 Task: Buy 2 Manifolds from Air Conditioning Tools & Equipment section under best seller category for shipping address: Daniel Baker, 4719 Wines Lane, Sabine Pass, Texas 77655, Cell Number 8322385022. Pay from credit card ending with 5759, CVV 953
Action: Key pressed amazon.com<Key.enter>
Screenshot: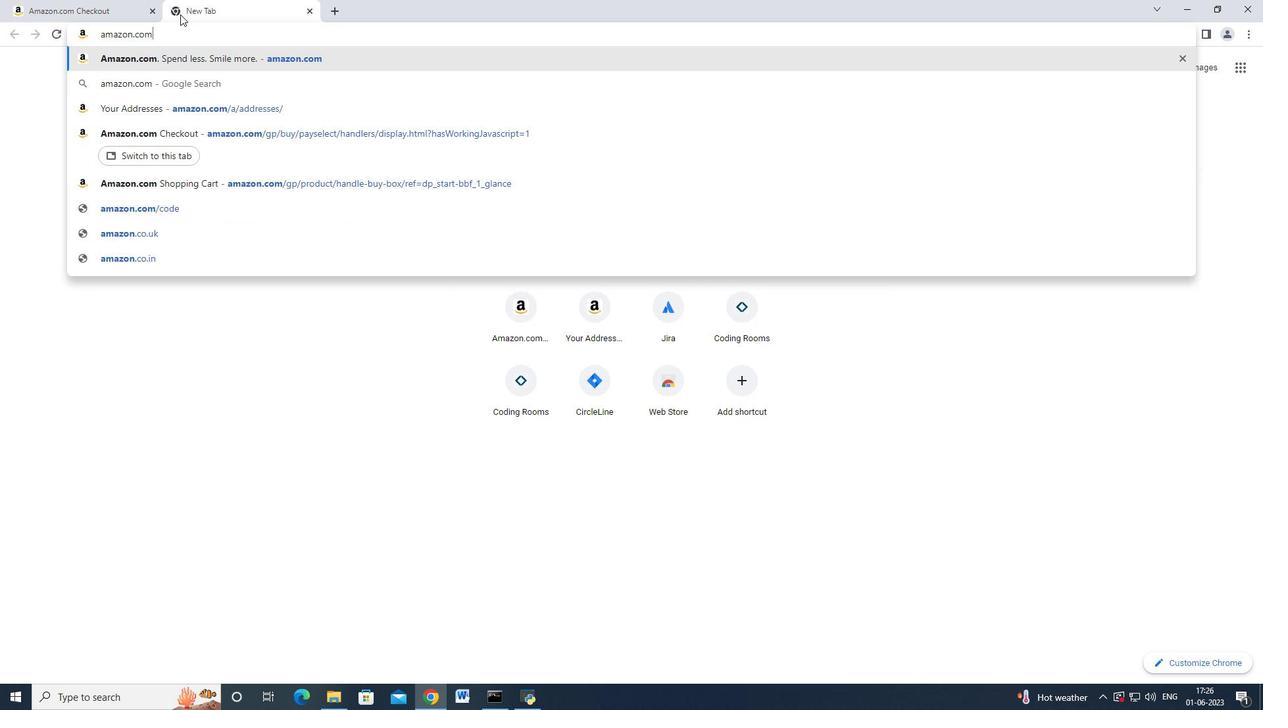 
Action: Mouse moved to (23, 92)
Screenshot: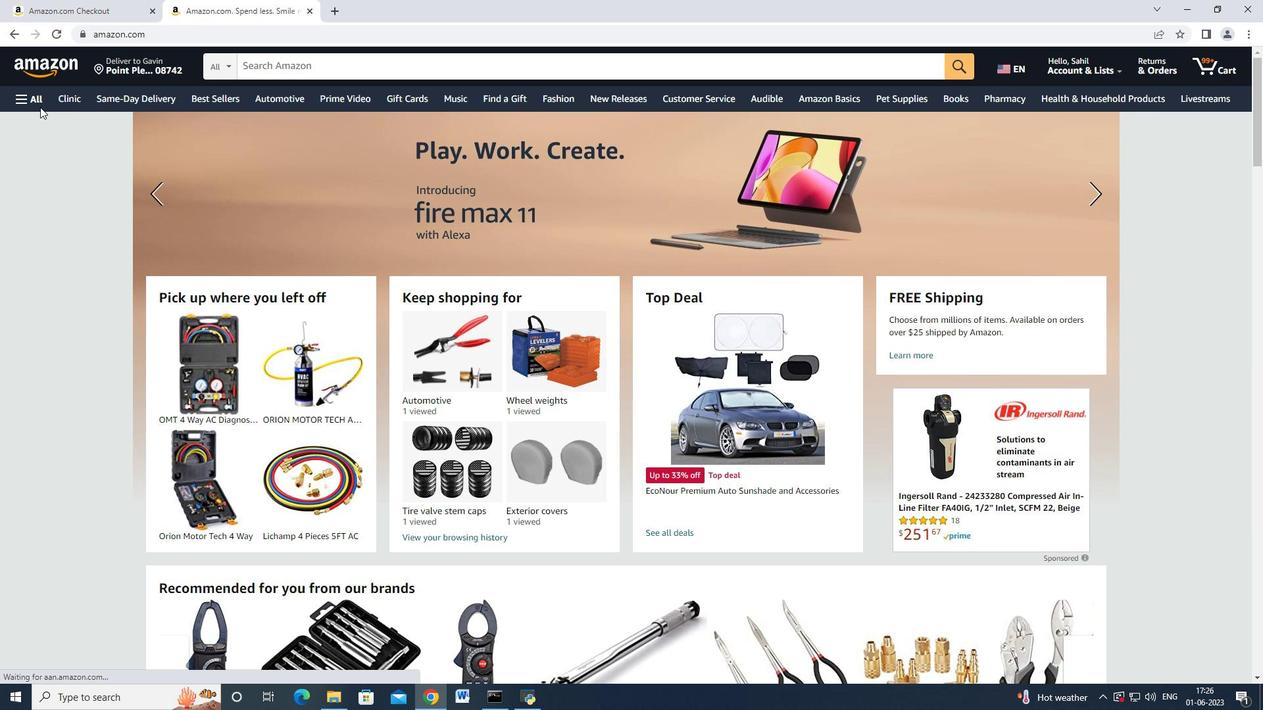 
Action: Mouse pressed left at (23, 92)
Screenshot: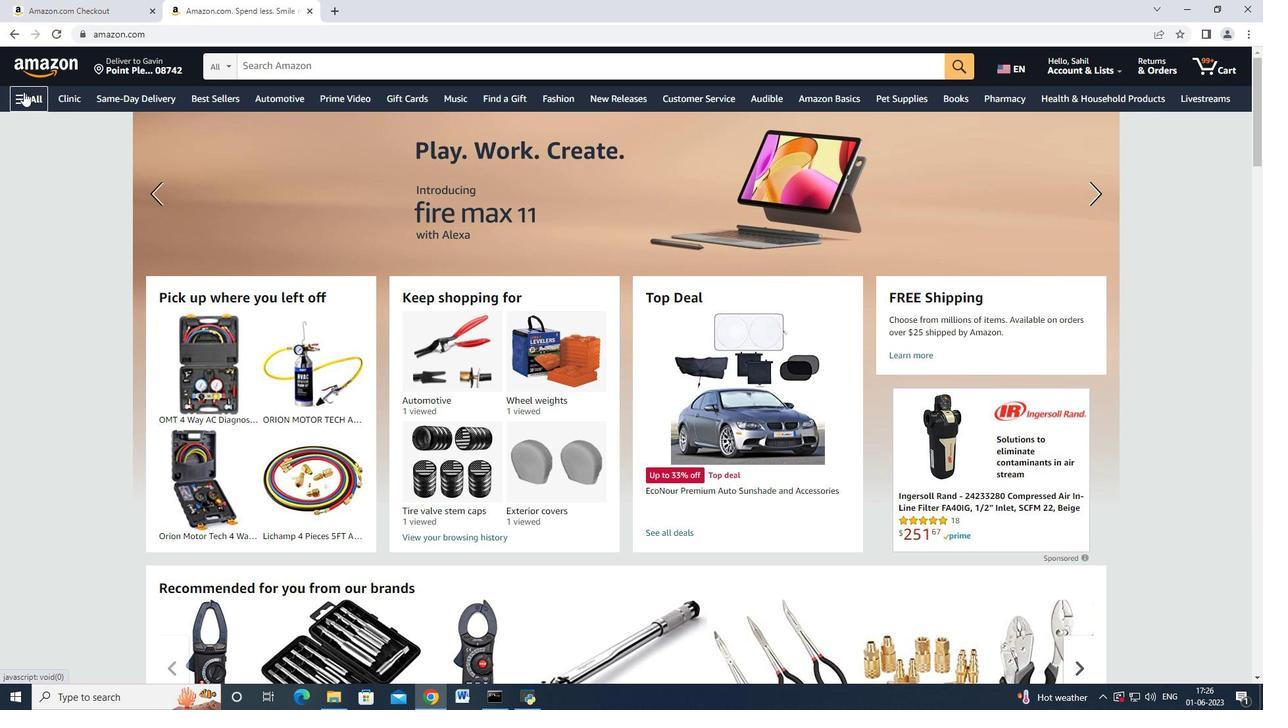 
Action: Mouse moved to (64, 175)
Screenshot: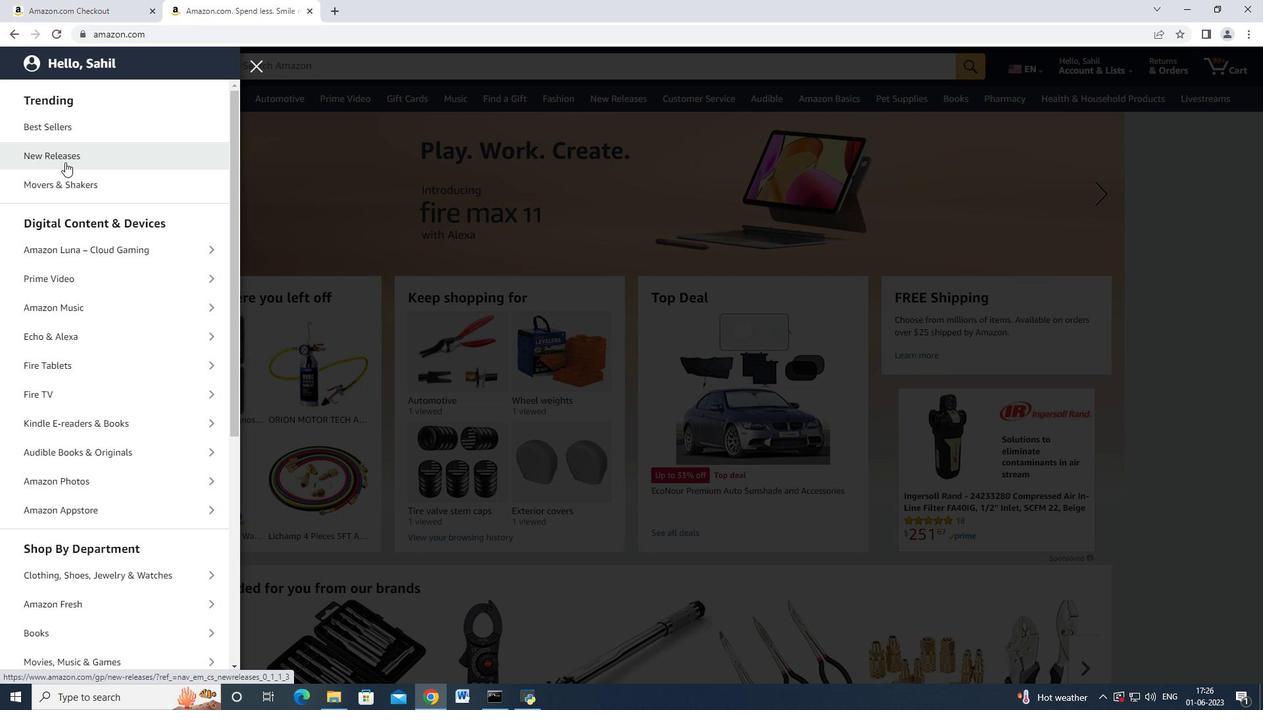 
Action: Mouse scrolled (64, 174) with delta (0, 0)
Screenshot: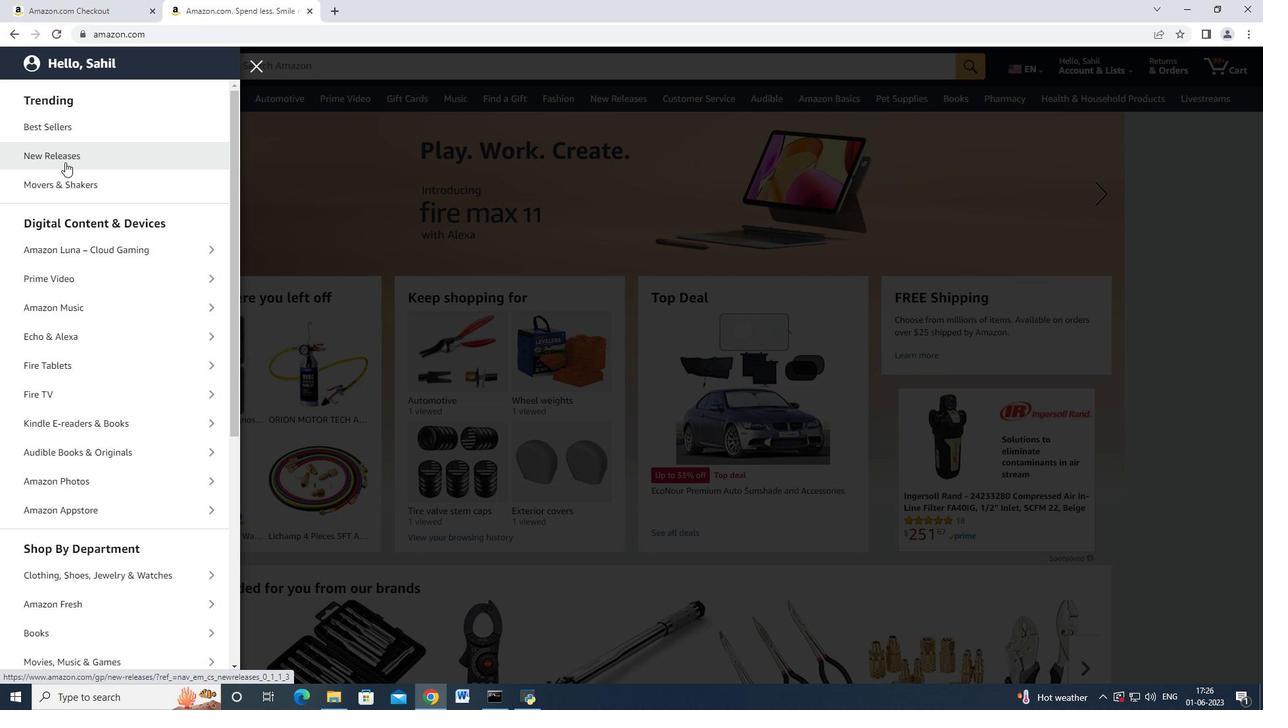 
Action: Mouse moved to (57, 200)
Screenshot: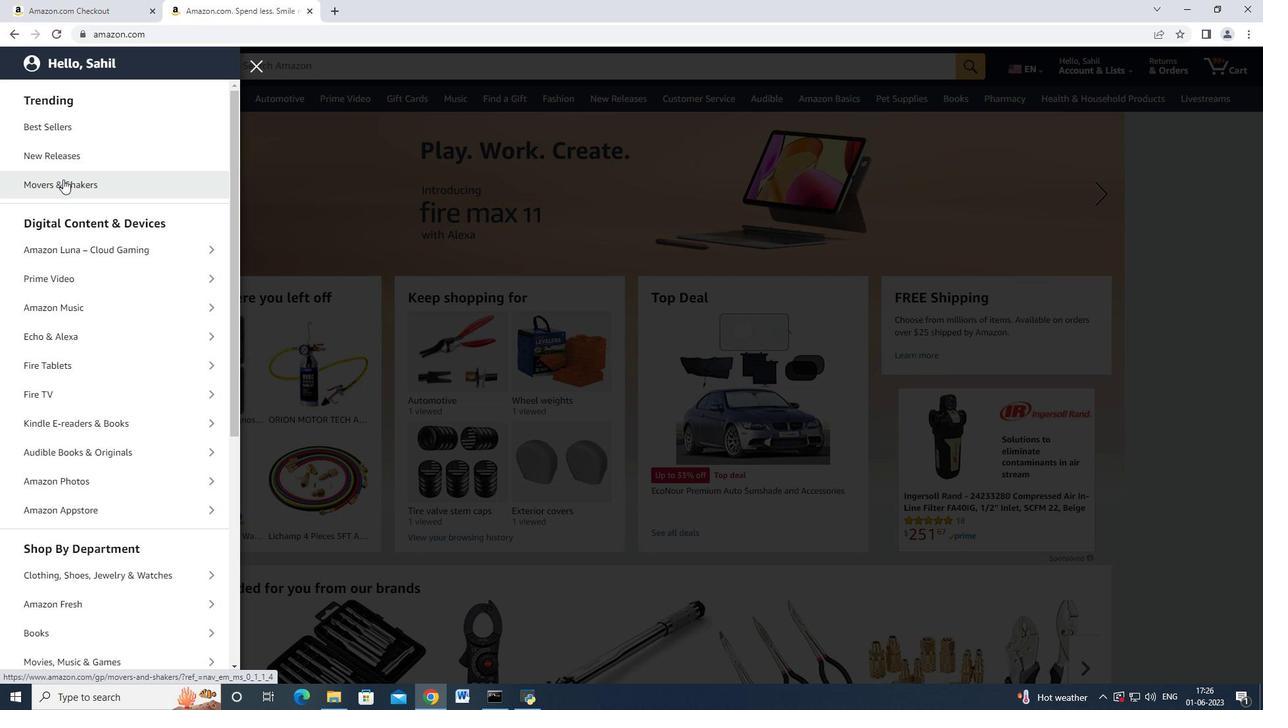 
Action: Mouse scrolled (57, 199) with delta (0, 0)
Screenshot: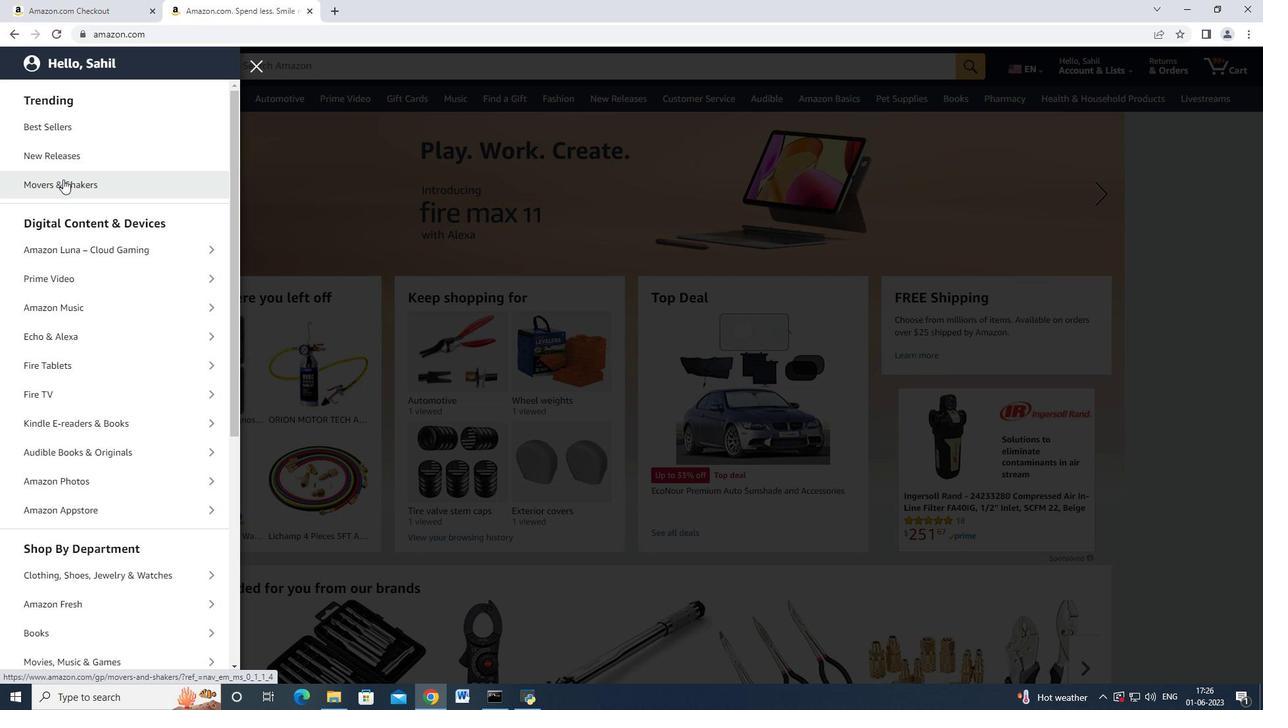 
Action: Mouse moved to (56, 207)
Screenshot: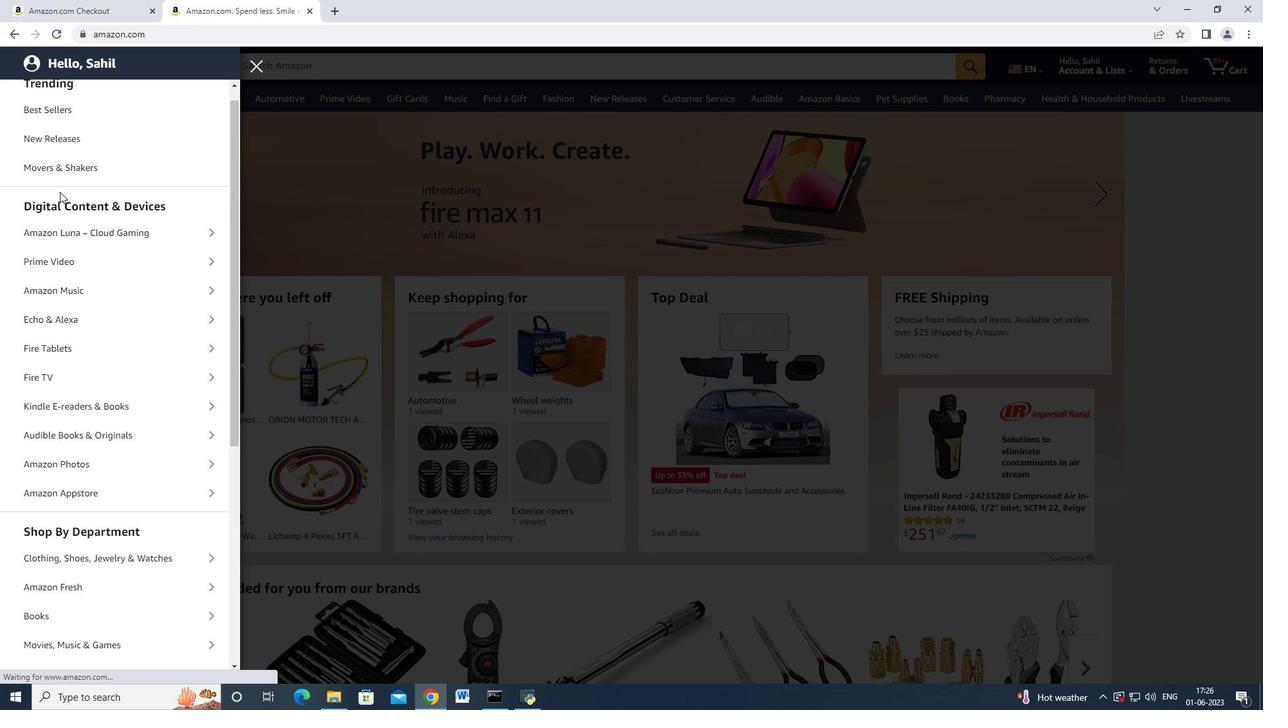 
Action: Mouse scrolled (56, 206) with delta (0, 0)
Screenshot: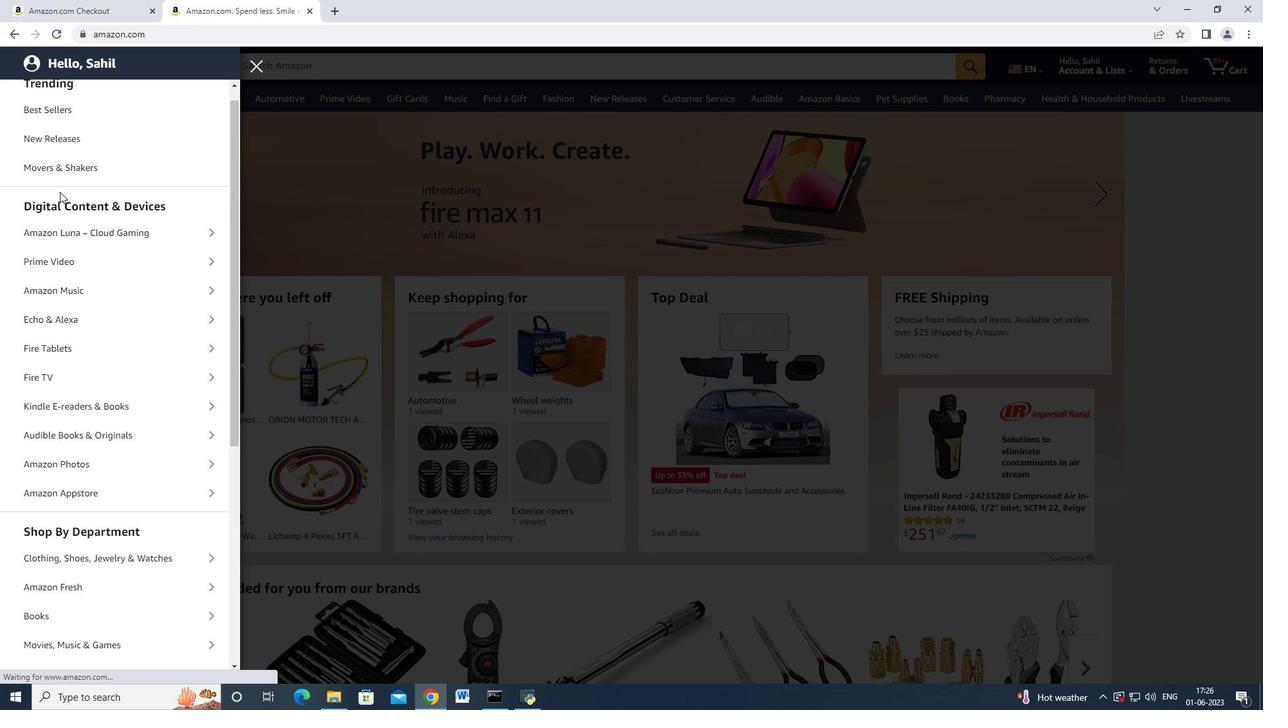 
Action: Mouse moved to (58, 214)
Screenshot: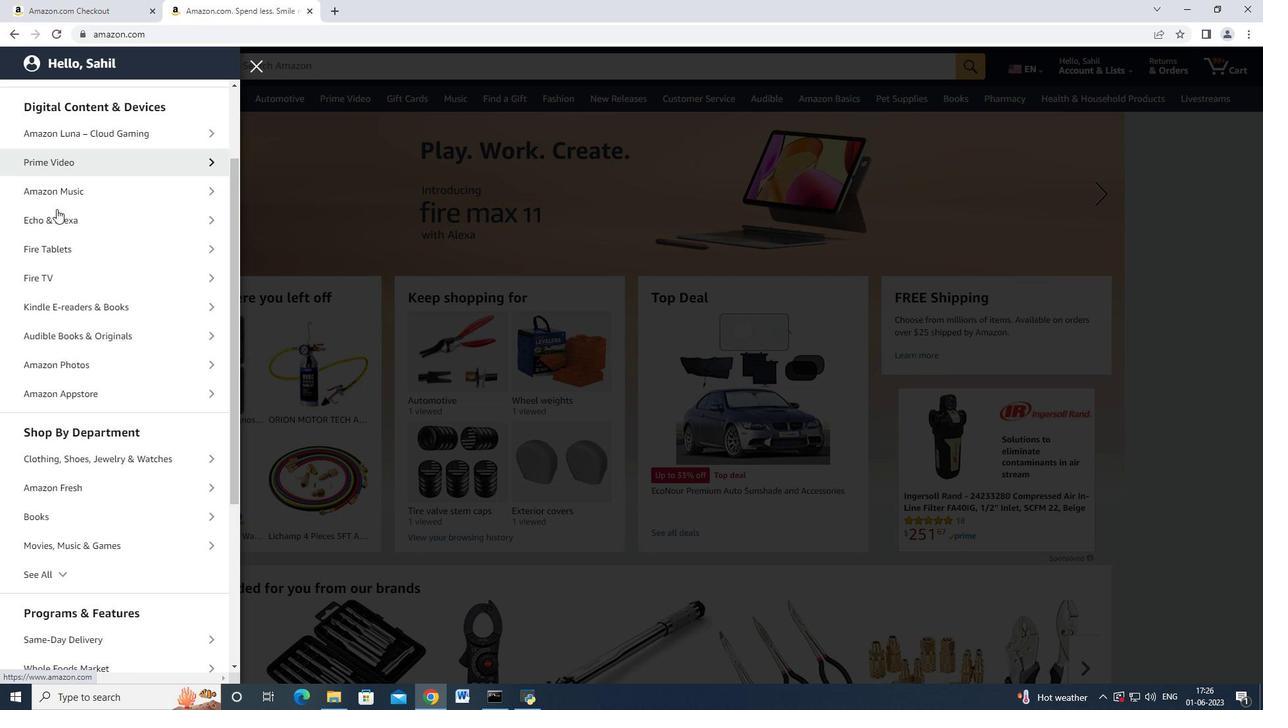
Action: Mouse scrolled (58, 213) with delta (0, 0)
Screenshot: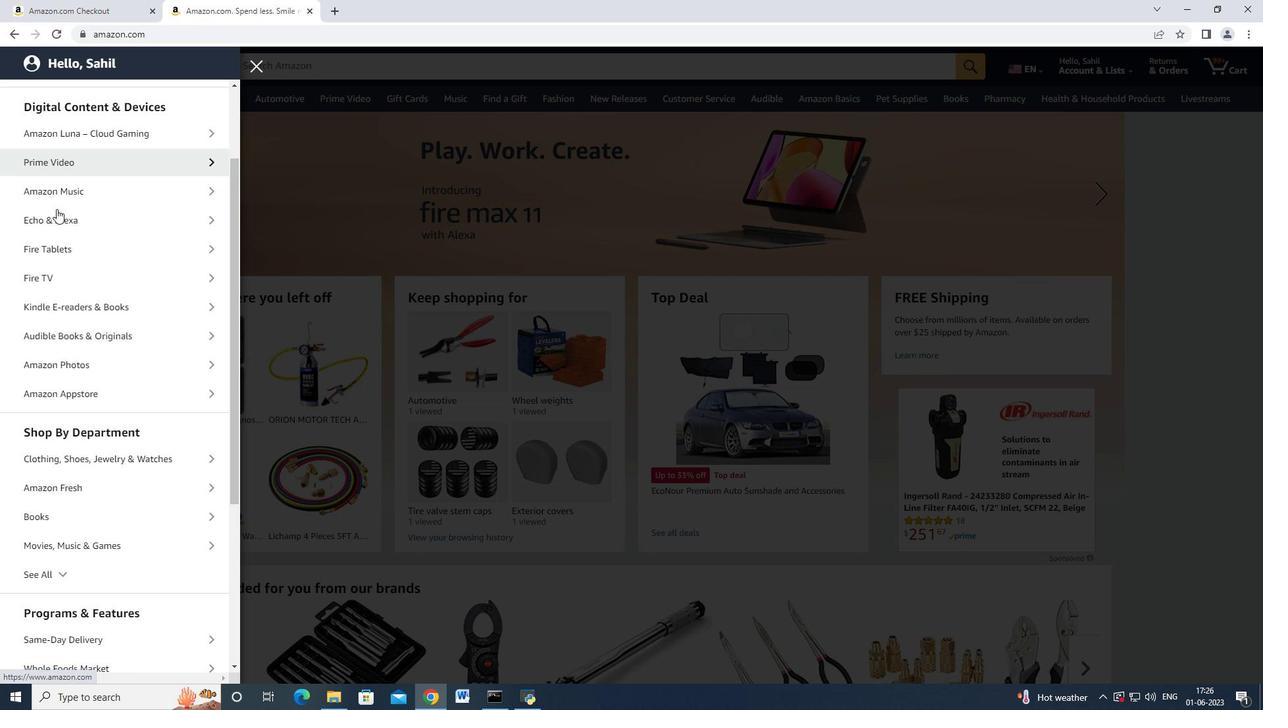 
Action: Mouse moved to (63, 223)
Screenshot: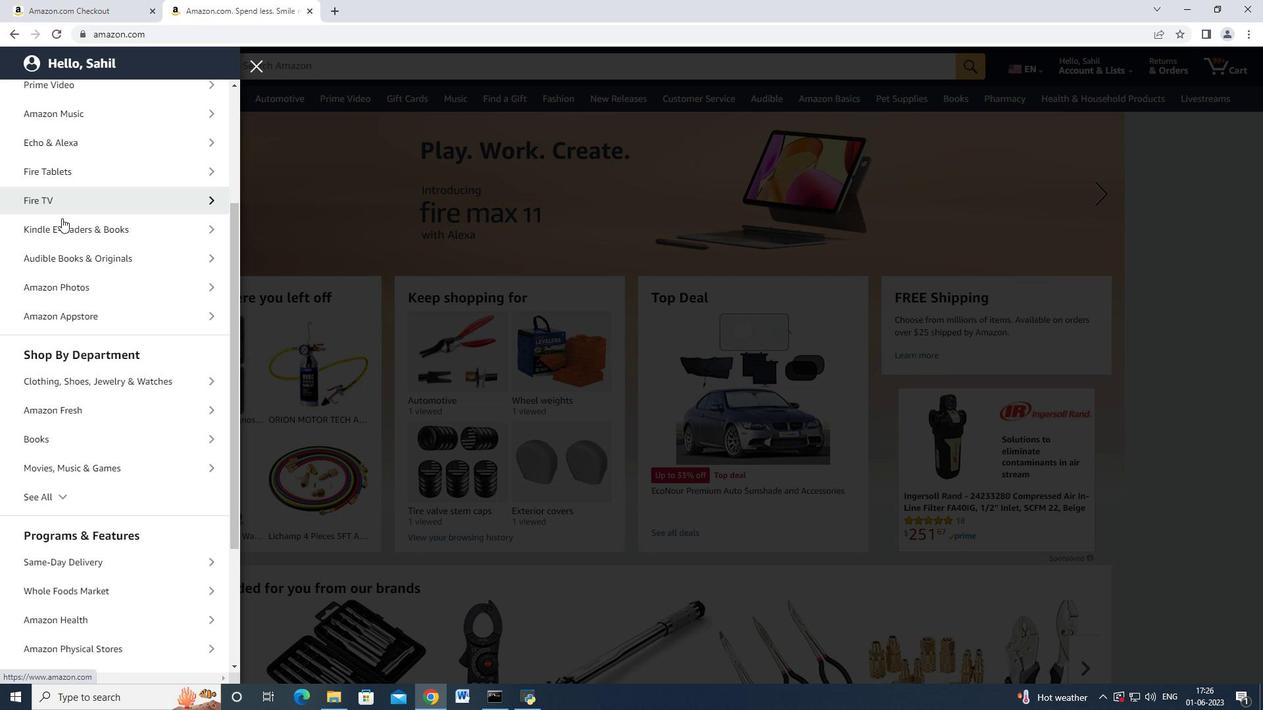 
Action: Mouse scrolled (63, 222) with delta (0, 0)
Screenshot: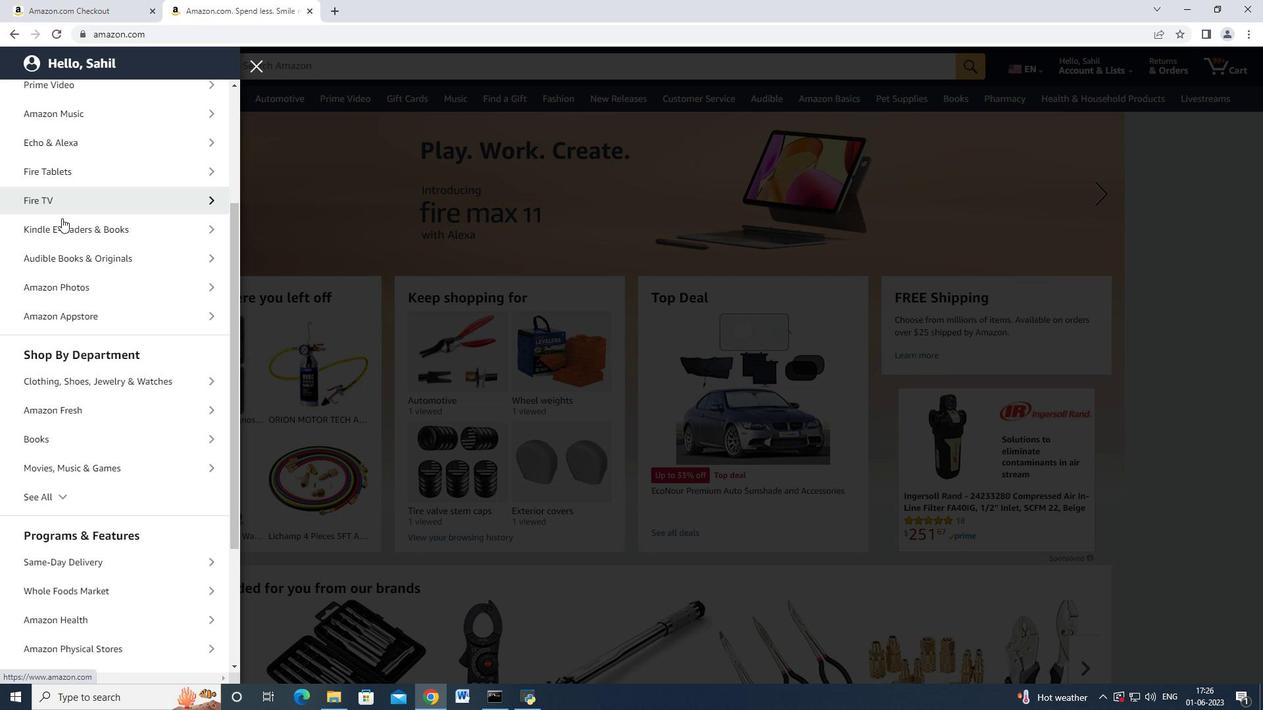
Action: Mouse moved to (65, 234)
Screenshot: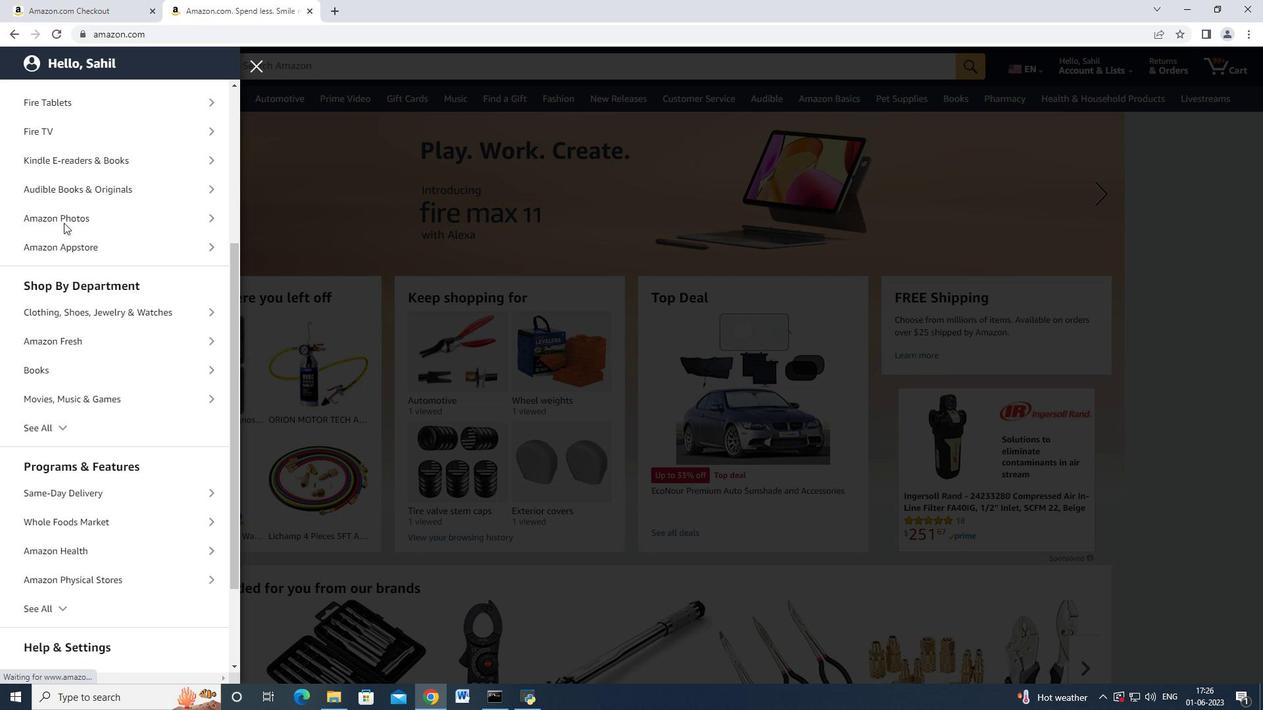 
Action: Mouse scrolled (65, 227) with delta (0, 0)
Screenshot: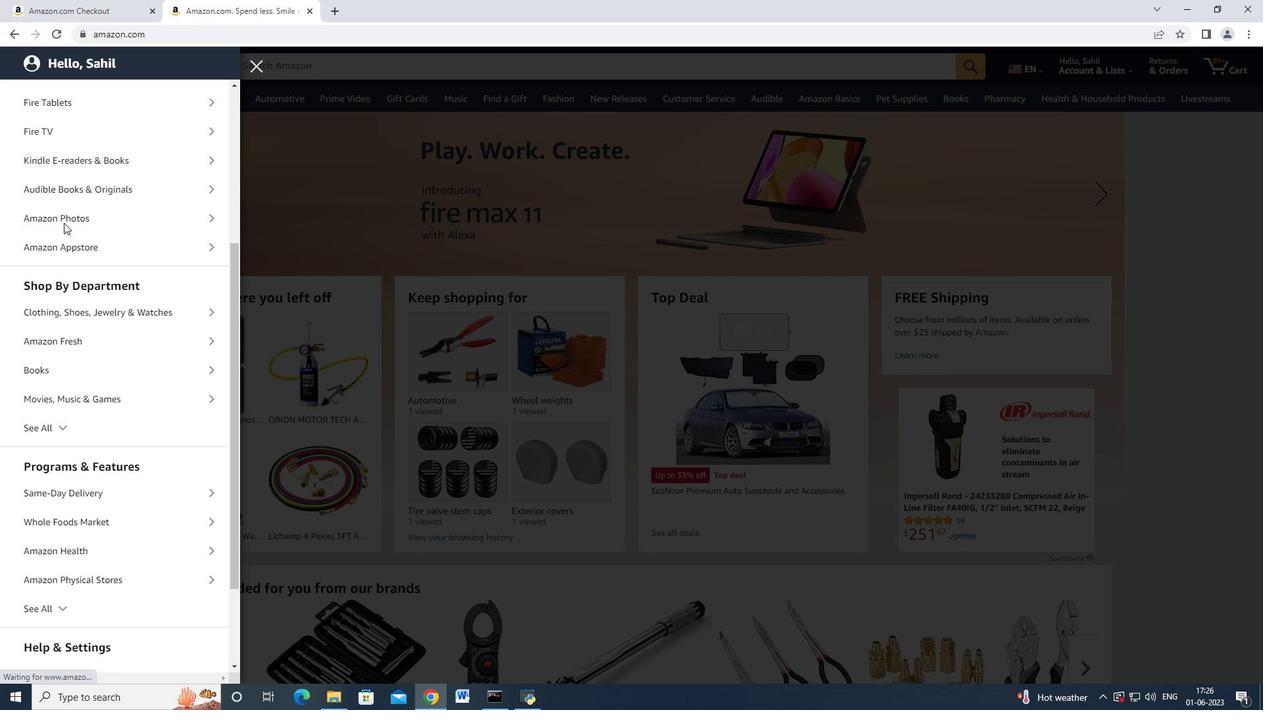 
Action: Mouse moved to (74, 257)
Screenshot: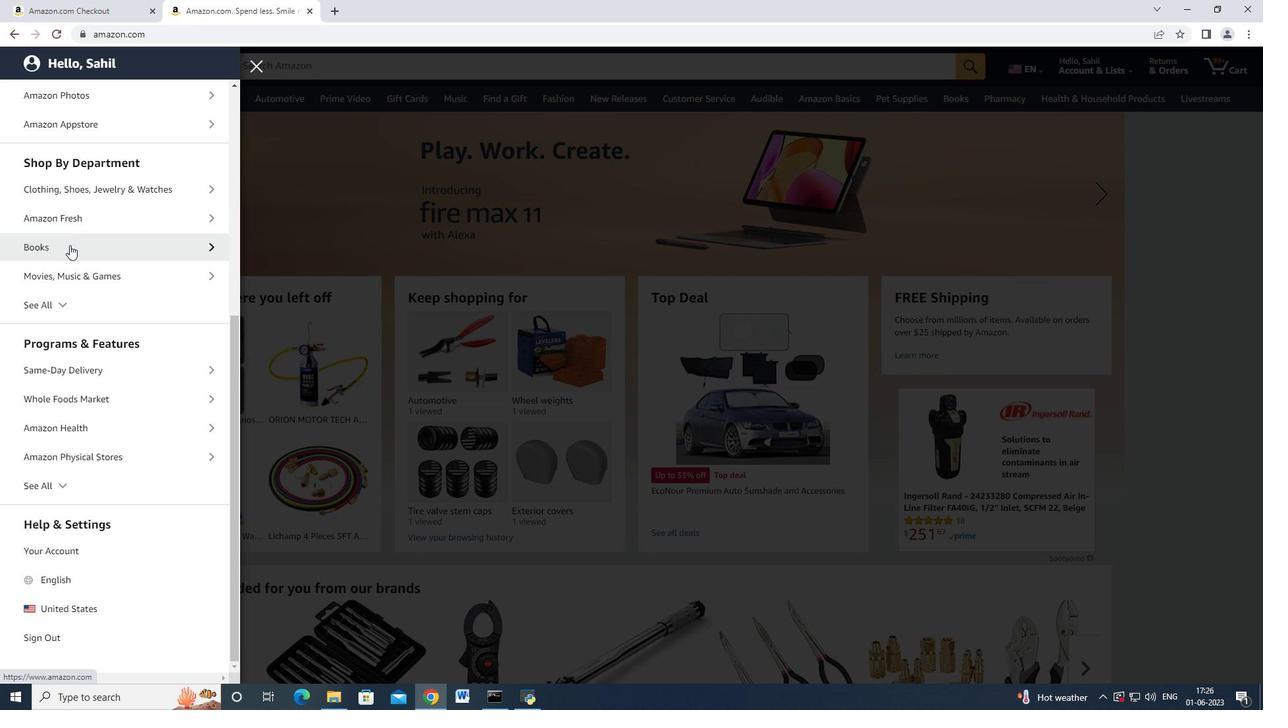 
Action: Mouse scrolled (74, 257) with delta (0, 0)
Screenshot: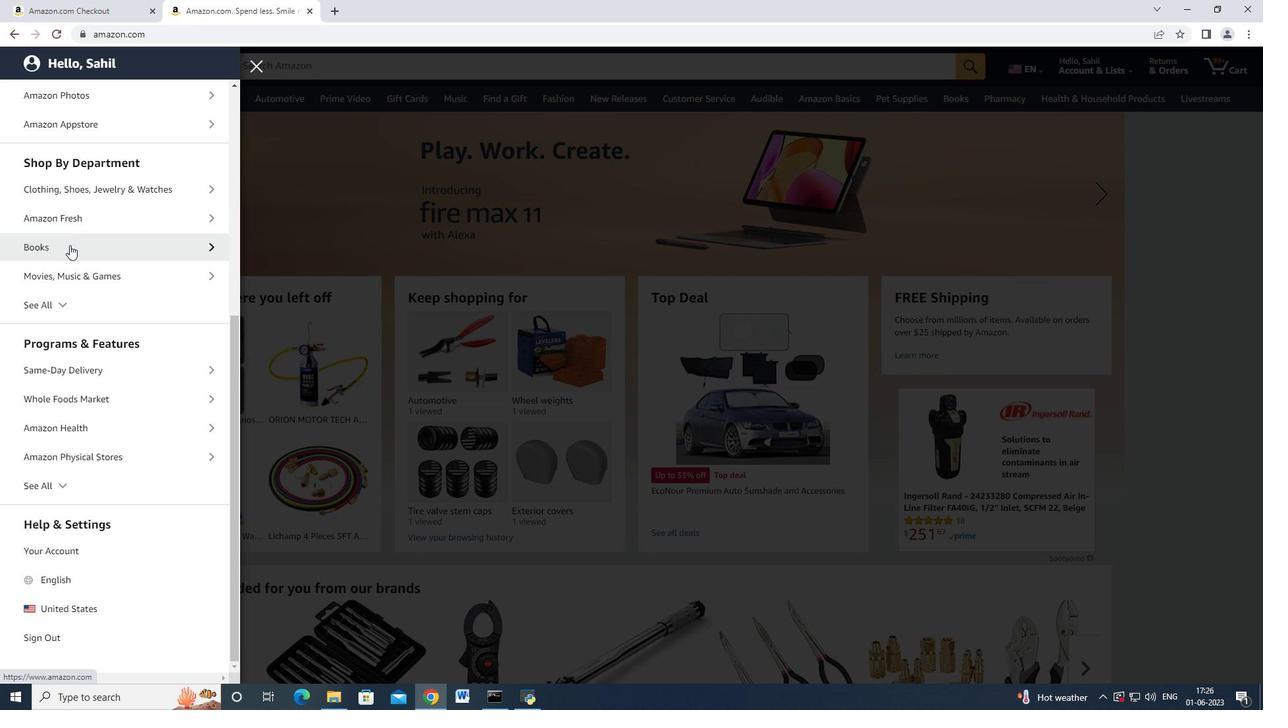 
Action: Mouse moved to (72, 273)
Screenshot: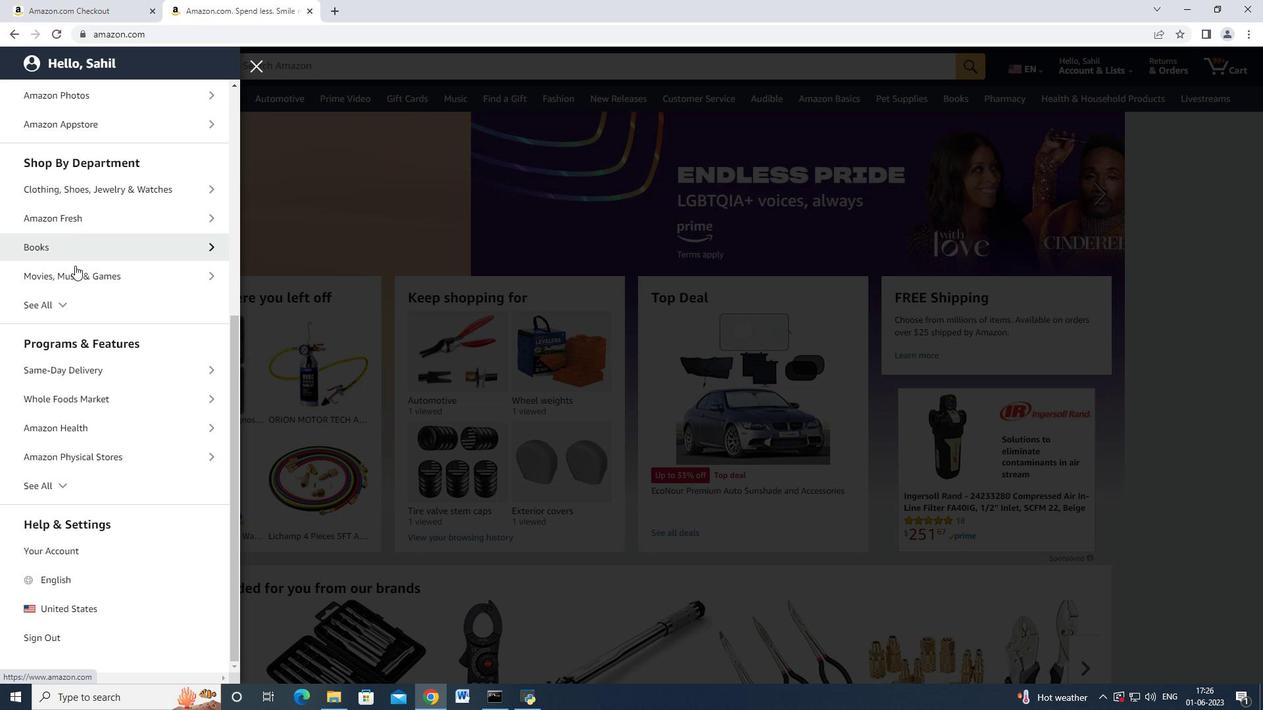 
Action: Mouse scrolled (72, 273) with delta (0, 0)
Screenshot: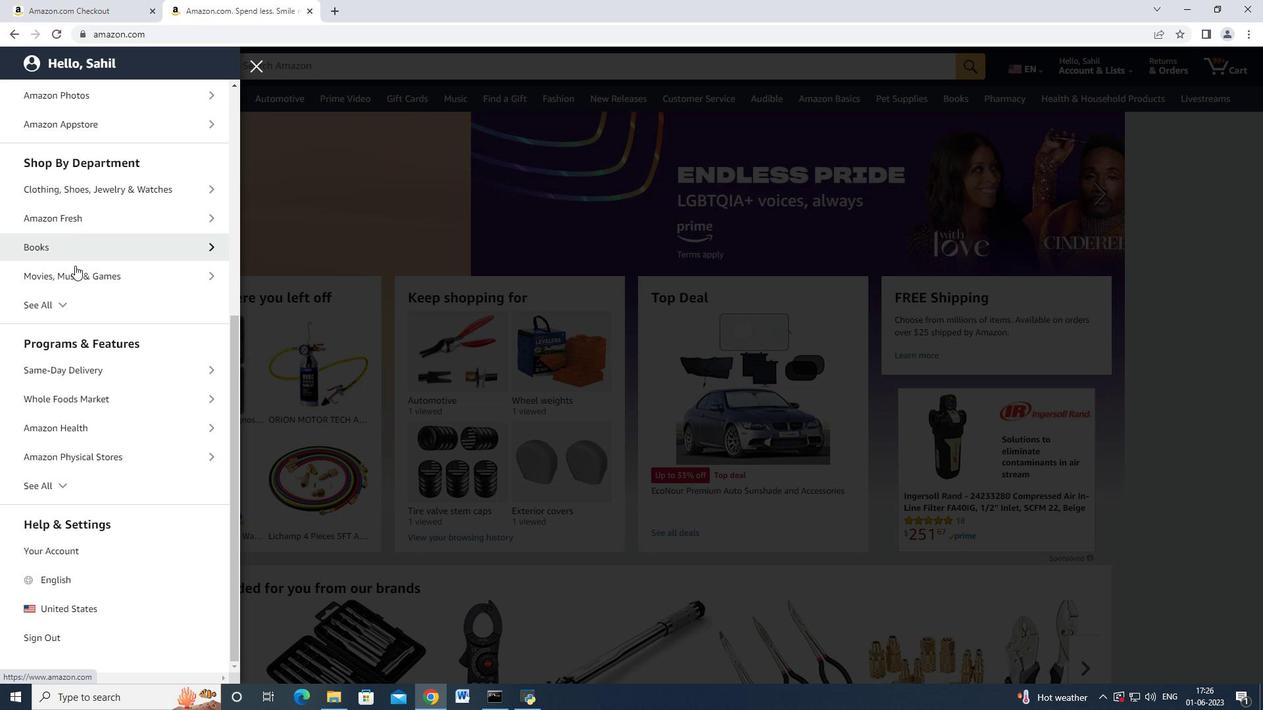 
Action: Mouse moved to (70, 290)
Screenshot: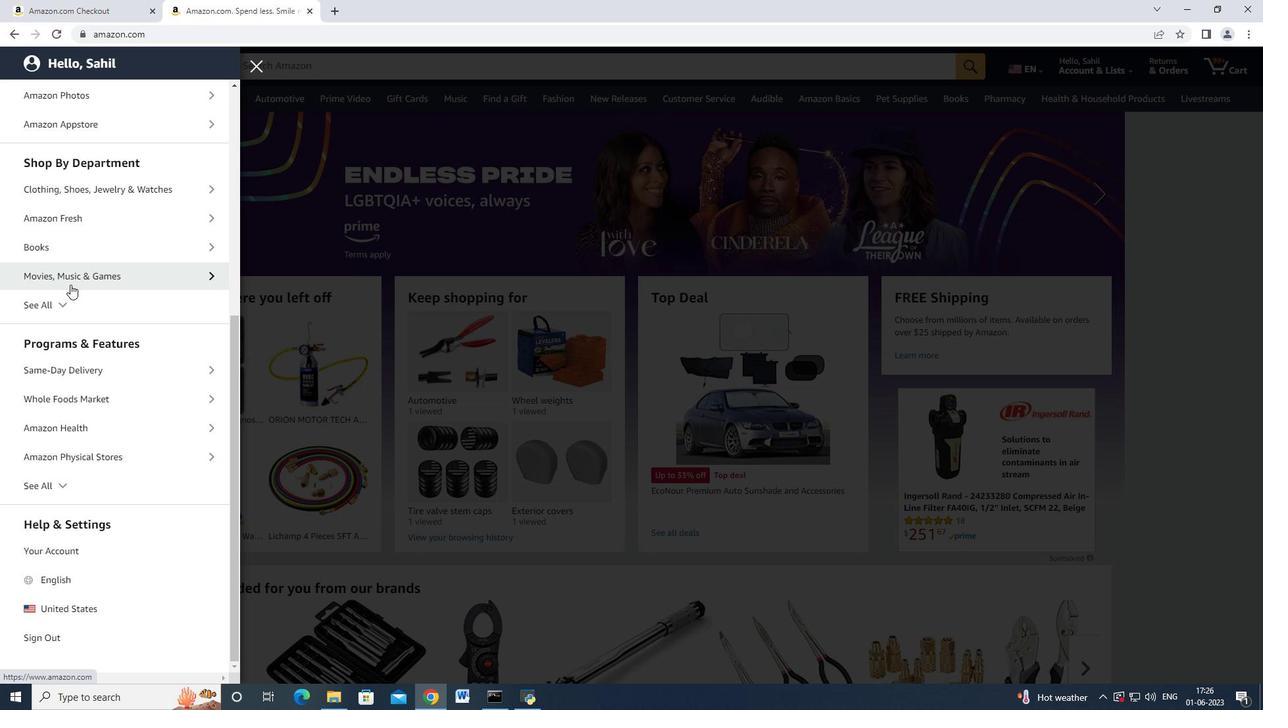 
Action: Mouse scrolled (70, 285) with delta (0, 0)
Screenshot: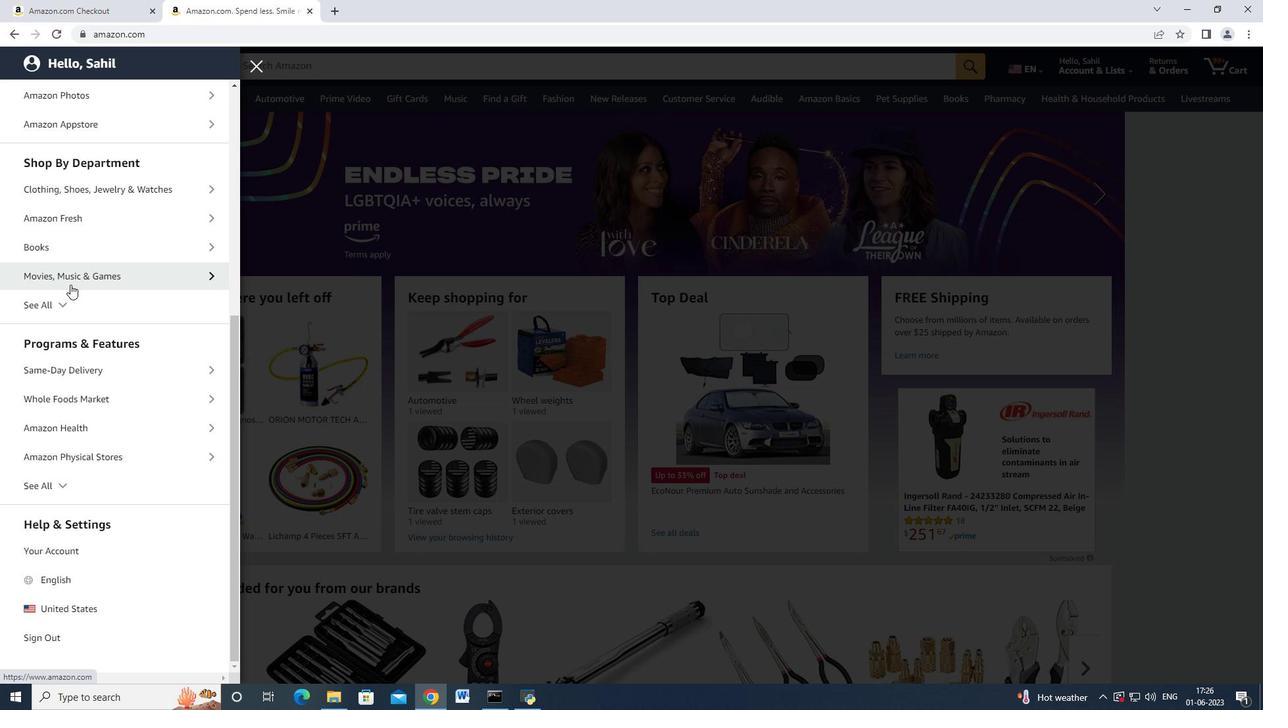 
Action: Mouse moved to (109, 304)
Screenshot: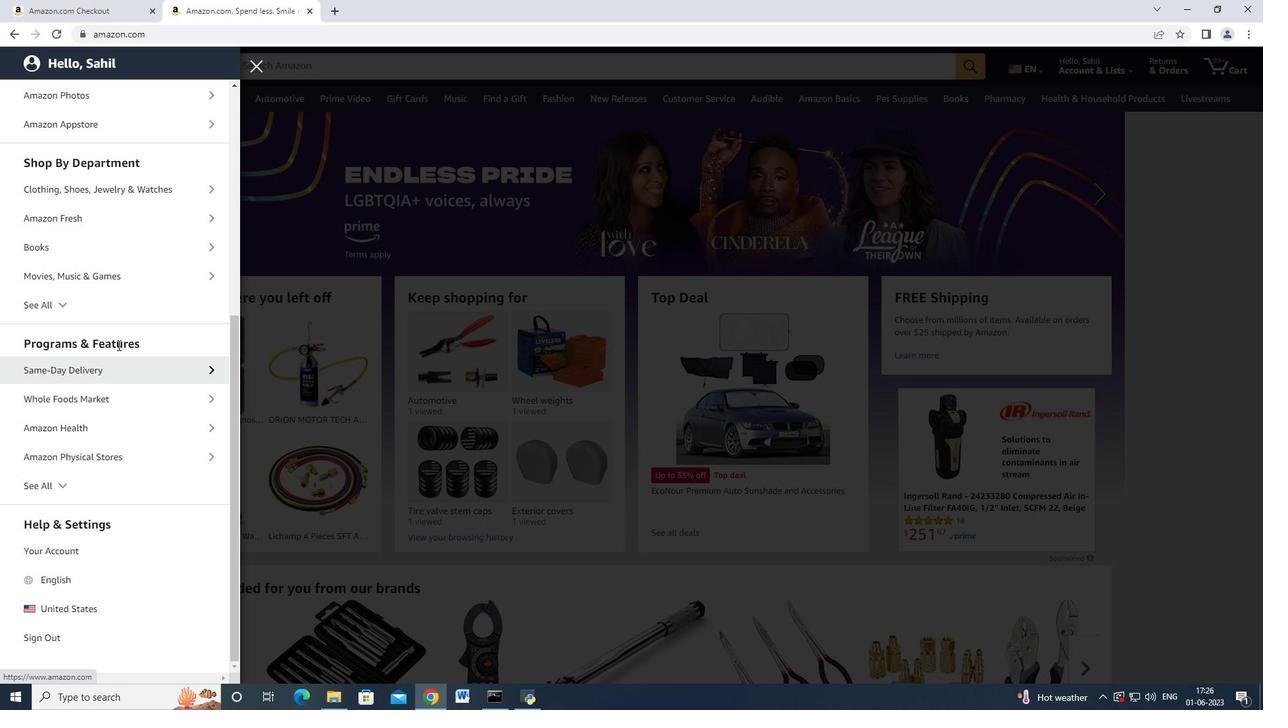 
Action: Mouse pressed left at (109, 304)
Screenshot: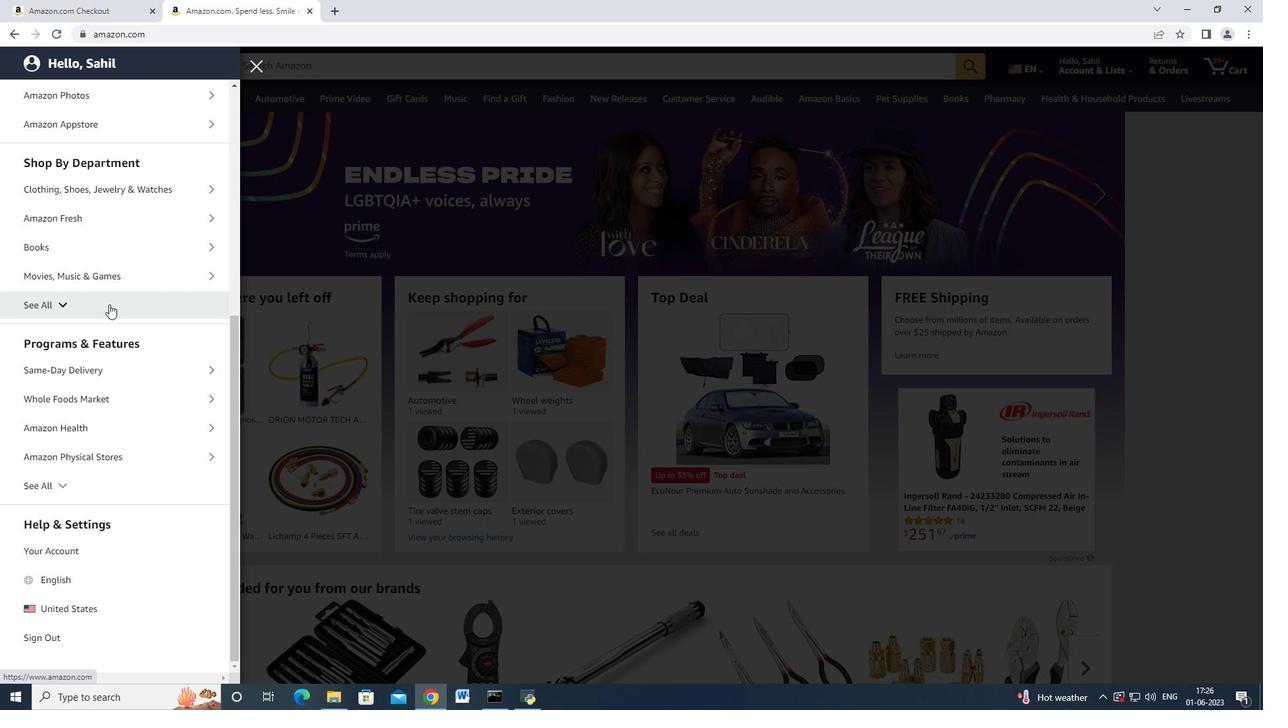 
Action: Mouse moved to (107, 323)
Screenshot: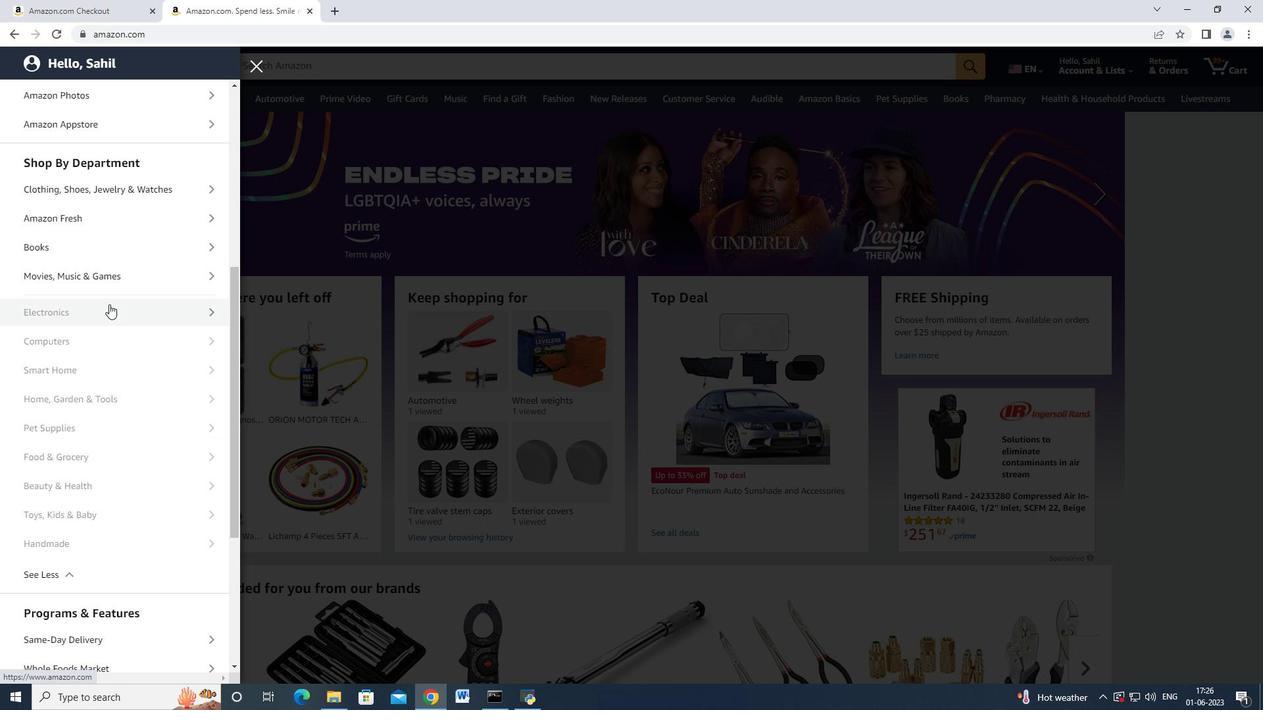 
Action: Mouse scrolled (107, 319) with delta (0, 0)
Screenshot: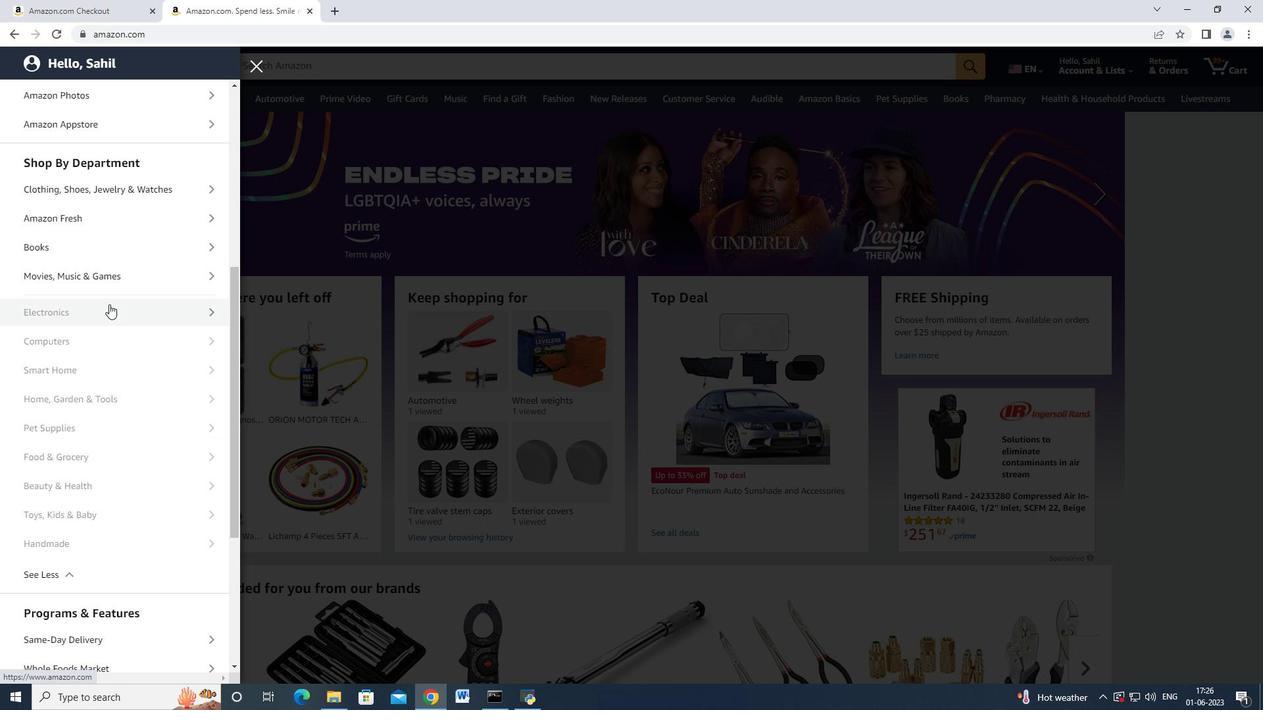 
Action: Mouse scrolled (107, 321) with delta (0, 0)
Screenshot: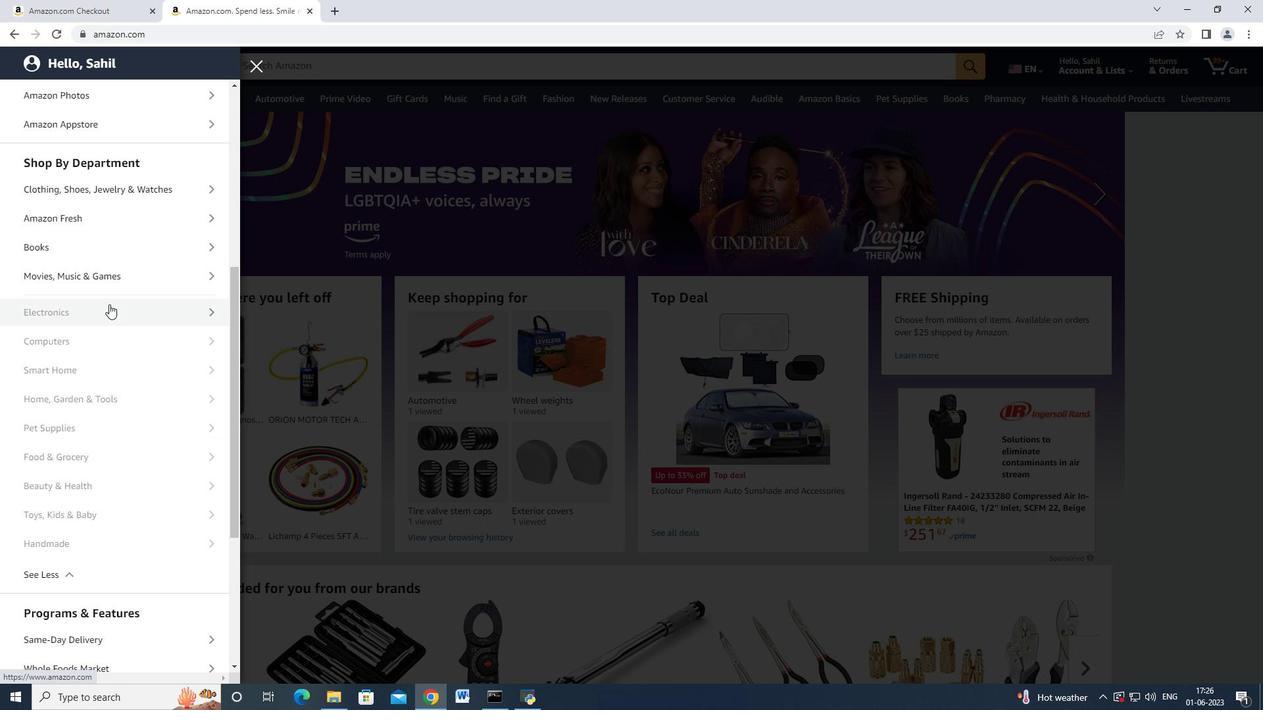 
Action: Mouse scrolled (107, 321) with delta (0, 0)
Screenshot: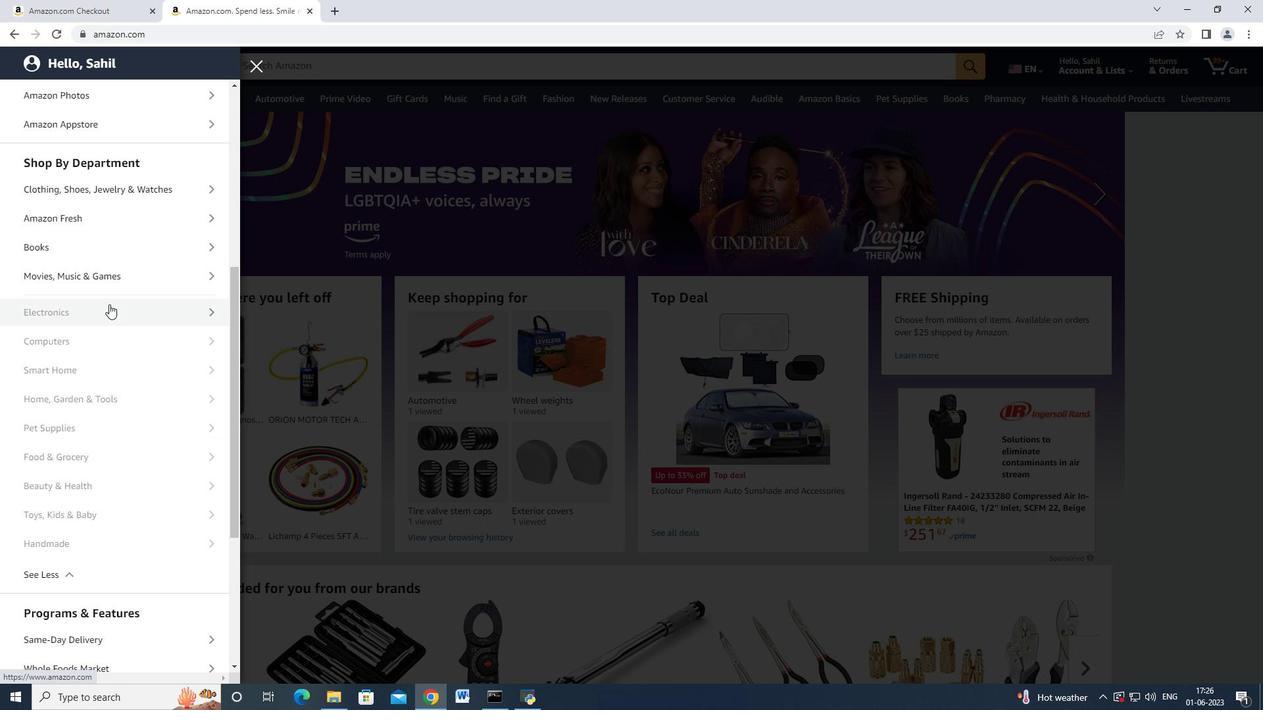 
Action: Mouse scrolled (107, 322) with delta (0, 0)
Screenshot: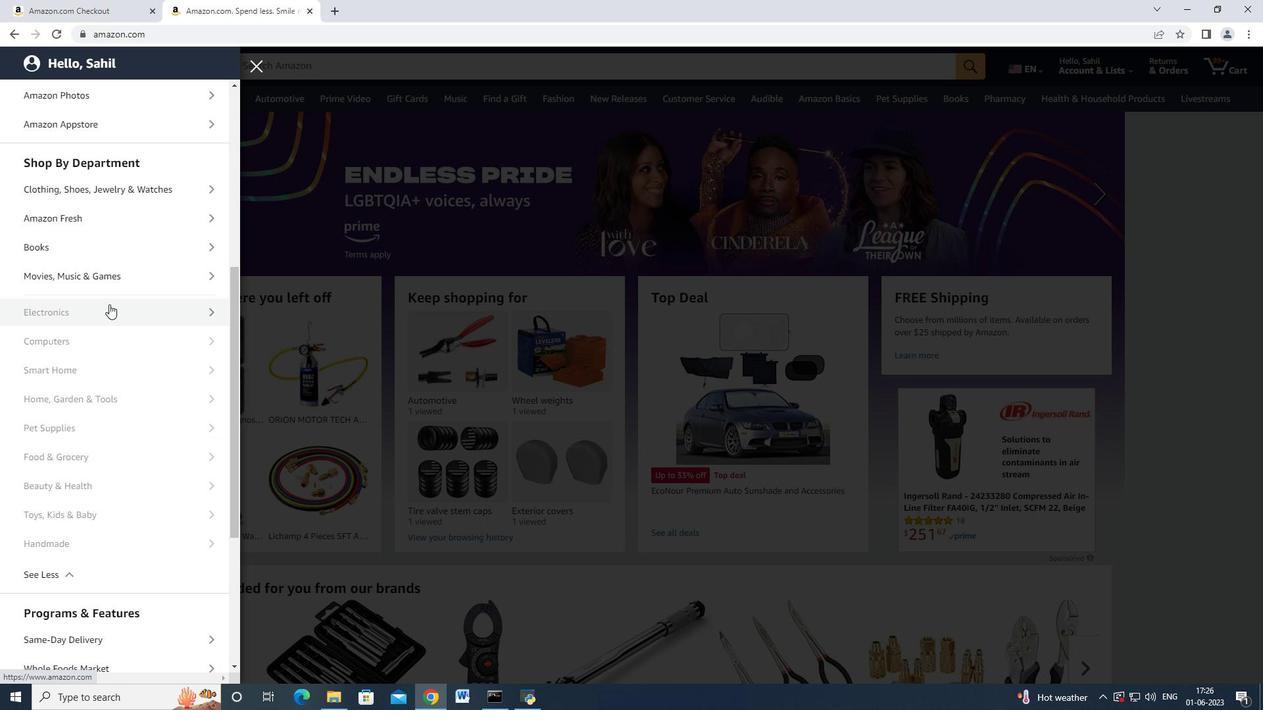 
Action: Mouse moved to (118, 363)
Screenshot: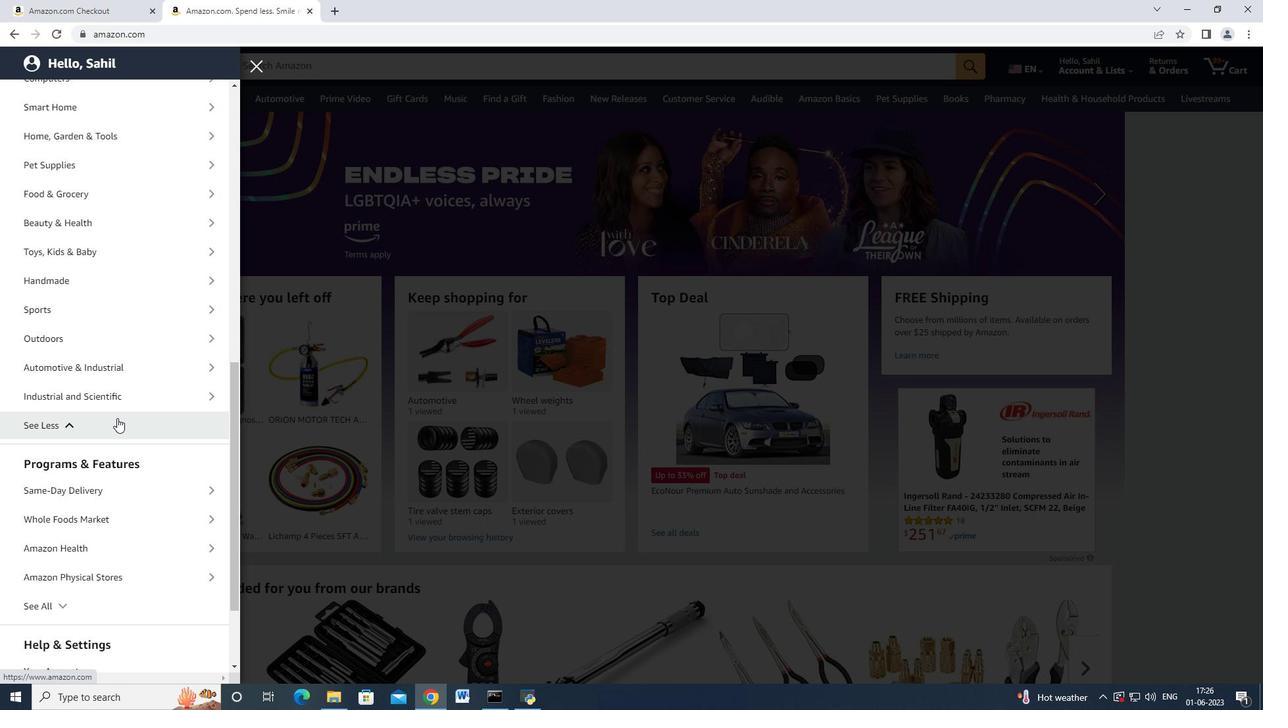 
Action: Mouse pressed left at (118, 363)
Screenshot: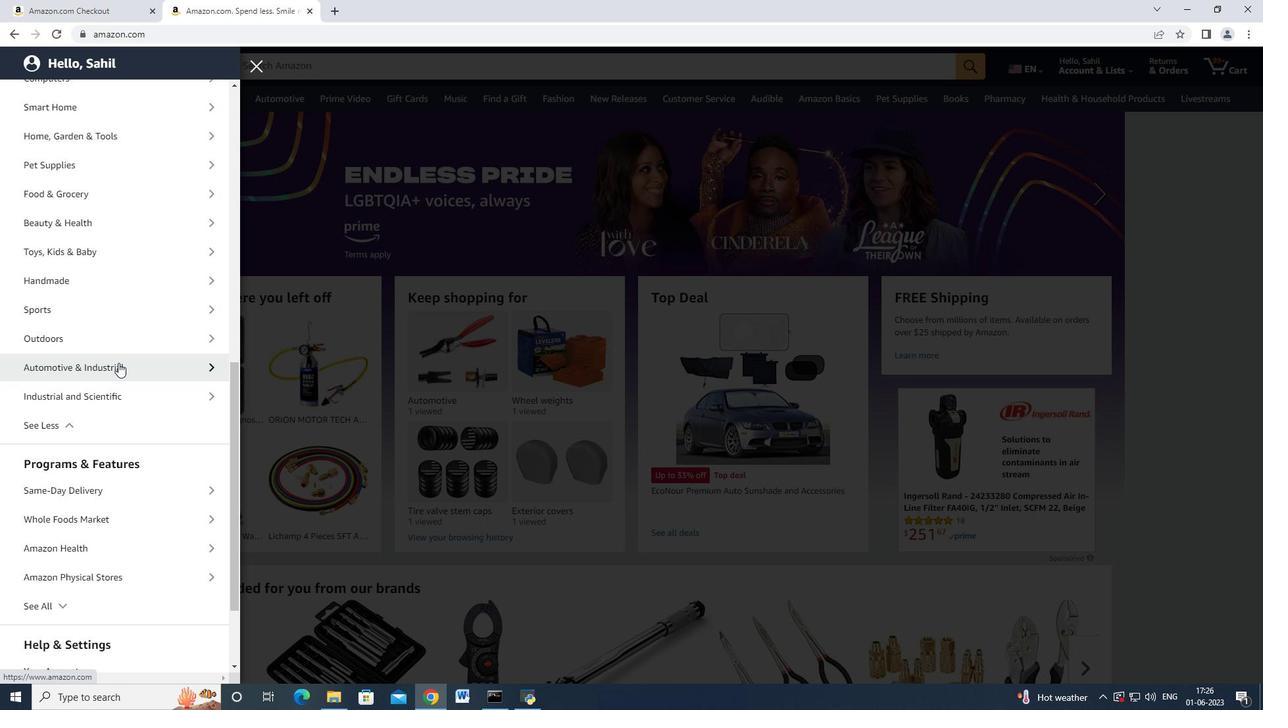 
Action: Mouse moved to (117, 161)
Screenshot: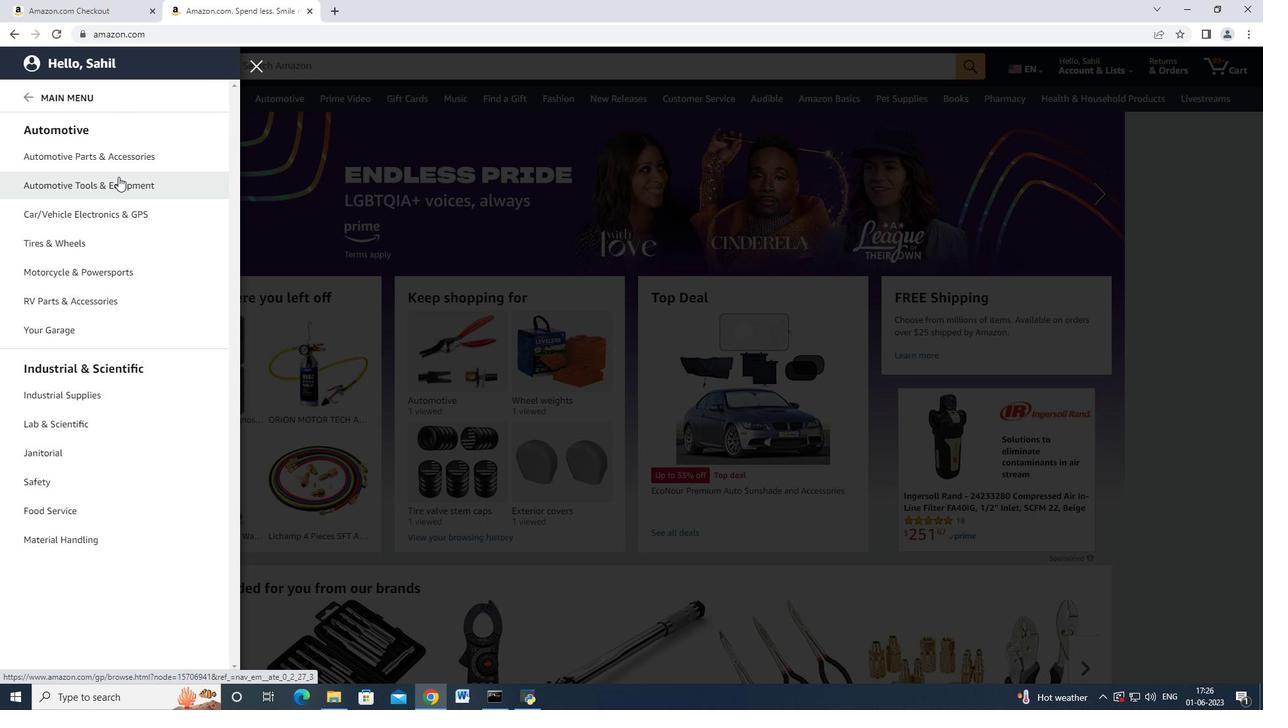 
Action: Mouse pressed left at (117, 161)
Screenshot: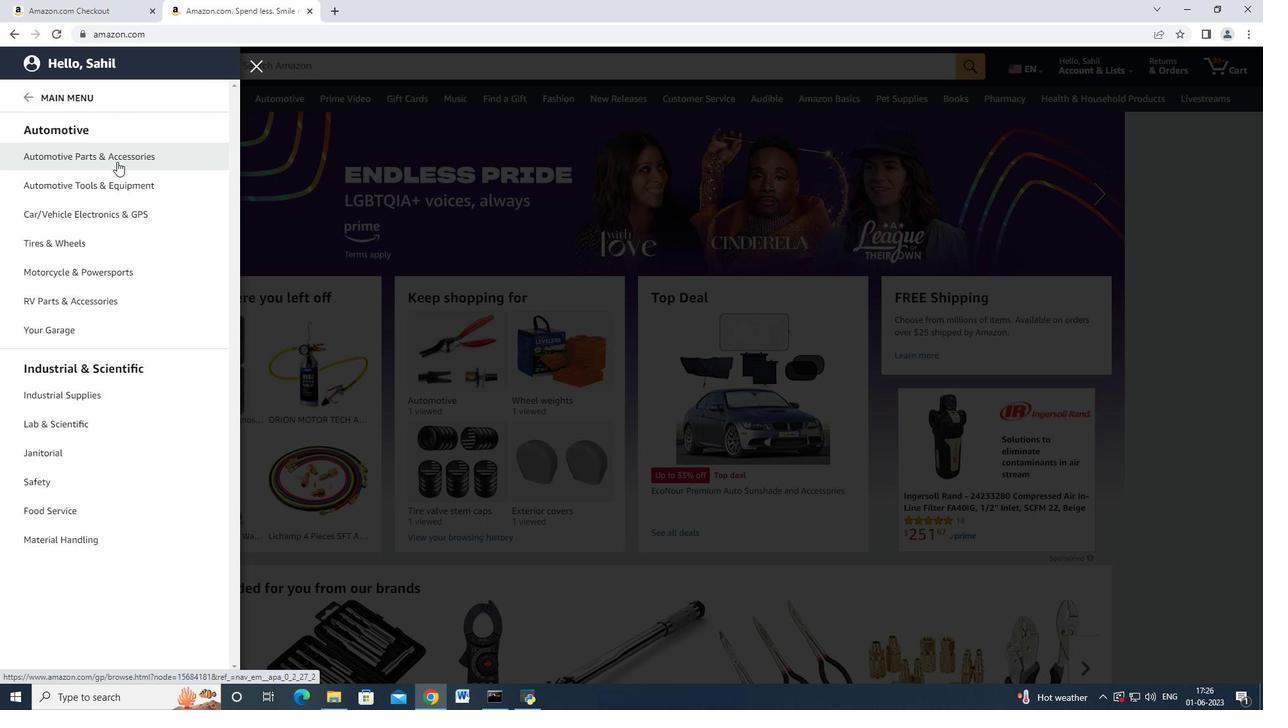 
Action: Mouse moved to (232, 121)
Screenshot: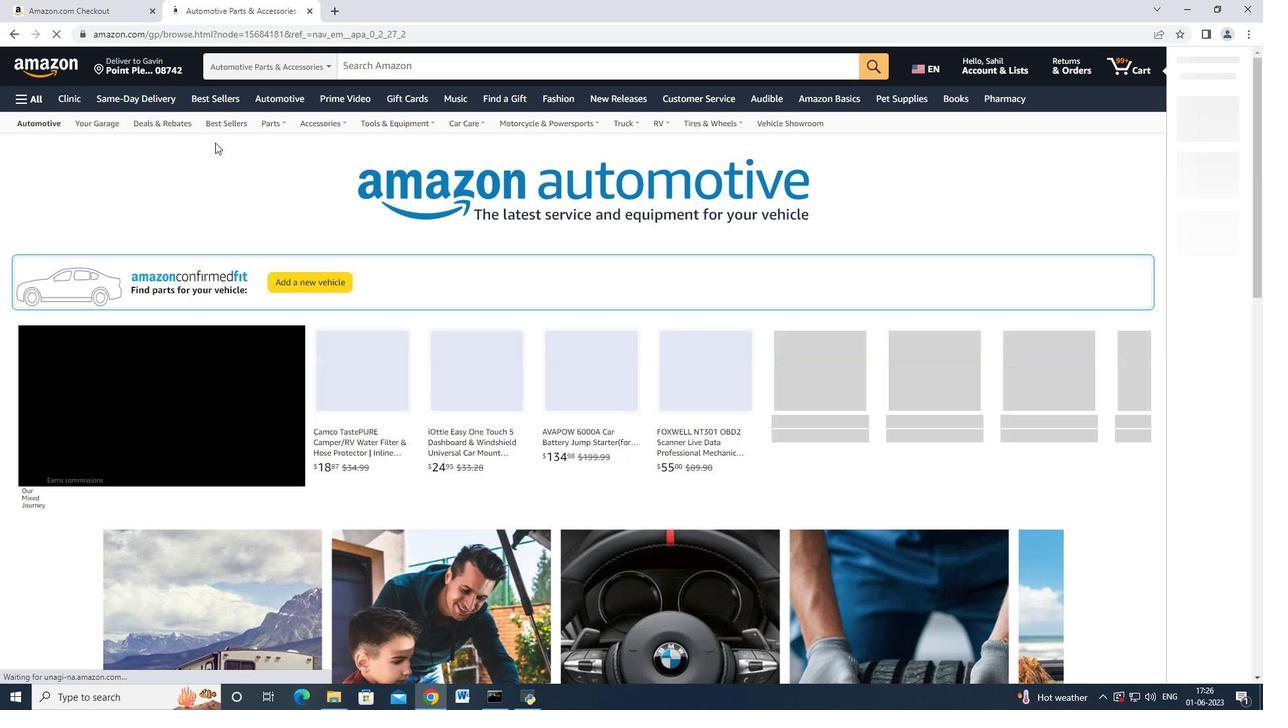 
Action: Mouse pressed left at (232, 121)
Screenshot: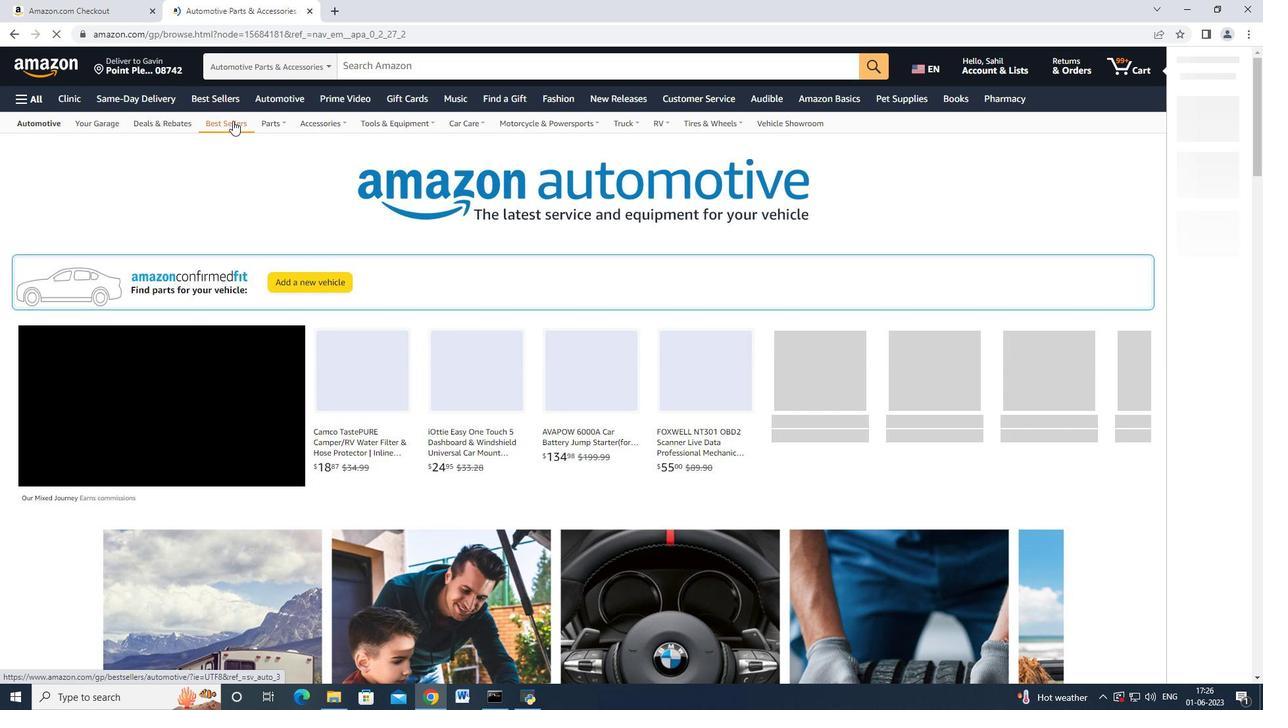 
Action: Mouse moved to (121, 231)
Screenshot: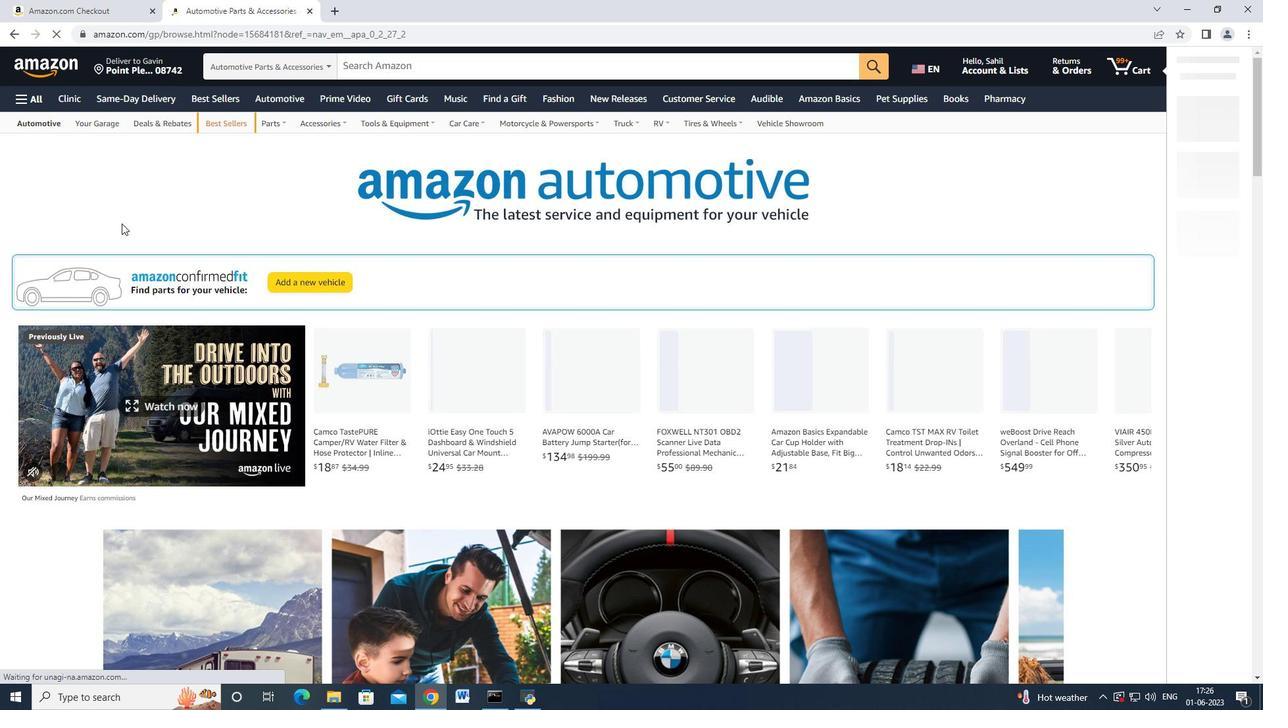 
Action: Mouse scrolled (121, 230) with delta (0, 0)
Screenshot: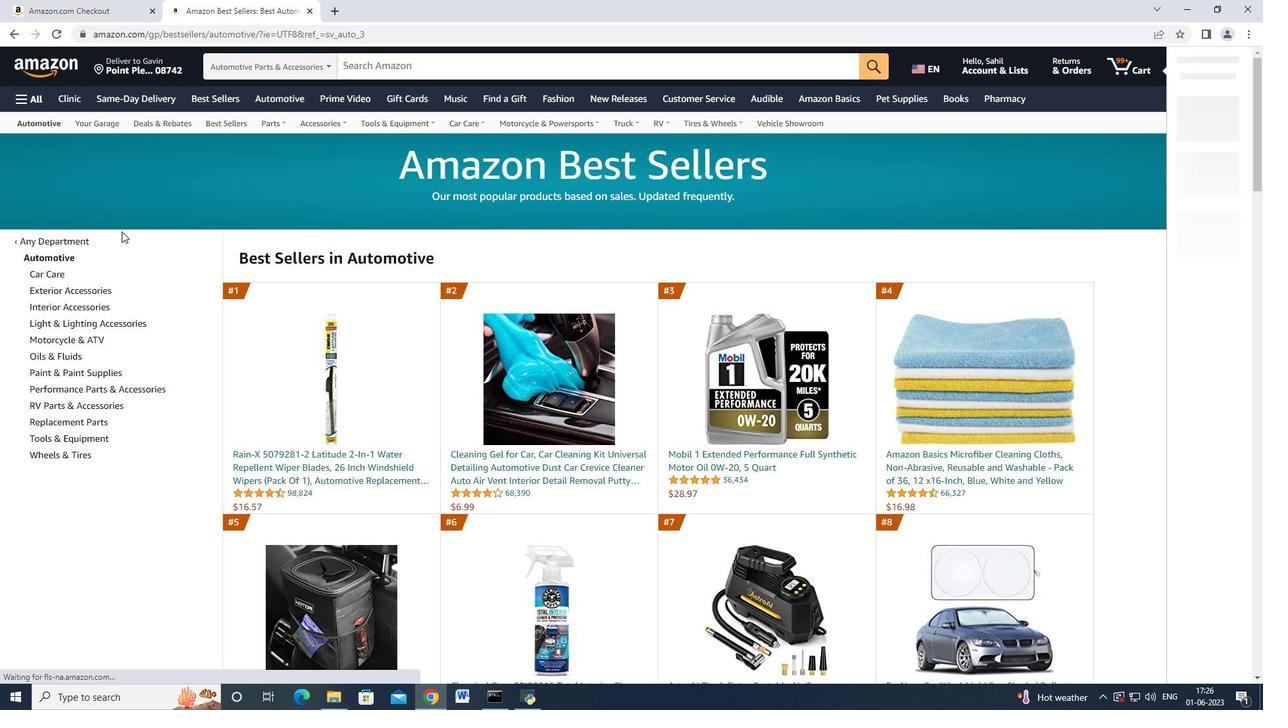 
Action: Mouse scrolled (121, 230) with delta (0, 0)
Screenshot: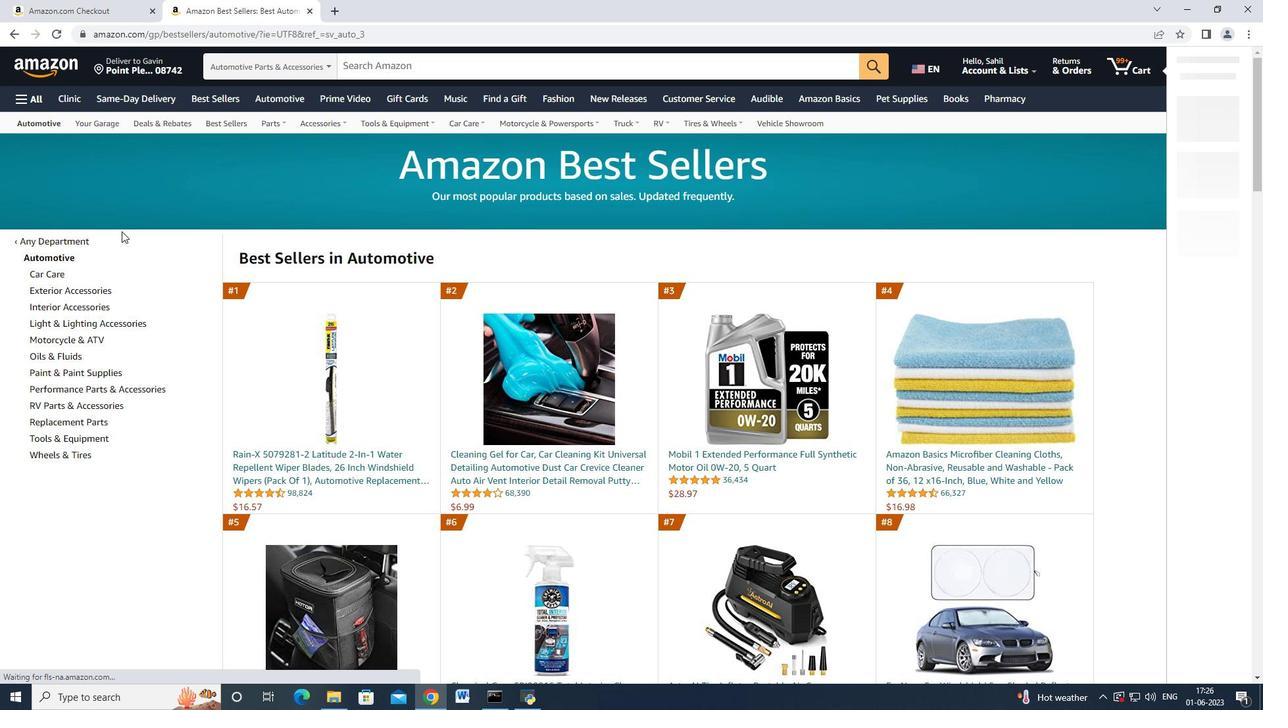 
Action: Mouse moved to (88, 305)
Screenshot: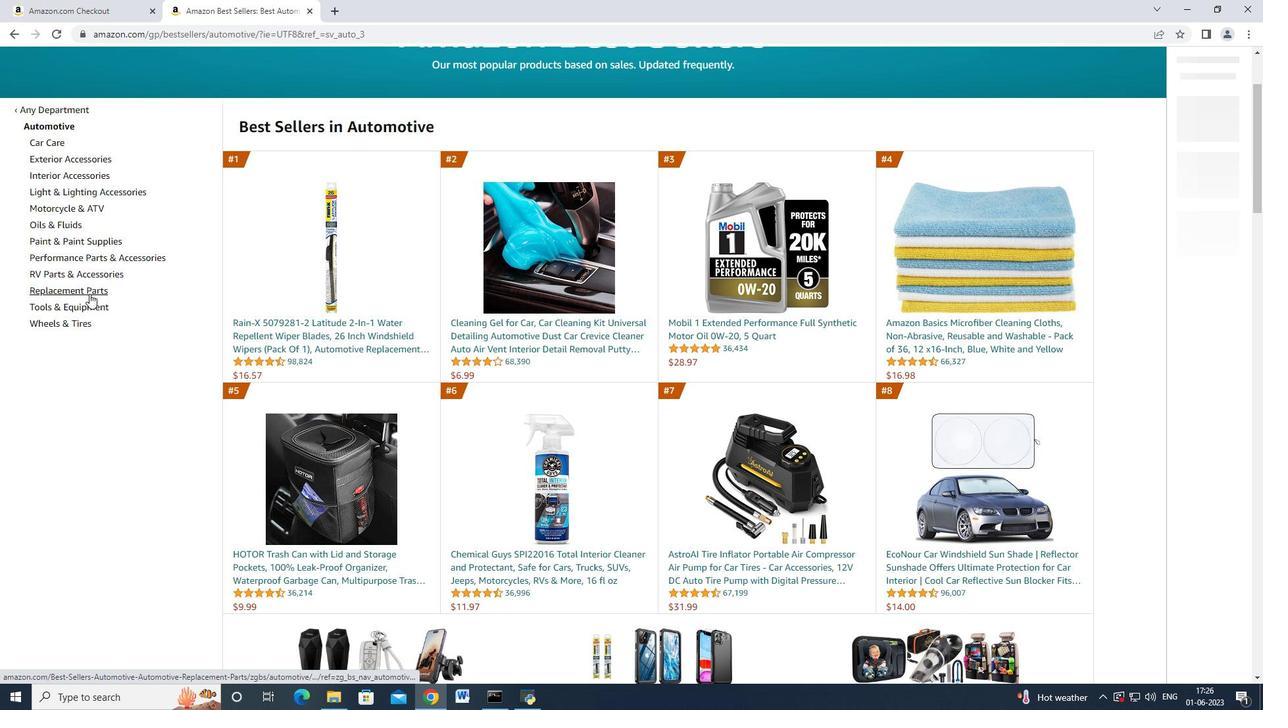
Action: Mouse pressed left at (88, 305)
Screenshot: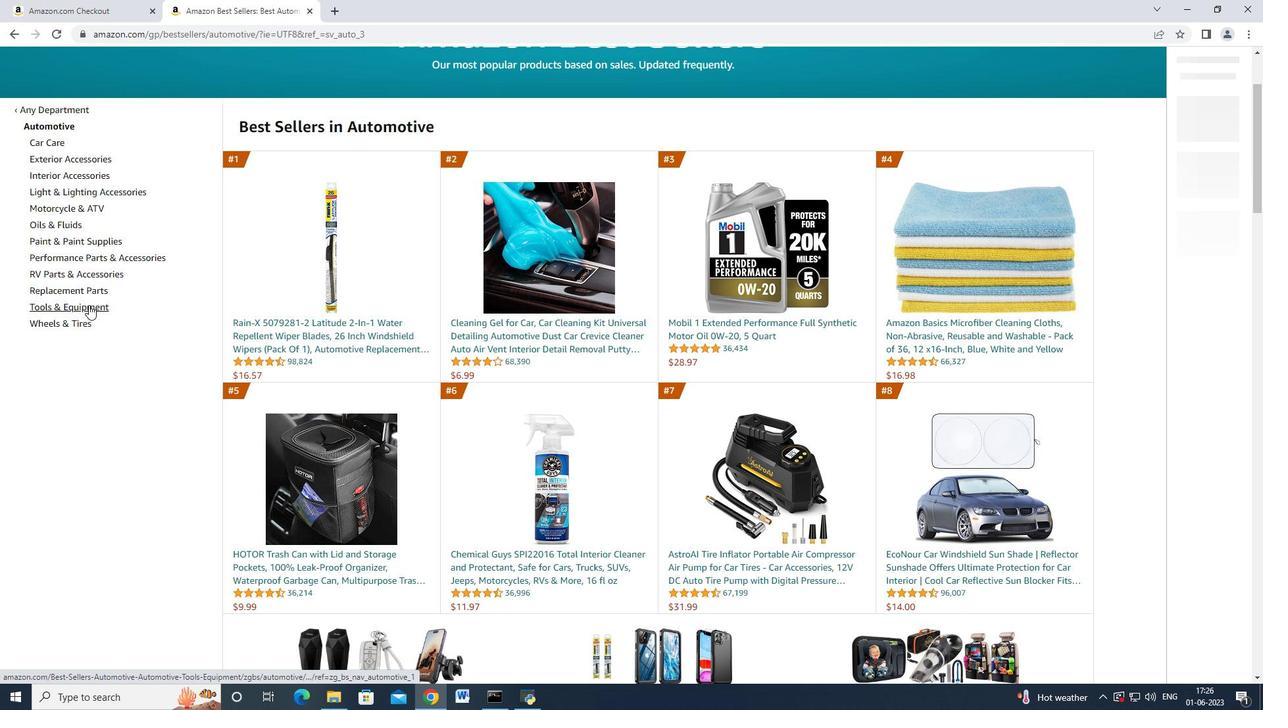 
Action: Mouse moved to (134, 263)
Screenshot: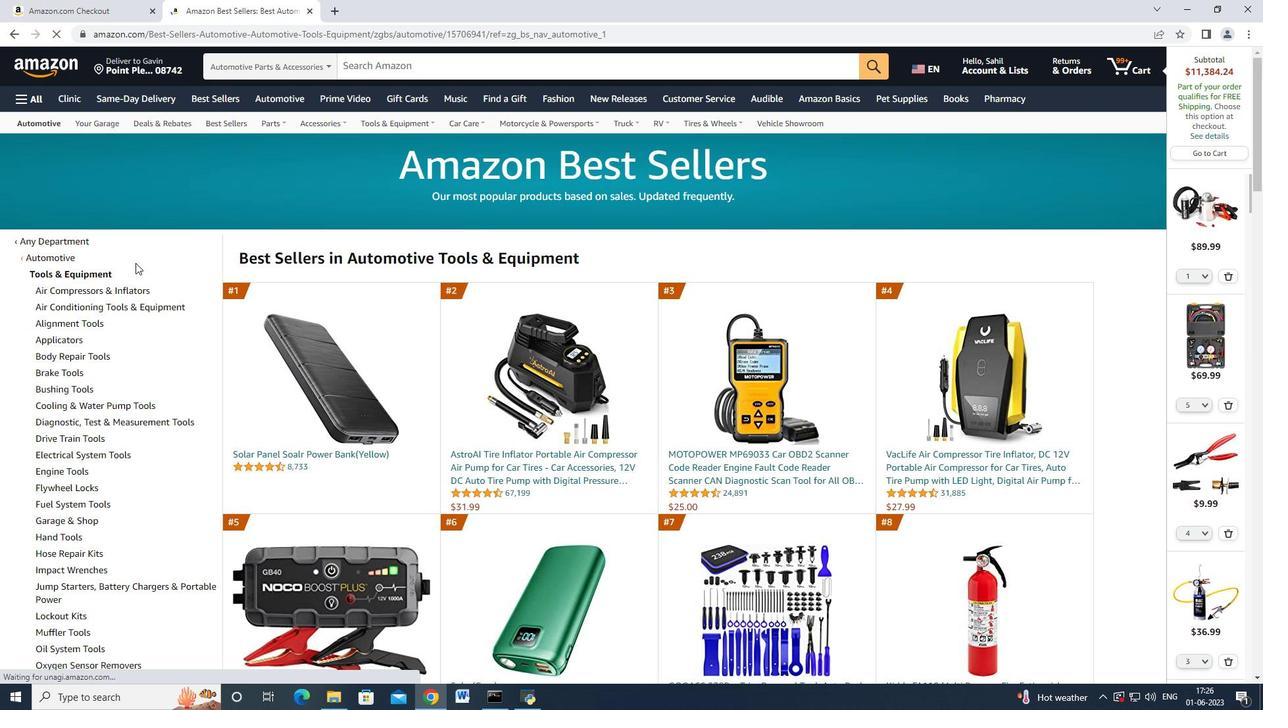 
Action: Mouse scrolled (134, 262) with delta (0, 0)
Screenshot: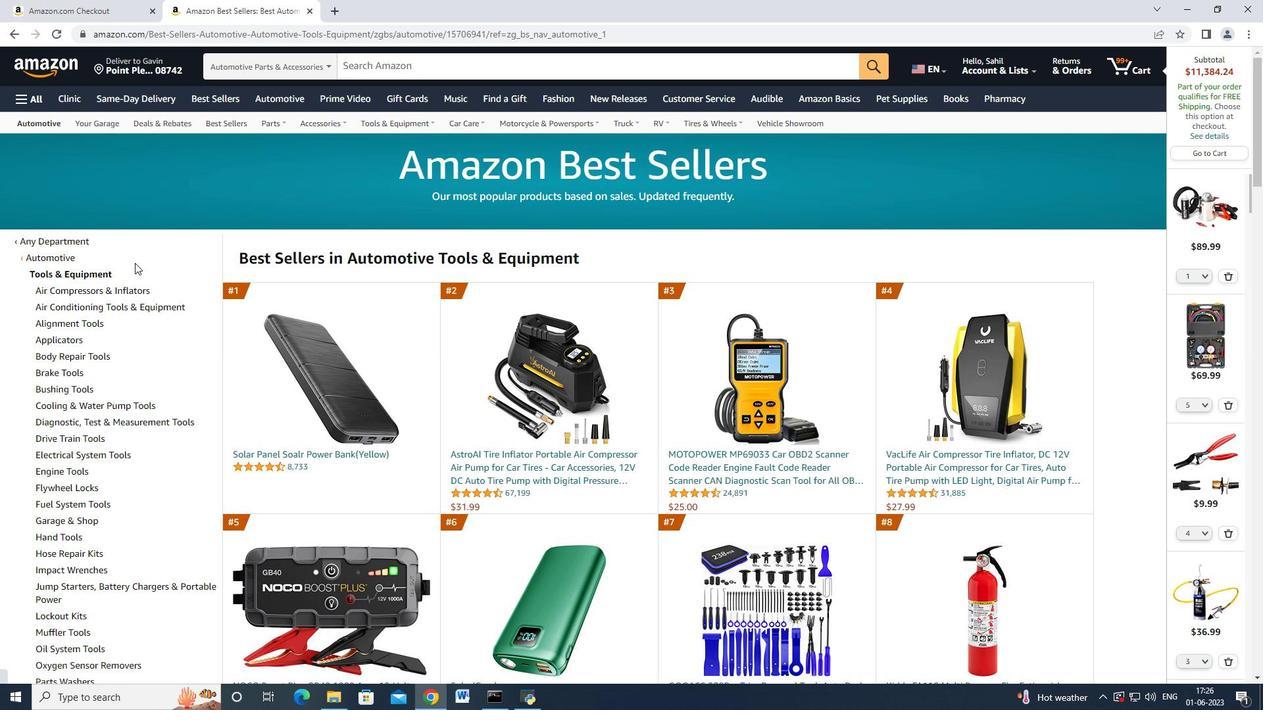 
Action: Mouse scrolled (134, 262) with delta (0, 0)
Screenshot: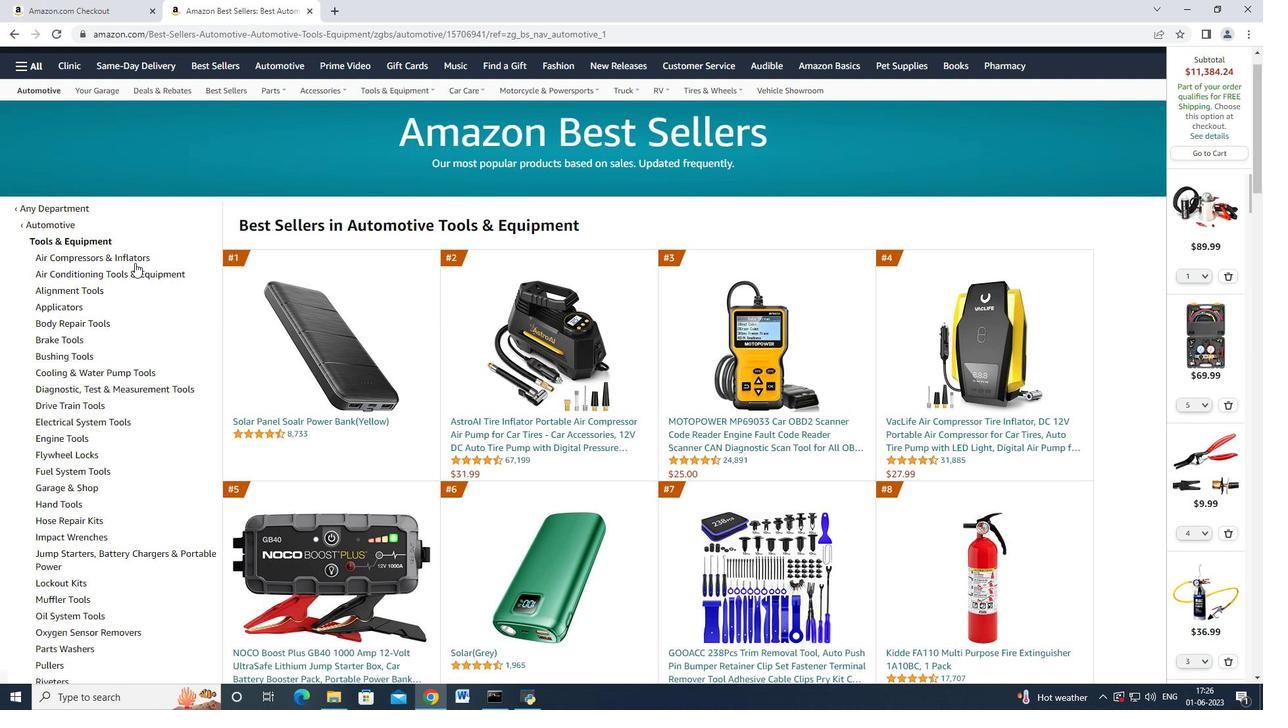 
Action: Mouse scrolled (134, 262) with delta (0, 0)
Screenshot: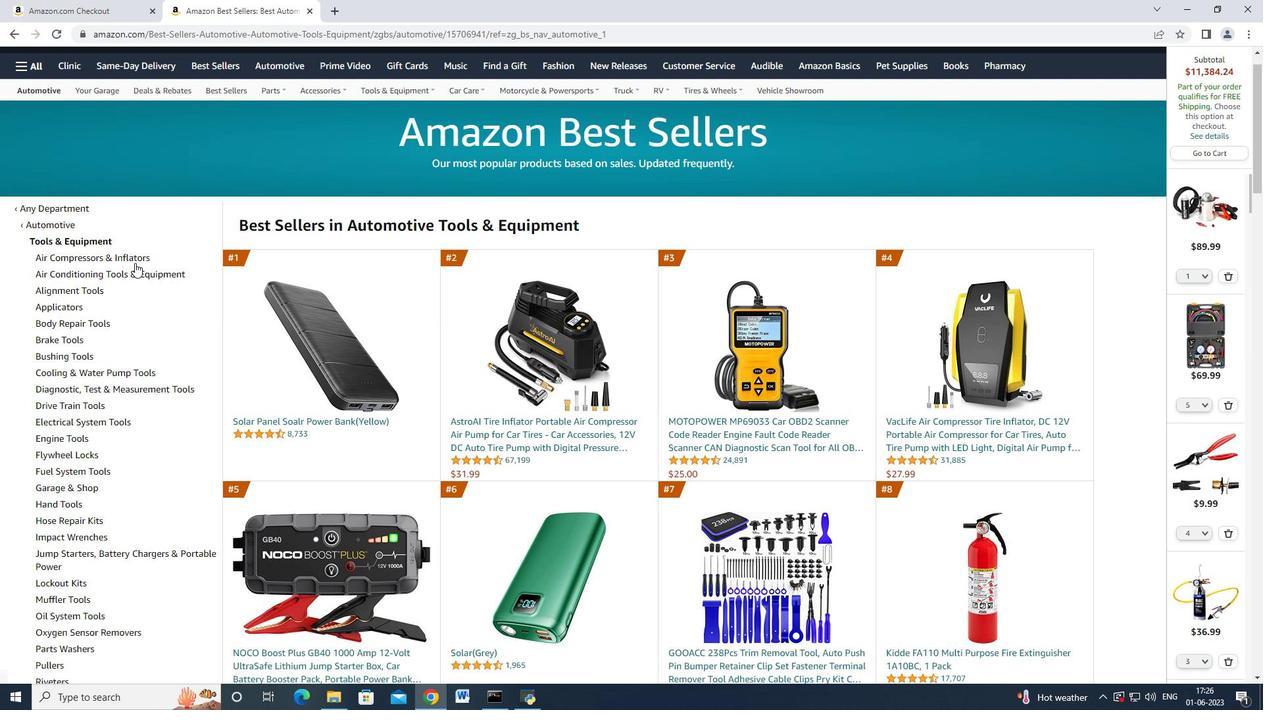 
Action: Mouse moved to (130, 107)
Screenshot: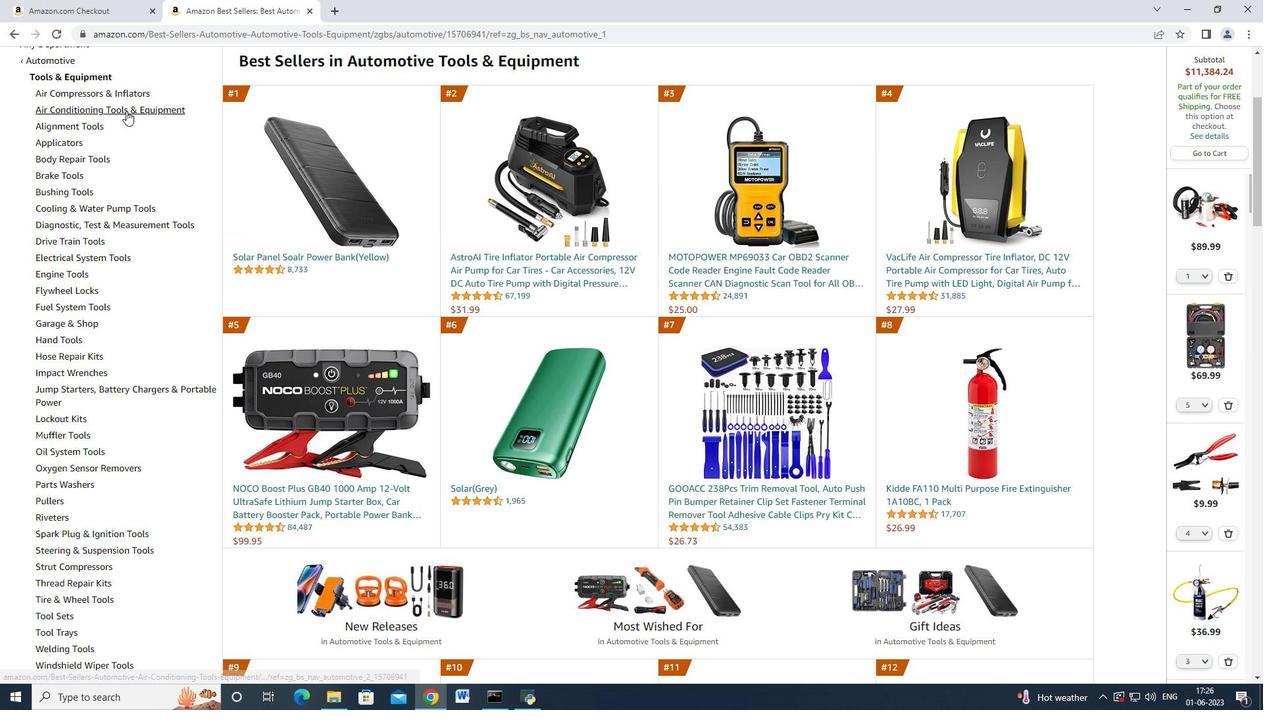 
Action: Mouse pressed left at (130, 107)
Screenshot: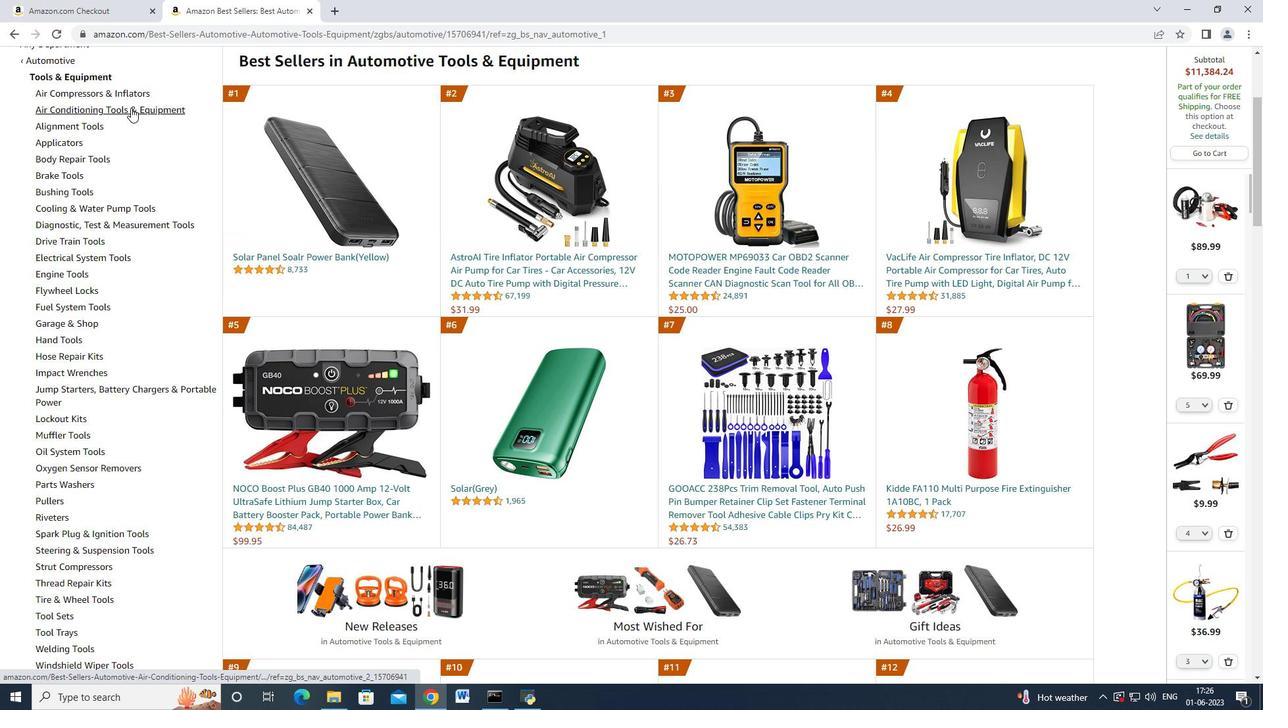 
Action: Mouse moved to (68, 439)
Screenshot: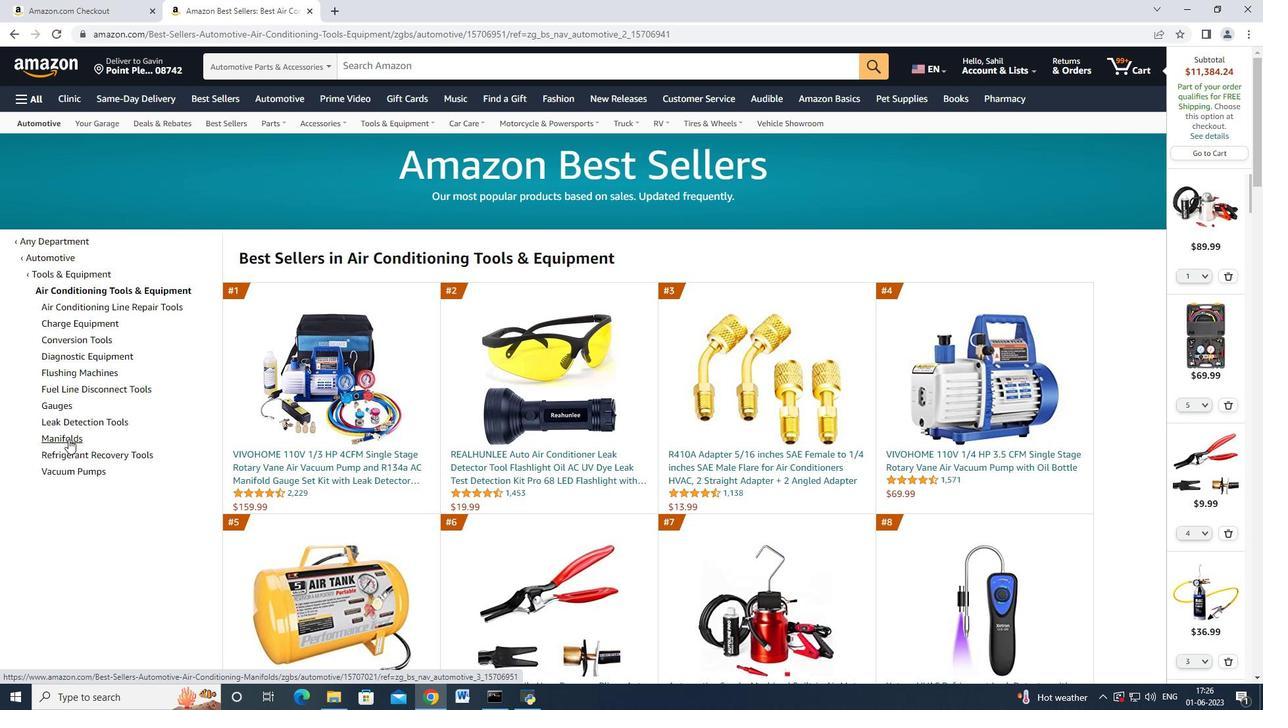 
Action: Mouse pressed left at (68, 439)
Screenshot: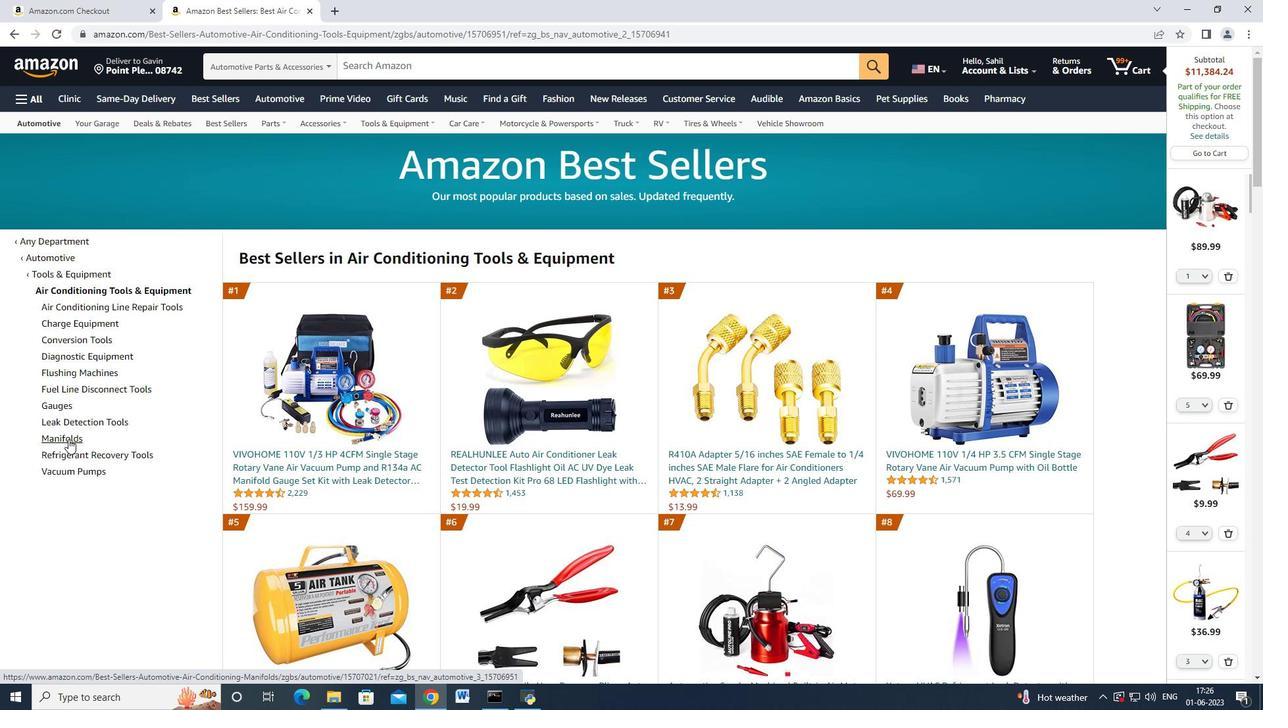 
Action: Mouse moved to (400, 361)
Screenshot: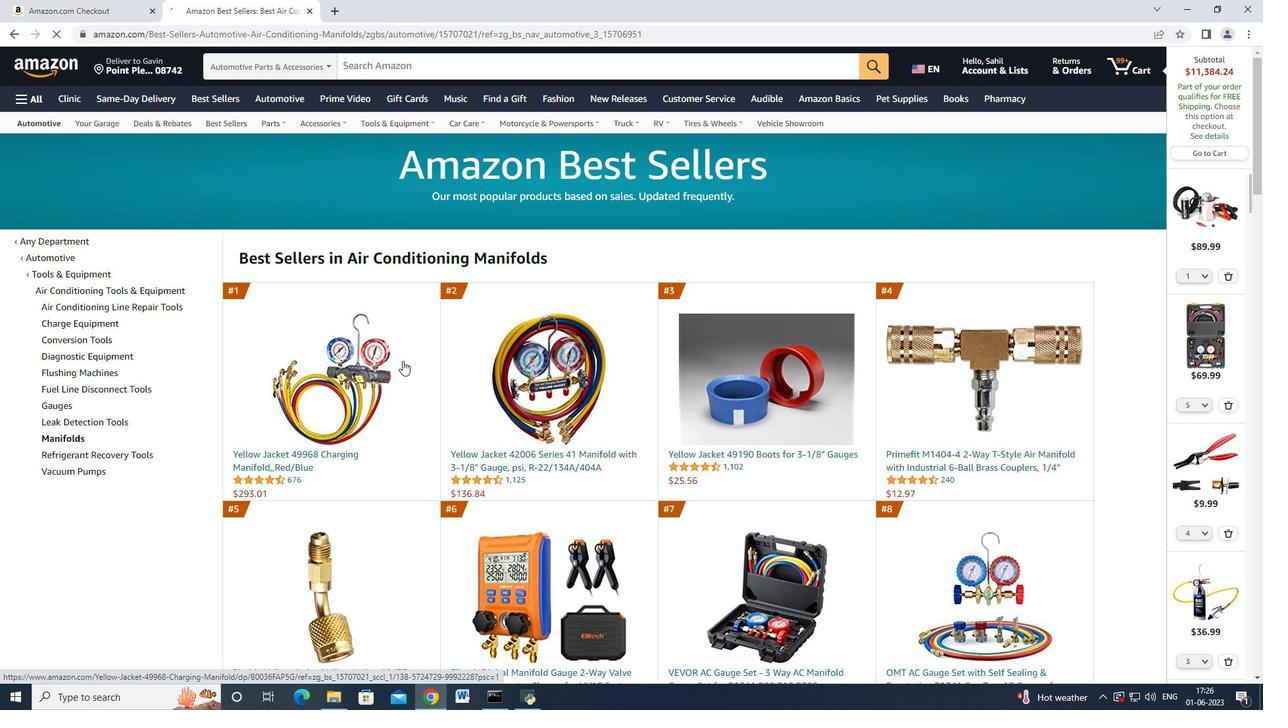
Action: Mouse scrolled (400, 360) with delta (0, 0)
Screenshot: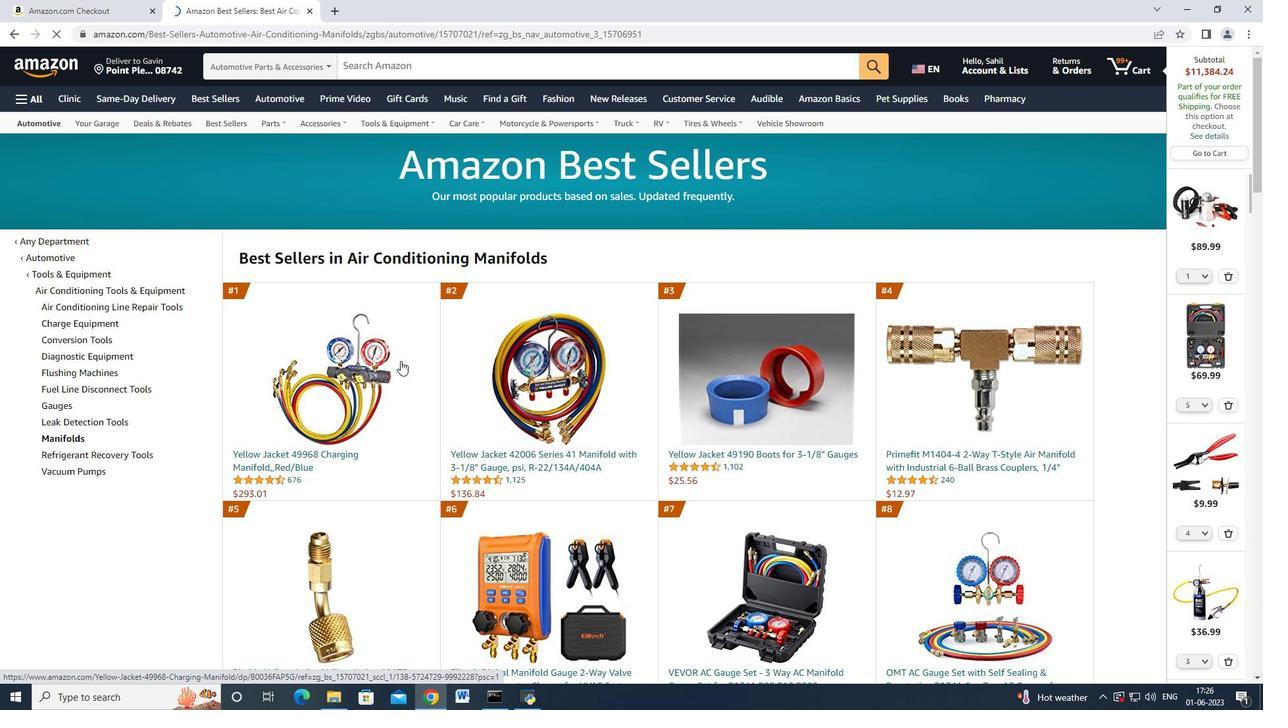 
Action: Mouse scrolled (400, 360) with delta (0, 0)
Screenshot: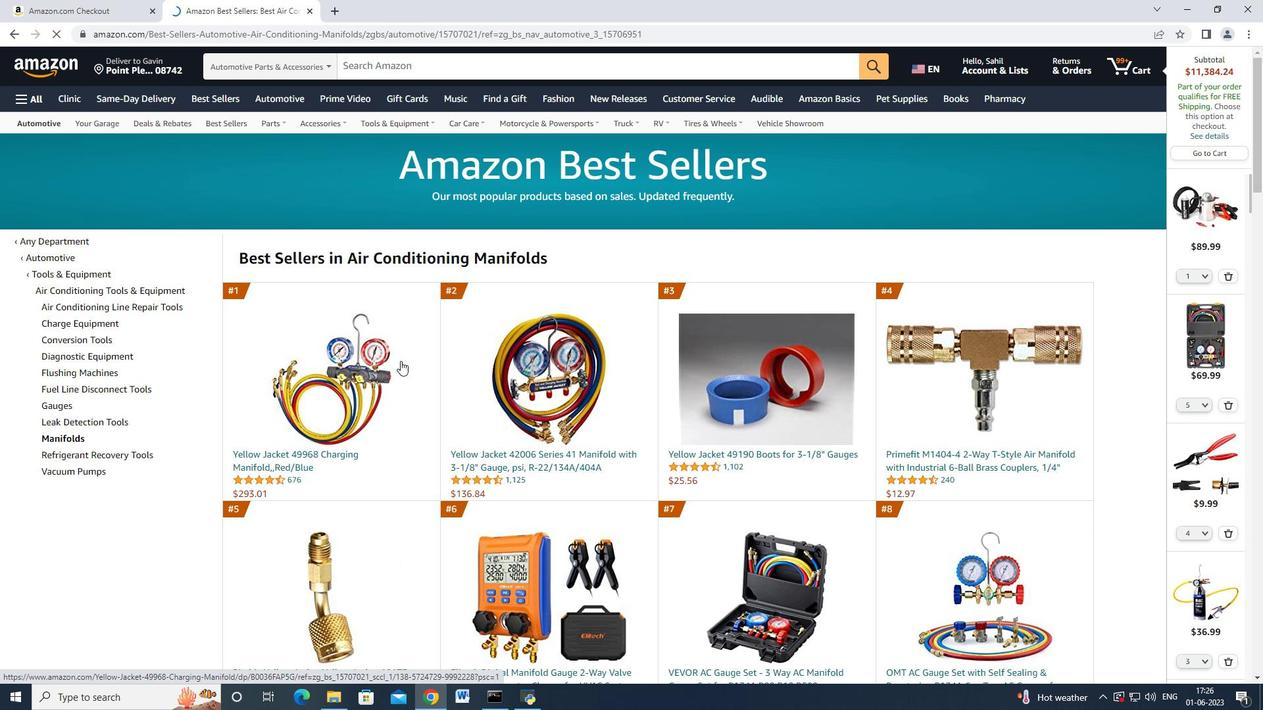 
Action: Mouse moved to (504, 329)
Screenshot: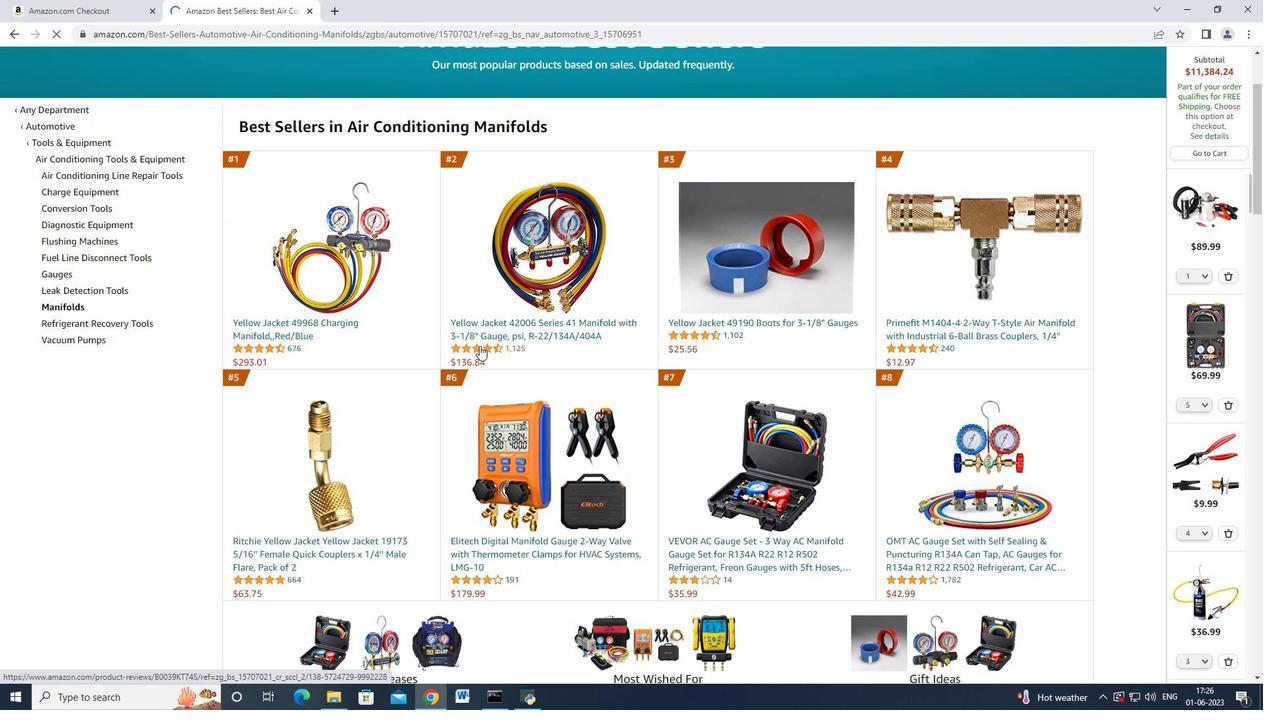 
Action: Mouse pressed left at (504, 329)
Screenshot: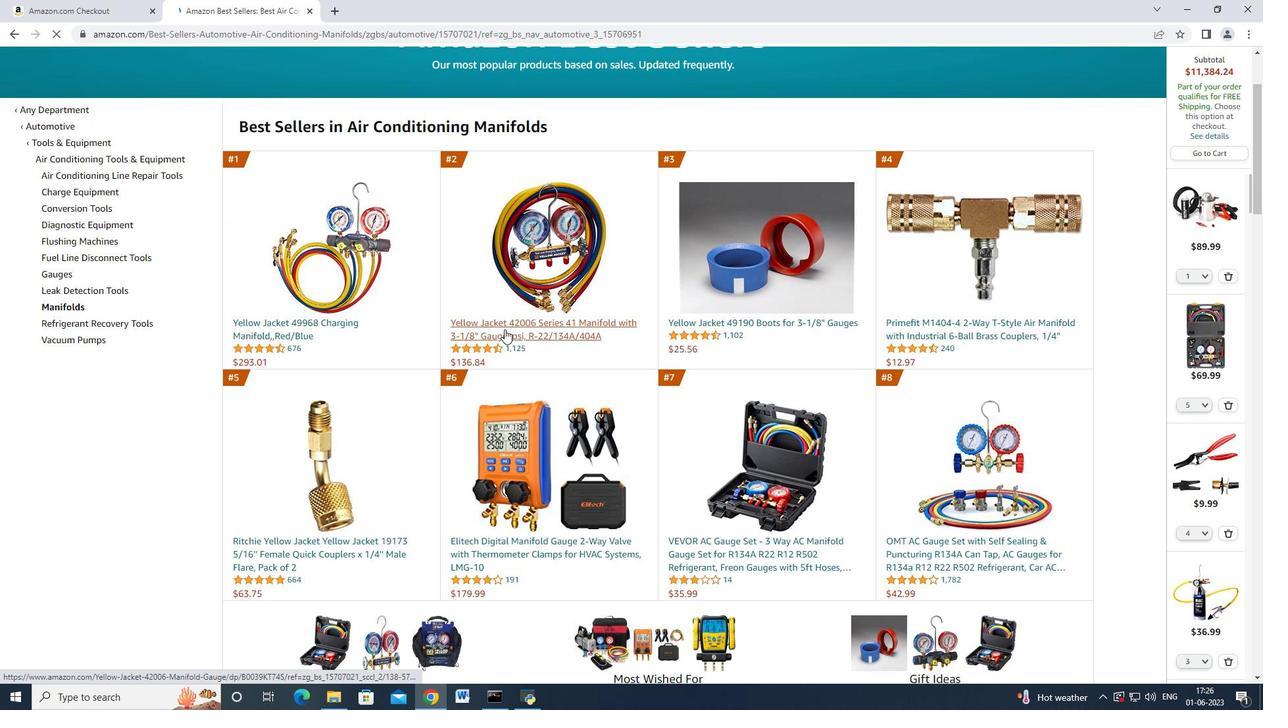 
Action: Mouse moved to (944, 290)
Screenshot: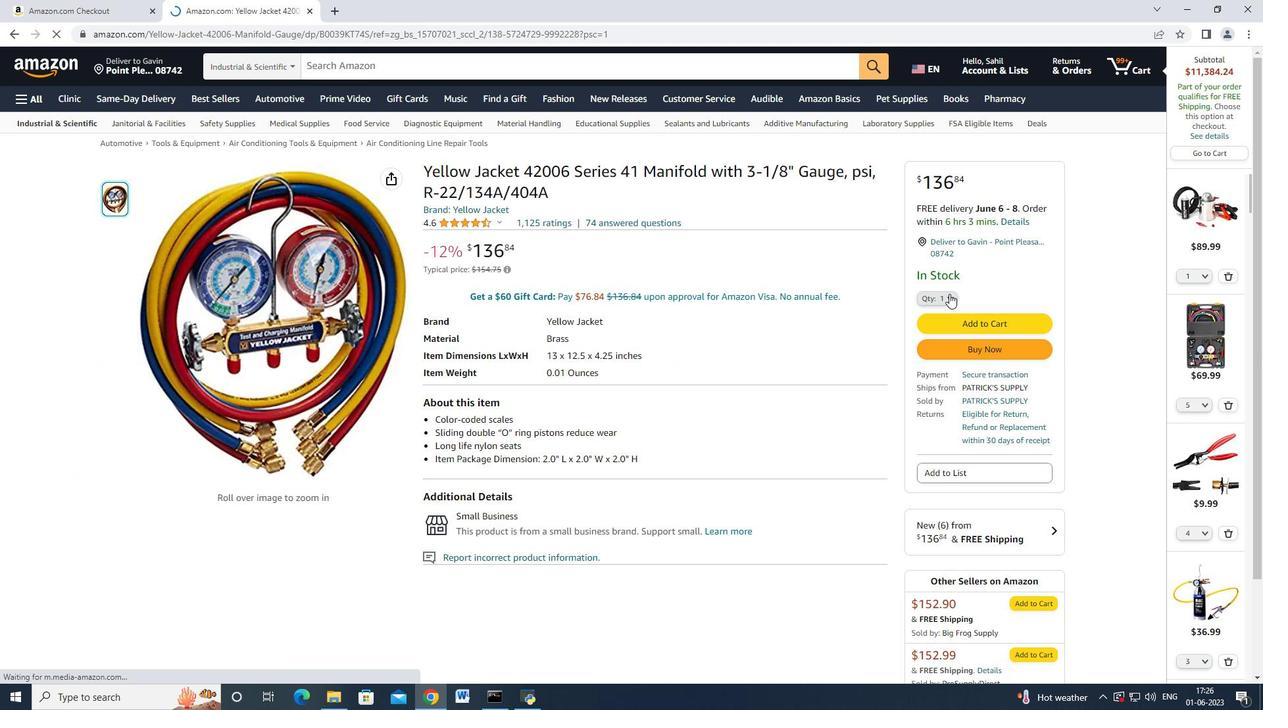 
Action: Mouse pressed left at (944, 290)
Screenshot: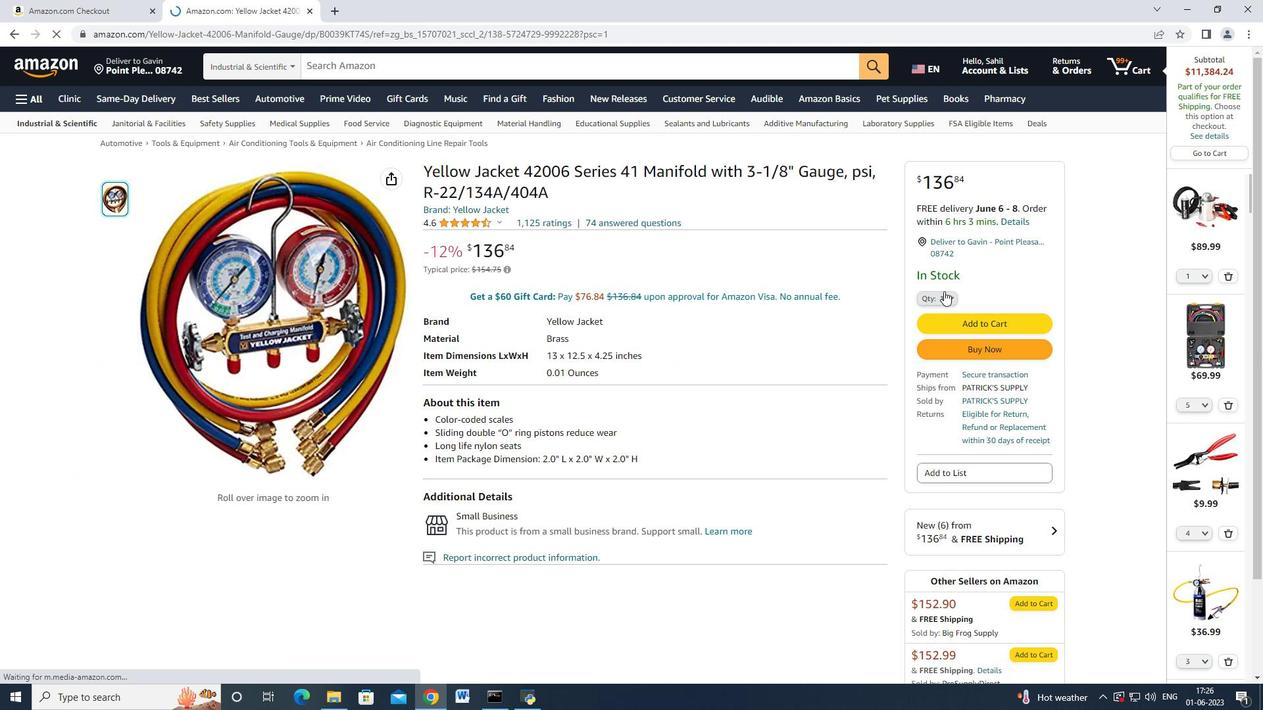
Action: Mouse moved to (943, 292)
Screenshot: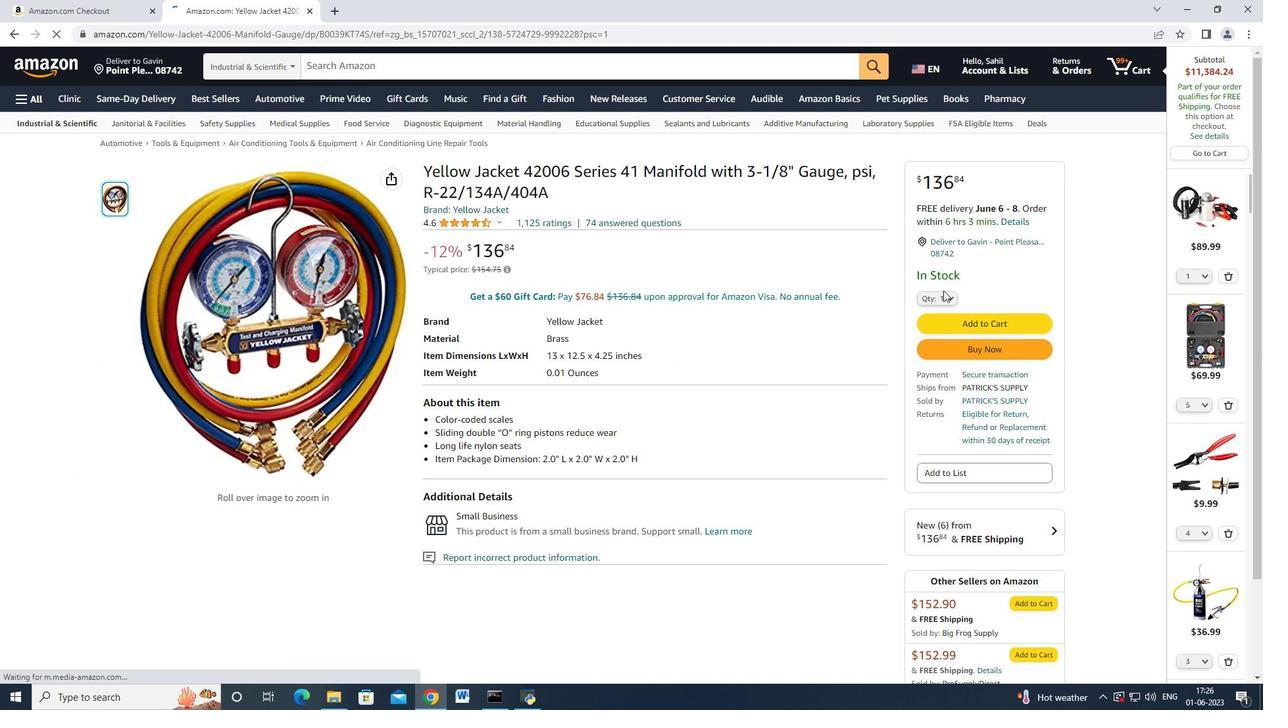 
Action: Mouse pressed left at (943, 292)
Screenshot: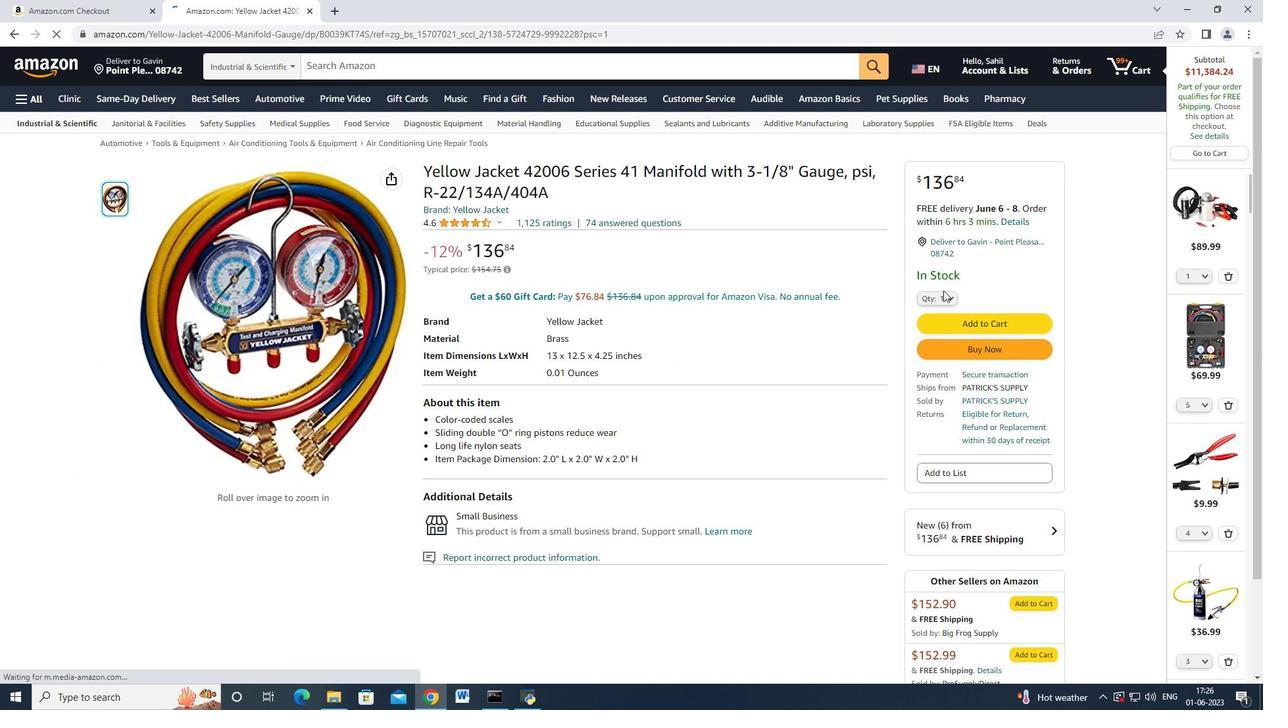 
Action: Mouse moved to (939, 321)
Screenshot: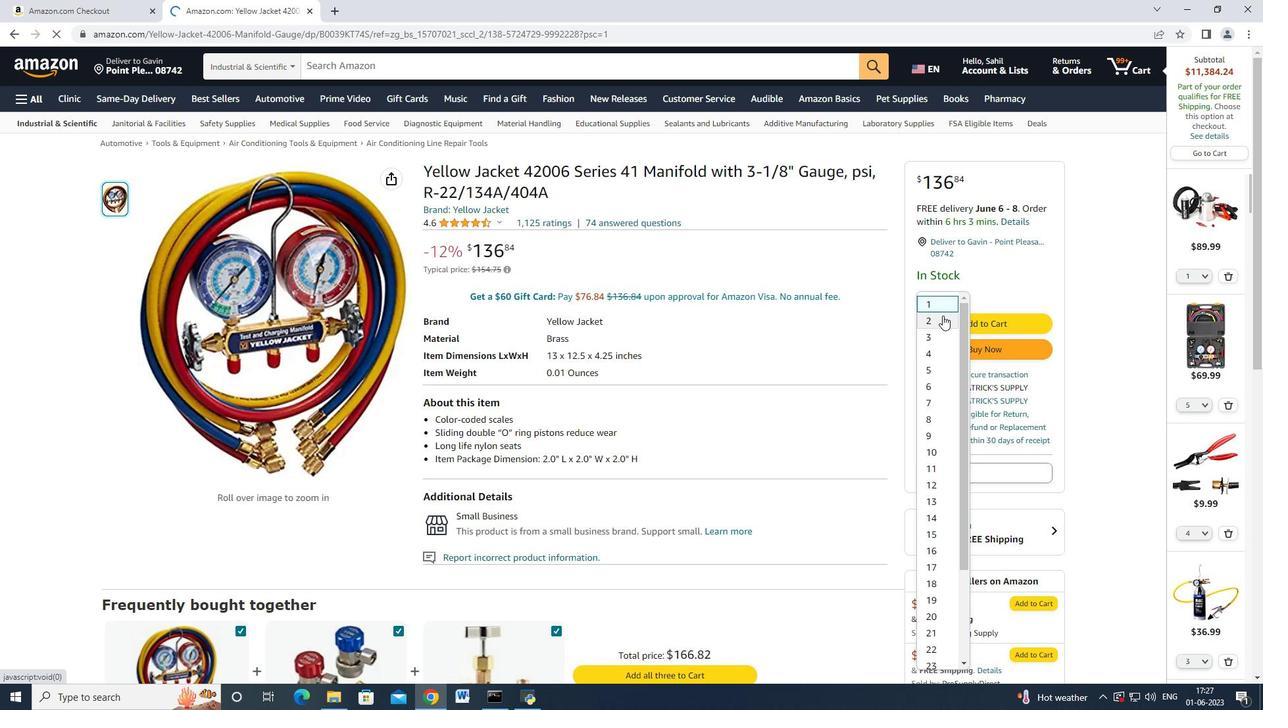 
Action: Mouse pressed left at (939, 321)
Screenshot: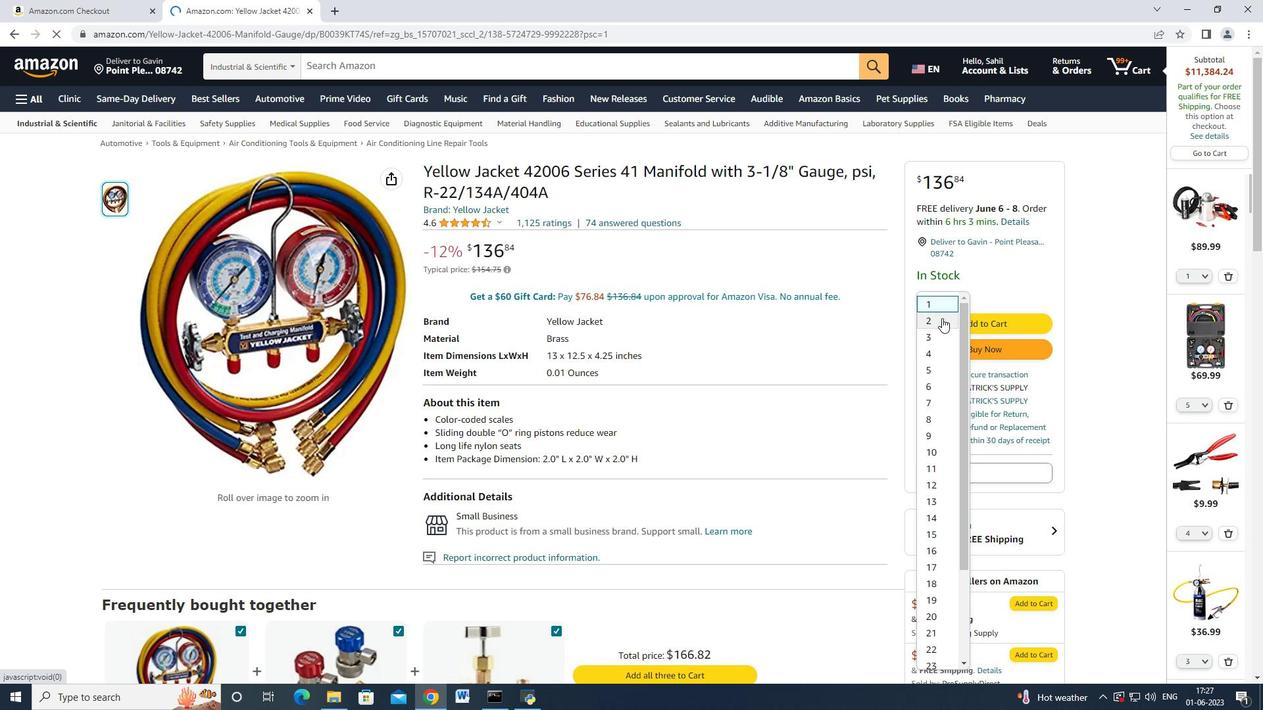
Action: Mouse moved to (958, 352)
Screenshot: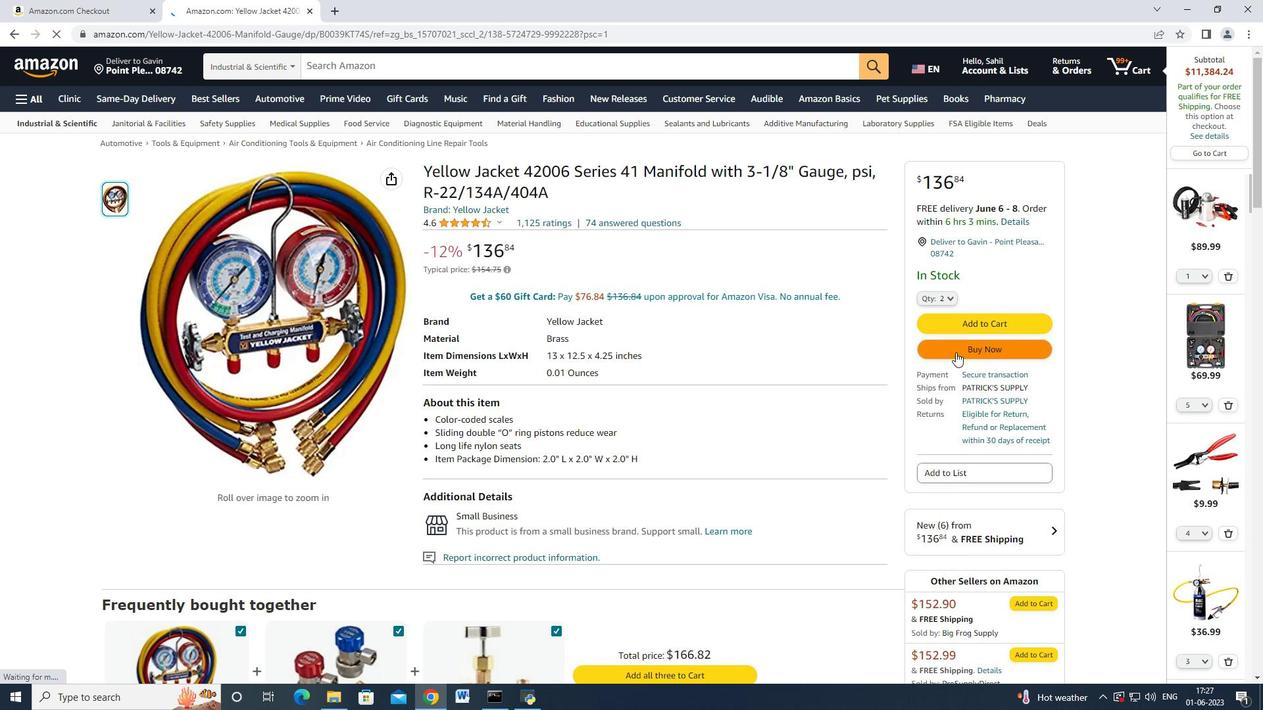 
Action: Mouse pressed left at (958, 352)
Screenshot: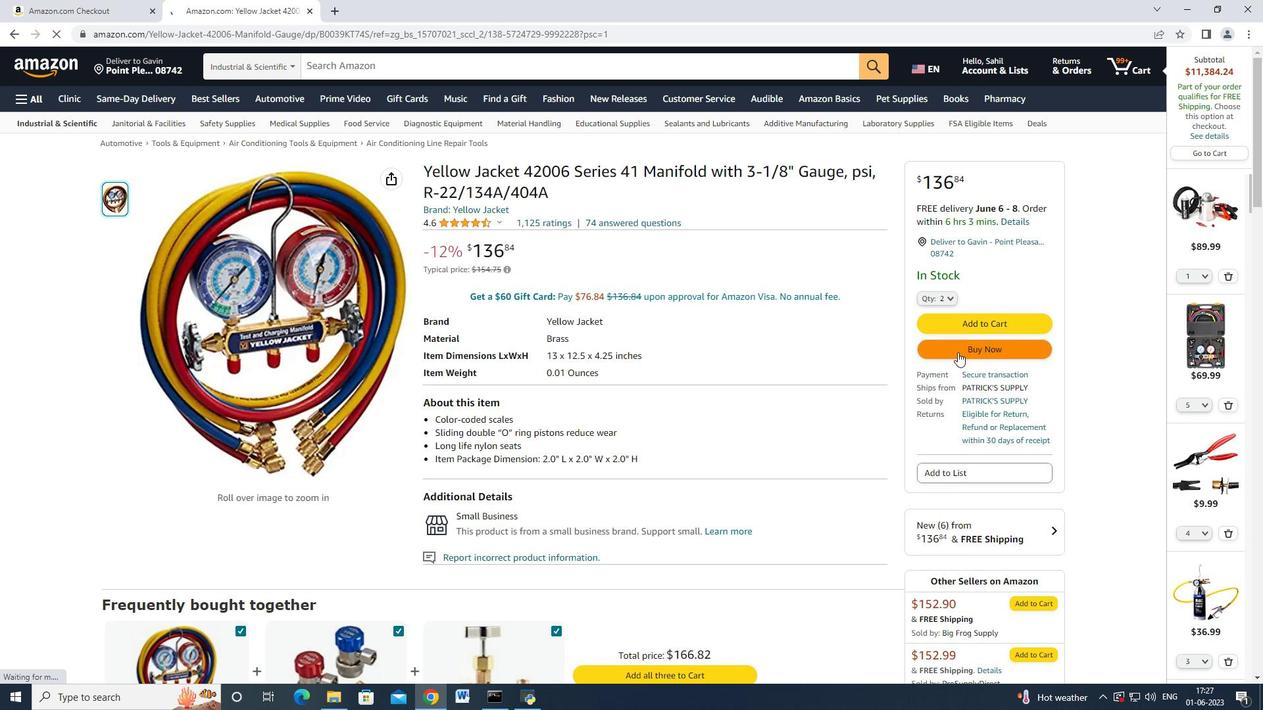 
Action: Mouse moved to (754, 108)
Screenshot: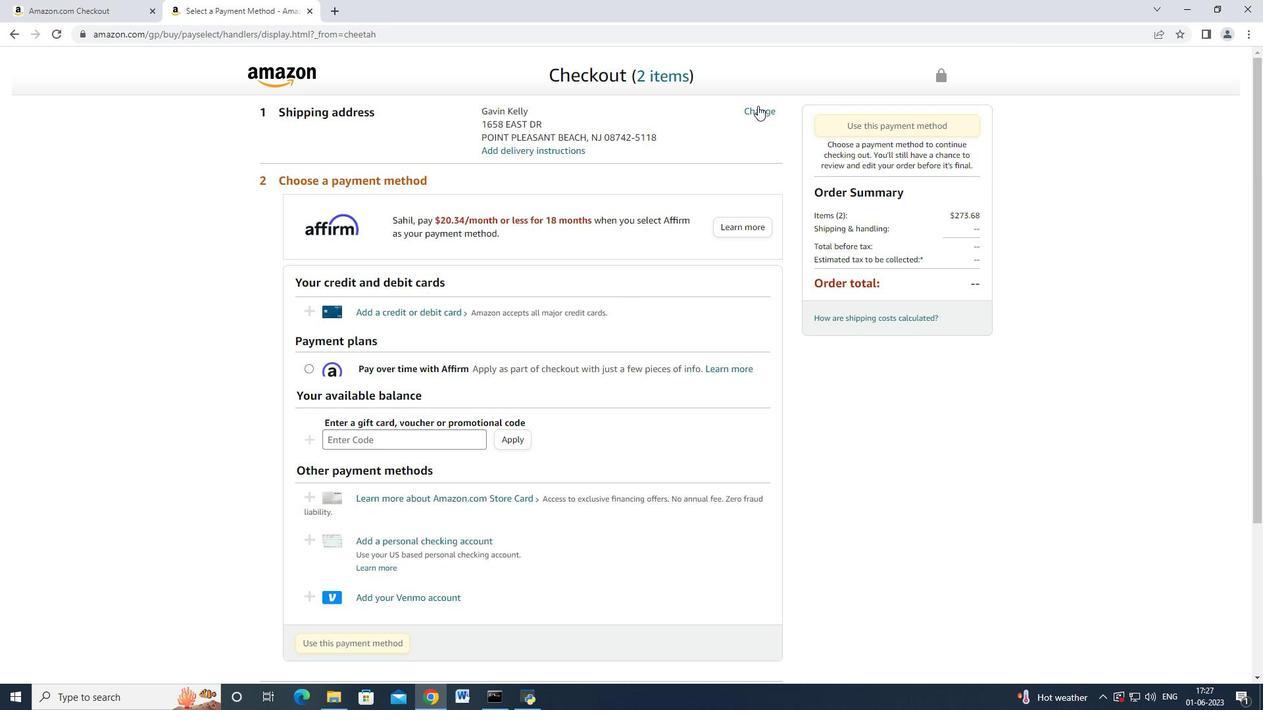 
Action: Mouse pressed left at (754, 108)
Screenshot: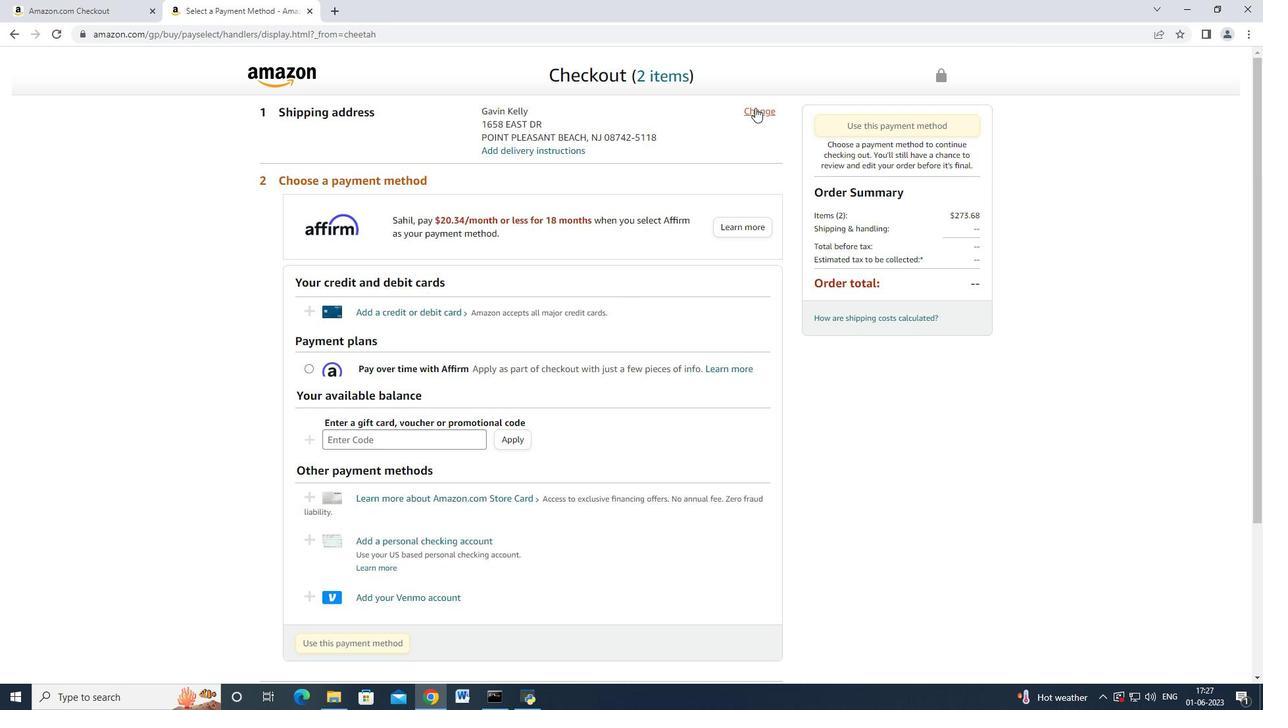 
Action: Mouse moved to (540, 236)
Screenshot: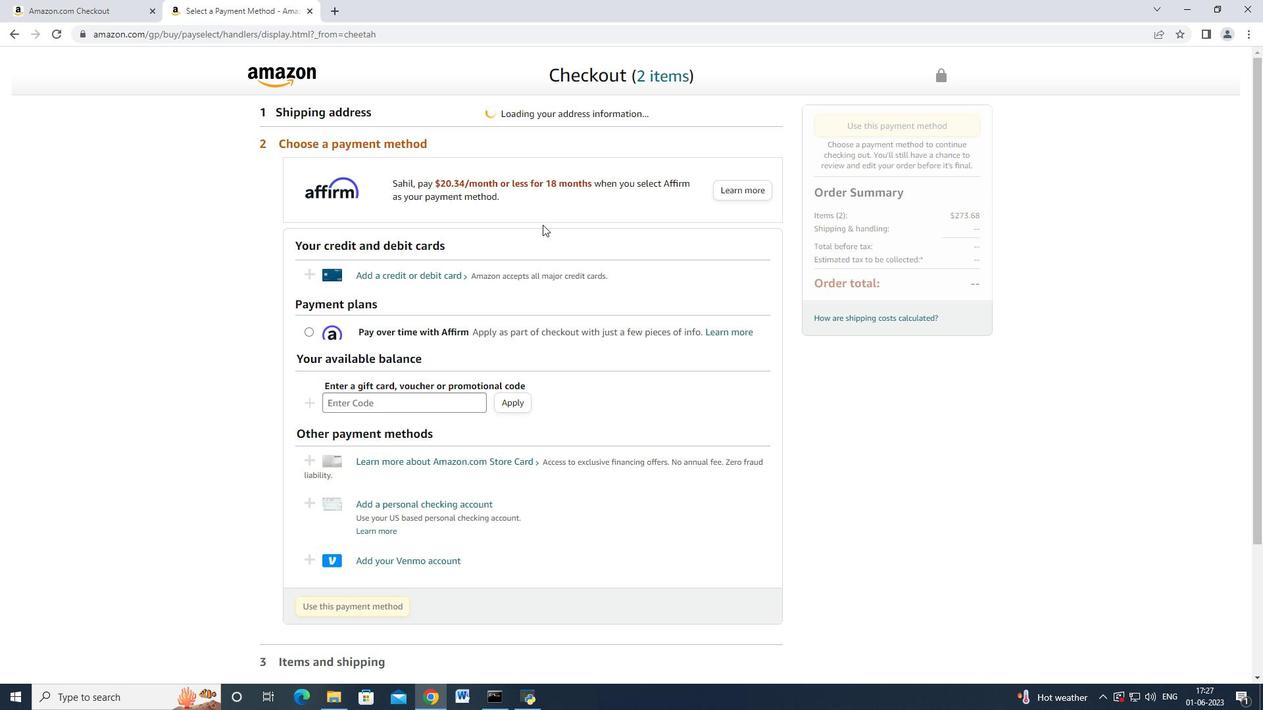 
Action: Mouse scrolled (540, 237) with delta (0, 0)
Screenshot: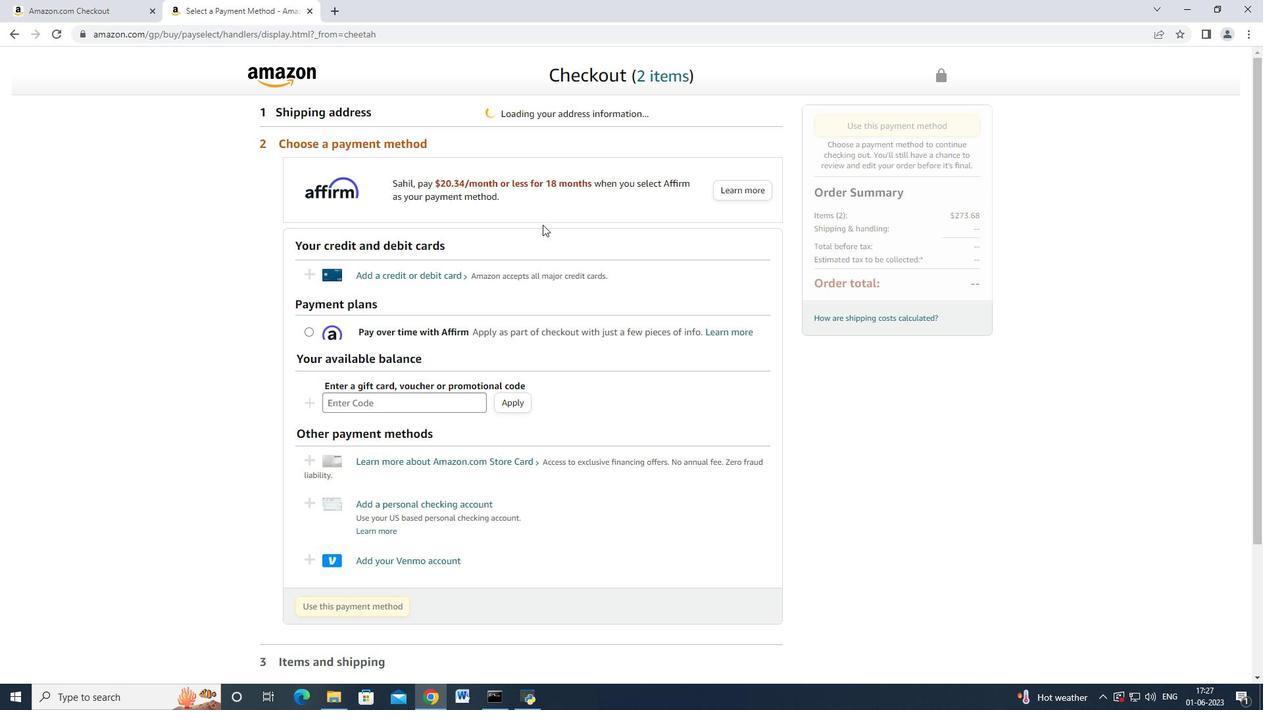 
Action: Mouse moved to (540, 239)
Screenshot: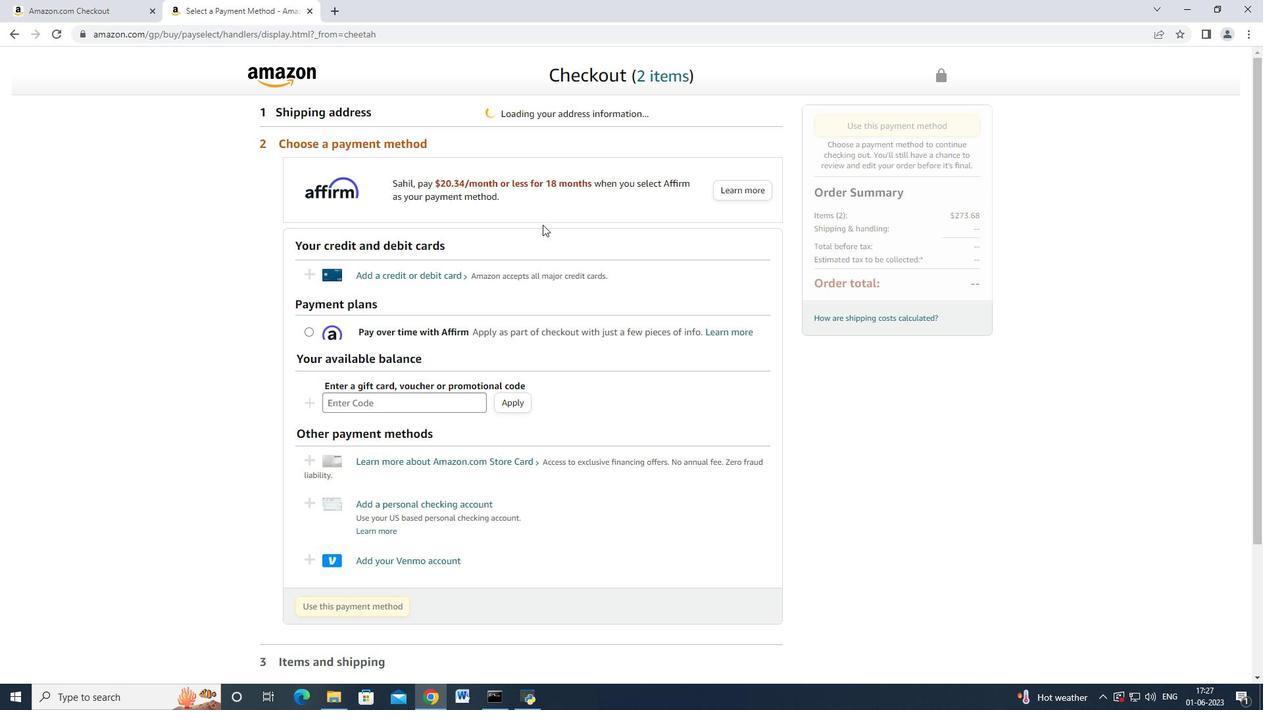 
Action: Mouse scrolled (540, 240) with delta (0, 0)
Screenshot: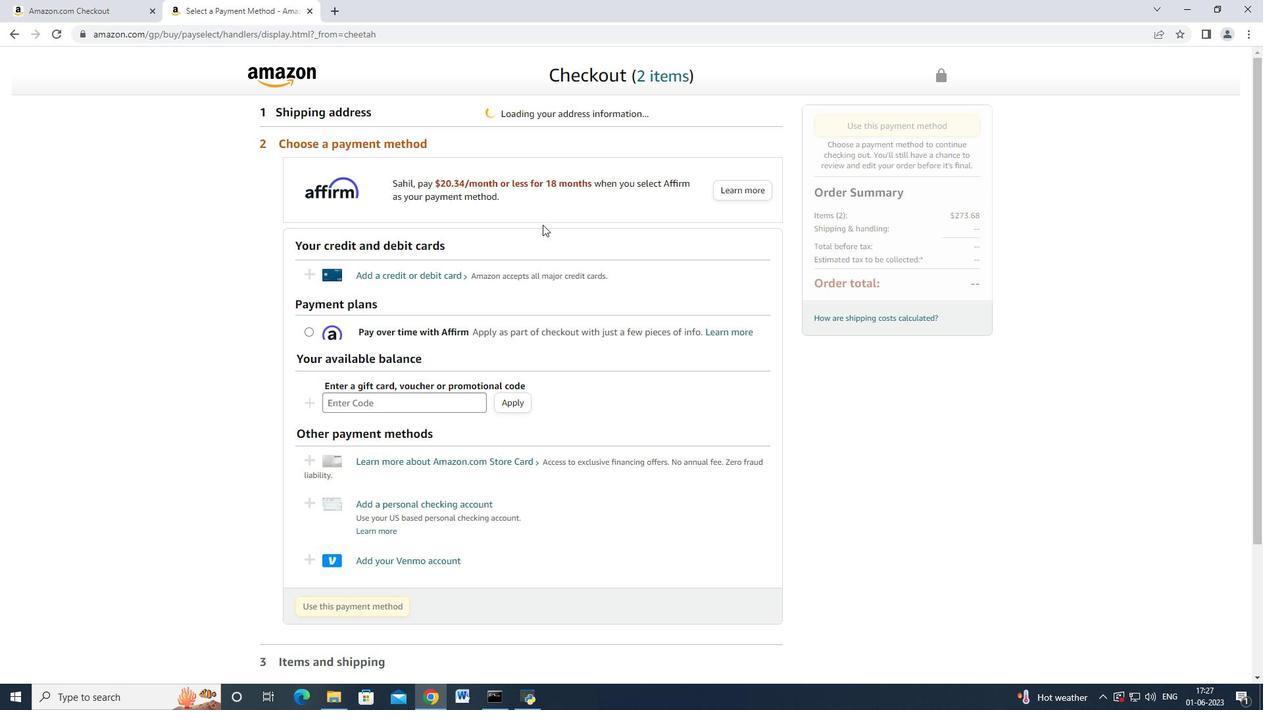 
Action: Mouse scrolled (540, 238) with delta (0, 0)
Screenshot: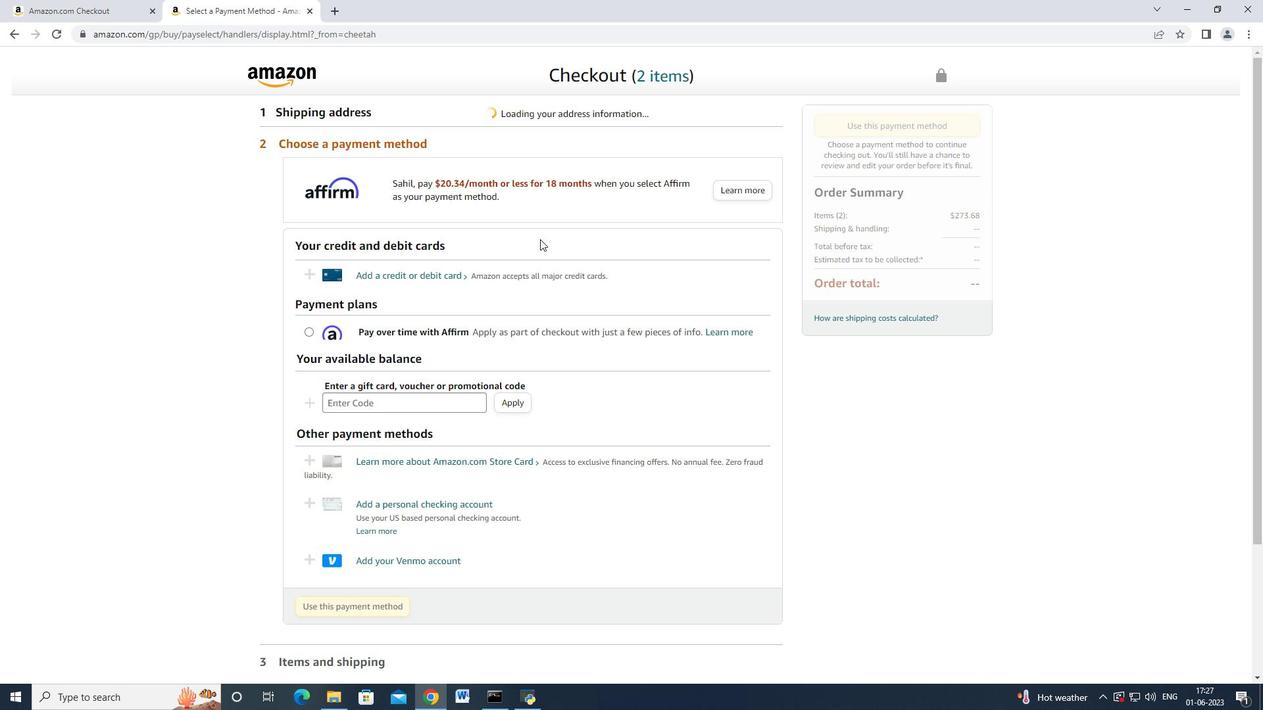 
Action: Mouse scrolled (540, 238) with delta (0, 0)
Screenshot: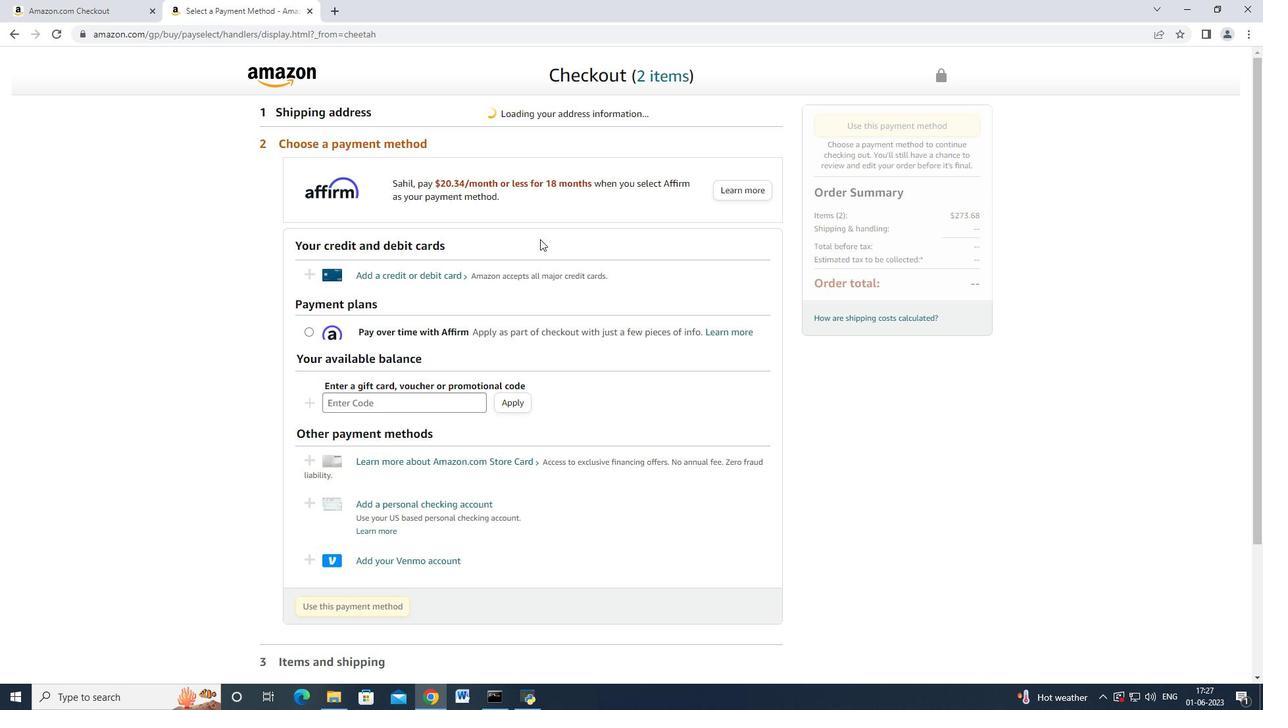 
Action: Mouse scrolled (540, 238) with delta (0, 0)
Screenshot: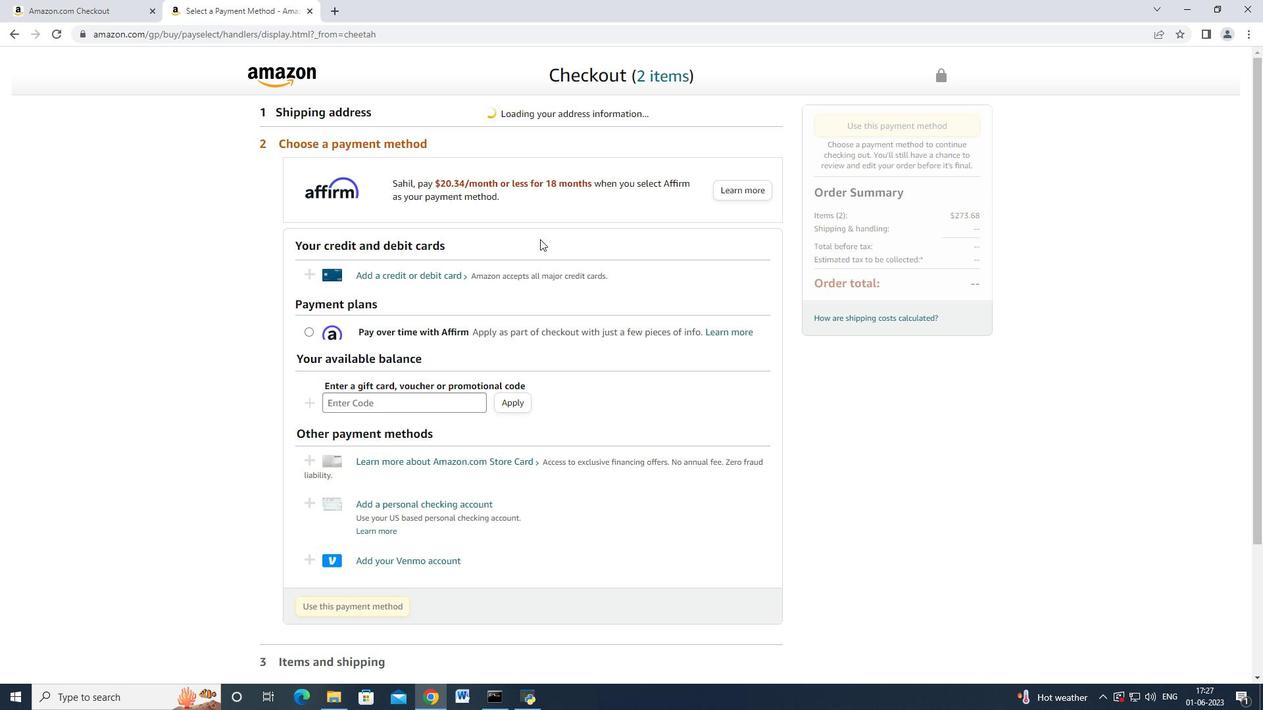 
Action: Mouse scrolled (540, 240) with delta (0, 0)
Screenshot: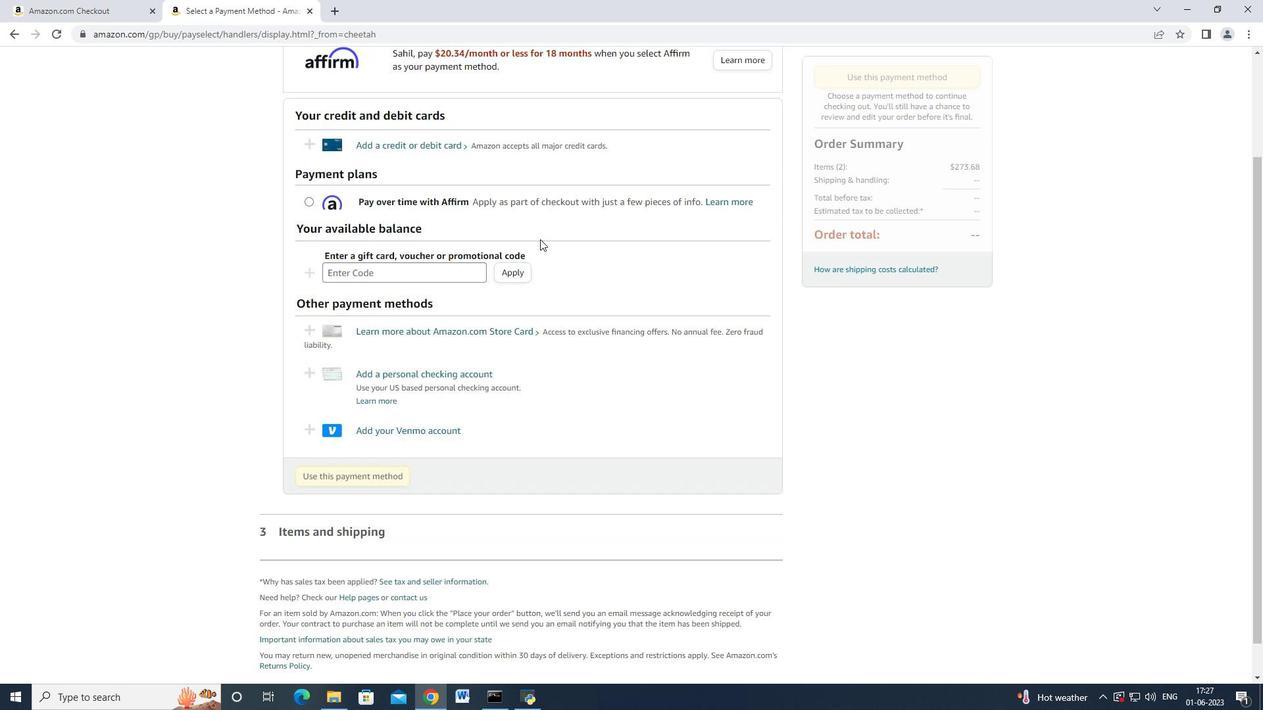 
Action: Mouse scrolled (540, 240) with delta (0, 0)
Screenshot: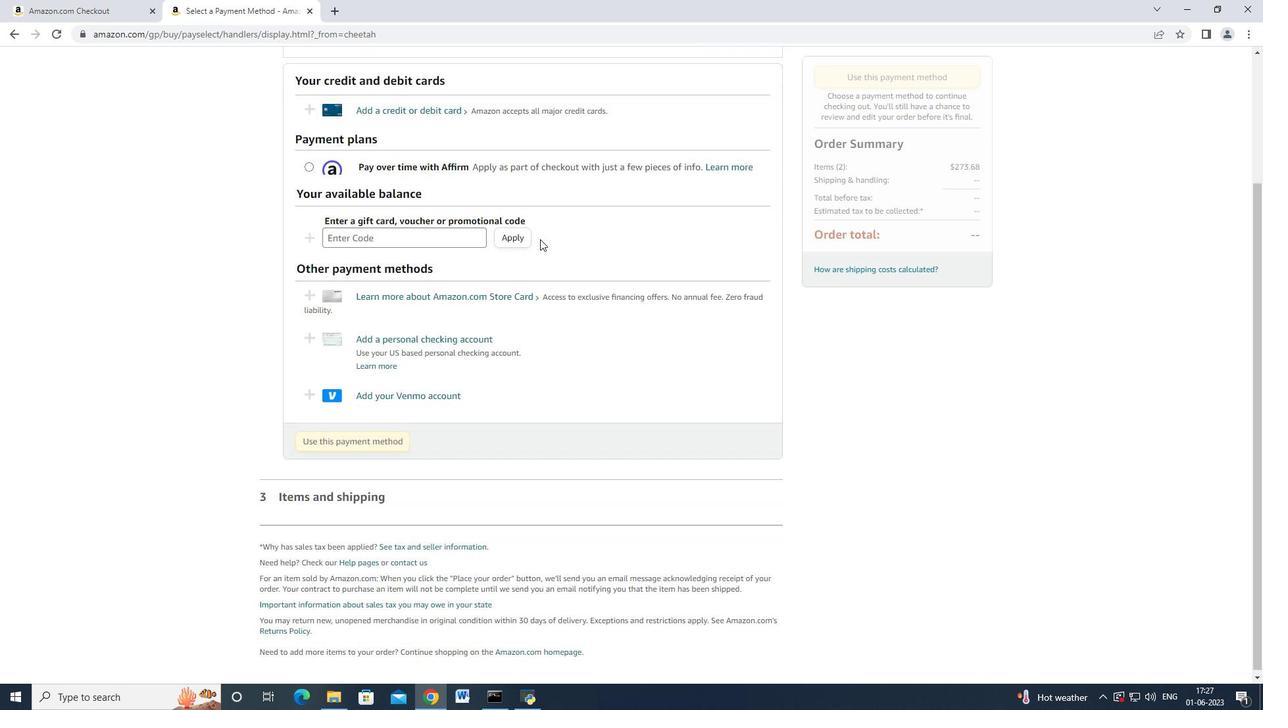
Action: Mouse scrolled (540, 240) with delta (0, 0)
Screenshot: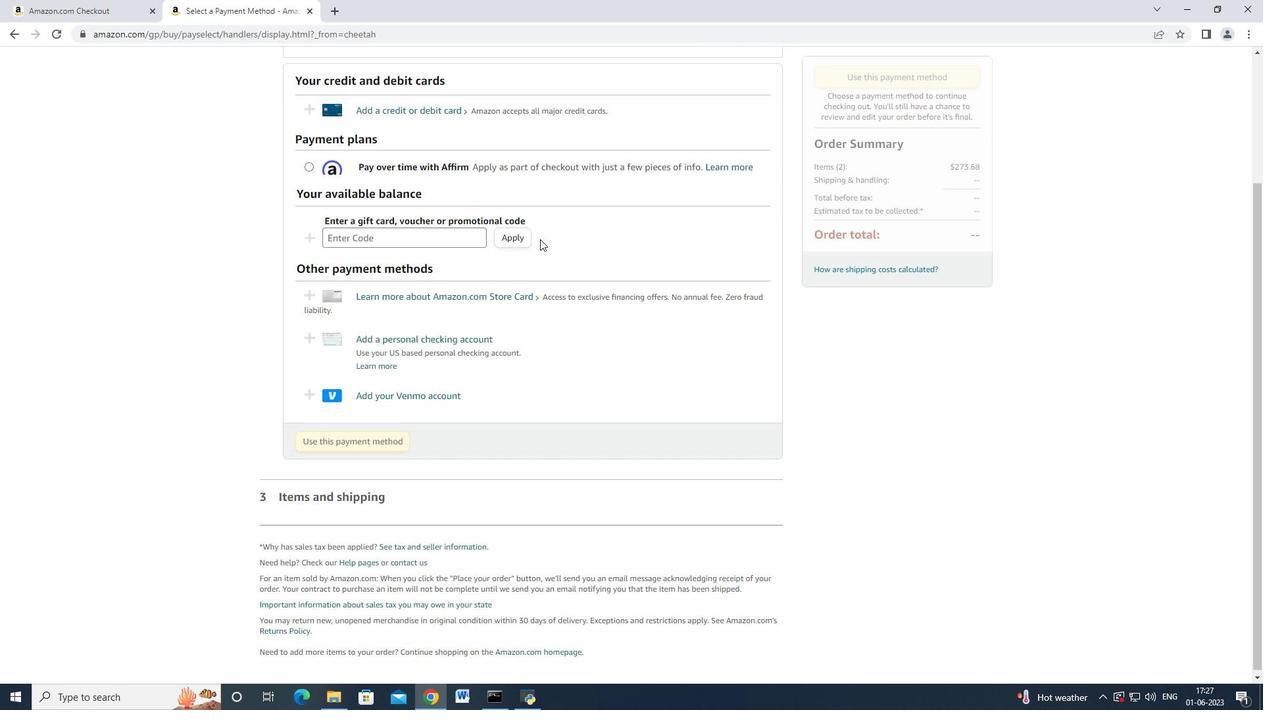
Action: Mouse scrolled (540, 240) with delta (0, 0)
Screenshot: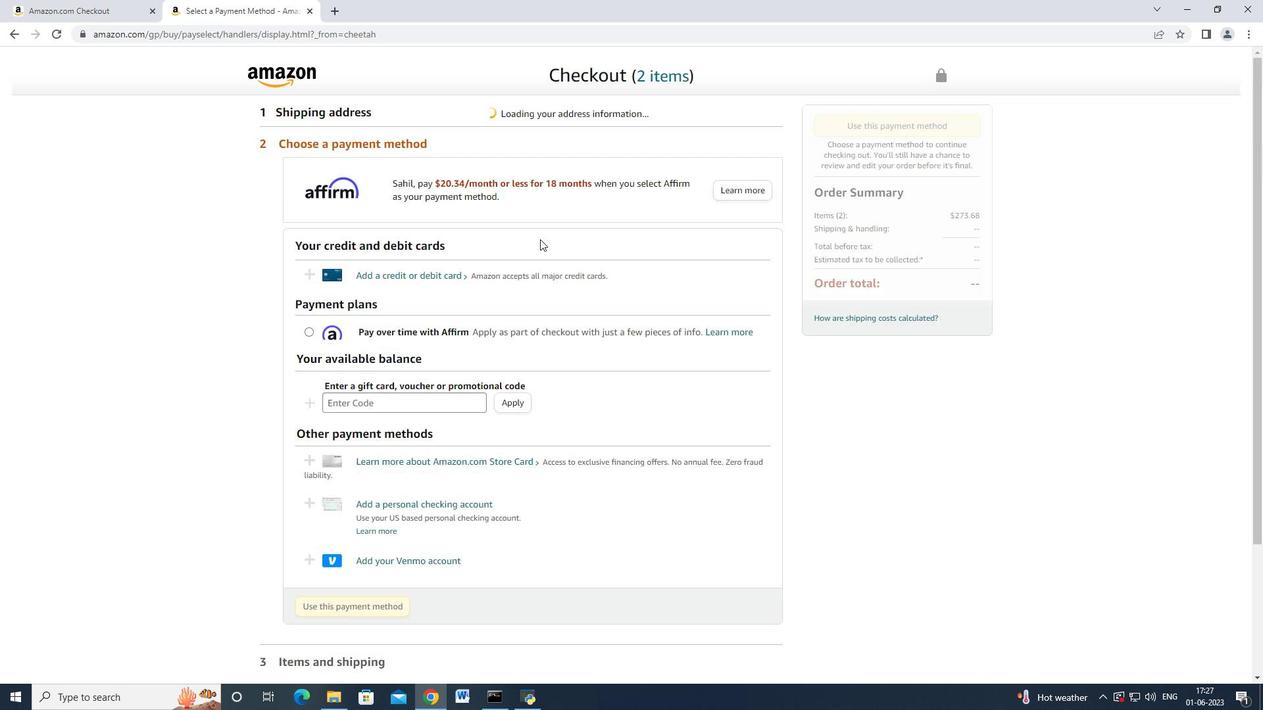 
Action: Mouse scrolled (540, 240) with delta (0, 0)
Screenshot: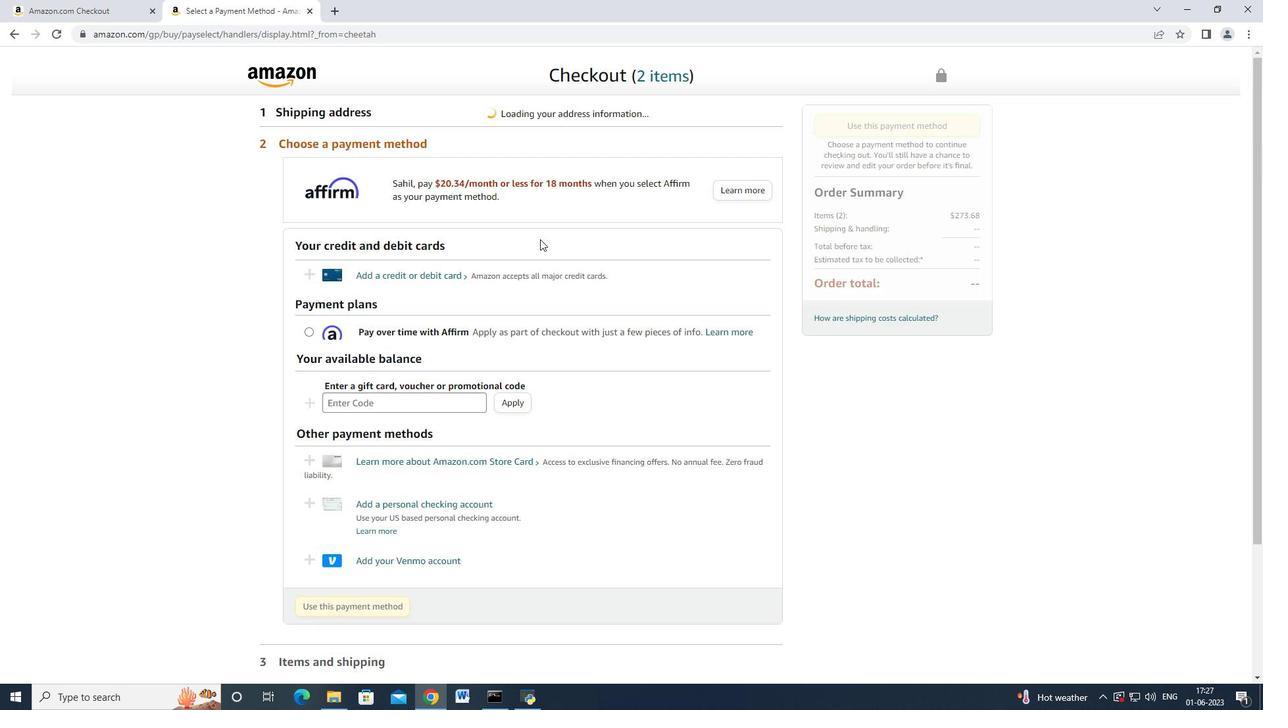 
Action: Mouse scrolled (540, 240) with delta (0, 0)
Screenshot: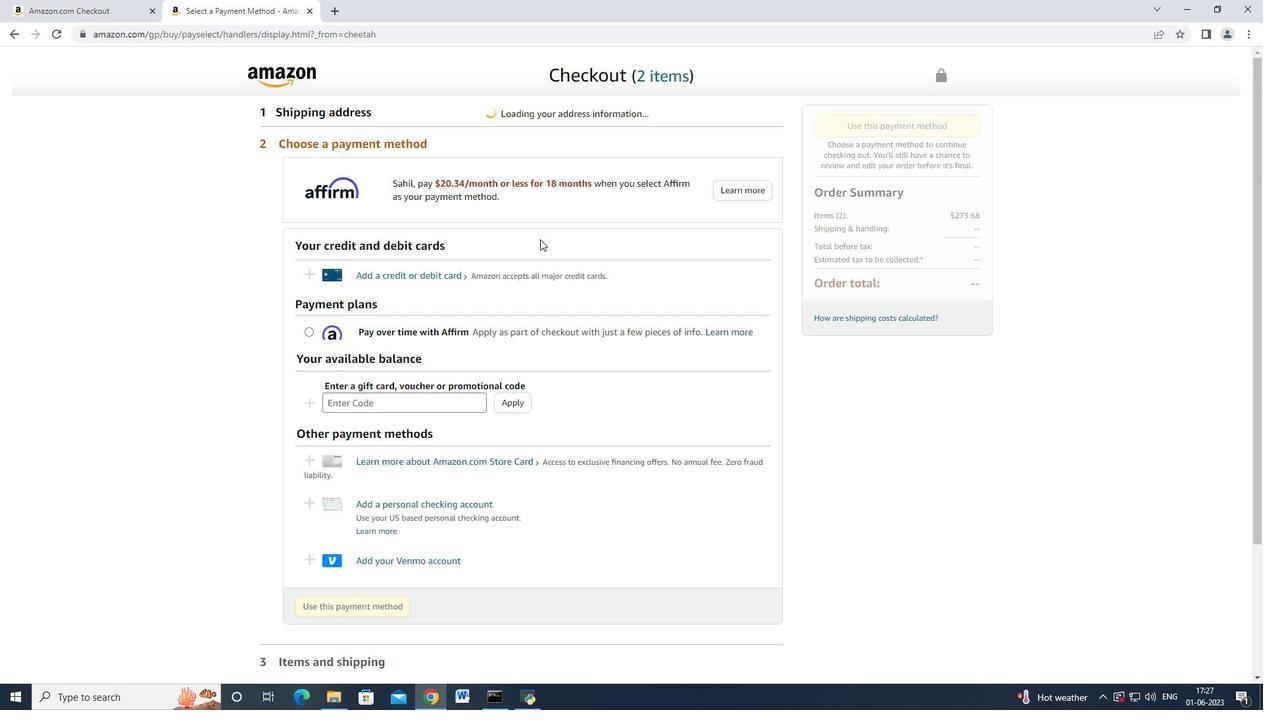 
Action: Mouse scrolled (540, 240) with delta (0, 0)
Screenshot: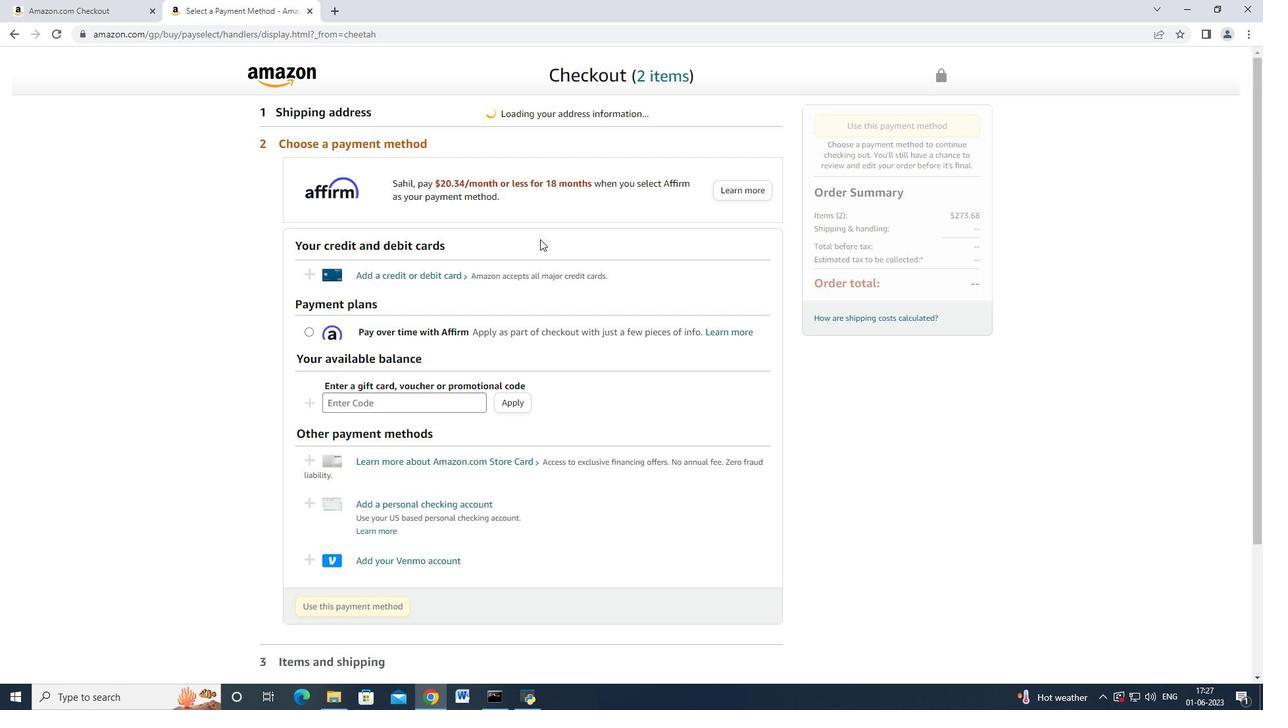 
Action: Mouse scrolled (540, 238) with delta (0, 0)
Screenshot: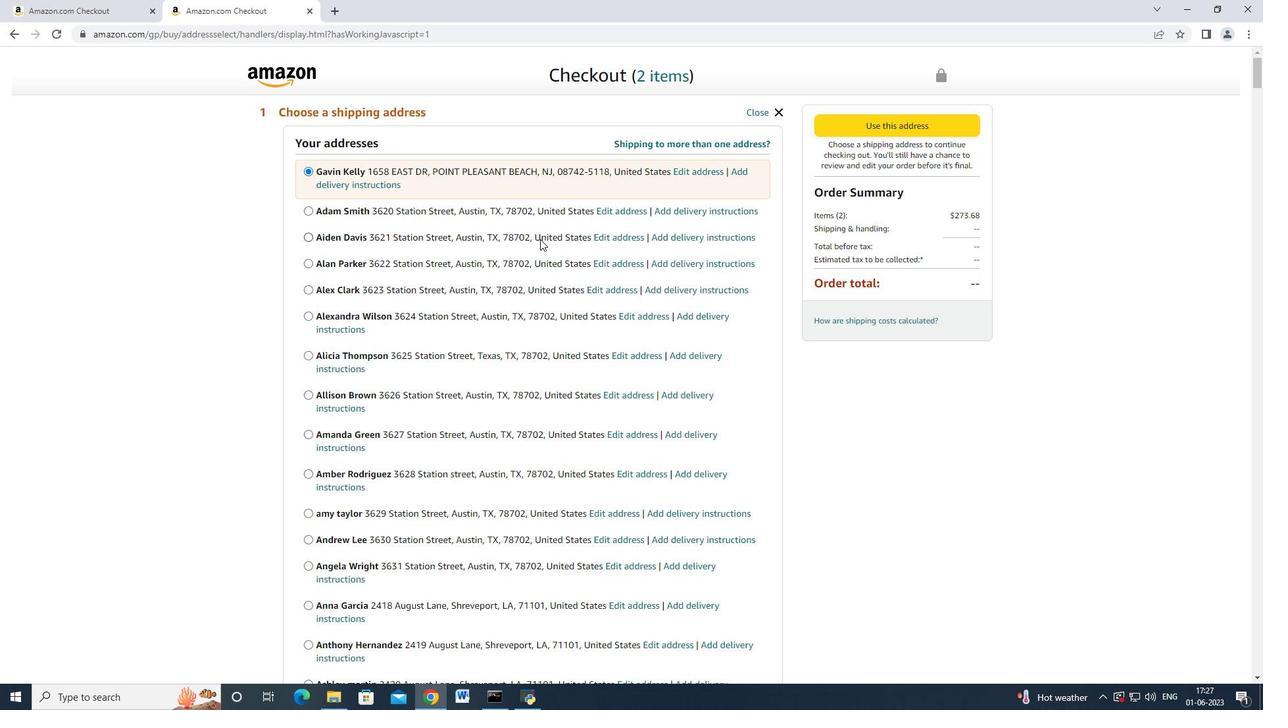 
Action: Mouse moved to (538, 246)
Screenshot: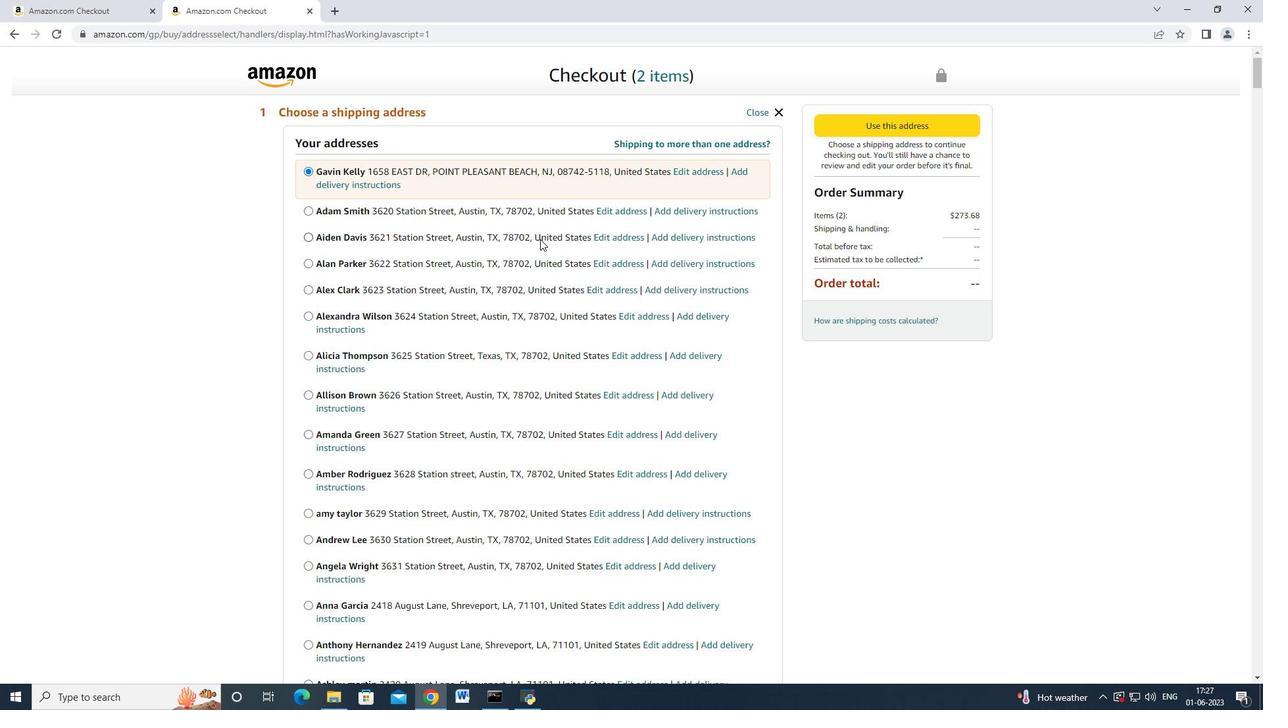 
Action: Mouse scrolled (538, 246) with delta (0, 0)
Screenshot: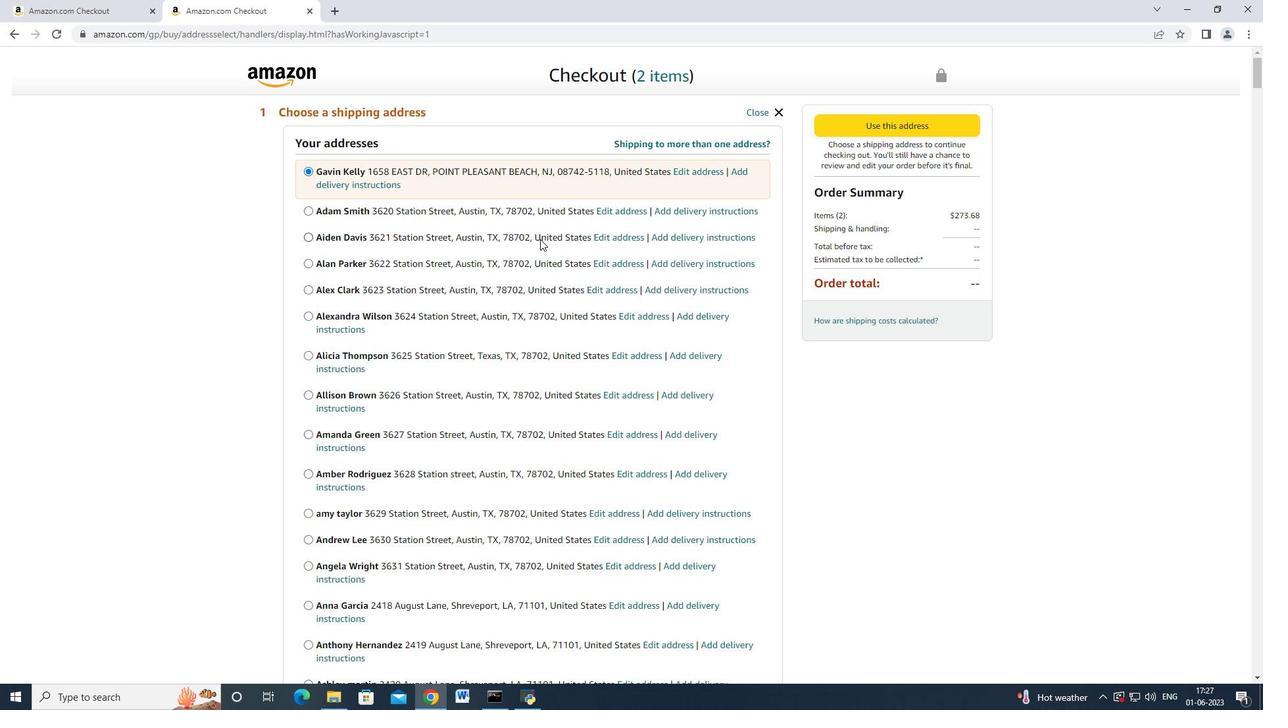 
Action: Mouse moved to (536, 249)
Screenshot: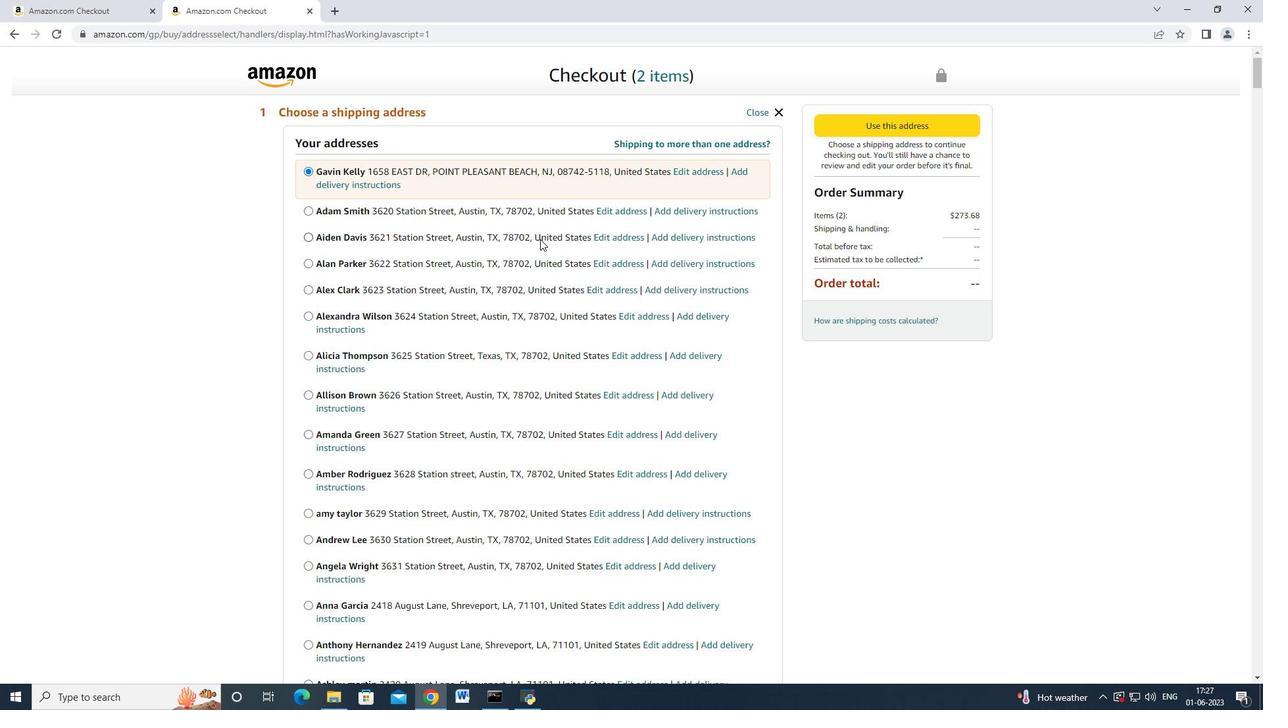 
Action: Mouse scrolled (536, 248) with delta (0, 0)
Screenshot: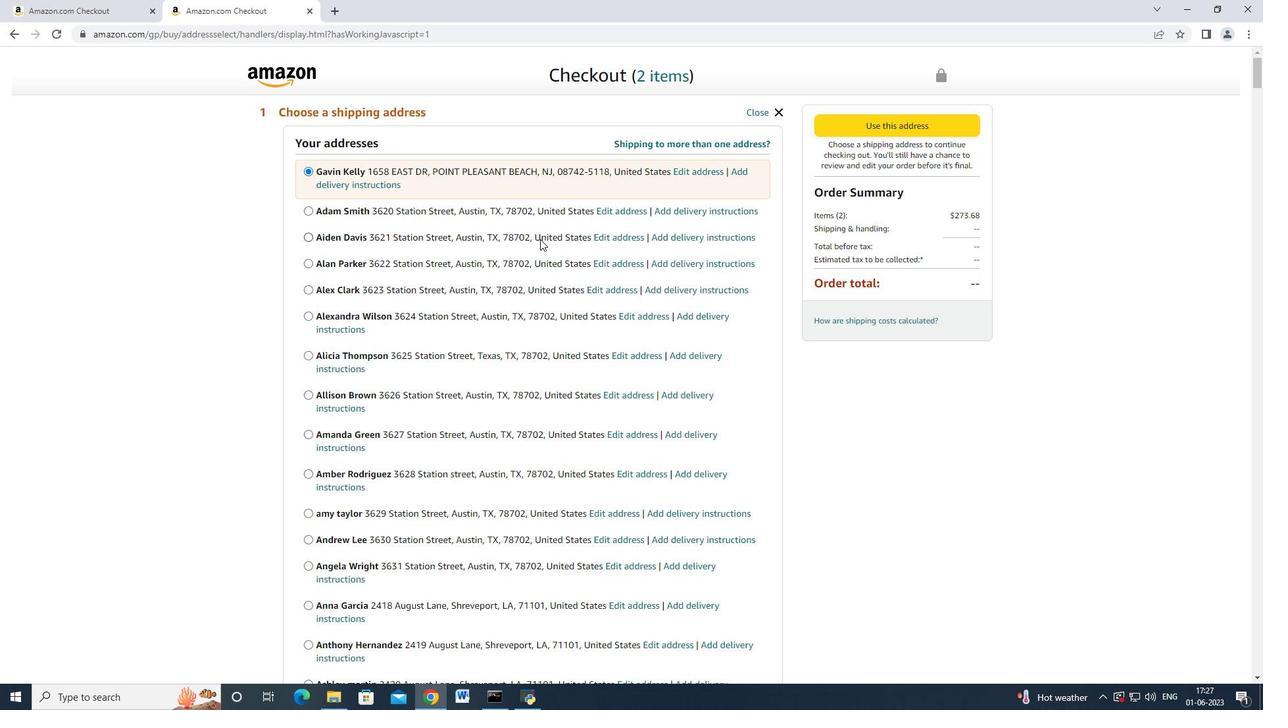 
Action: Mouse scrolled (536, 248) with delta (0, 0)
Screenshot: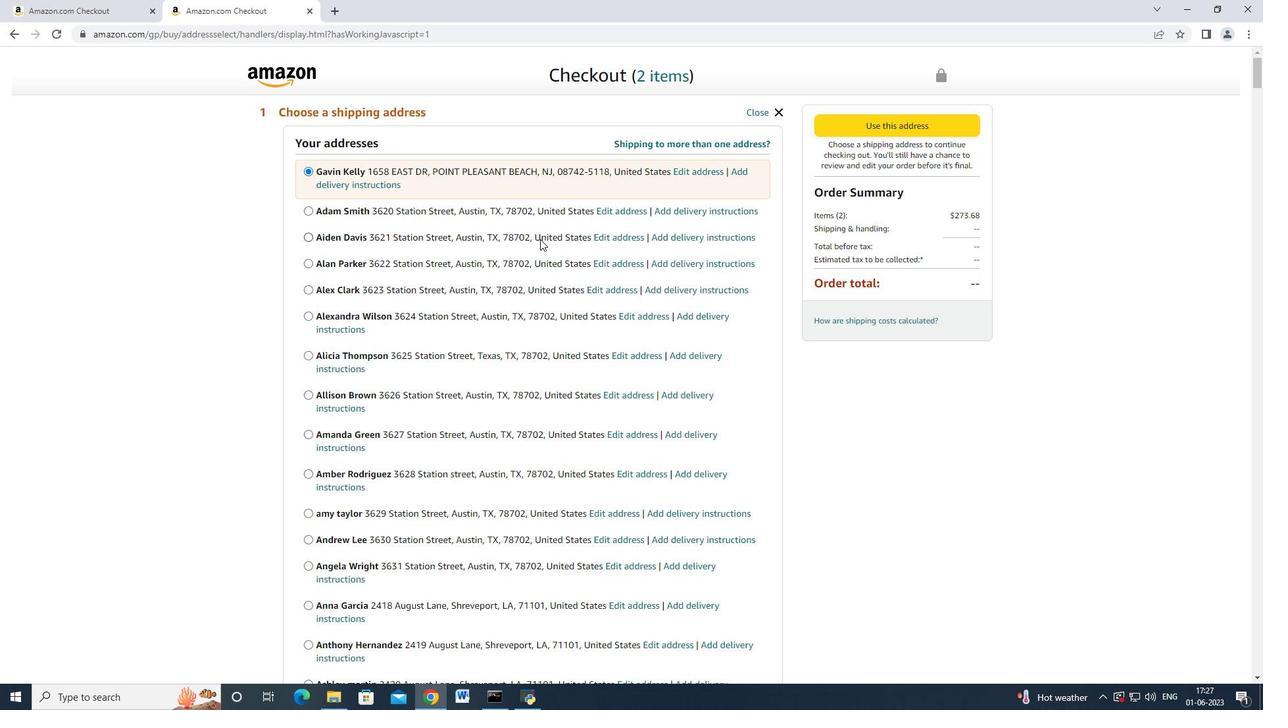 
Action: Mouse moved to (536, 249)
Screenshot: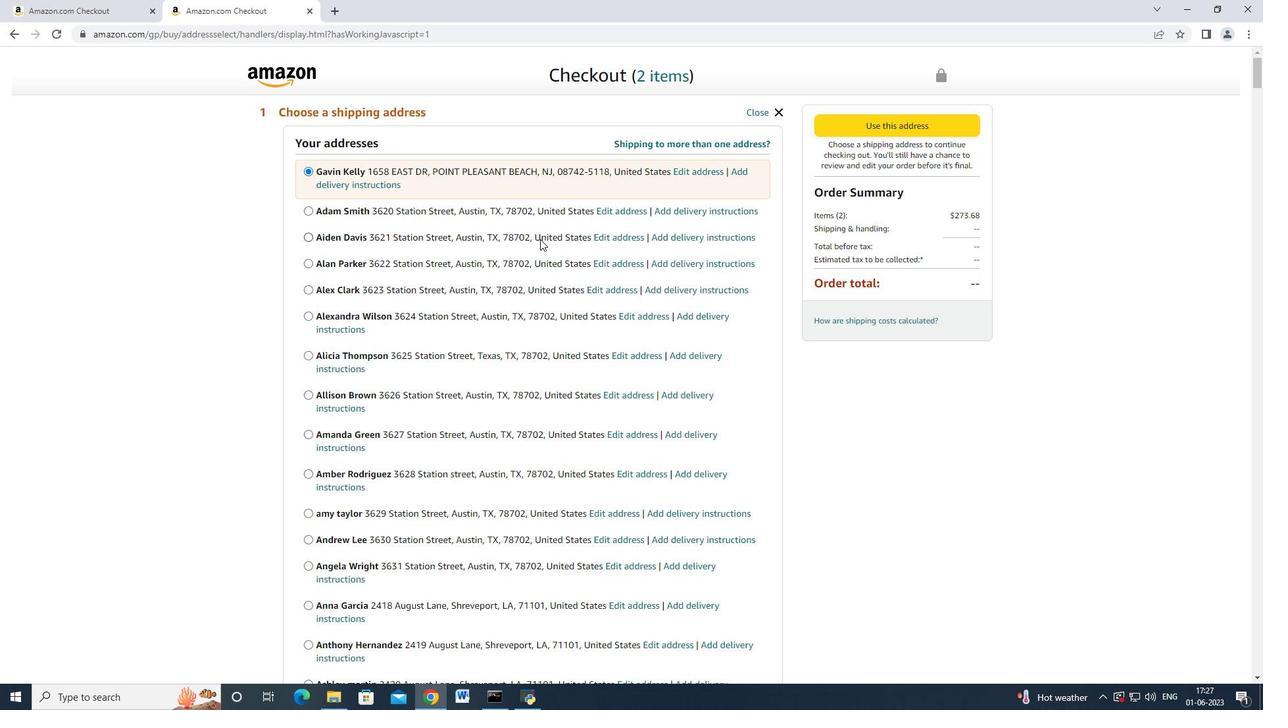 
Action: Mouse scrolled (536, 248) with delta (0, 0)
Screenshot: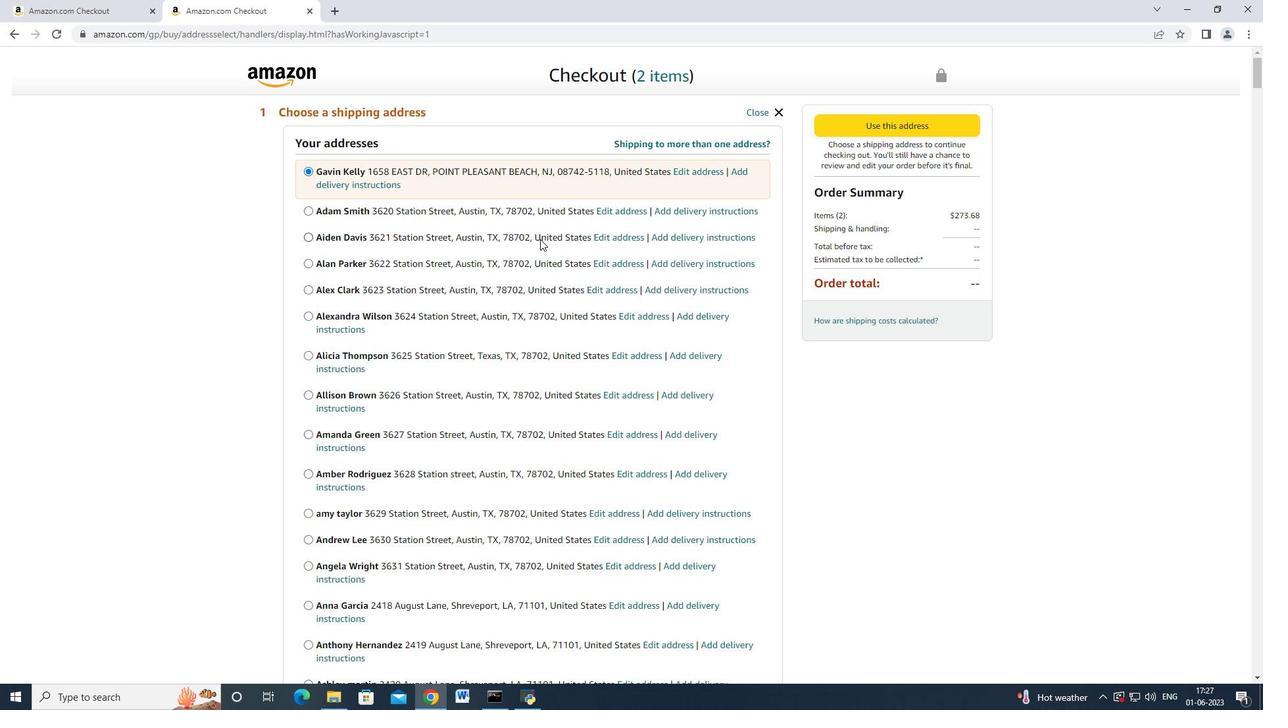
Action: Mouse scrolled (536, 248) with delta (0, 0)
Screenshot: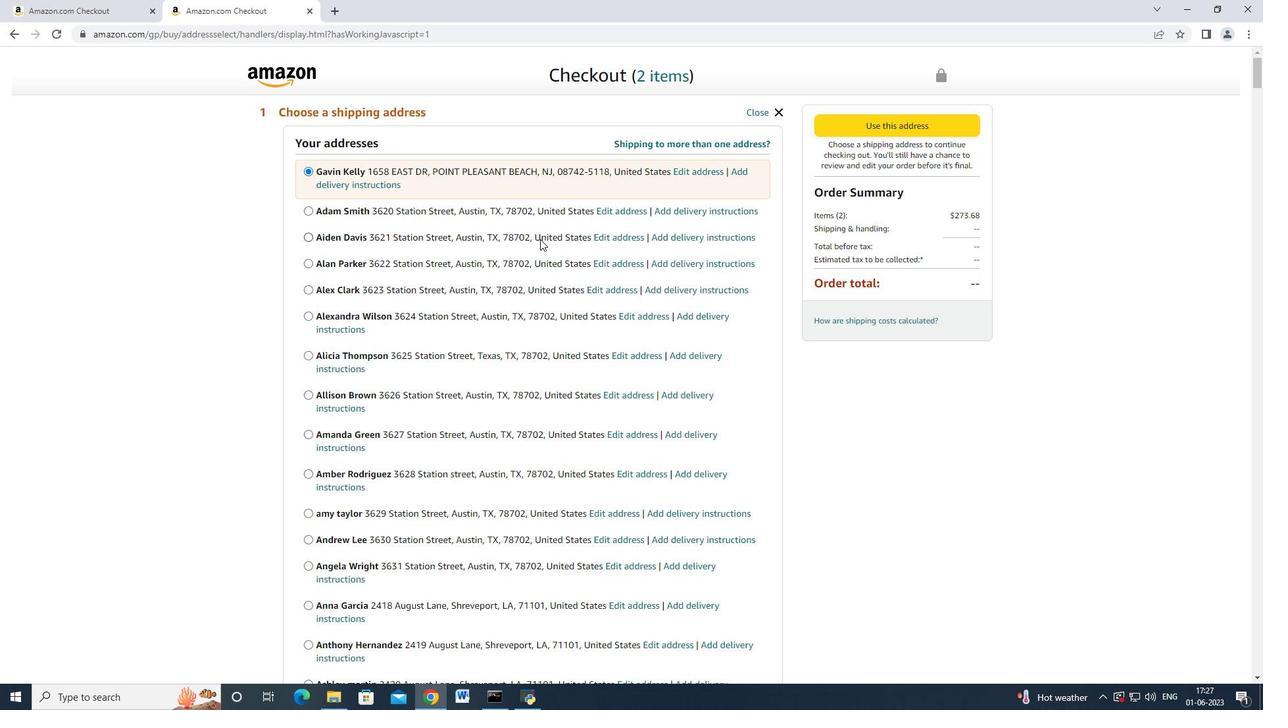 
Action: Mouse scrolled (536, 248) with delta (0, 0)
Screenshot: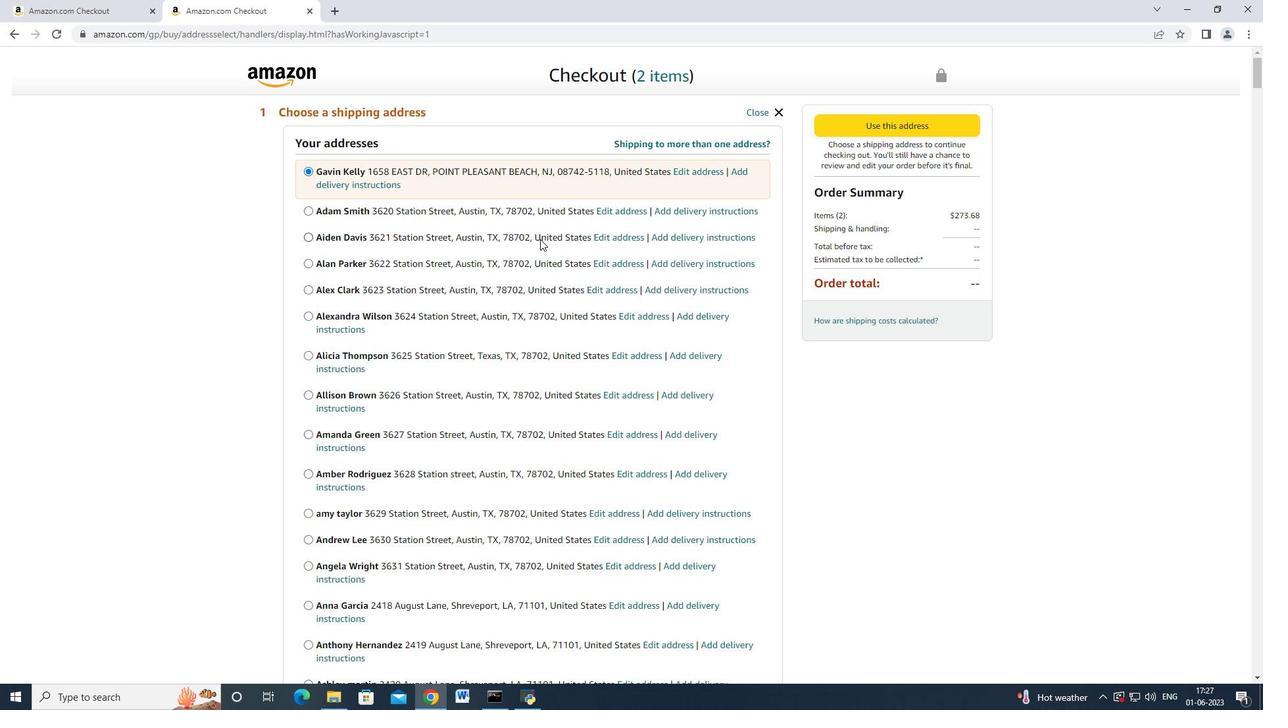 
Action: Mouse moved to (536, 250)
Screenshot: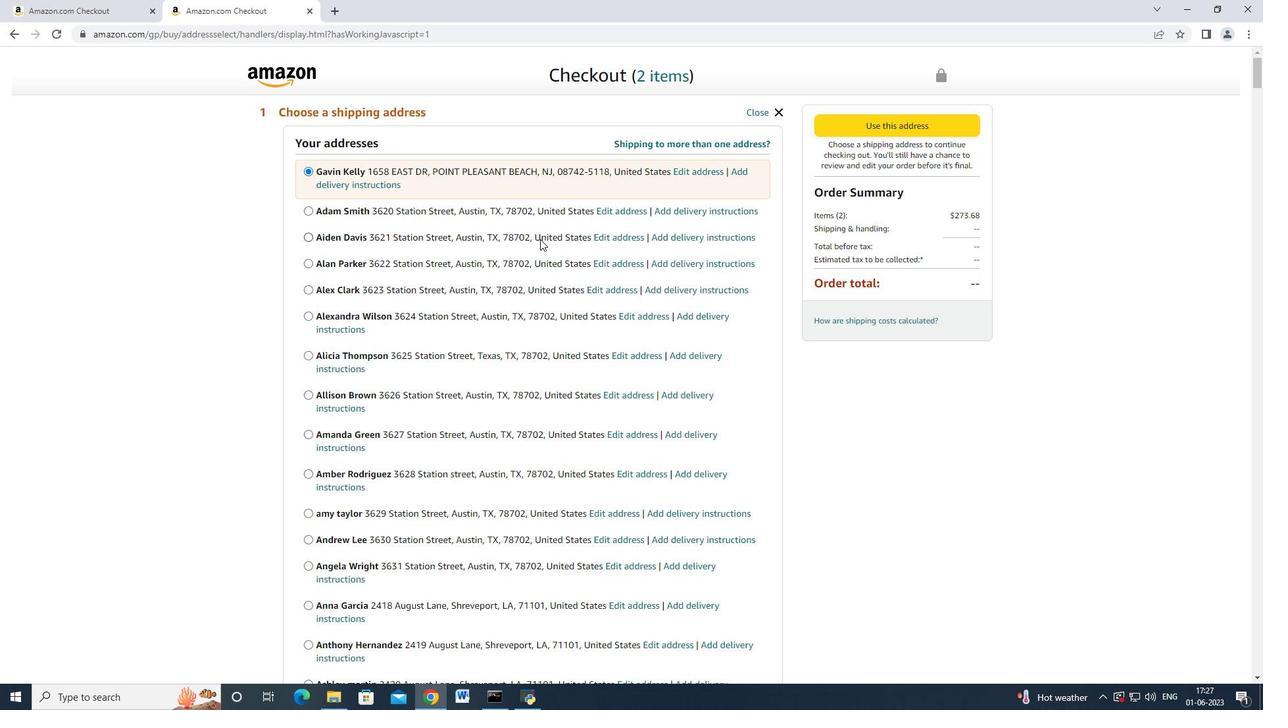 
Action: Mouse scrolled (536, 249) with delta (0, 0)
Screenshot: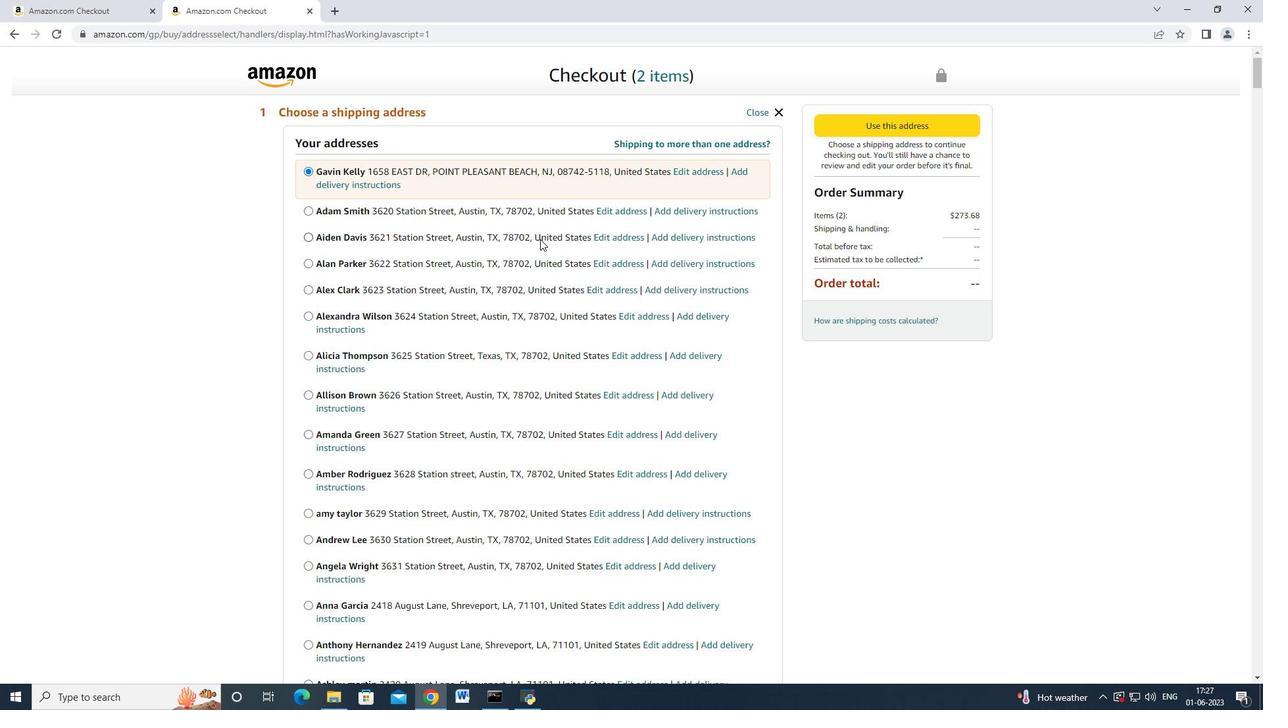 
Action: Mouse moved to (533, 258)
Screenshot: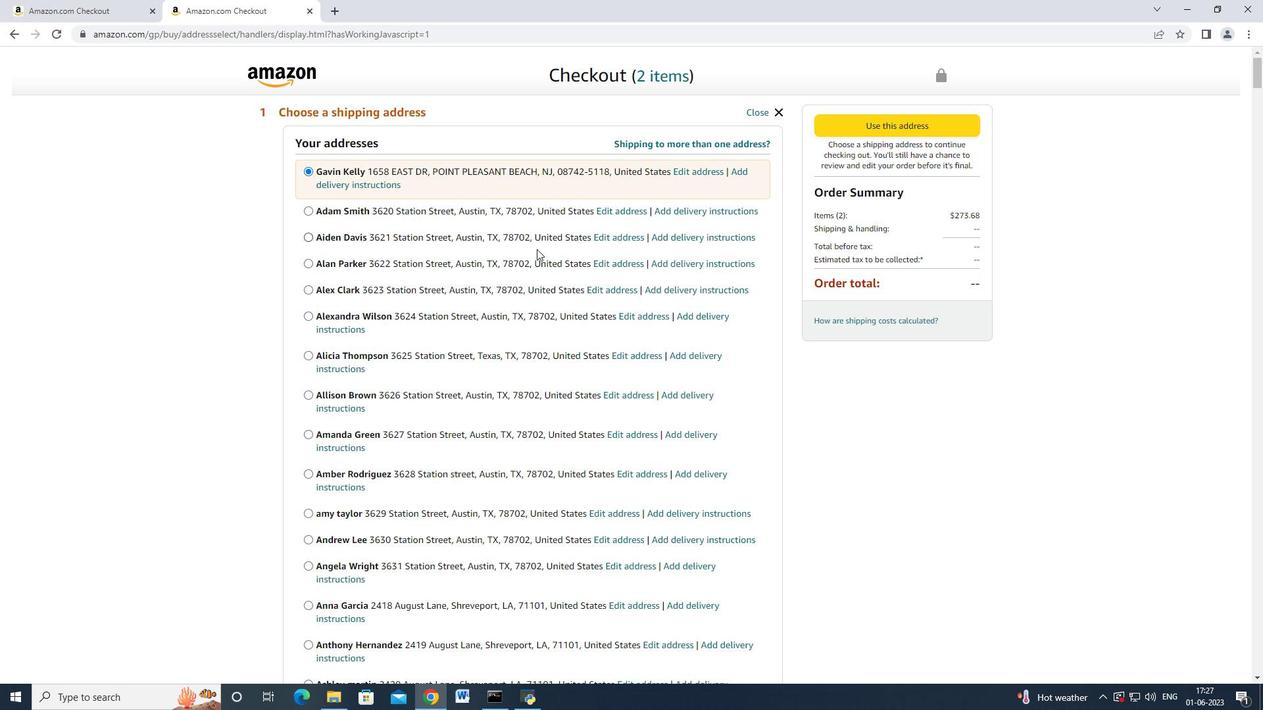 
Action: Mouse scrolled (533, 257) with delta (0, 0)
Screenshot: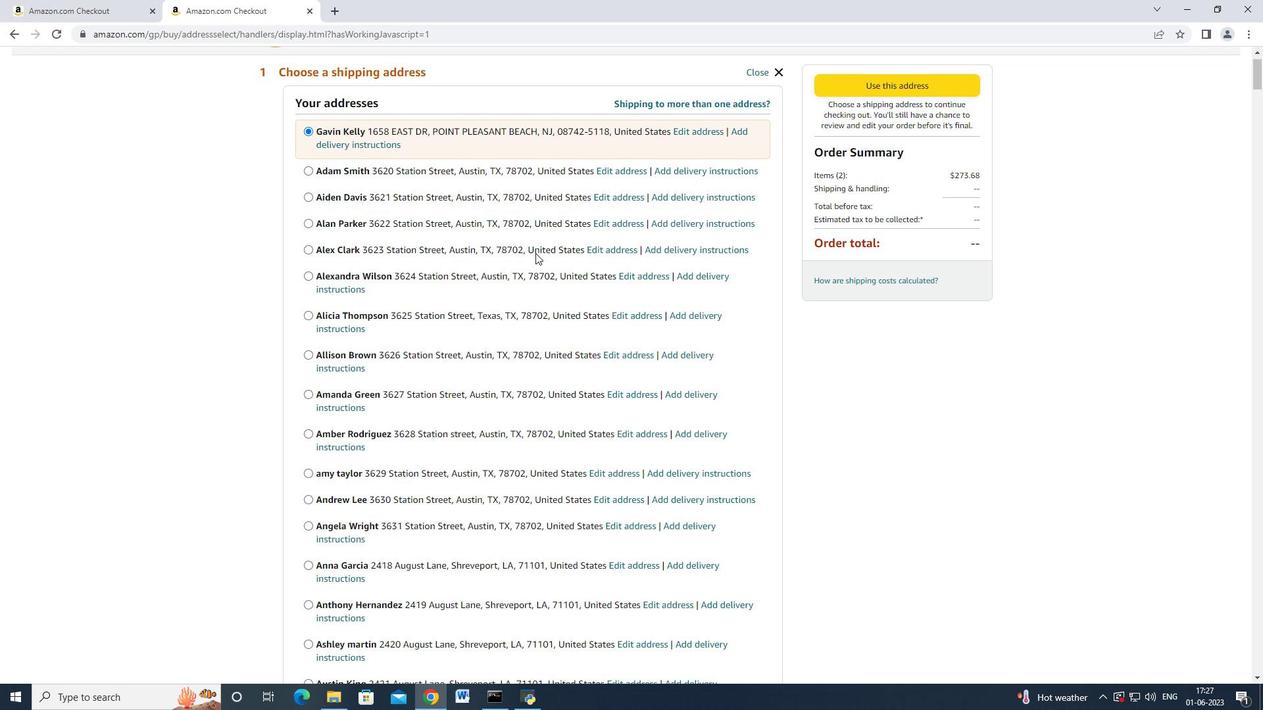 
Action: Mouse scrolled (533, 257) with delta (0, 0)
Screenshot: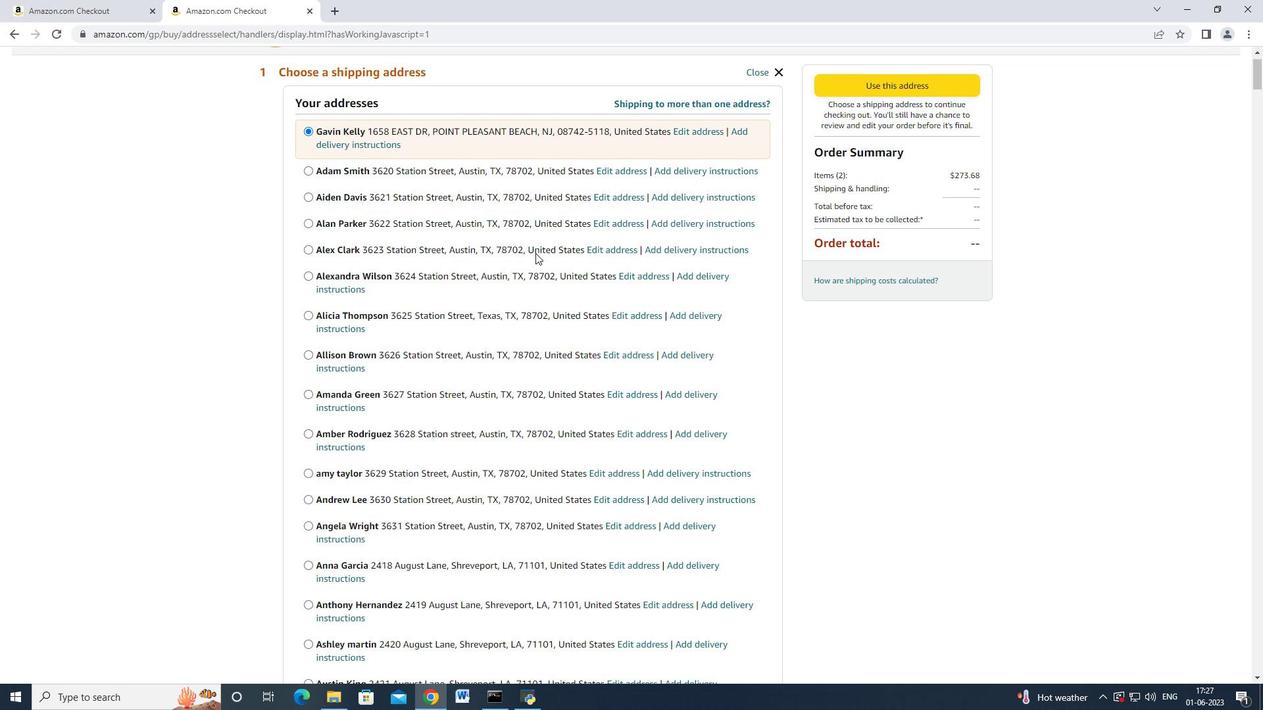 
Action: Mouse scrolled (533, 257) with delta (0, 0)
Screenshot: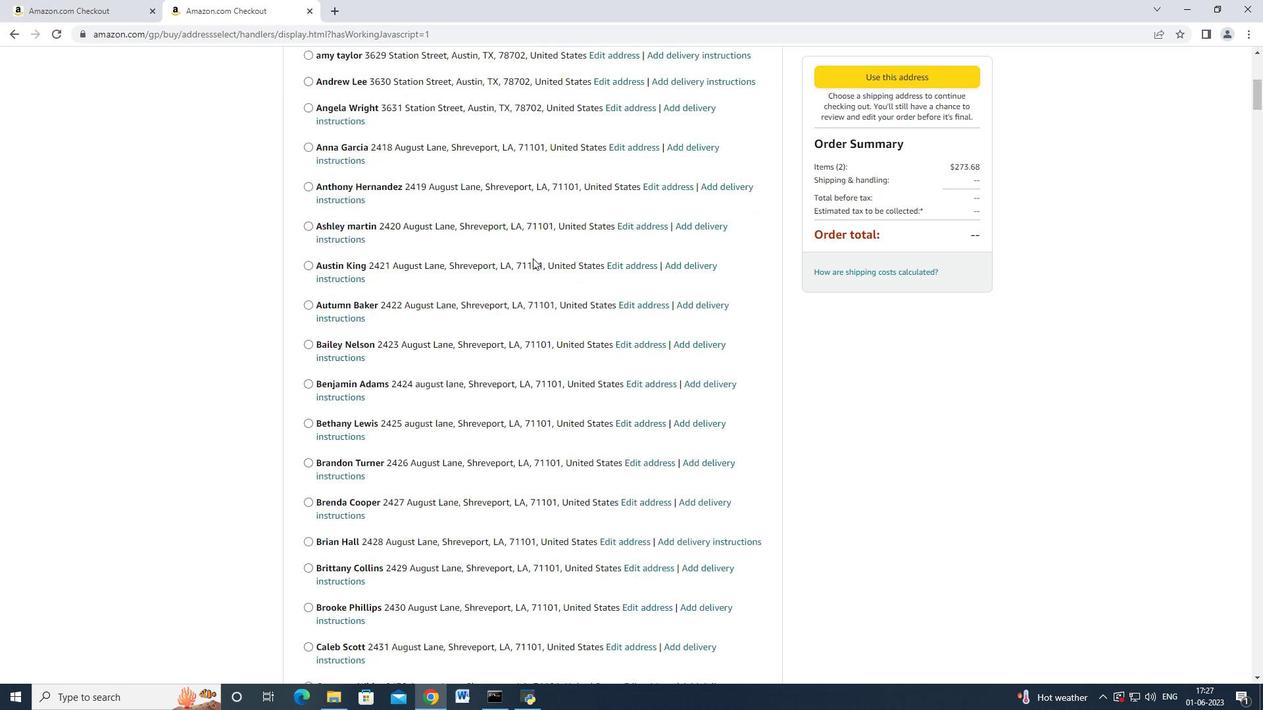 
Action: Mouse scrolled (533, 257) with delta (0, 0)
Screenshot: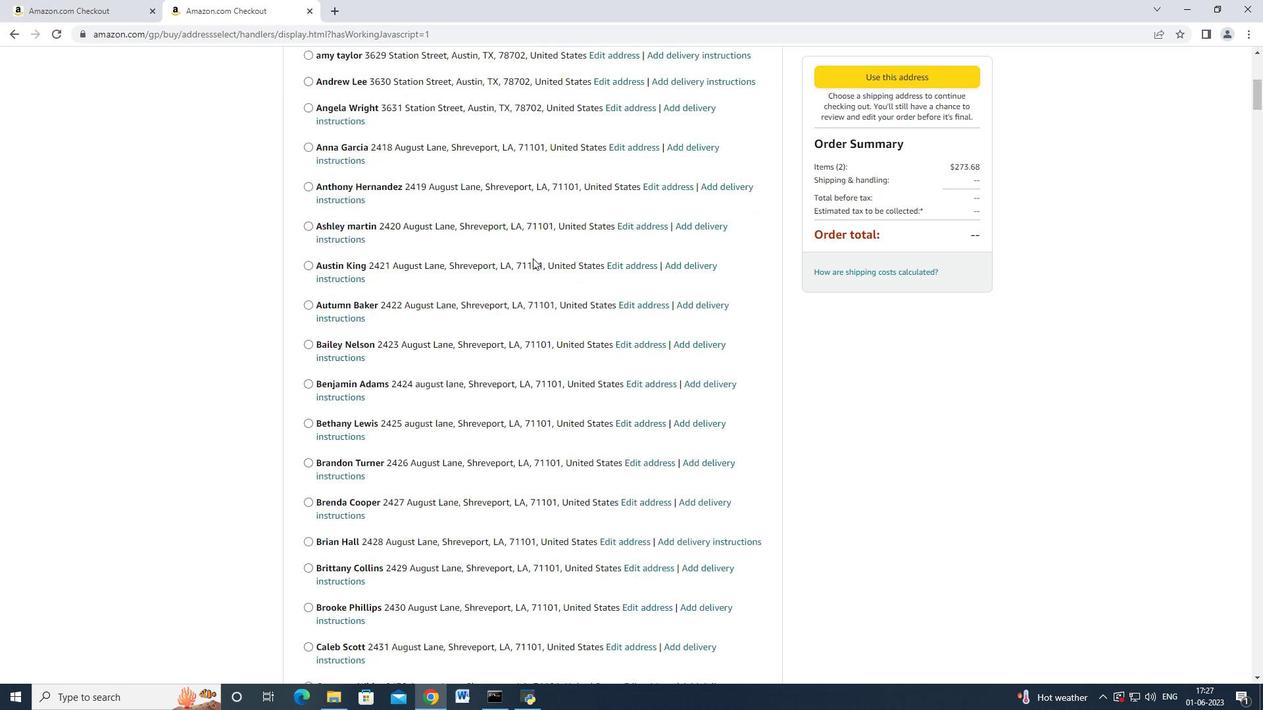 
Action: Mouse scrolled (533, 257) with delta (0, 0)
Screenshot: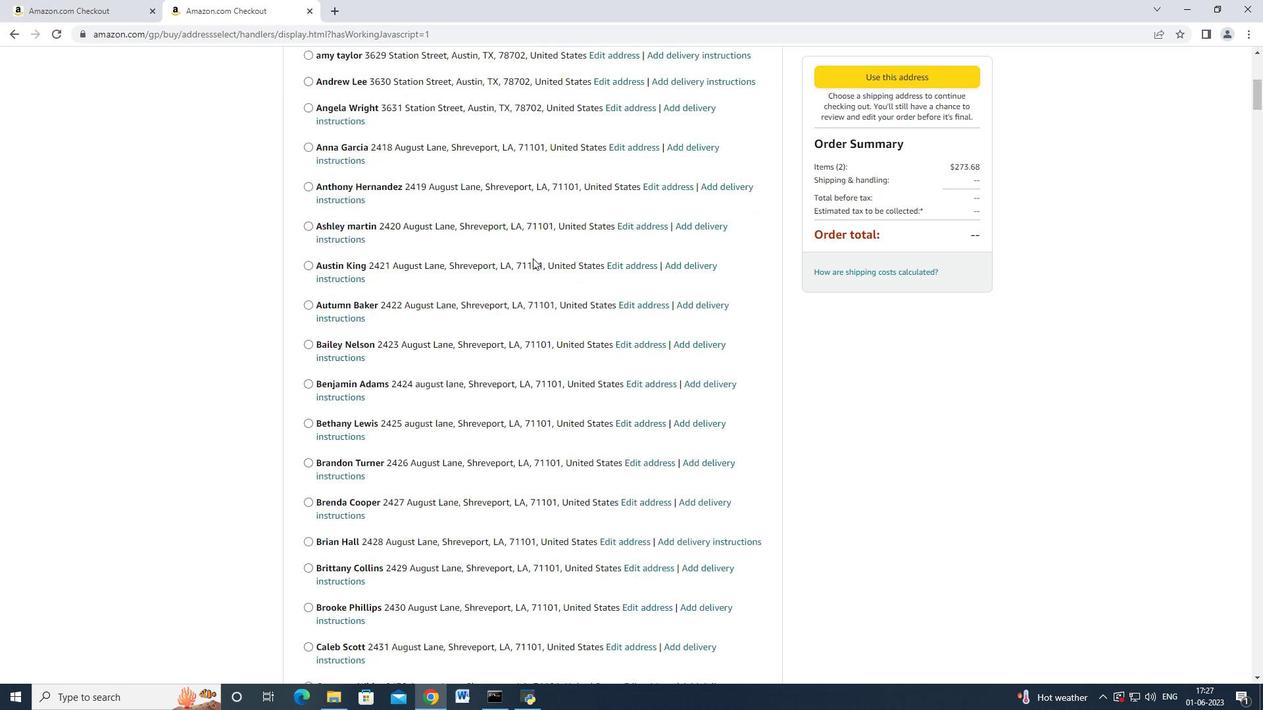 
Action: Mouse scrolled (533, 257) with delta (0, 0)
Screenshot: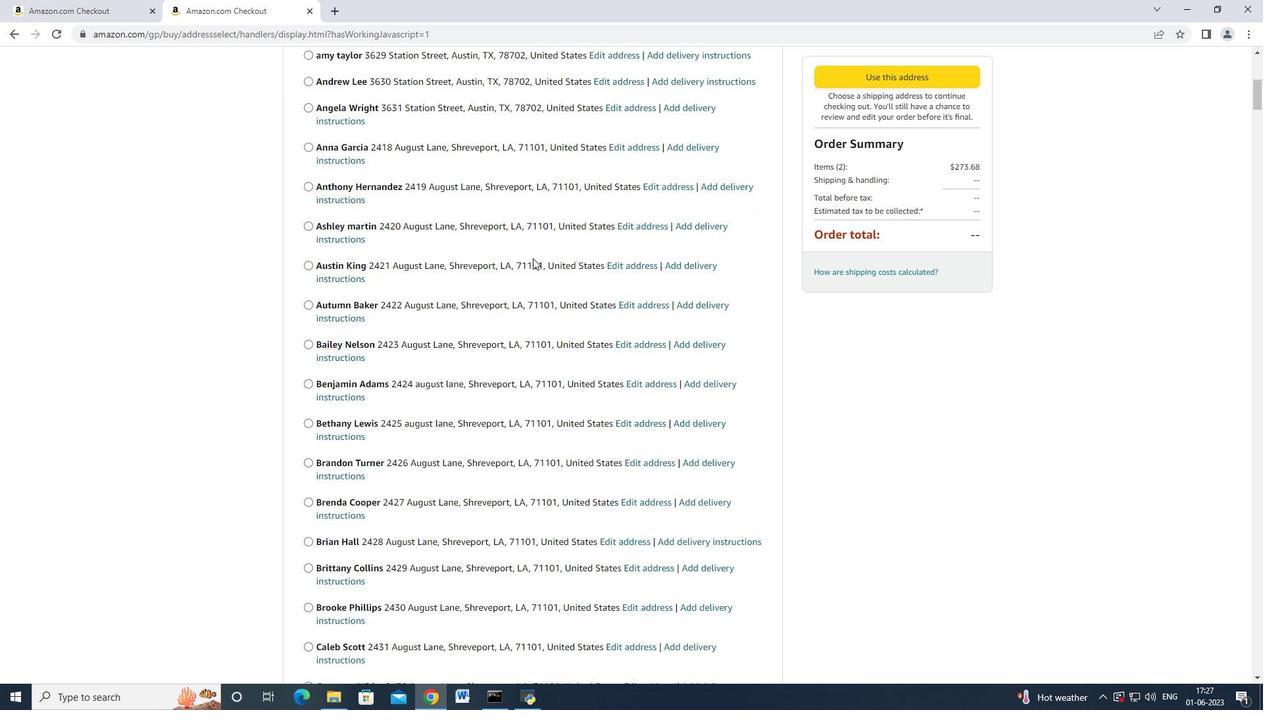 
Action: Mouse scrolled (533, 257) with delta (0, 0)
Screenshot: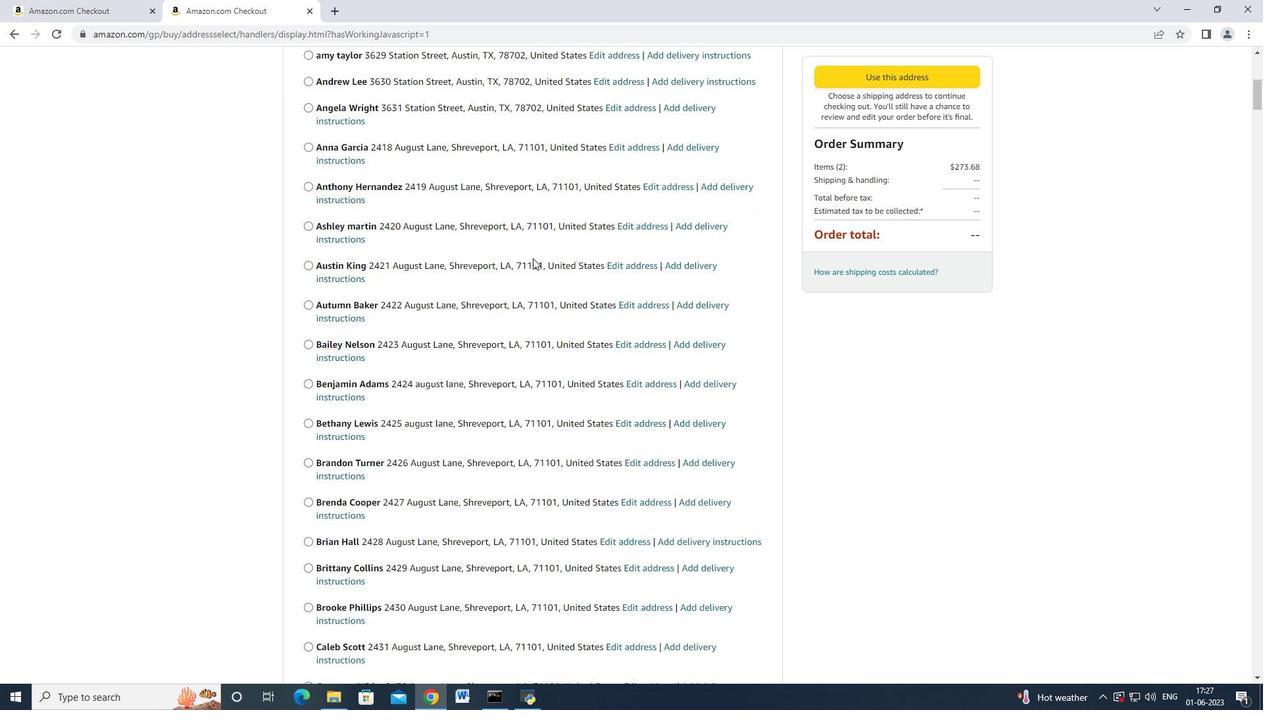 
Action: Mouse scrolled (533, 257) with delta (0, 0)
Screenshot: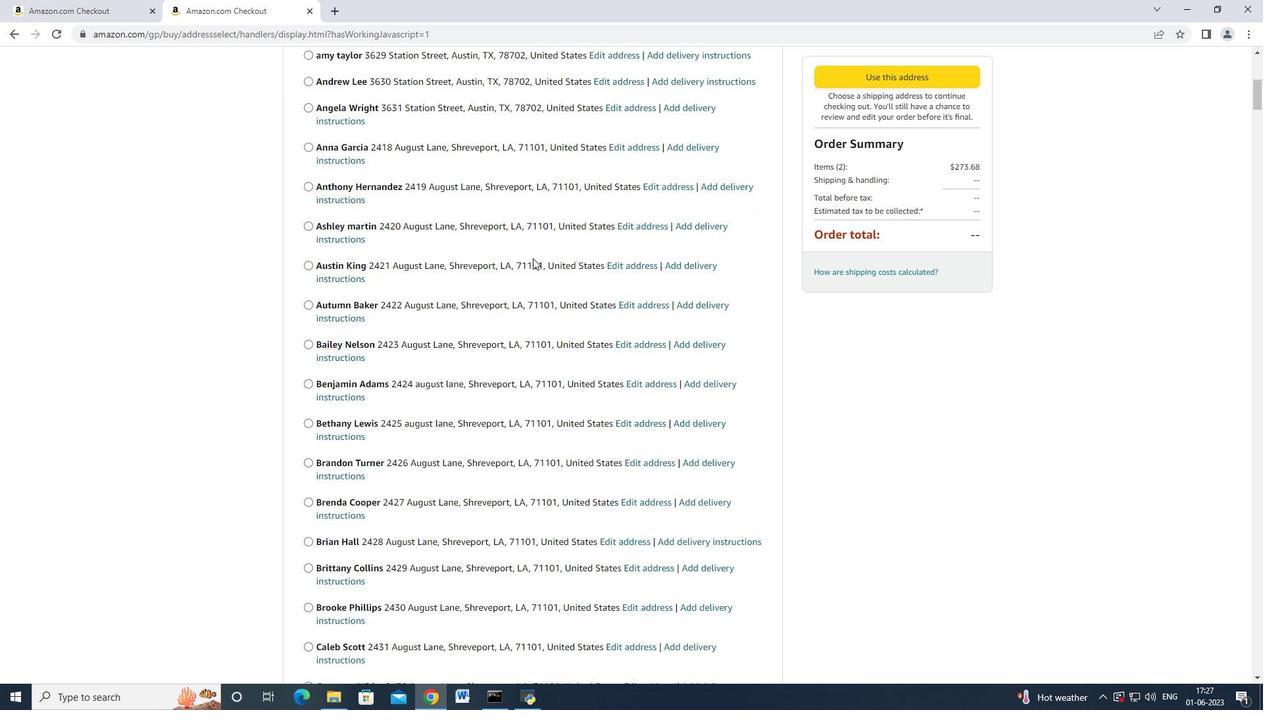 
Action: Mouse moved to (533, 258)
Screenshot: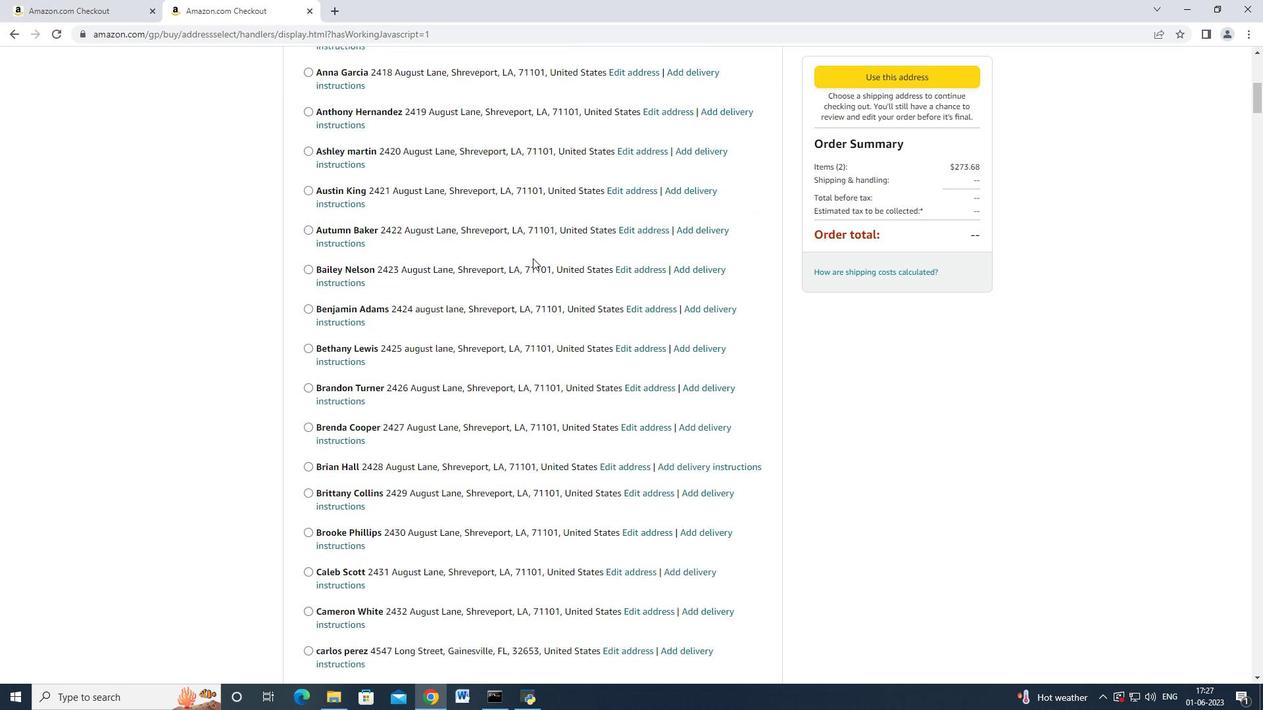 
Action: Mouse scrolled (533, 257) with delta (0, 0)
Screenshot: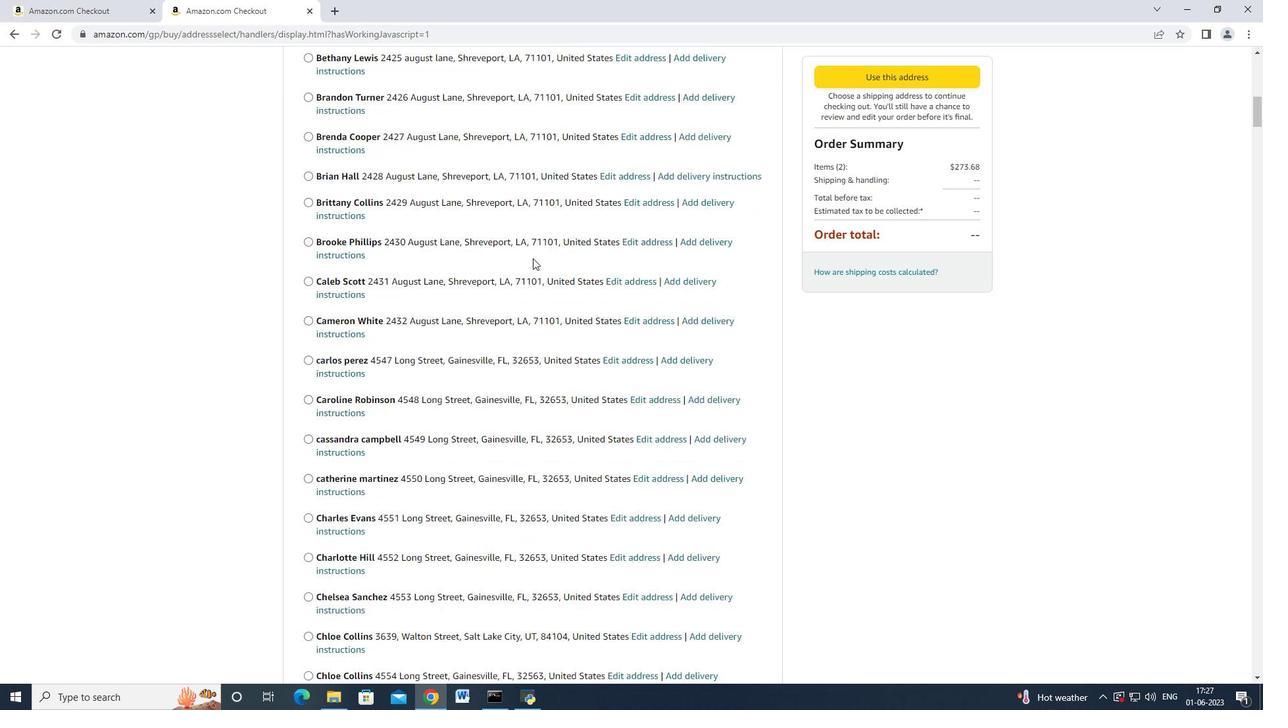 
Action: Mouse scrolled (533, 257) with delta (0, 0)
Screenshot: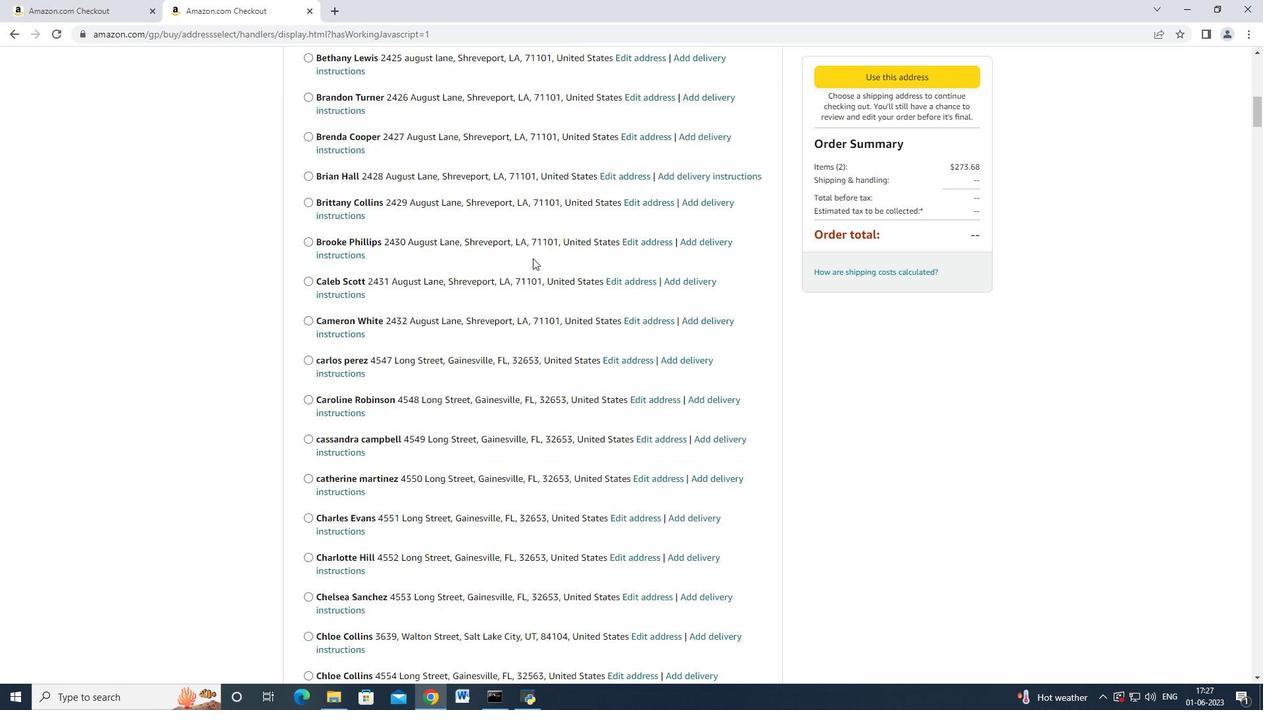 
Action: Mouse moved to (533, 259)
Screenshot: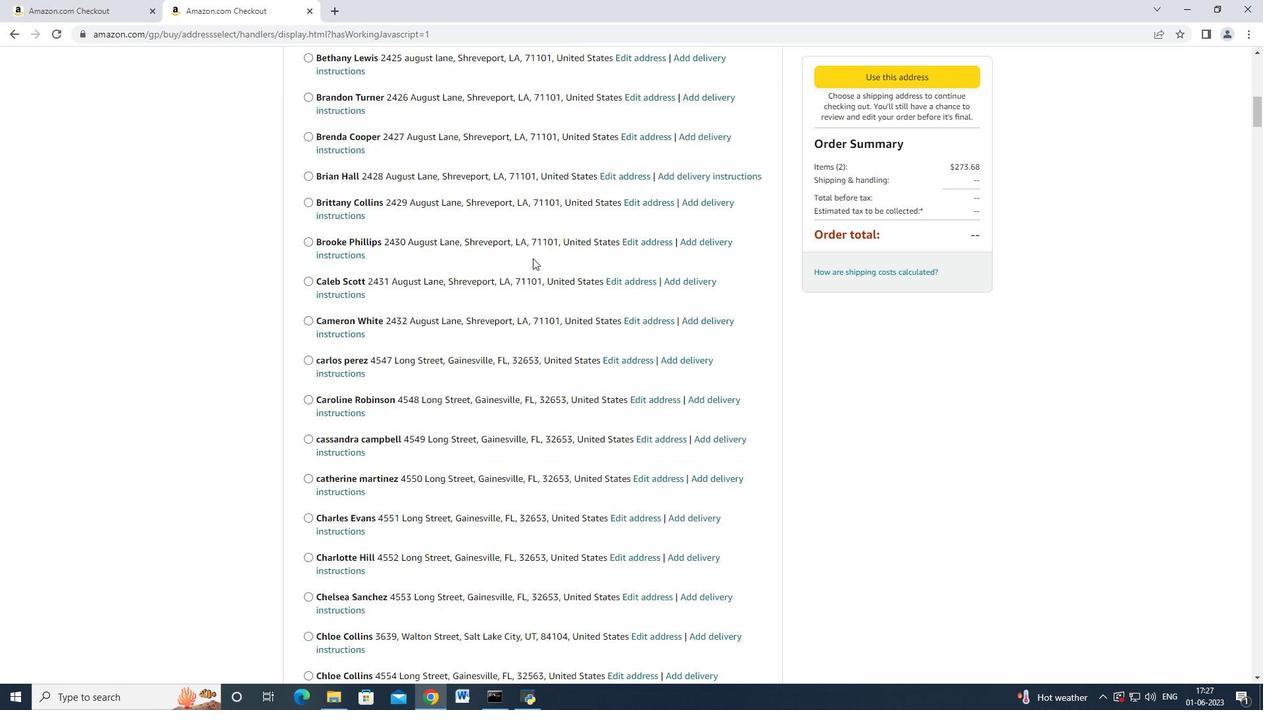 
Action: Mouse scrolled (533, 258) with delta (0, 0)
Screenshot: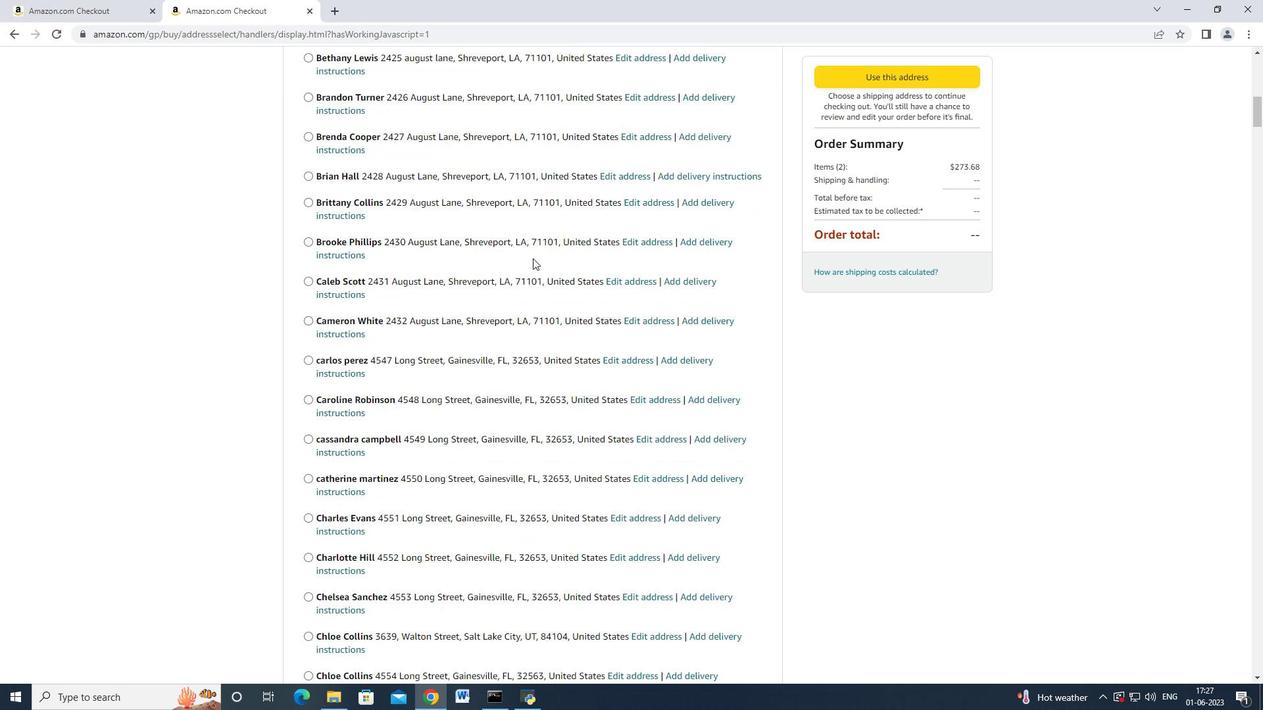 
Action: Mouse scrolled (533, 258) with delta (0, 0)
Screenshot: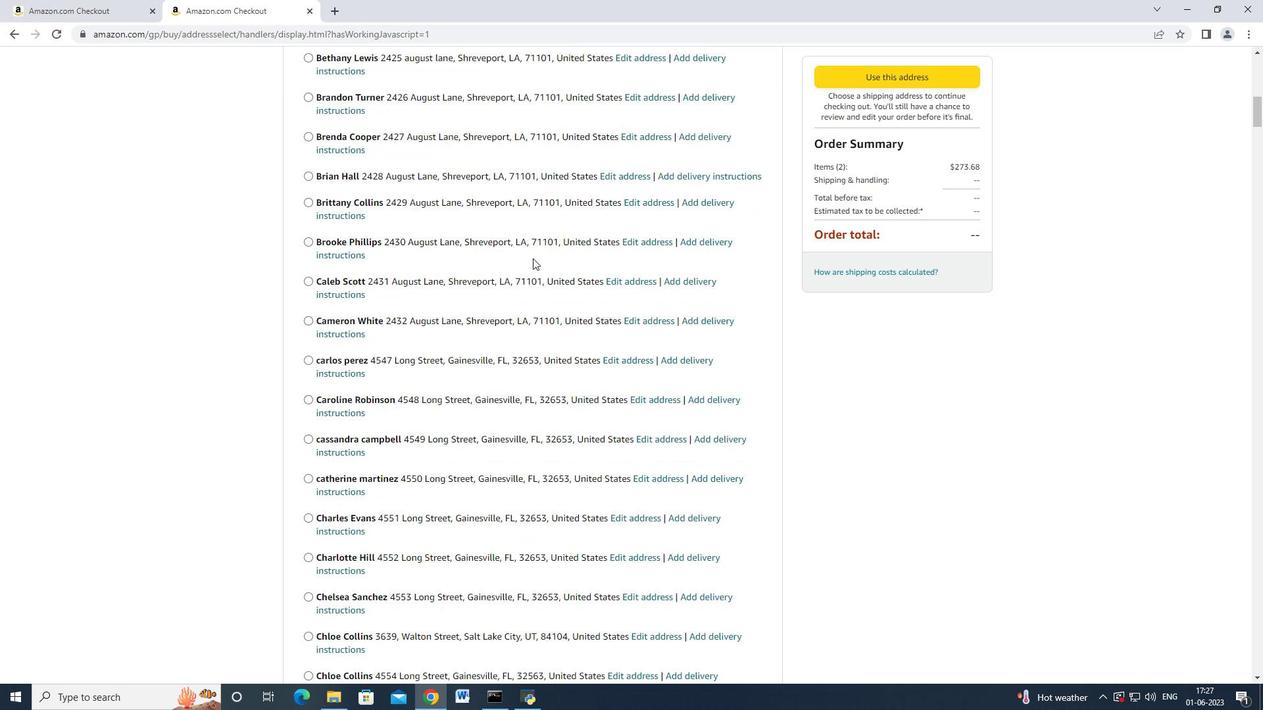 
Action: Mouse moved to (533, 259)
Screenshot: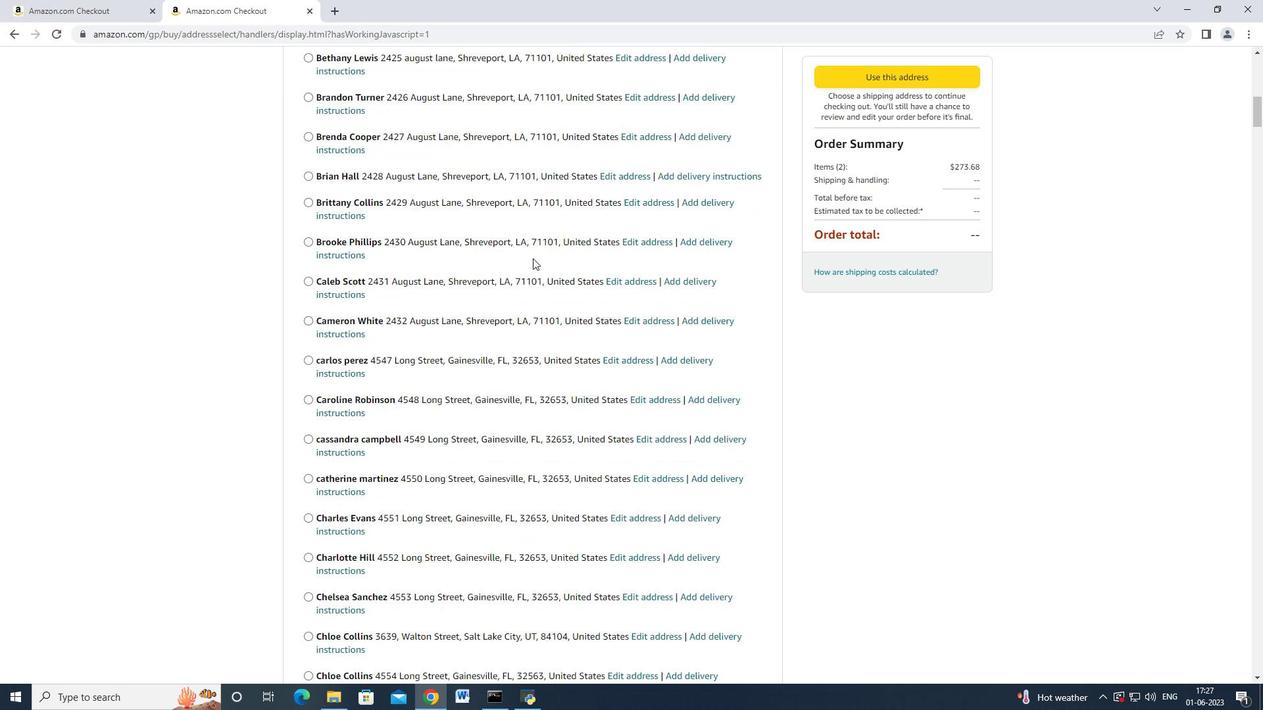 
Action: Mouse scrolled (533, 259) with delta (0, 0)
Screenshot: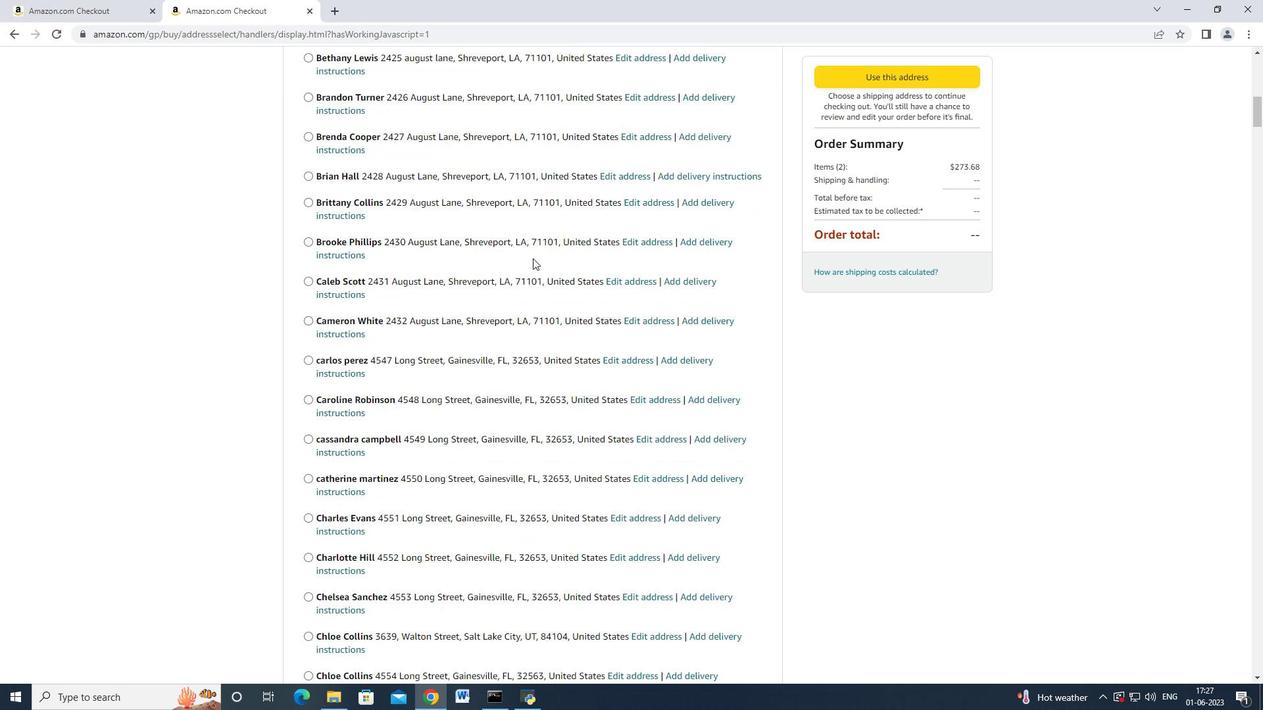 
Action: Mouse scrolled (533, 259) with delta (0, 0)
Screenshot: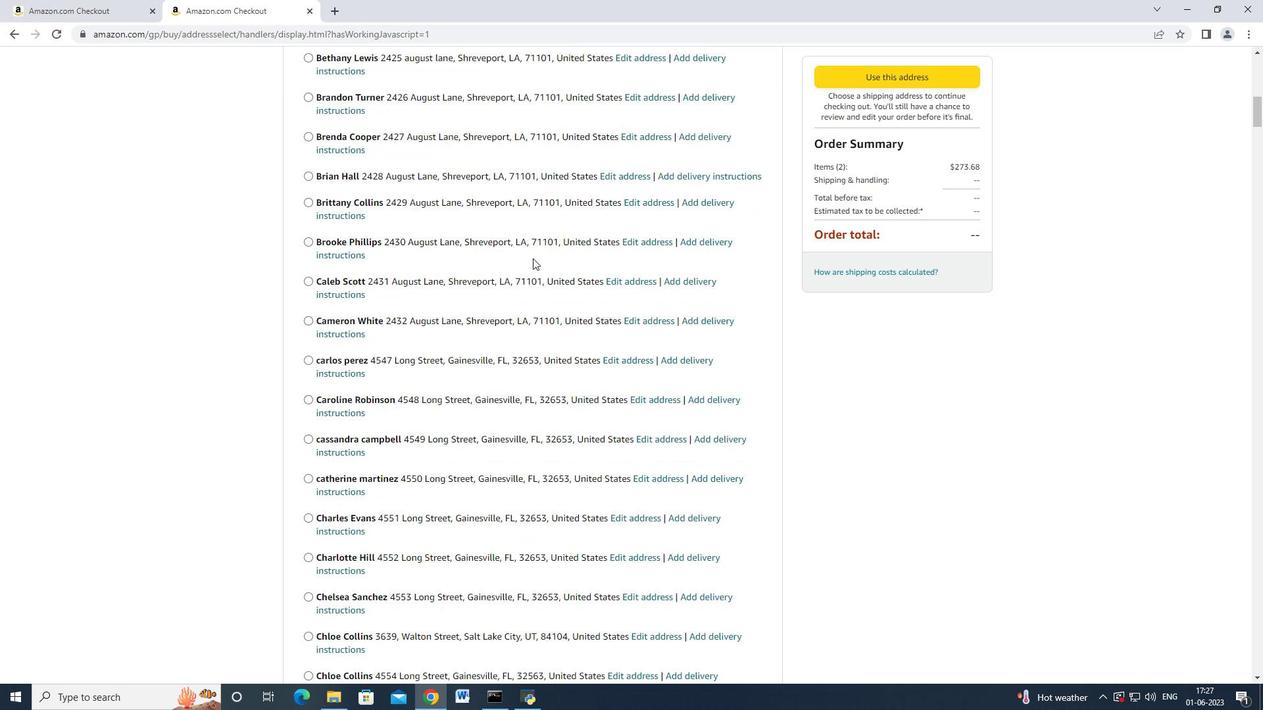 
Action: Mouse scrolled (533, 259) with delta (0, 0)
Screenshot: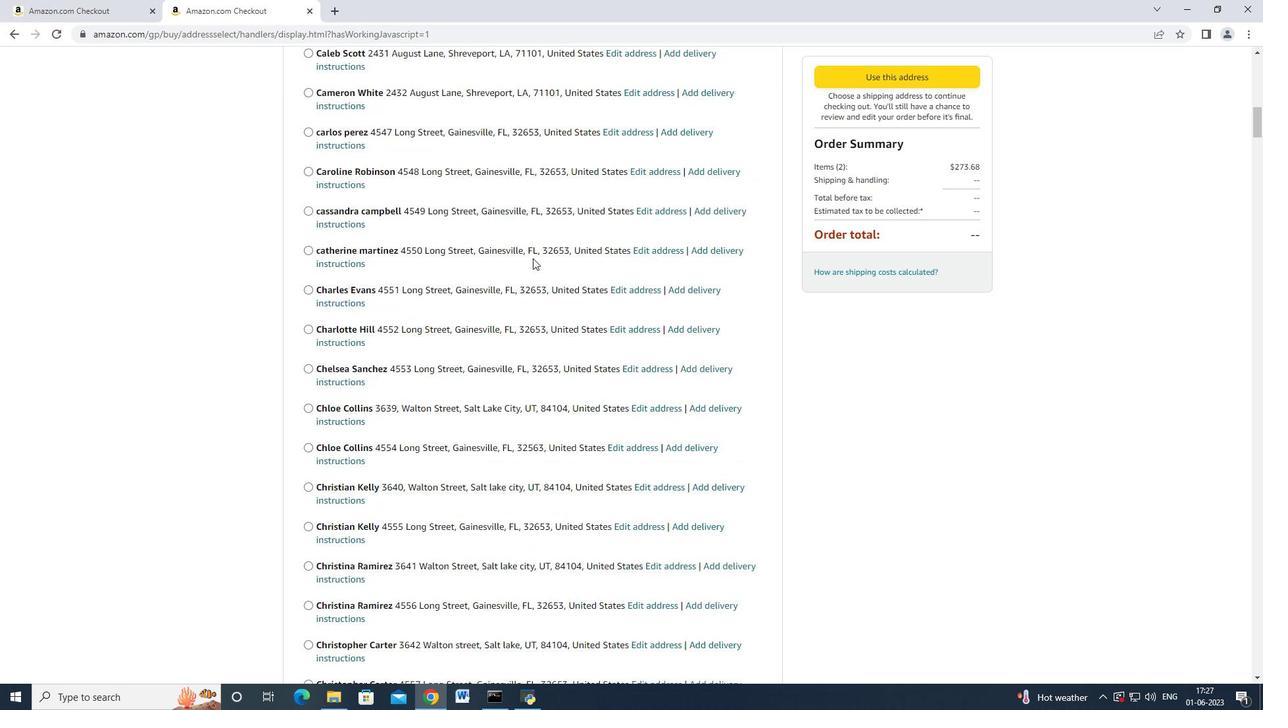 
Action: Mouse moved to (533, 259)
Screenshot: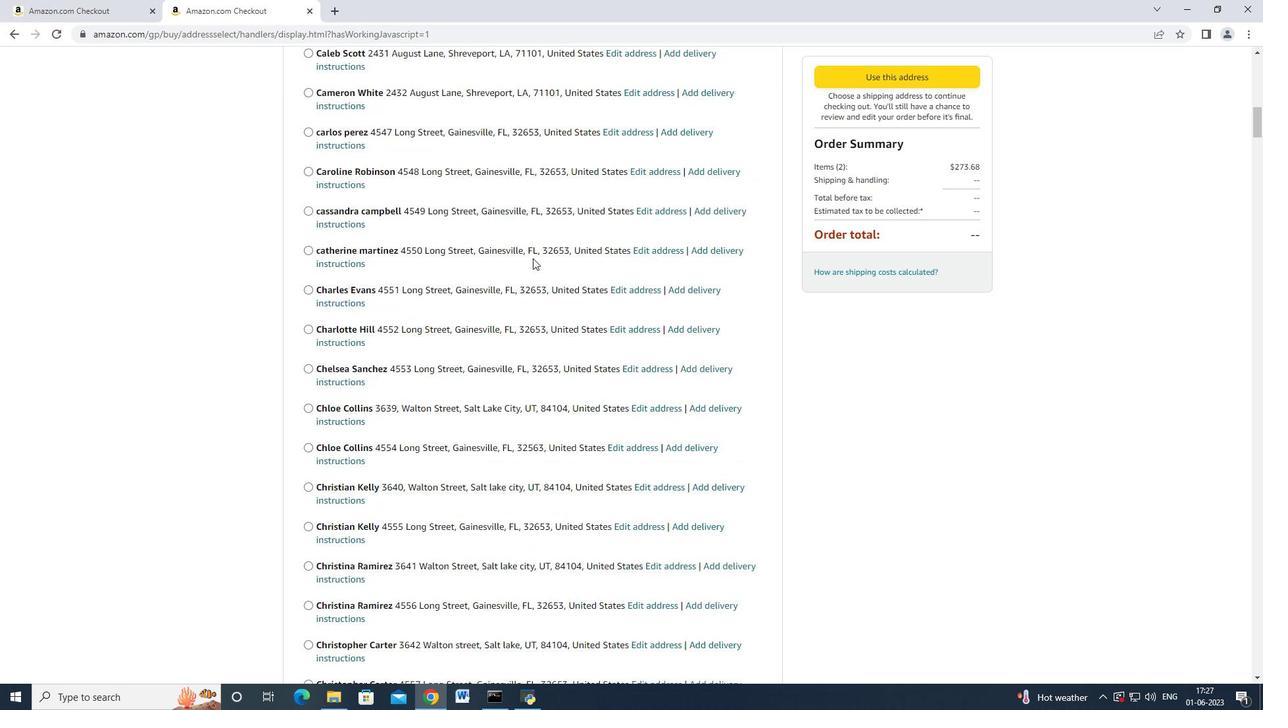 
Action: Mouse scrolled (533, 259) with delta (0, 0)
Screenshot: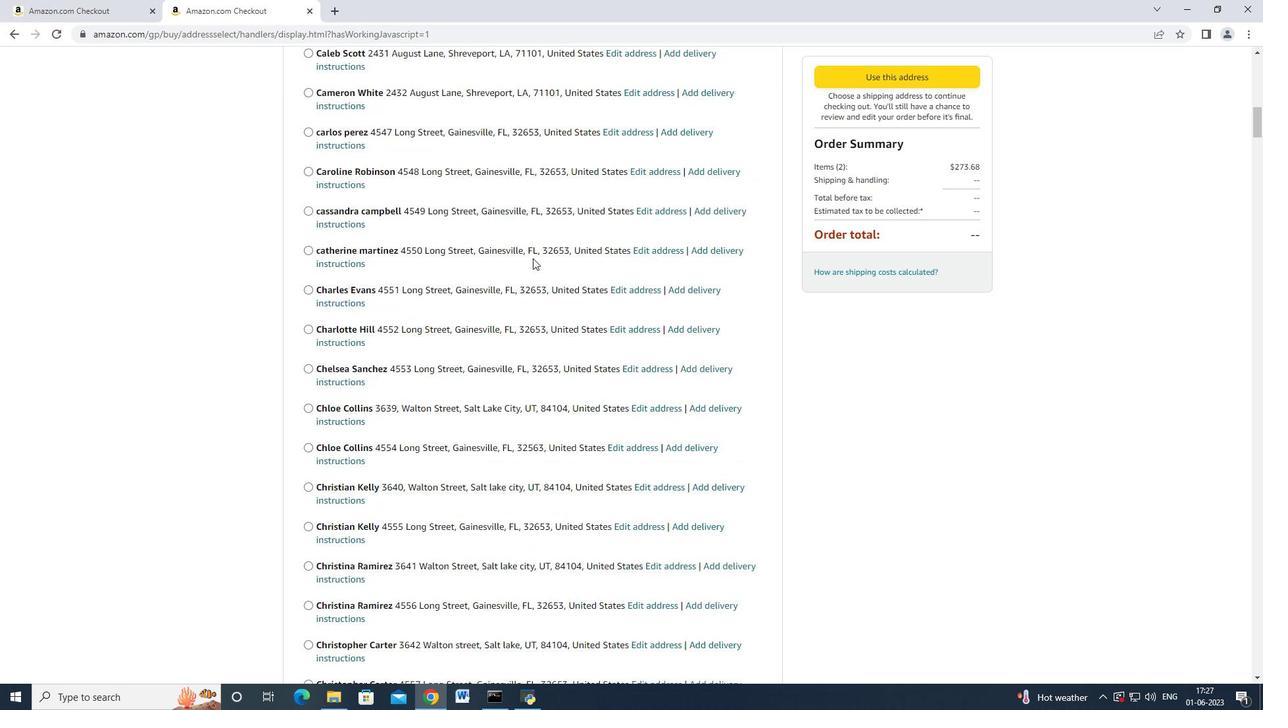 
Action: Mouse moved to (532, 263)
Screenshot: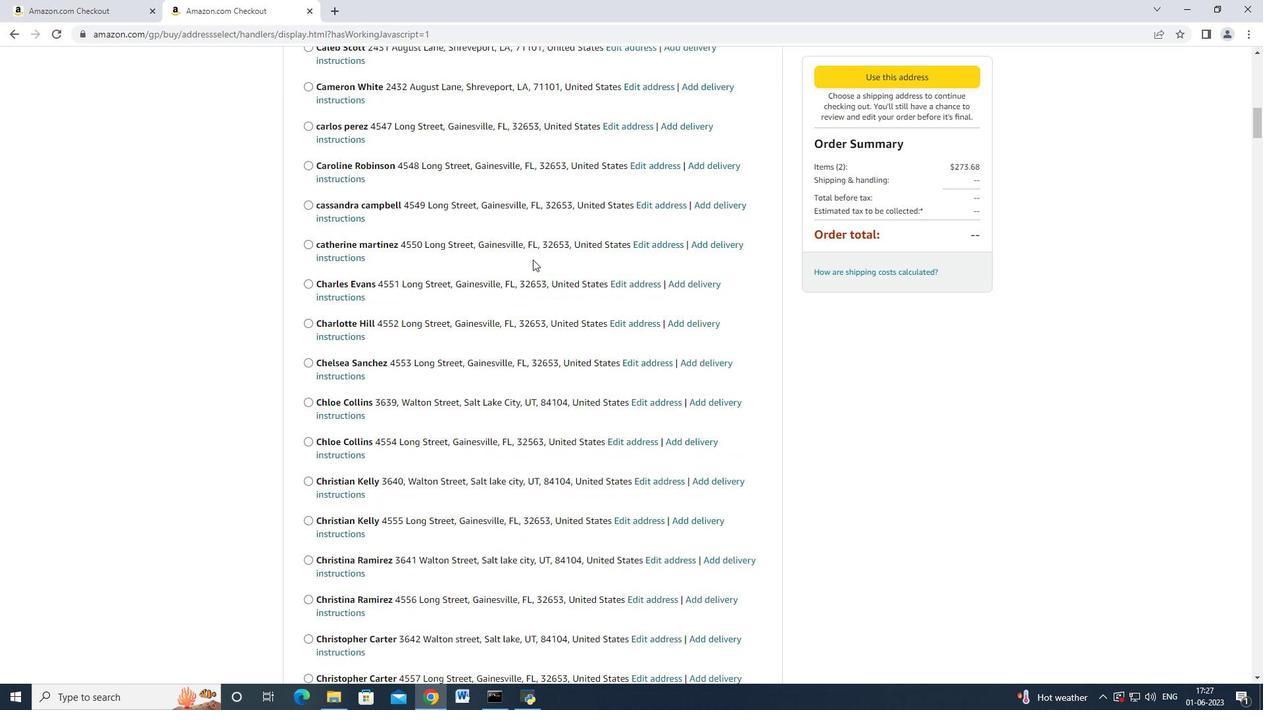 
Action: Mouse scrolled (532, 263) with delta (0, 0)
Screenshot: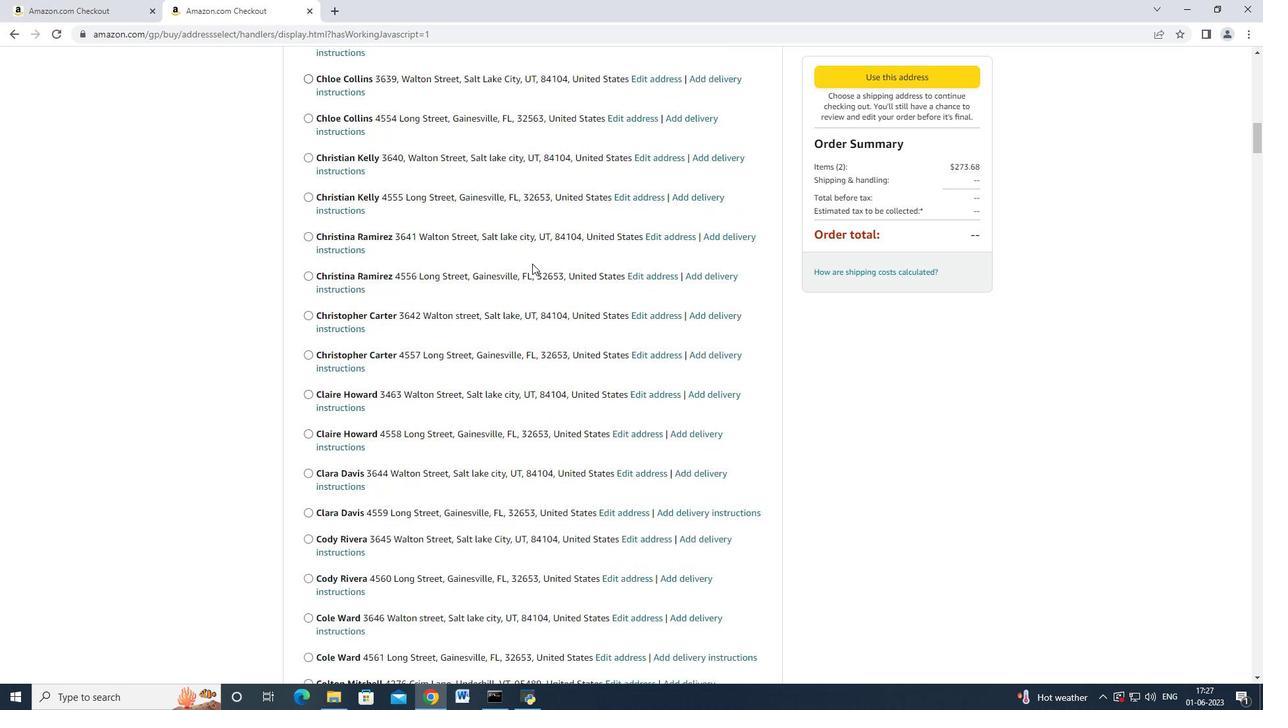 
Action: Mouse moved to (529, 268)
Screenshot: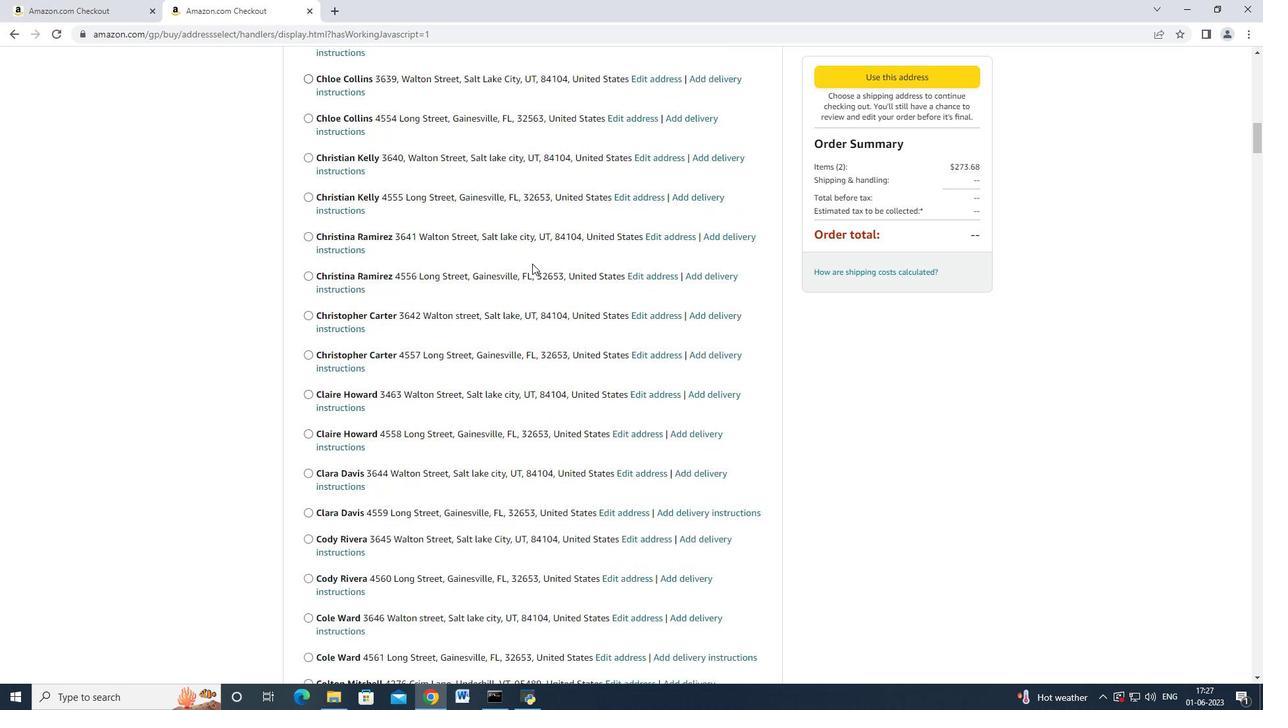 
Action: Mouse scrolled (529, 267) with delta (0, 0)
Screenshot: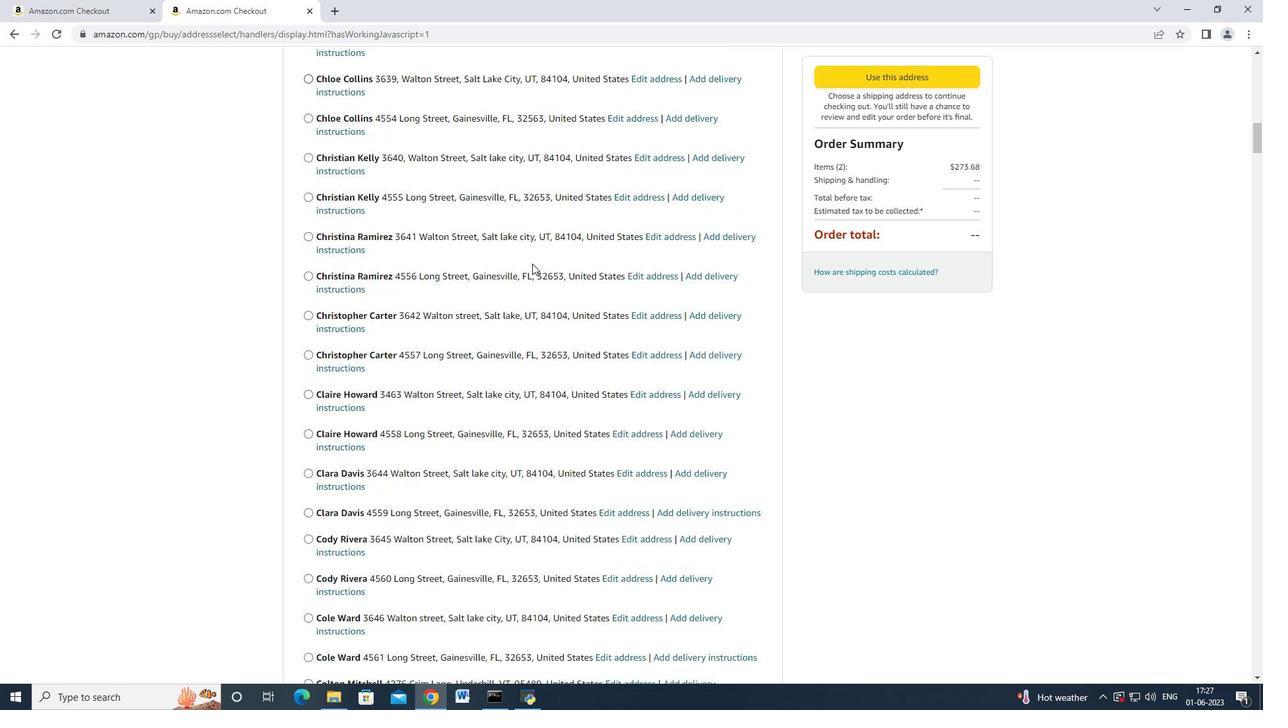 
Action: Mouse moved to (529, 268)
Screenshot: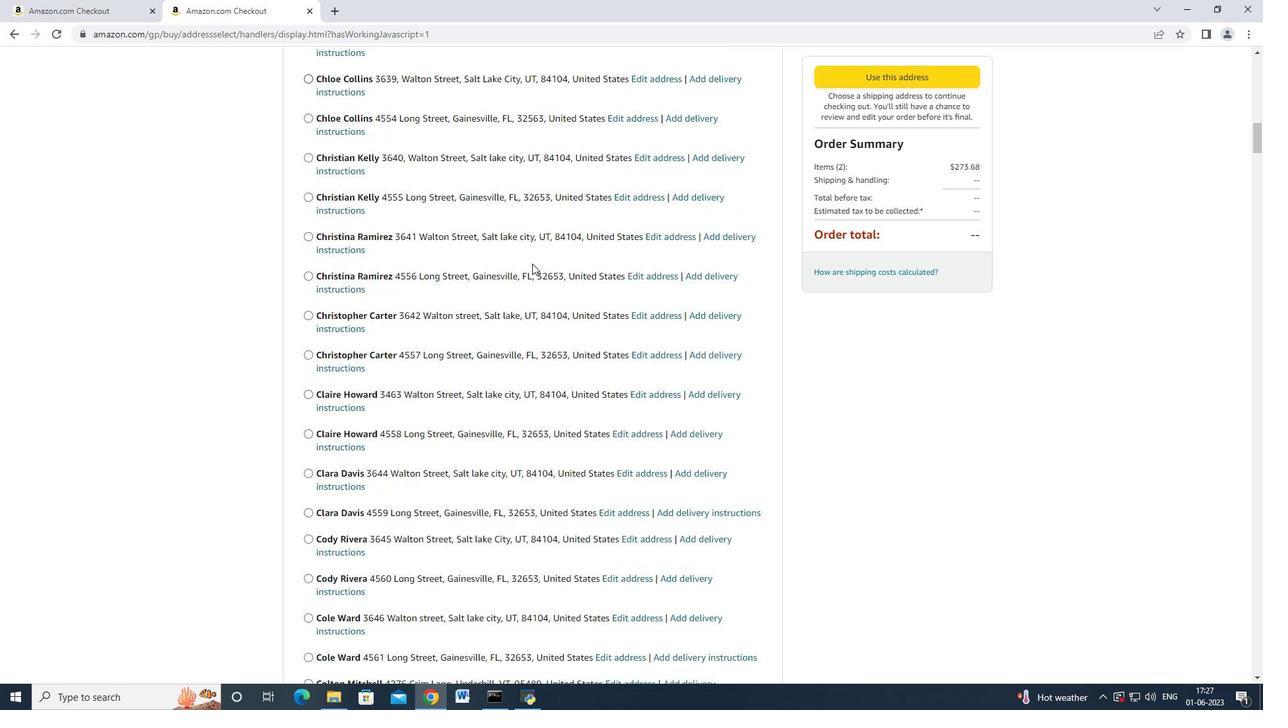 
Action: Mouse scrolled (529, 267) with delta (0, 0)
Screenshot: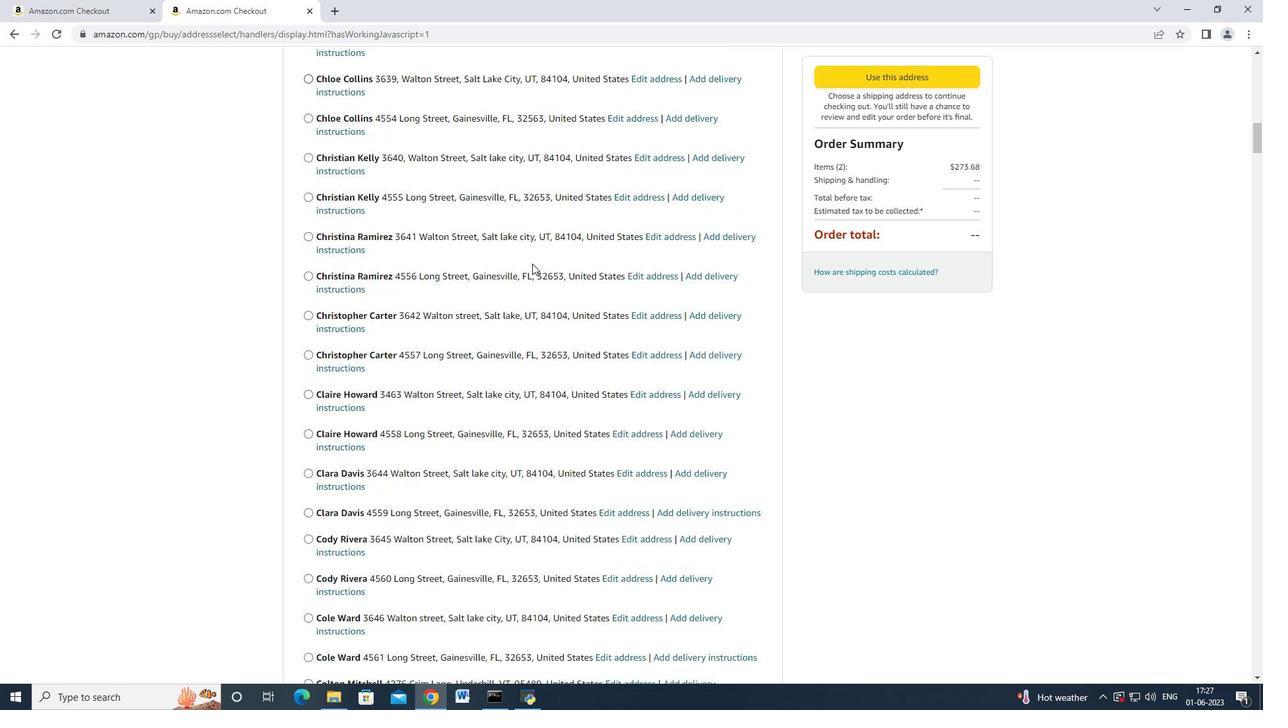 
Action: Mouse scrolled (529, 267) with delta (0, 0)
Screenshot: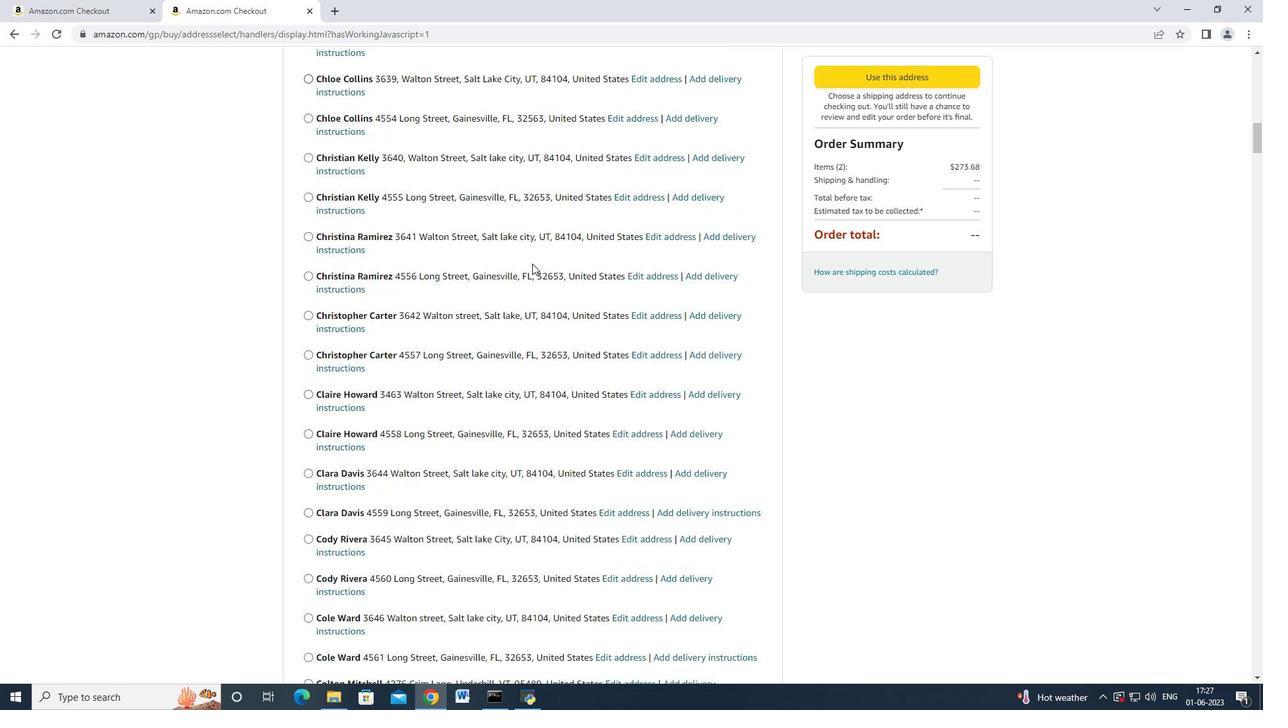 
Action: Mouse scrolled (529, 267) with delta (0, 0)
Screenshot: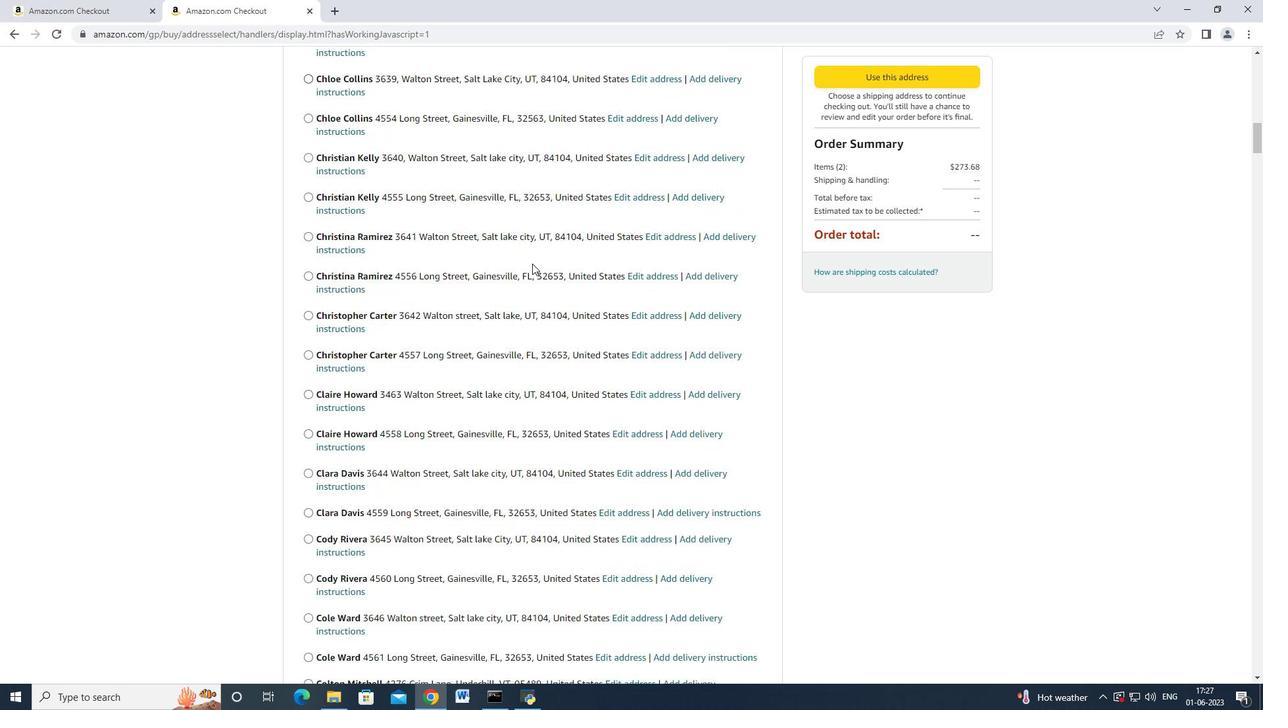 
Action: Mouse scrolled (529, 267) with delta (0, 0)
Screenshot: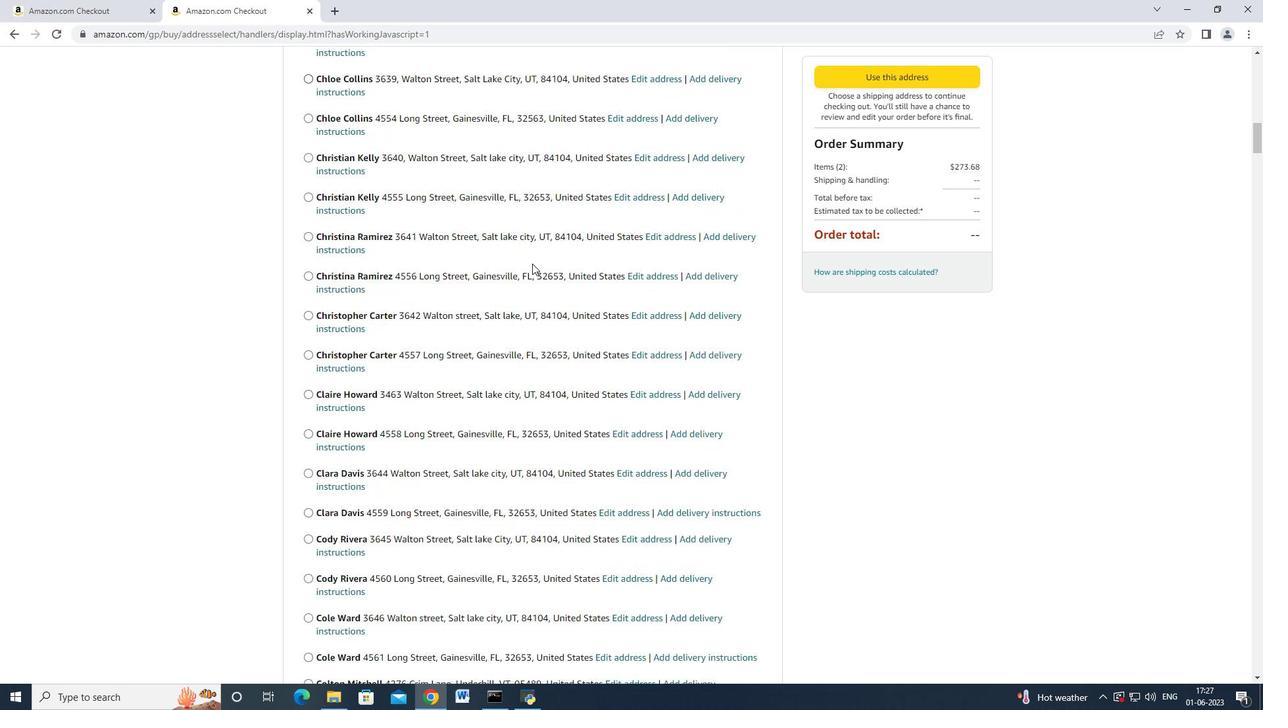 
Action: Mouse scrolled (529, 267) with delta (0, 0)
Screenshot: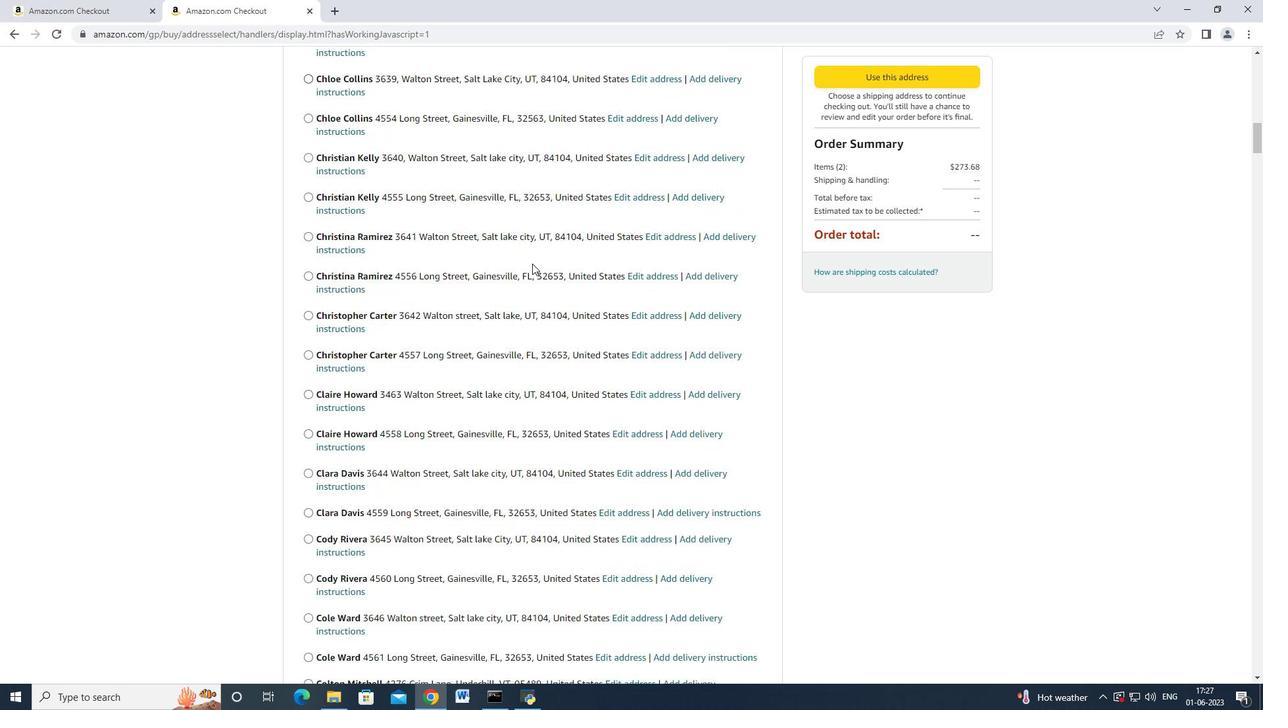 
Action: Mouse moved to (529, 272)
Screenshot: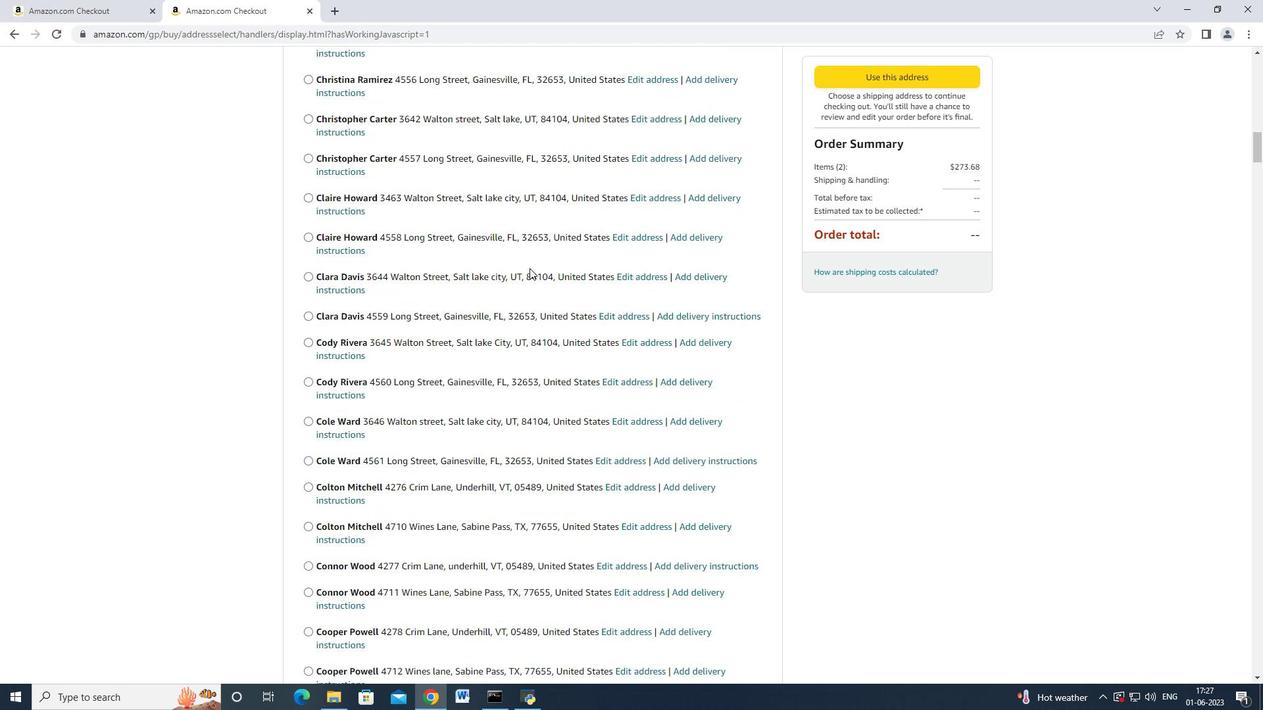 
Action: Mouse scrolled (529, 271) with delta (0, 0)
Screenshot: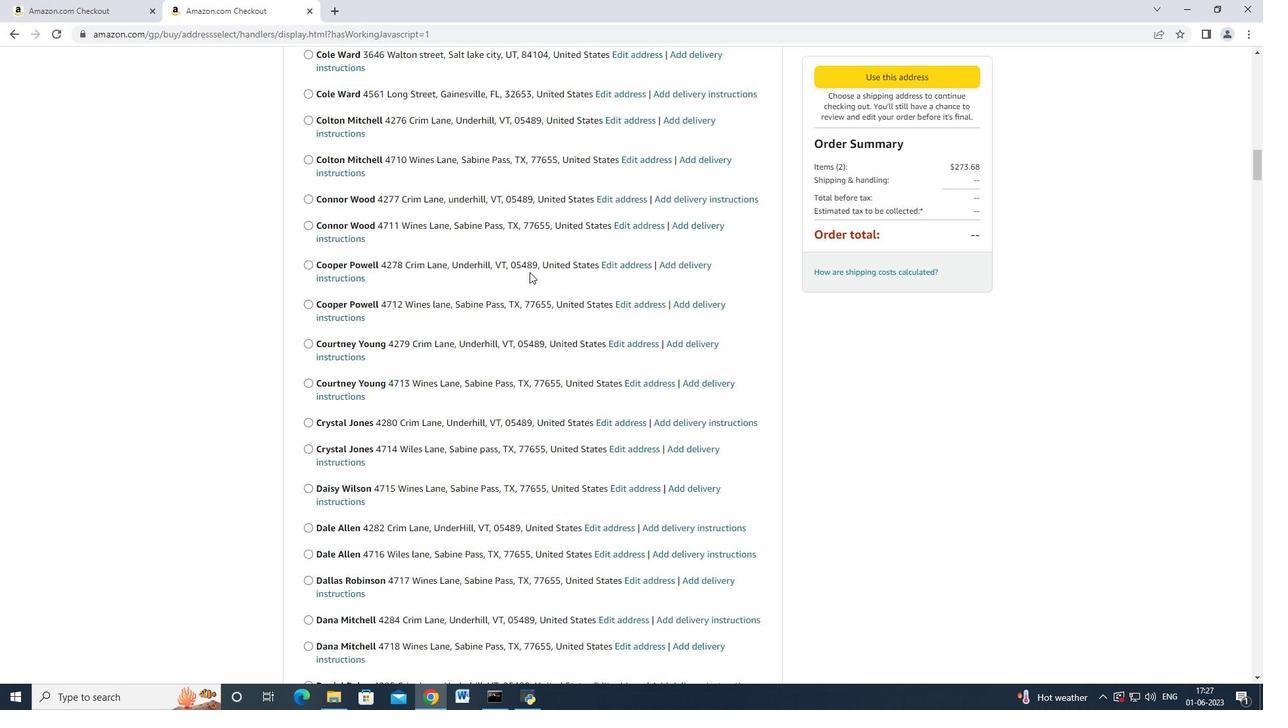
Action: Mouse scrolled (529, 271) with delta (0, 0)
Screenshot: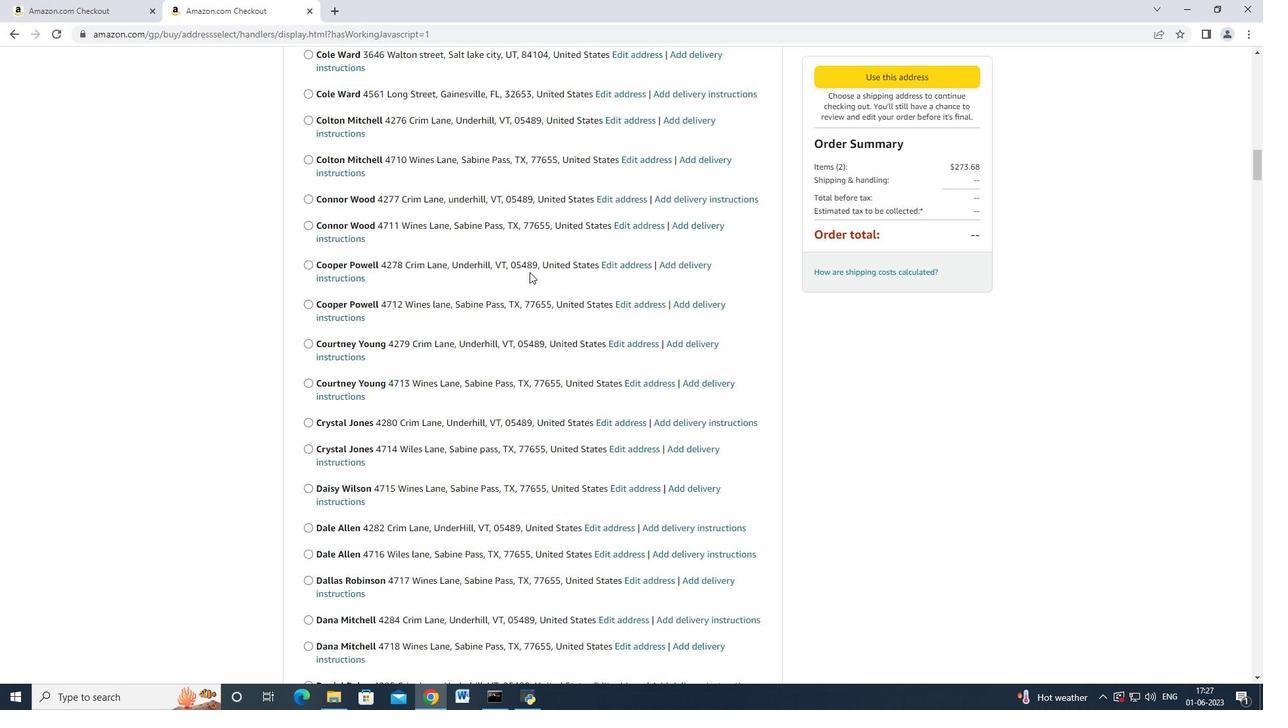 
Action: Mouse moved to (529, 273)
Screenshot: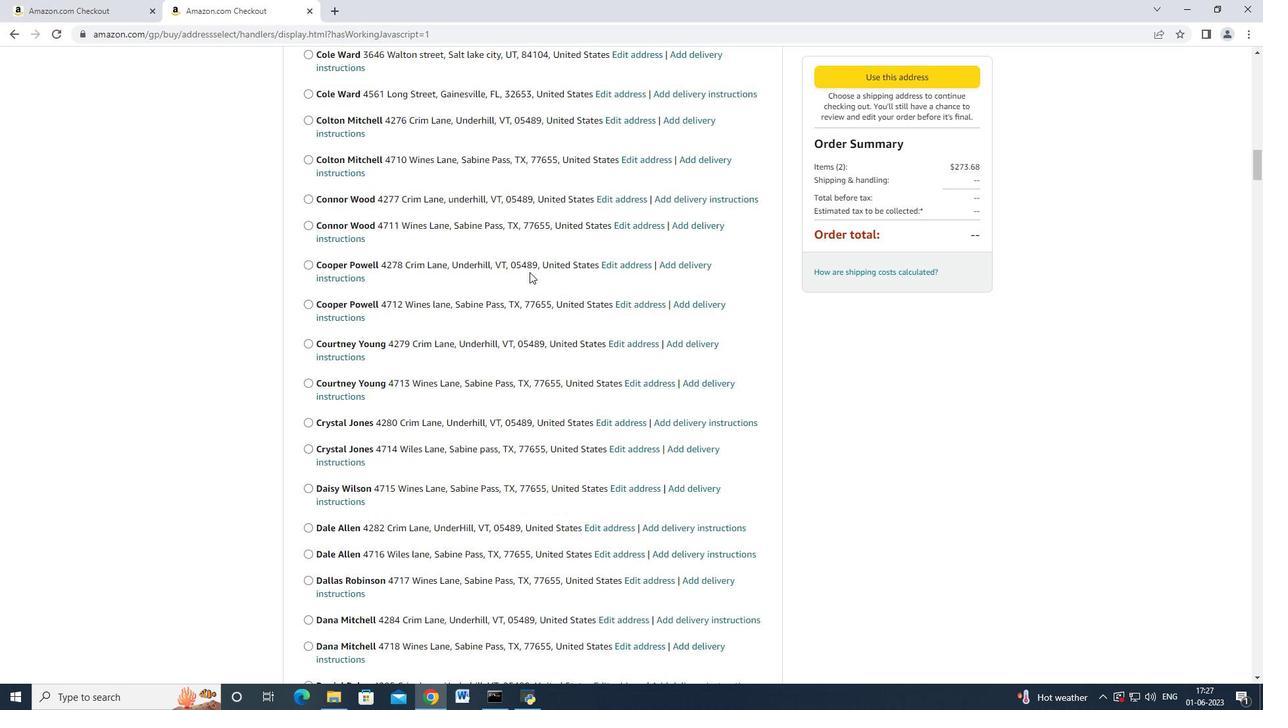 
Action: Mouse scrolled (529, 272) with delta (0, 0)
Screenshot: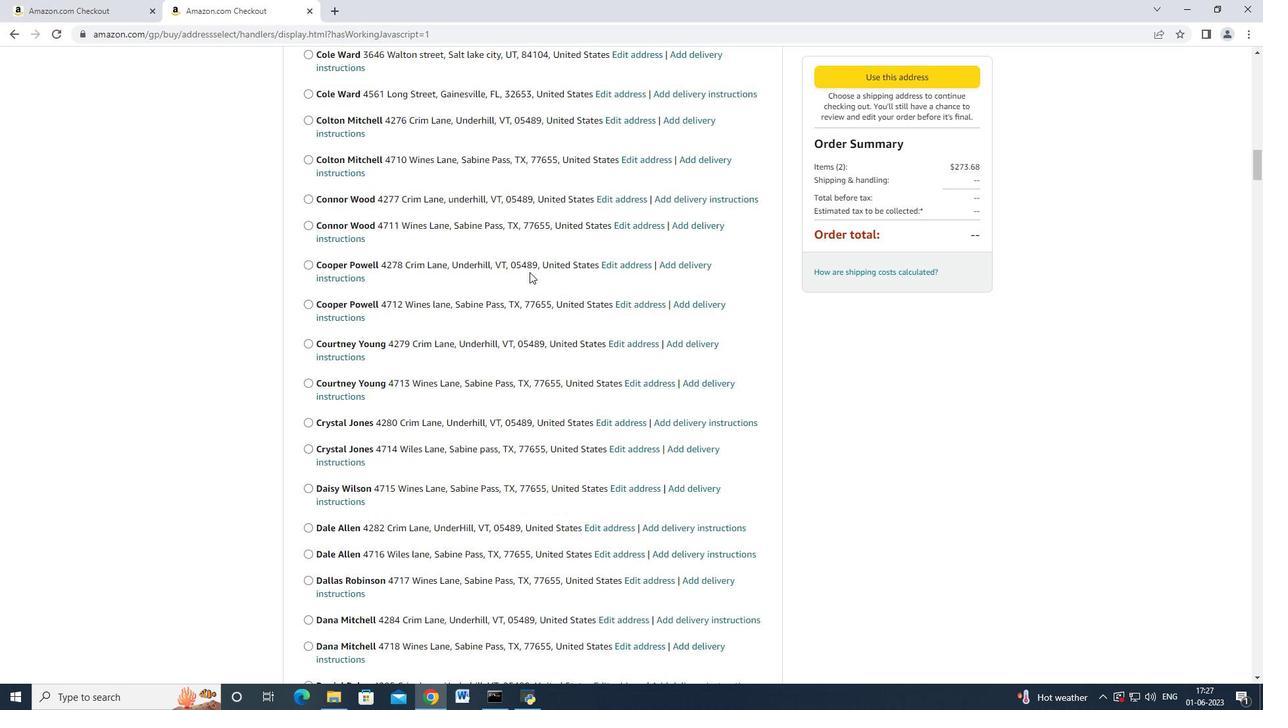 
Action: Mouse moved to (529, 273)
Screenshot: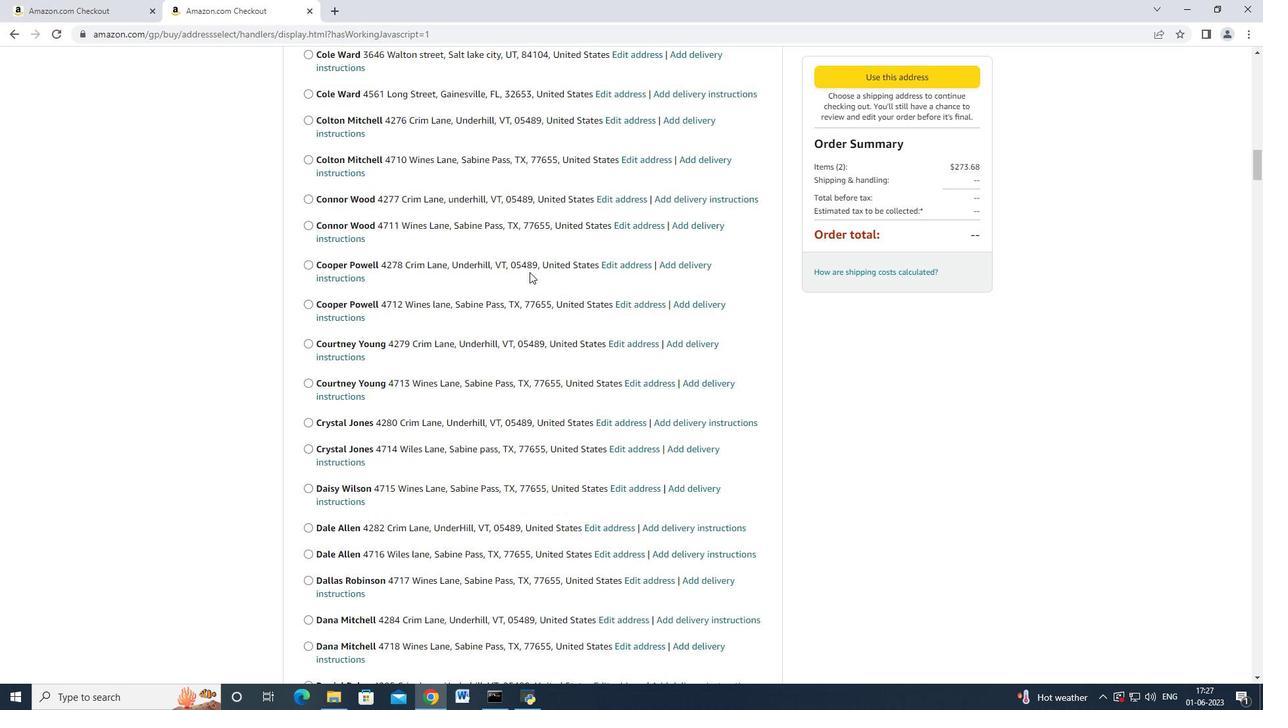 
Action: Mouse scrolled (529, 272) with delta (0, 0)
Screenshot: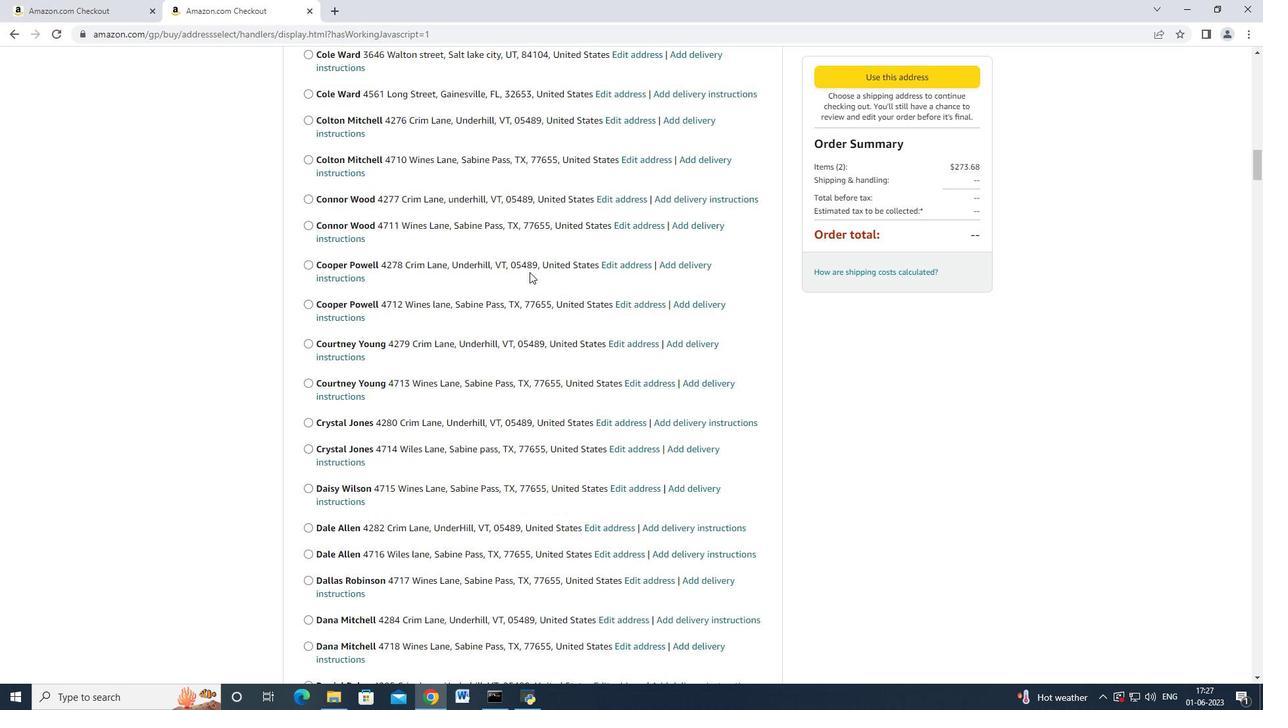 
Action: Mouse scrolled (529, 272) with delta (0, 0)
Screenshot: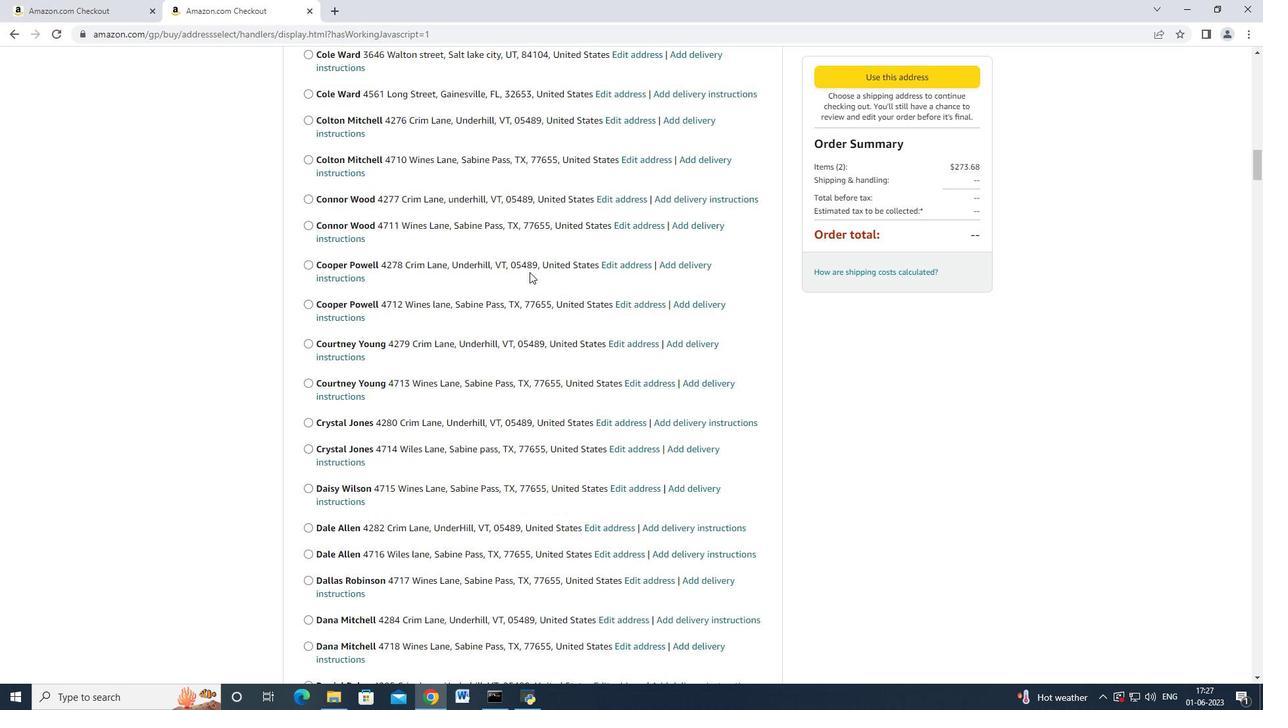 
Action: Mouse scrolled (529, 272) with delta (0, 0)
Screenshot: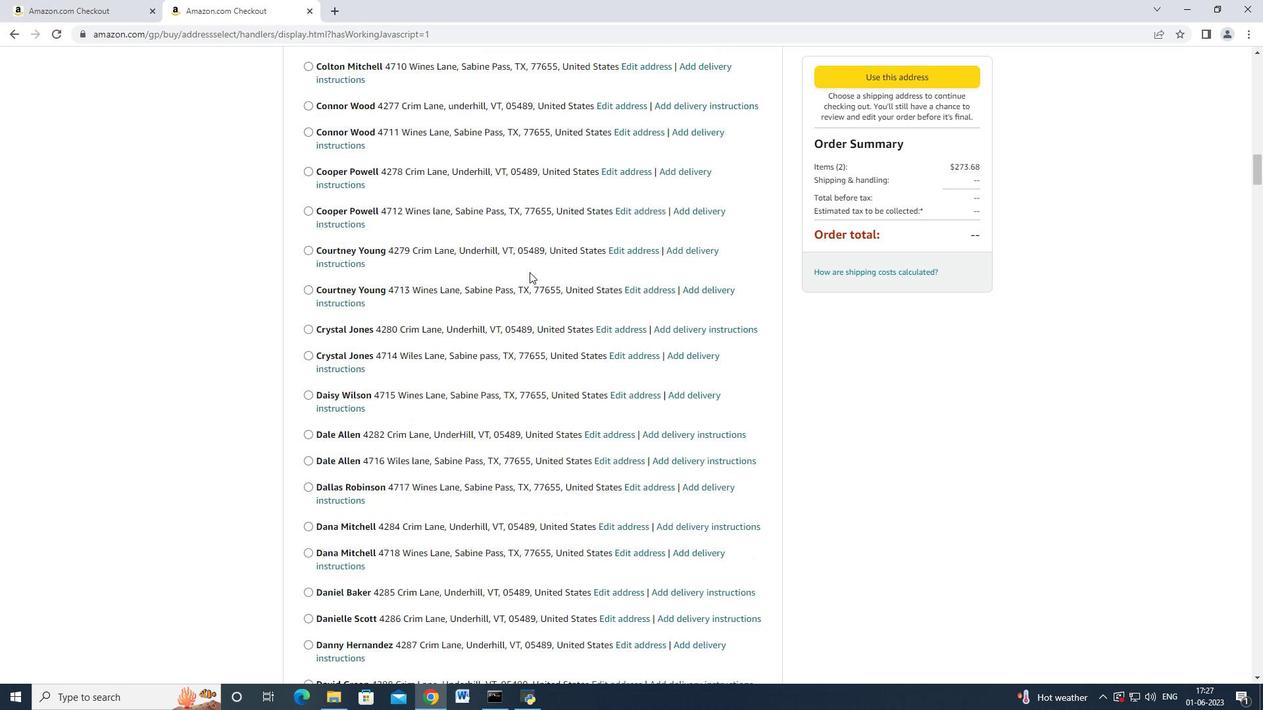 
Action: Mouse moved to (546, 283)
Screenshot: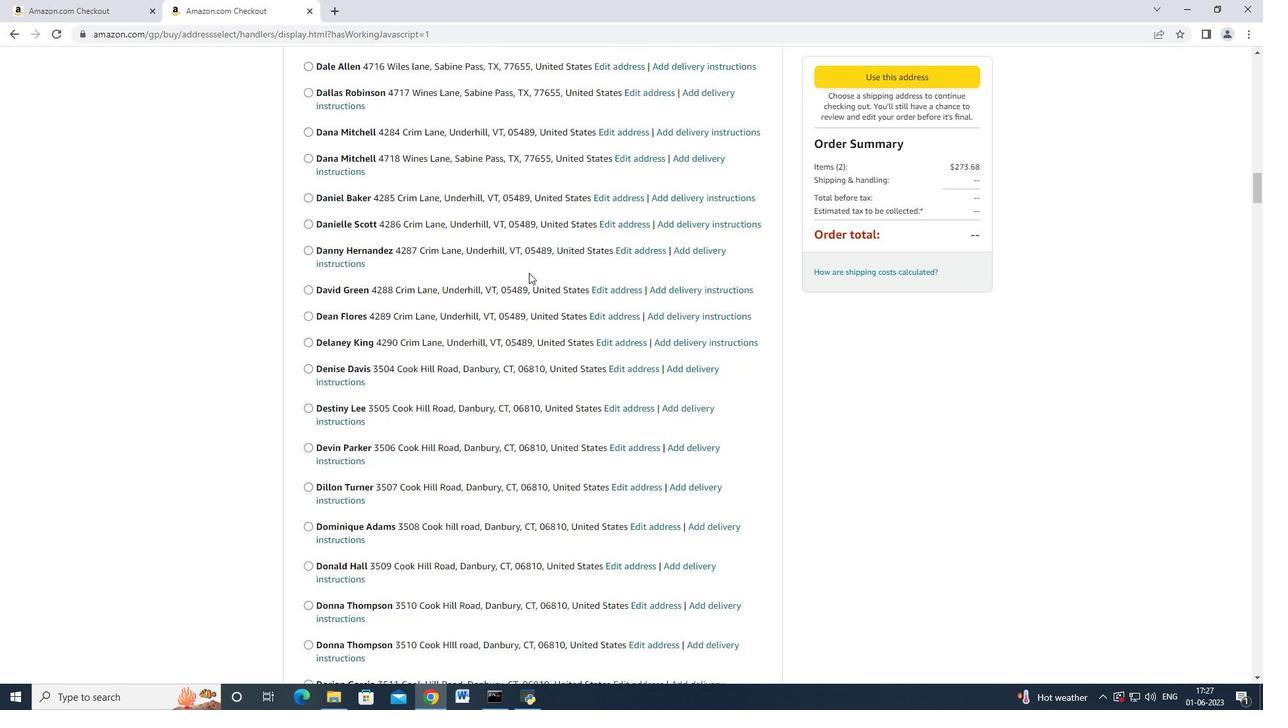 
Action: Mouse scrolled (546, 282) with delta (0, 0)
Screenshot: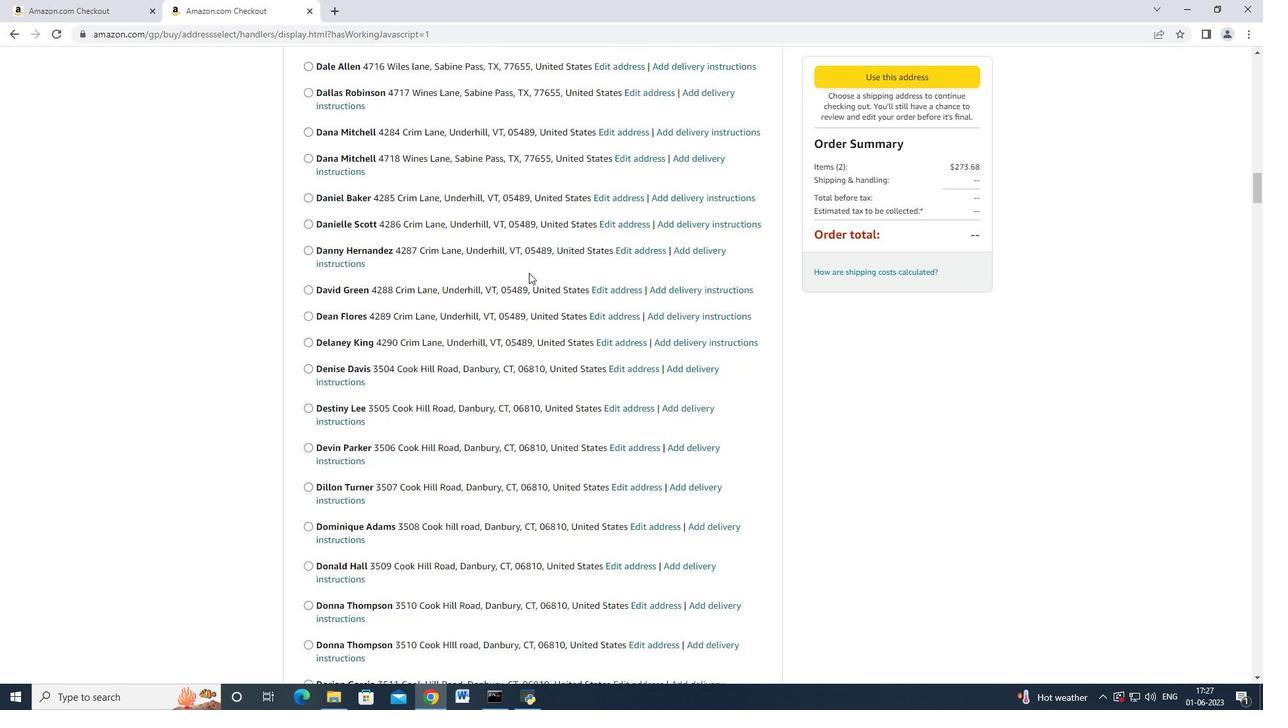 
Action: Mouse scrolled (546, 282) with delta (0, 0)
Screenshot: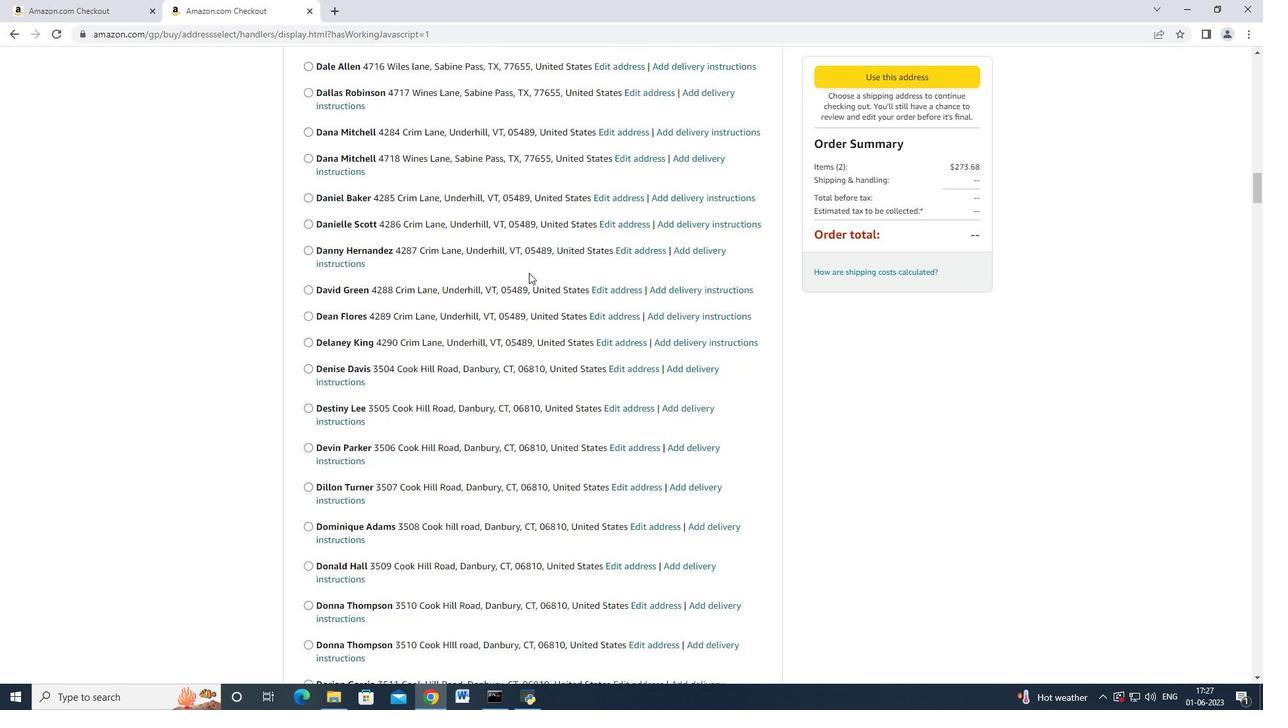 
Action: Mouse scrolled (546, 282) with delta (0, 0)
Screenshot: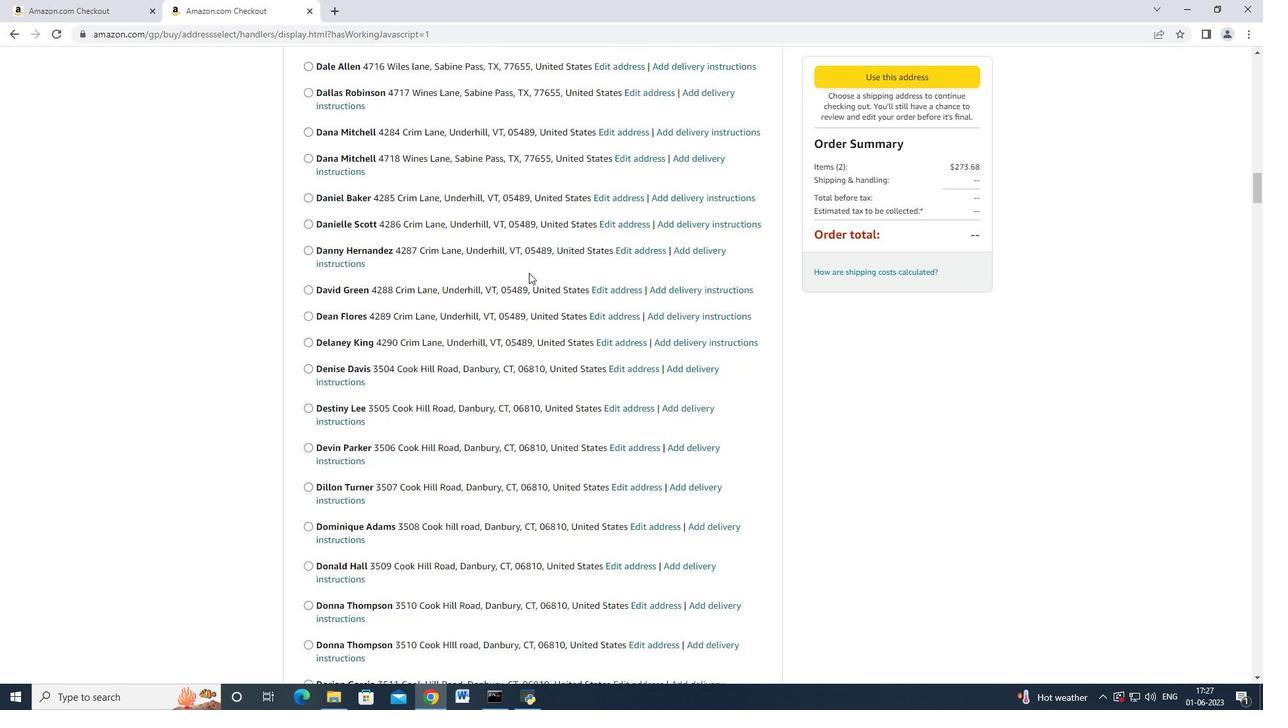 
Action: Mouse scrolled (546, 282) with delta (0, -1)
Screenshot: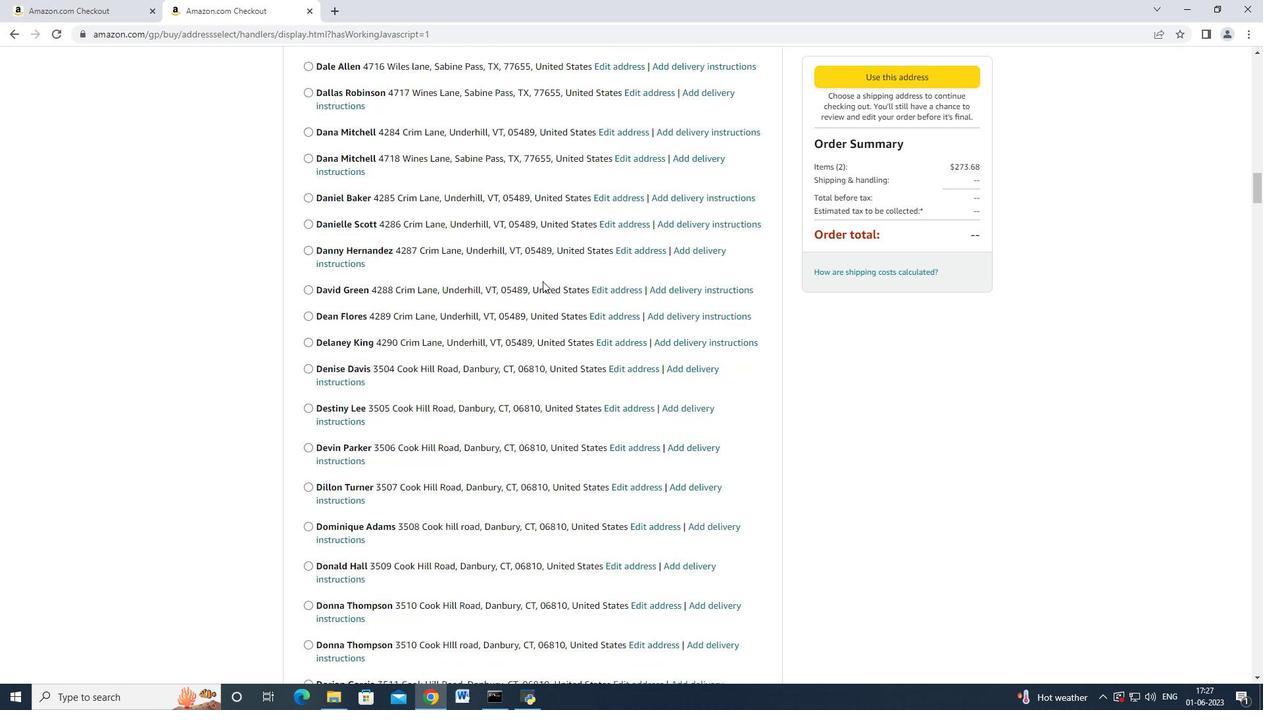 
Action: Mouse scrolled (546, 282) with delta (0, 0)
Screenshot: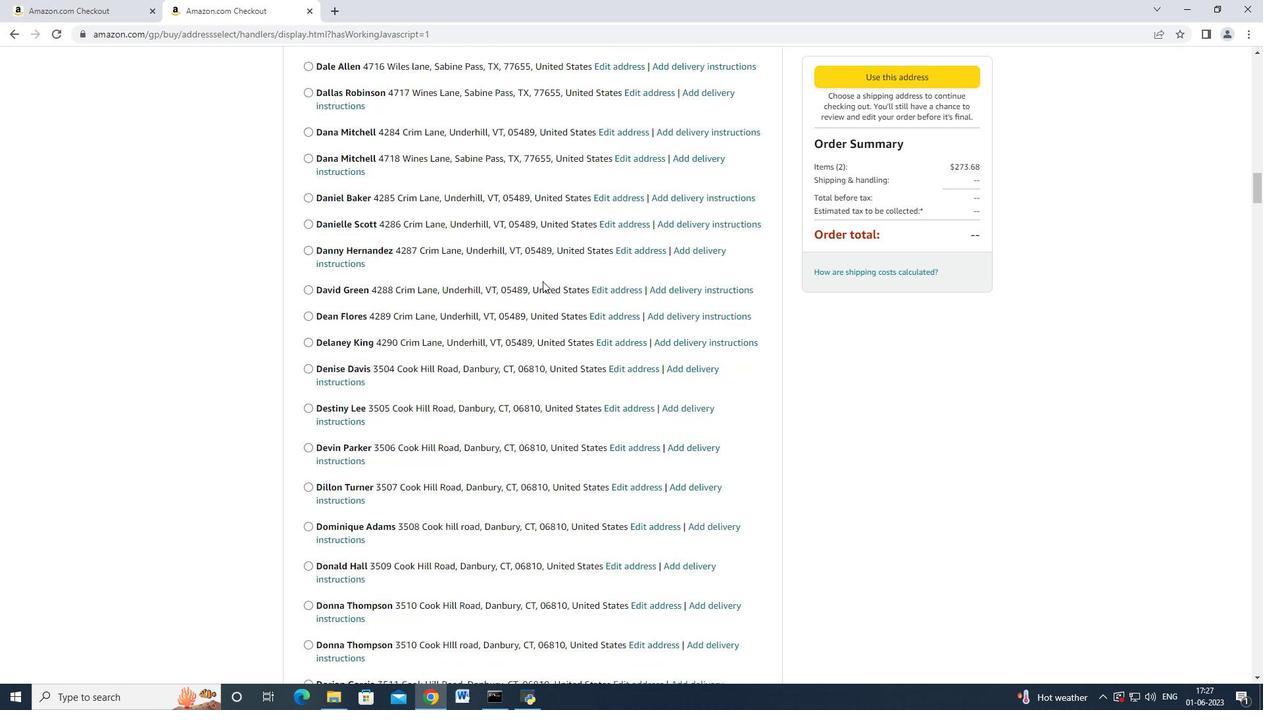 
Action: Mouse moved to (550, 284)
Screenshot: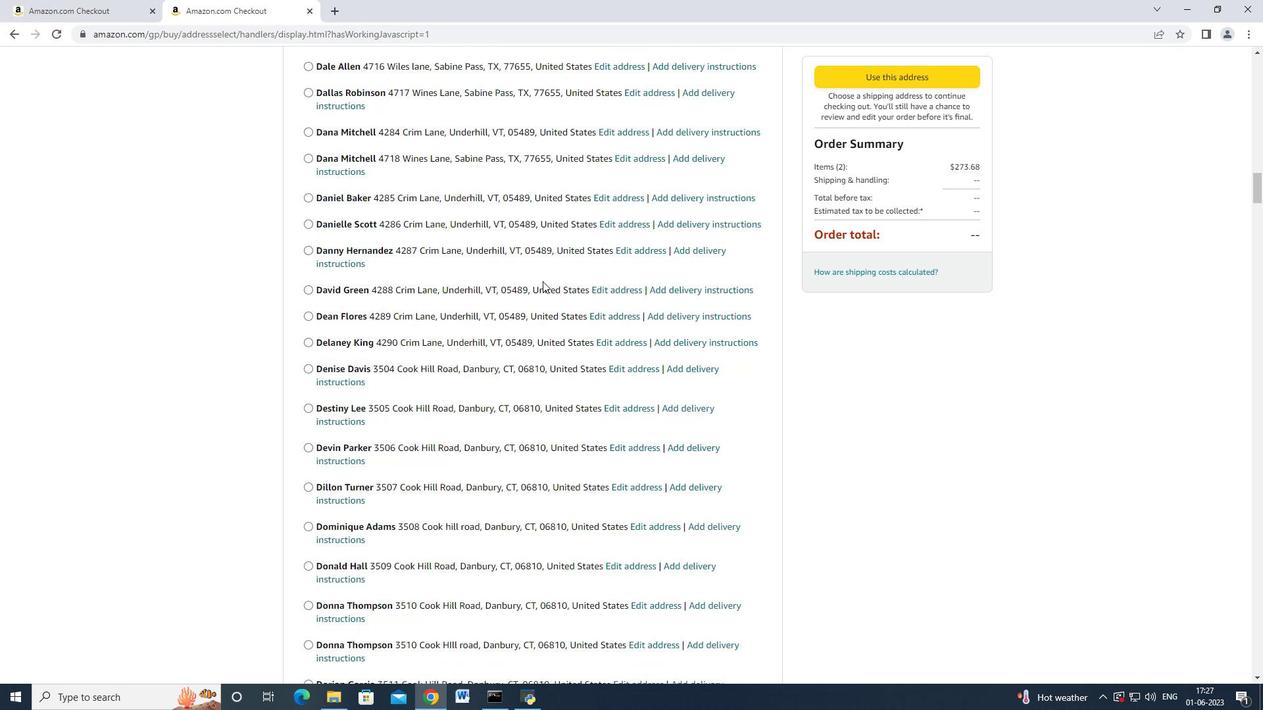 
Action: Mouse scrolled (546, 282) with delta (0, 0)
Screenshot: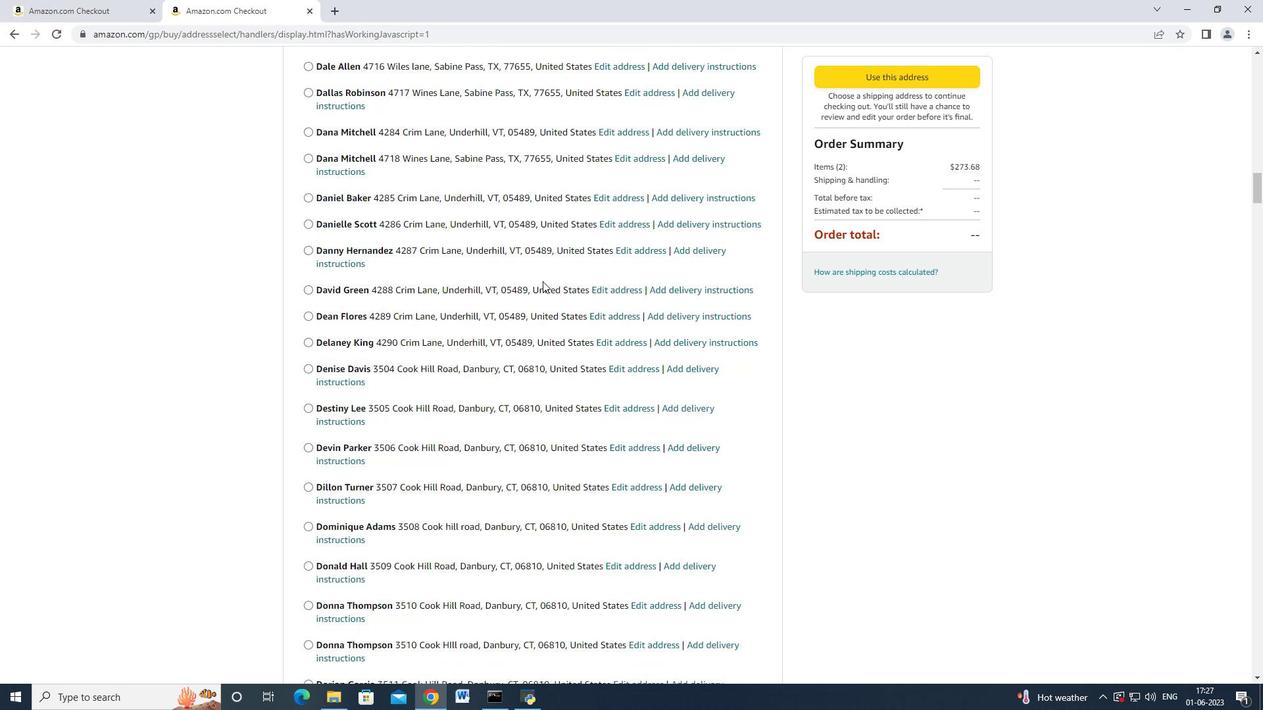 
Action: Mouse moved to (538, 317)
Screenshot: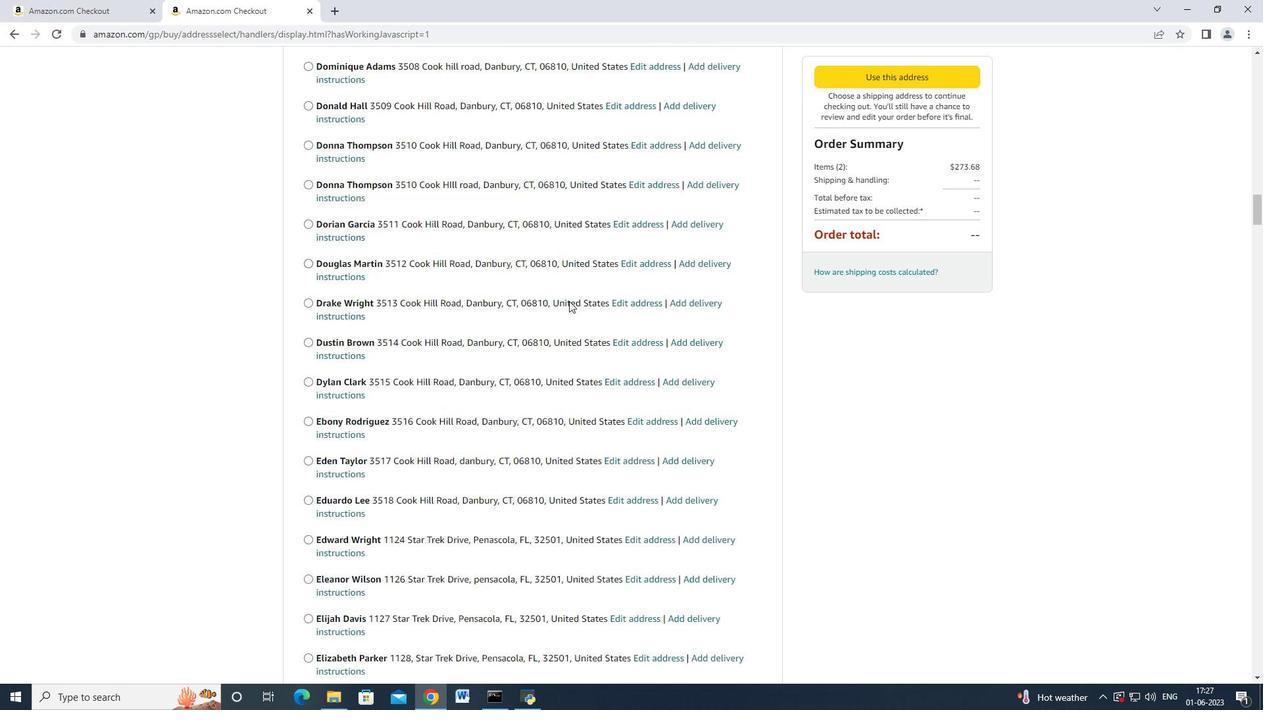
Action: Mouse scrolled (538, 317) with delta (0, 0)
Screenshot: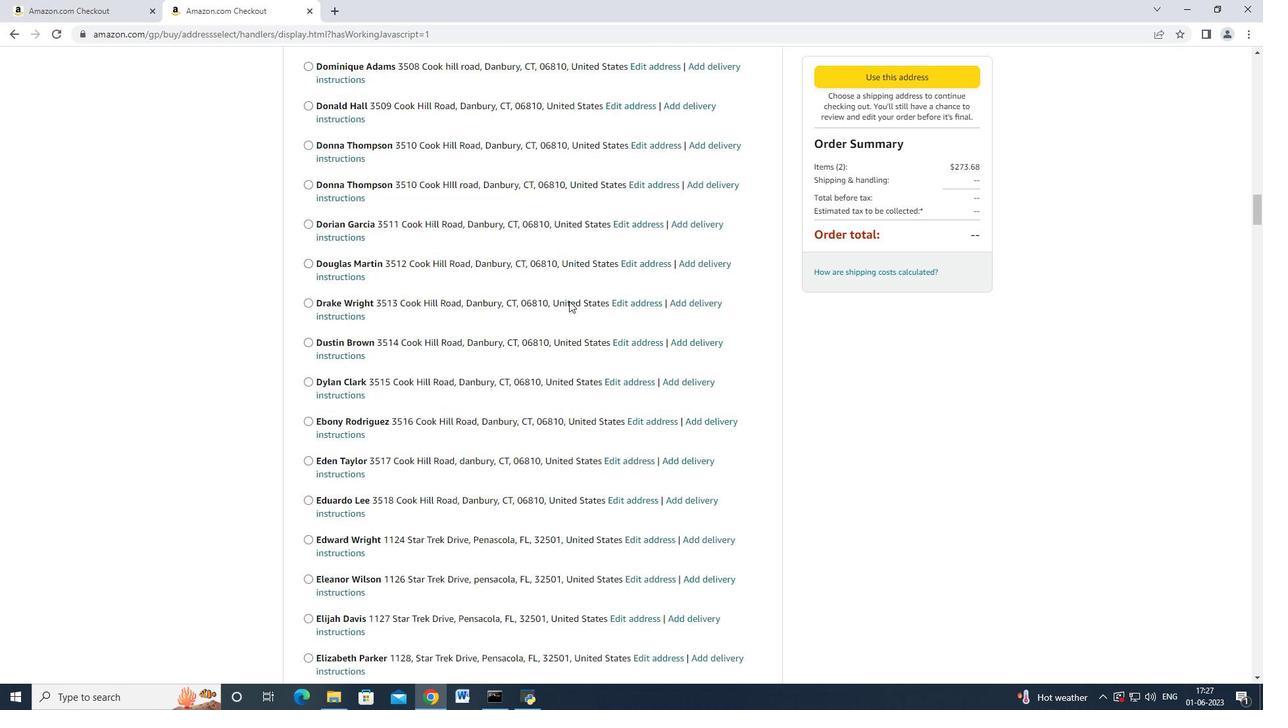 
Action: Mouse moved to (535, 319)
Screenshot: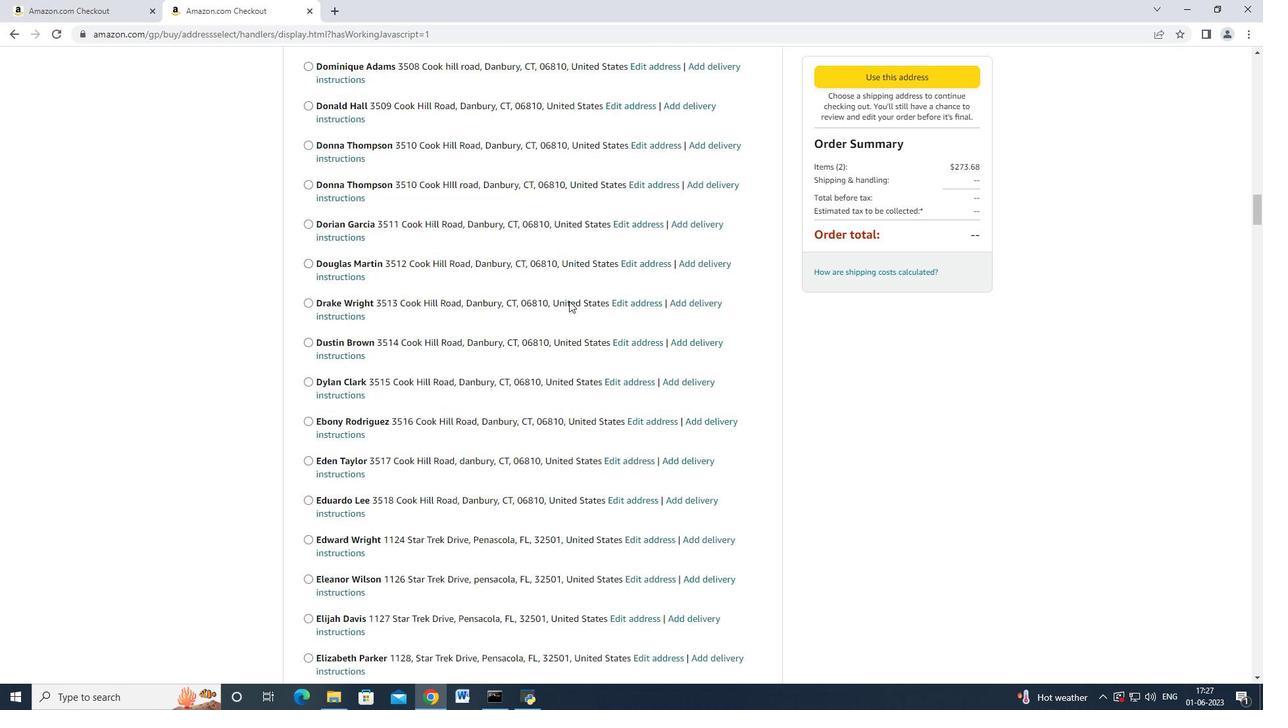 
Action: Mouse scrolled (535, 319) with delta (0, 0)
Screenshot: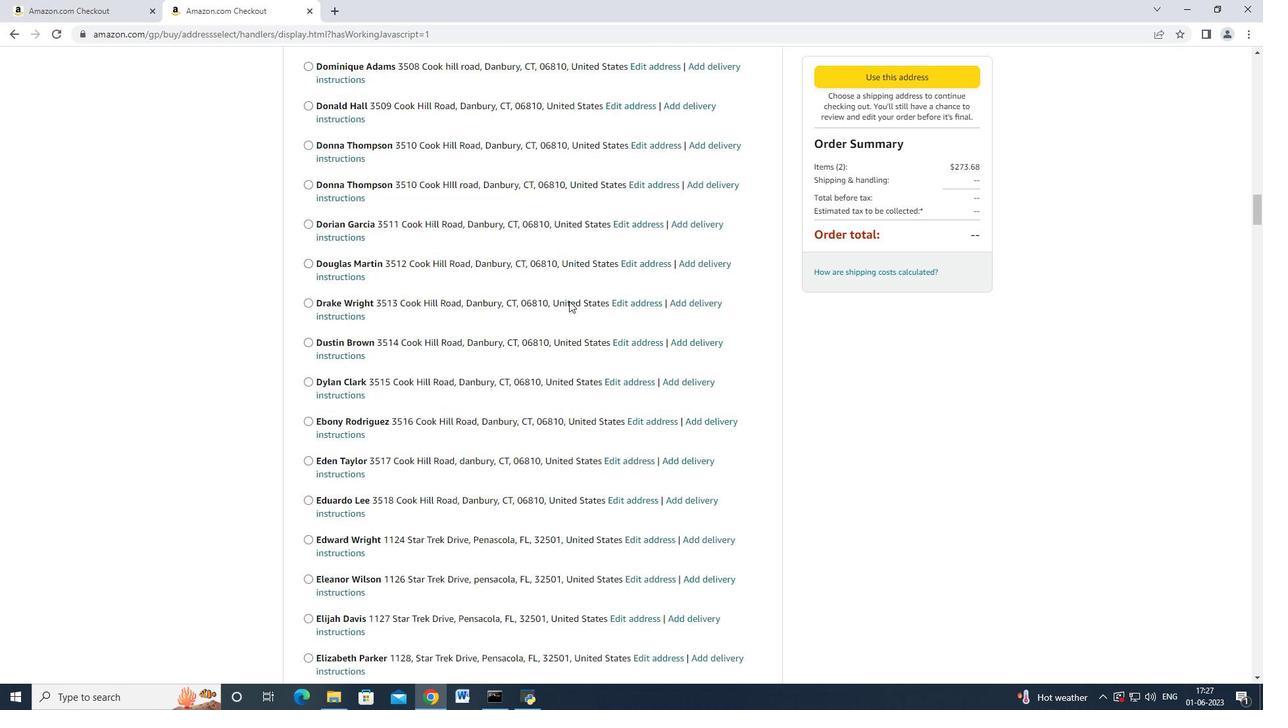 
Action: Mouse moved to (534, 321)
Screenshot: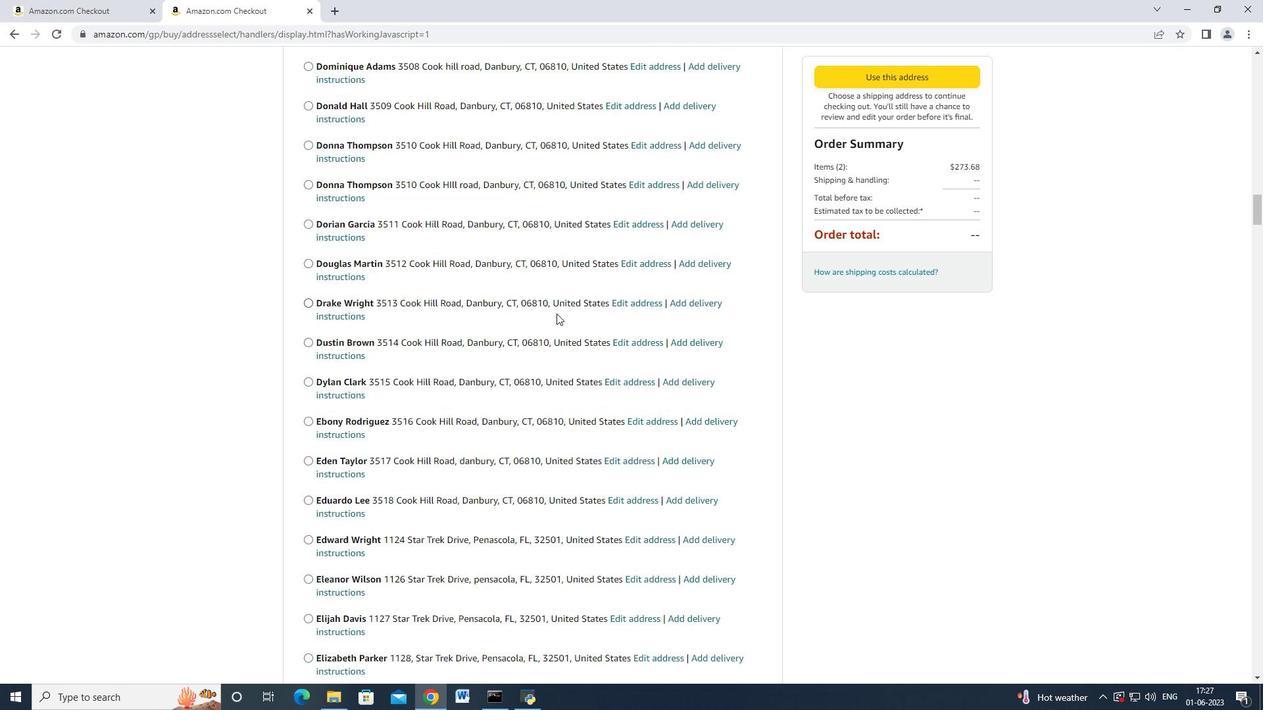 
Action: Mouse scrolled (534, 320) with delta (0, 0)
Screenshot: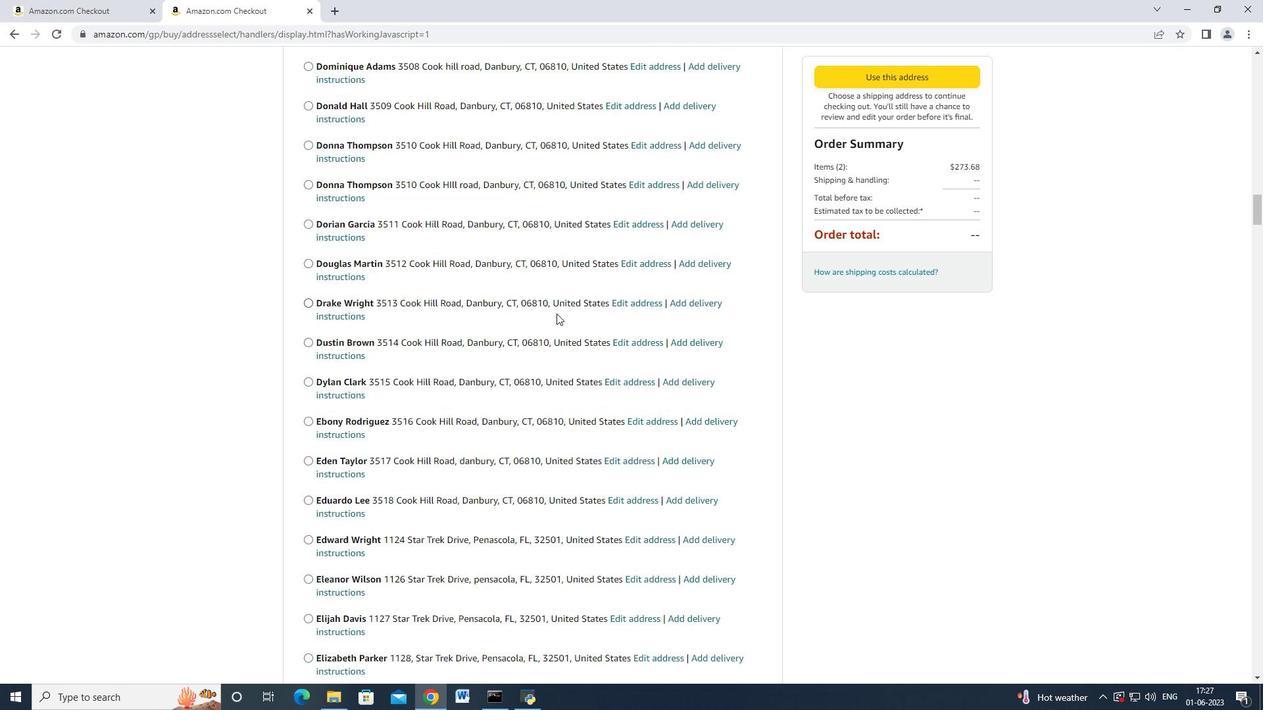 
Action: Mouse moved to (533, 322)
Screenshot: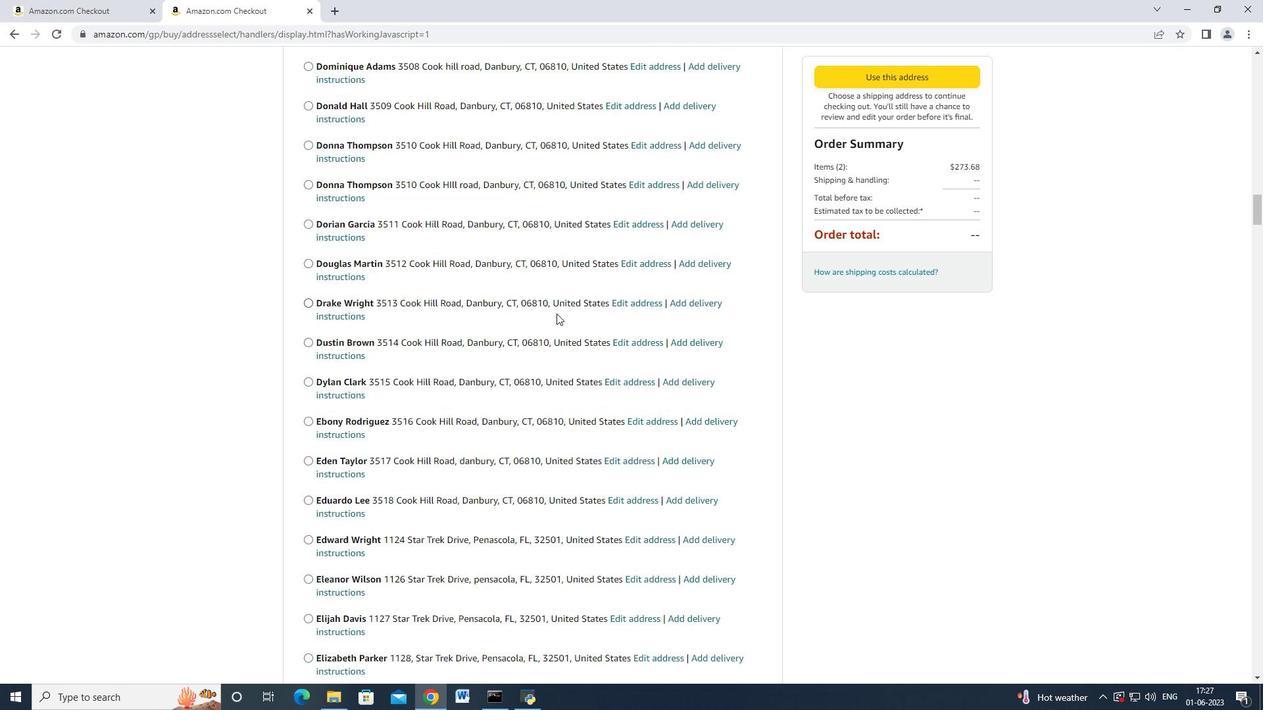
Action: Mouse scrolled (533, 321) with delta (0, 0)
Screenshot: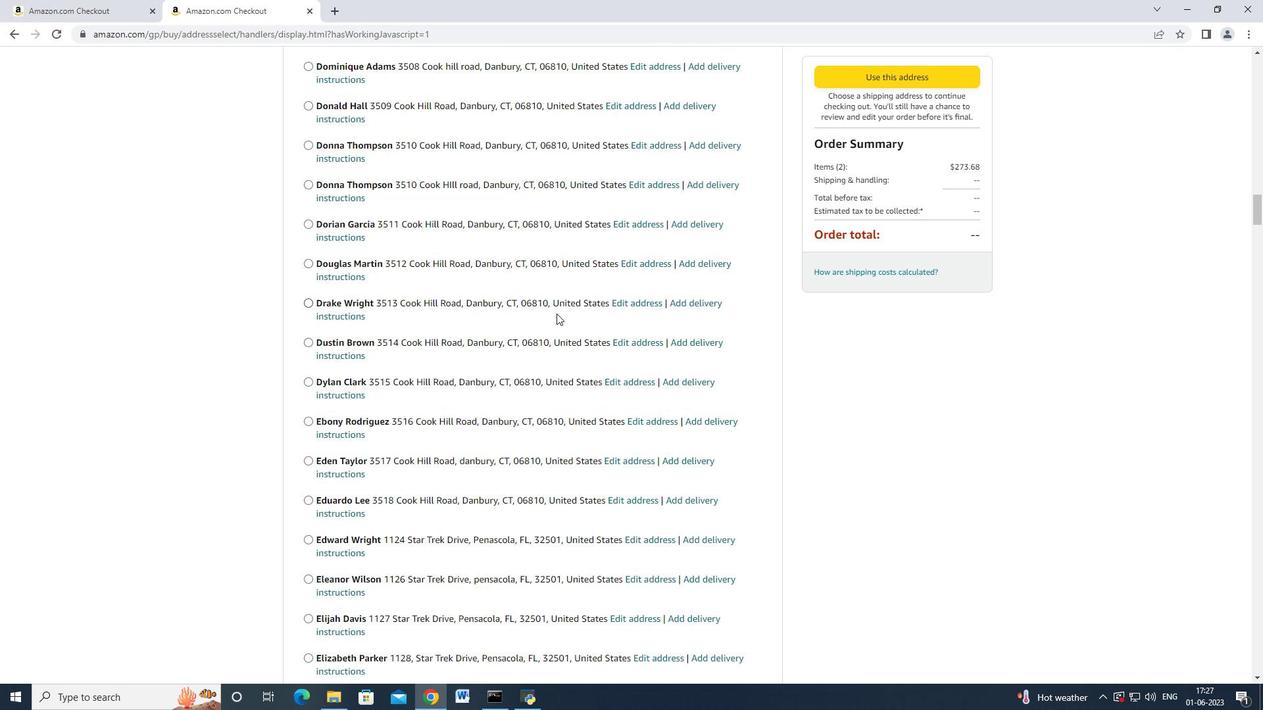 
Action: Mouse moved to (533, 323)
Screenshot: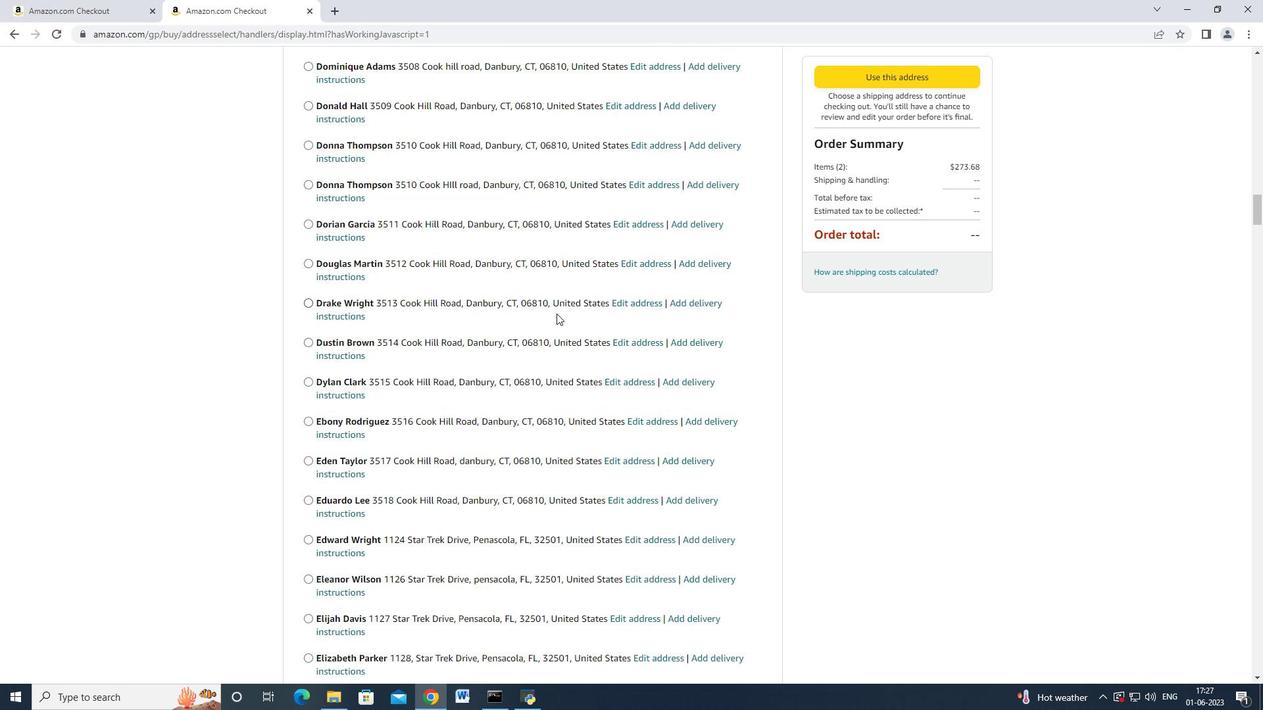 
Action: Mouse scrolled (533, 321) with delta (0, 0)
Screenshot: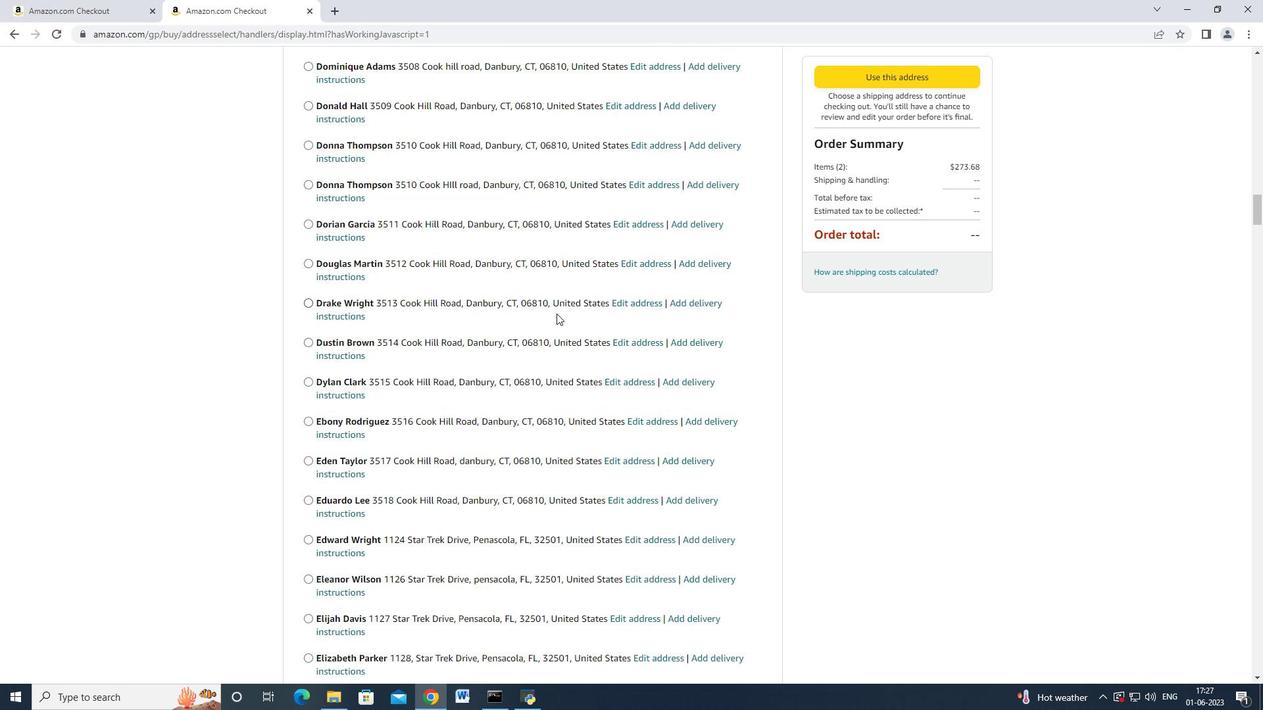 
Action: Mouse moved to (533, 323)
Screenshot: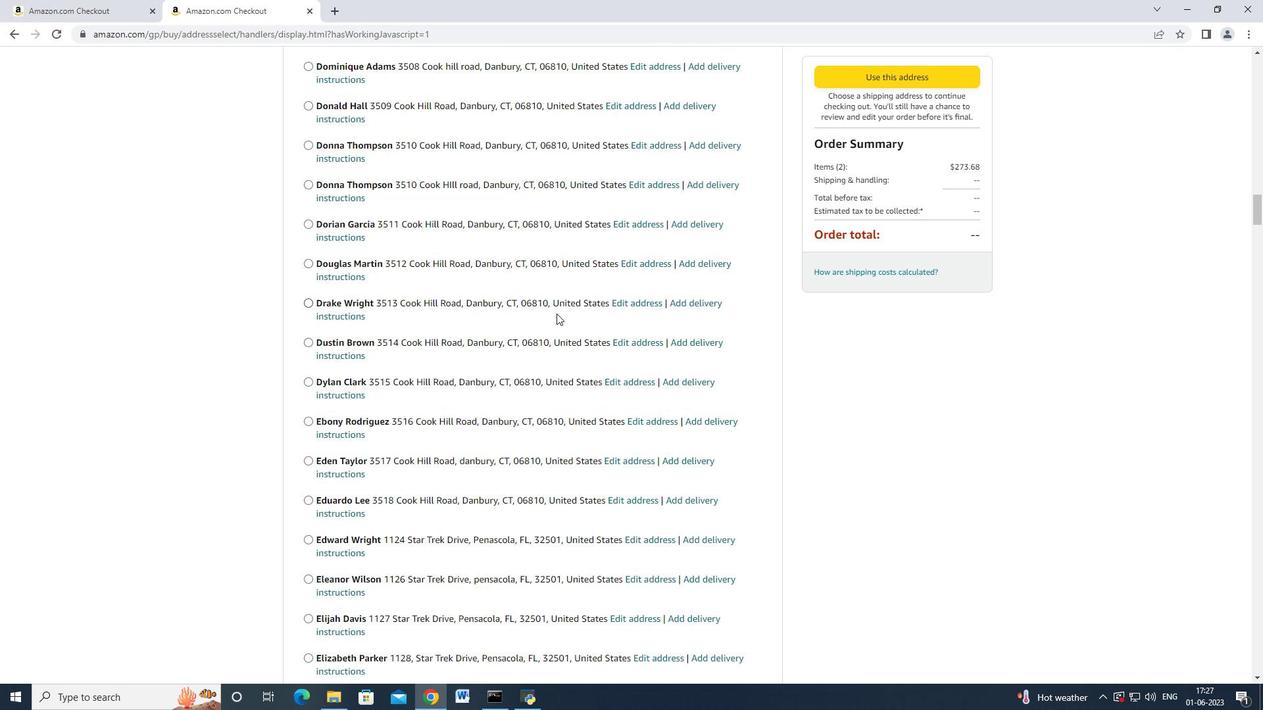 
Action: Mouse scrolled (533, 322) with delta (0, 0)
Screenshot: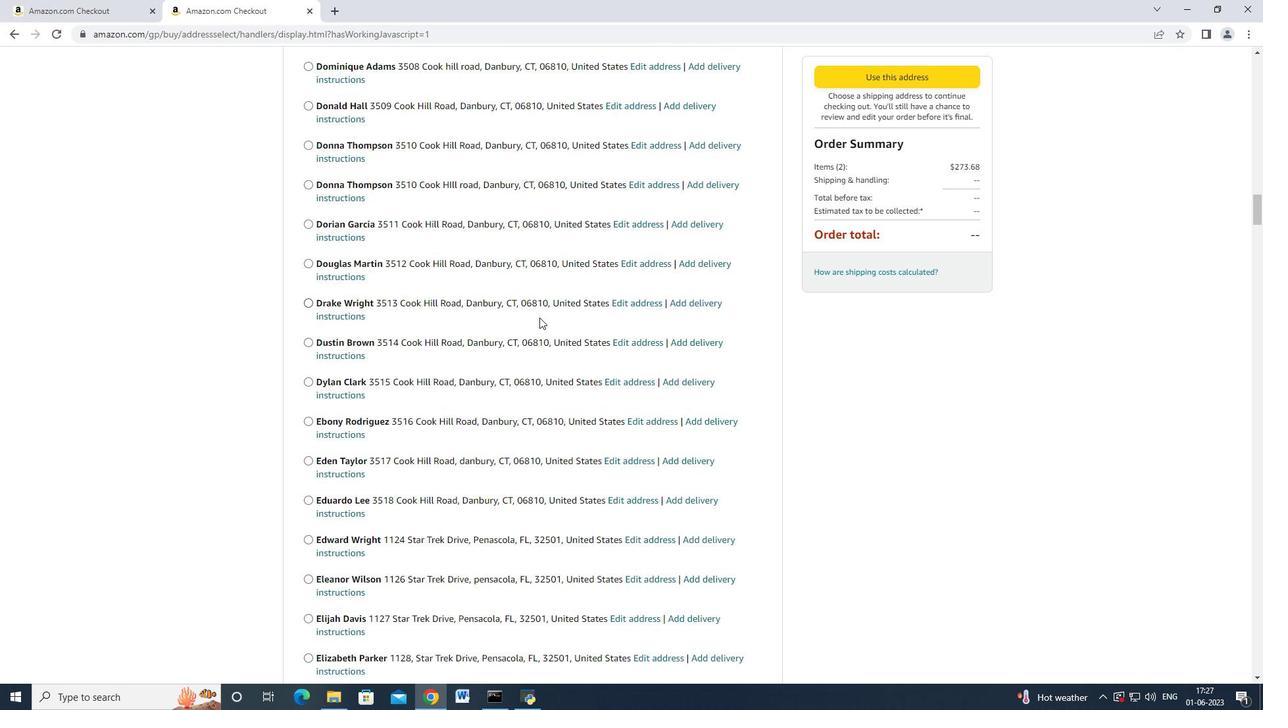 
Action: Mouse moved to (533, 323)
Screenshot: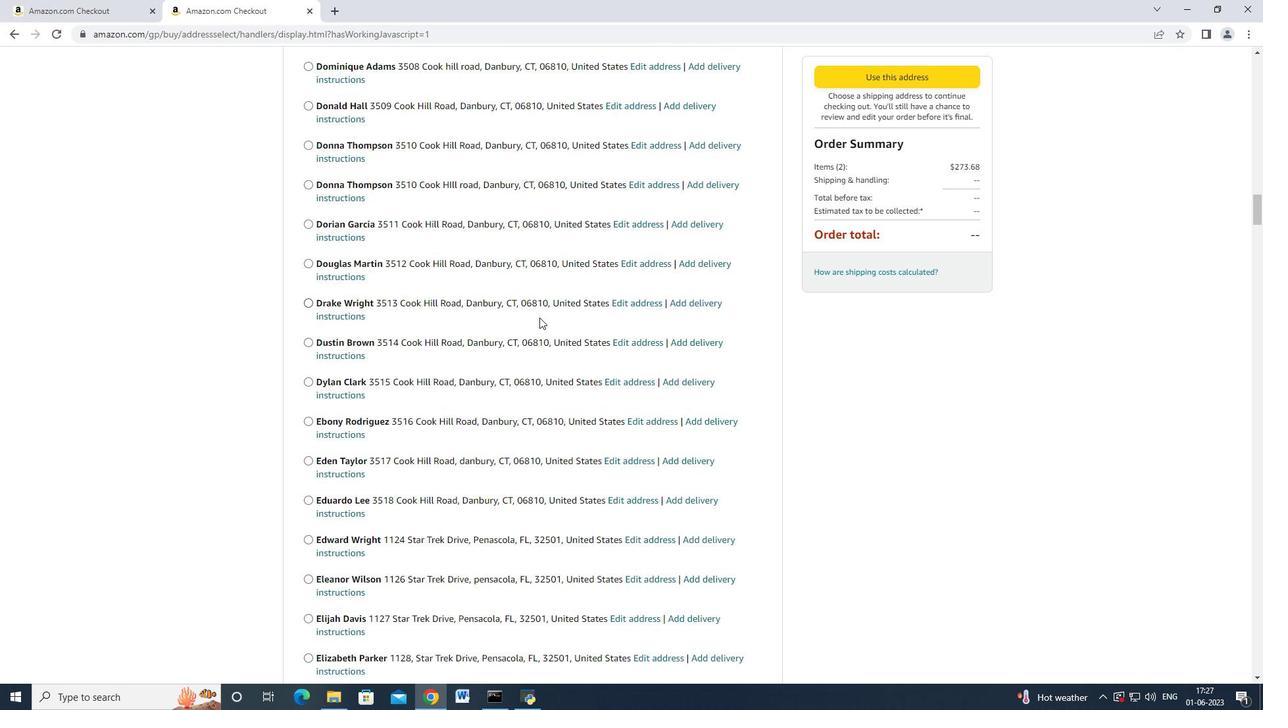 
Action: Mouse scrolled (533, 323) with delta (0, 0)
Screenshot: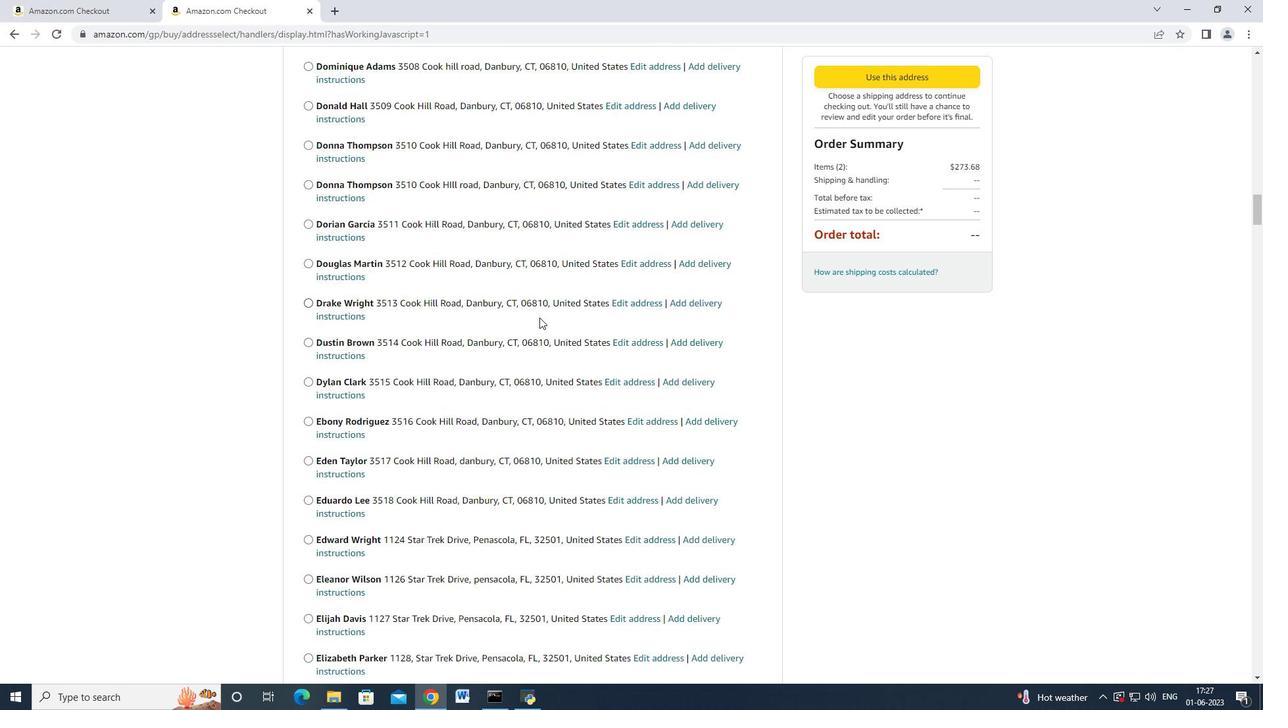 
Action: Mouse moved to (535, 323)
Screenshot: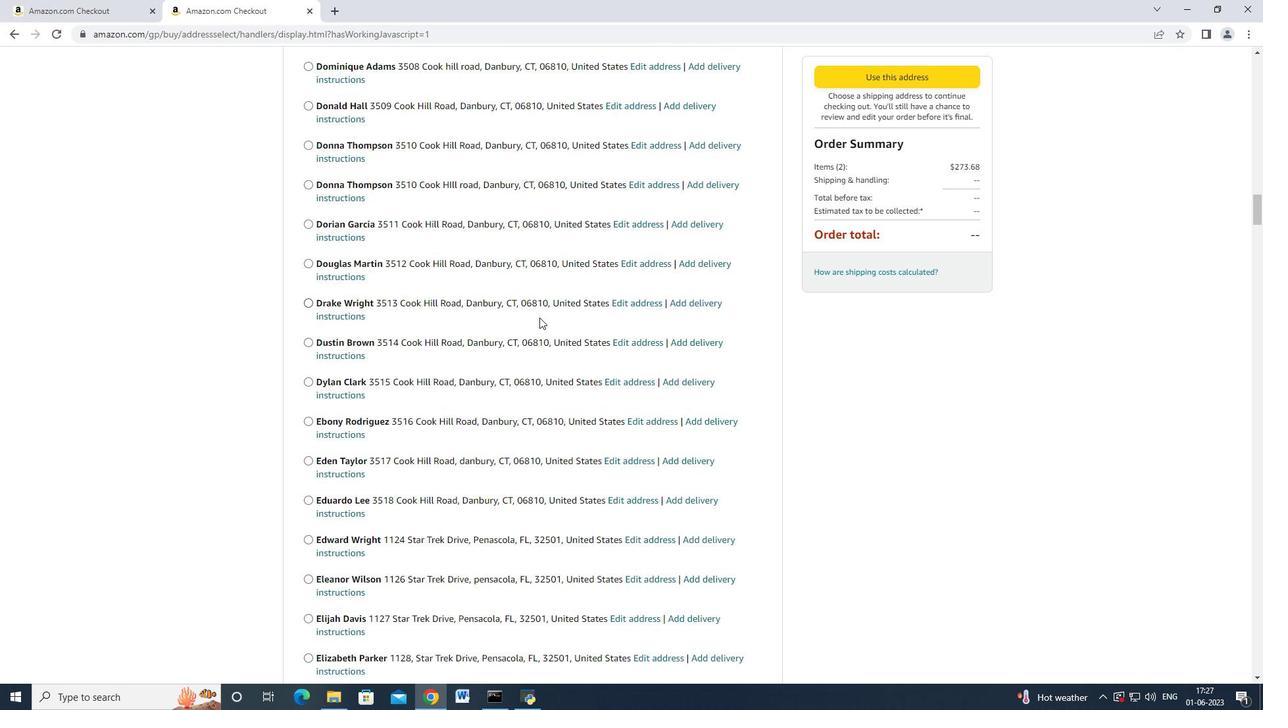 
Action: Mouse scrolled (533, 323) with delta (0, 0)
Screenshot: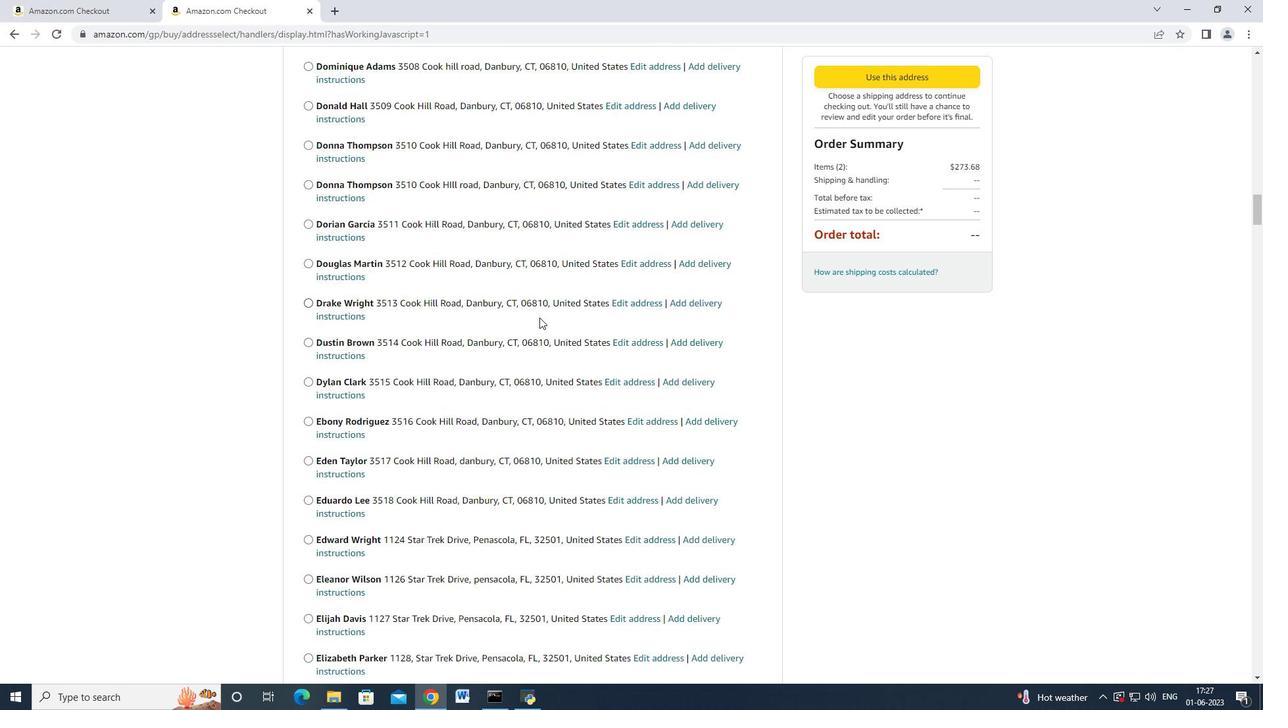 
Action: Mouse moved to (539, 327)
Screenshot: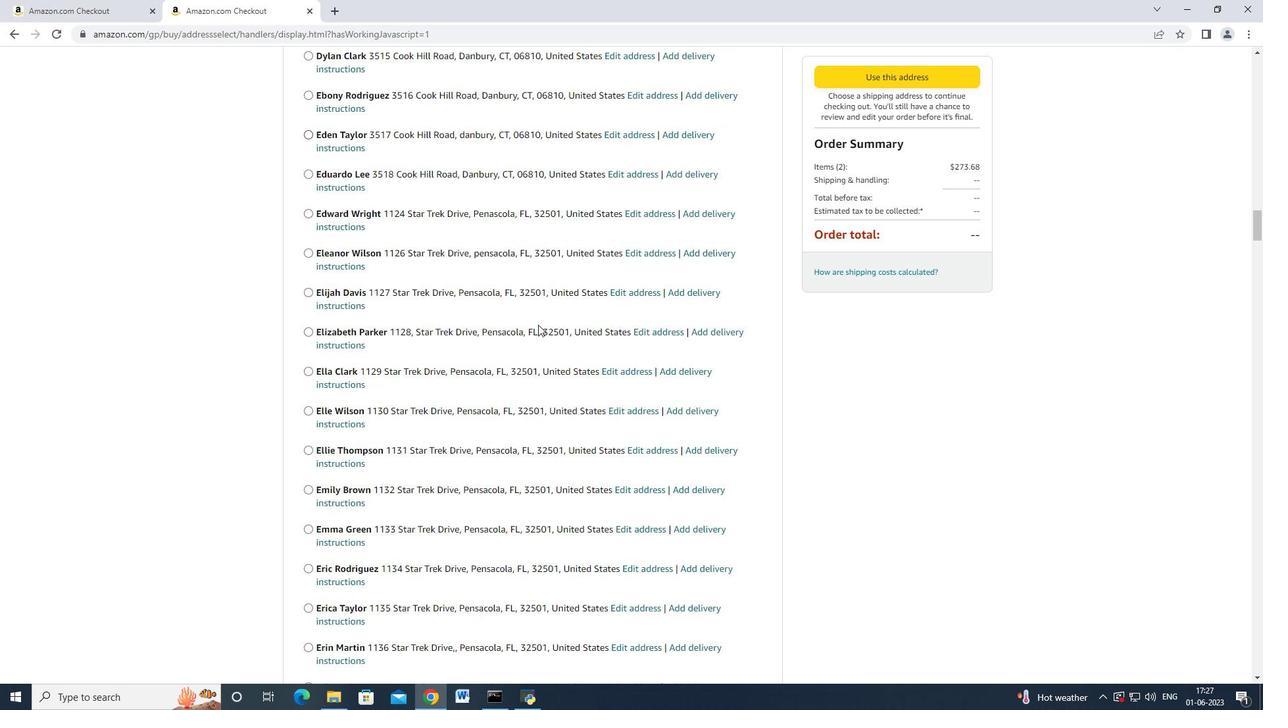 
Action: Mouse scrolled (539, 327) with delta (0, 0)
Screenshot: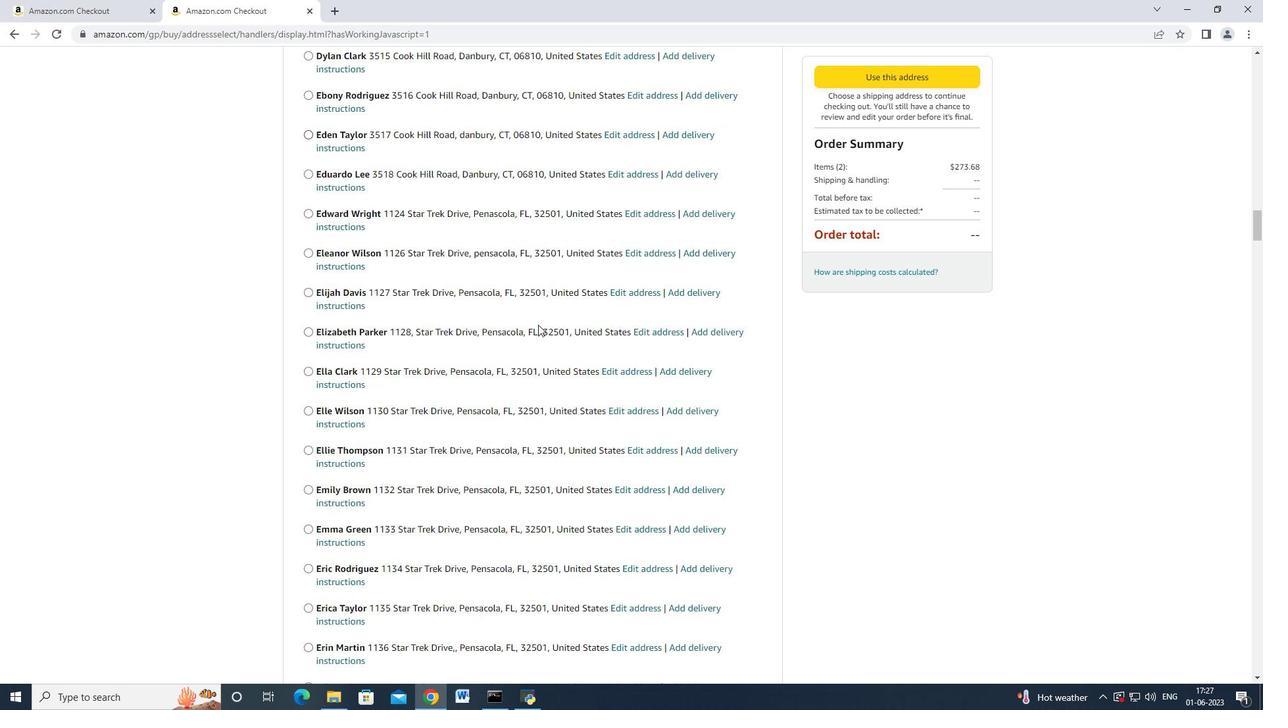 
Action: Mouse moved to (538, 329)
Screenshot: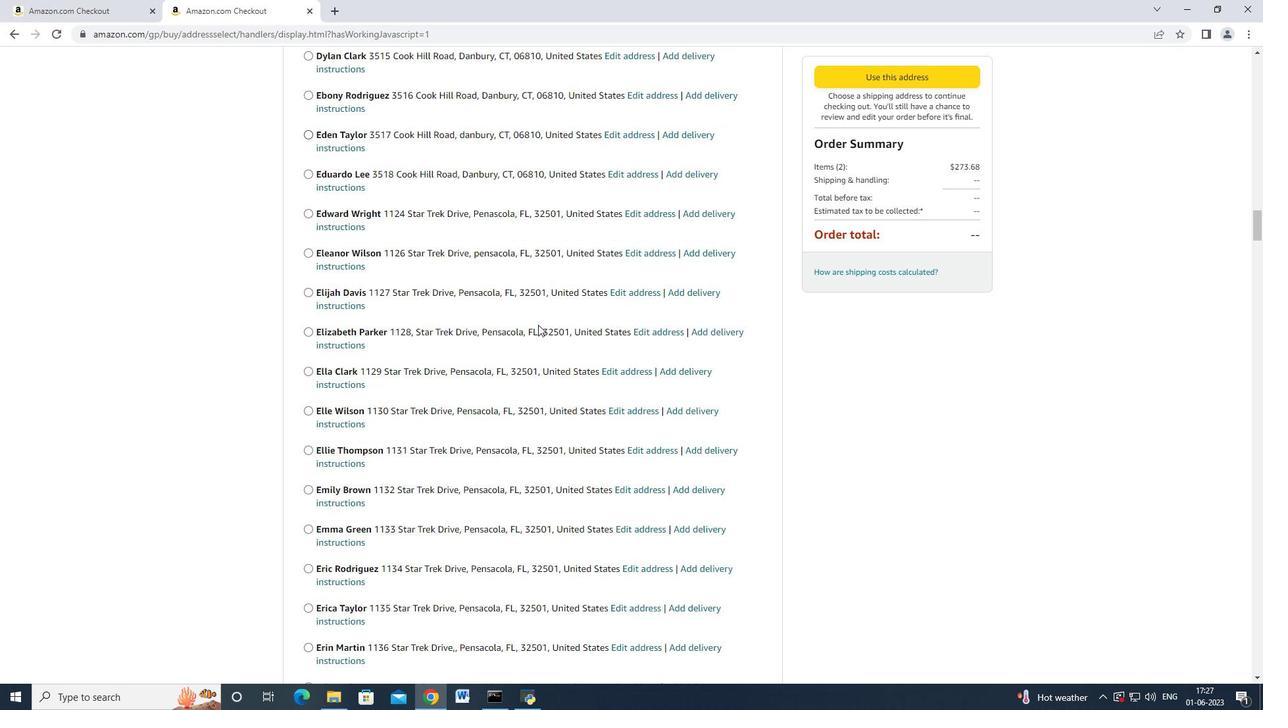
Action: Mouse scrolled (538, 328) with delta (0, 0)
Screenshot: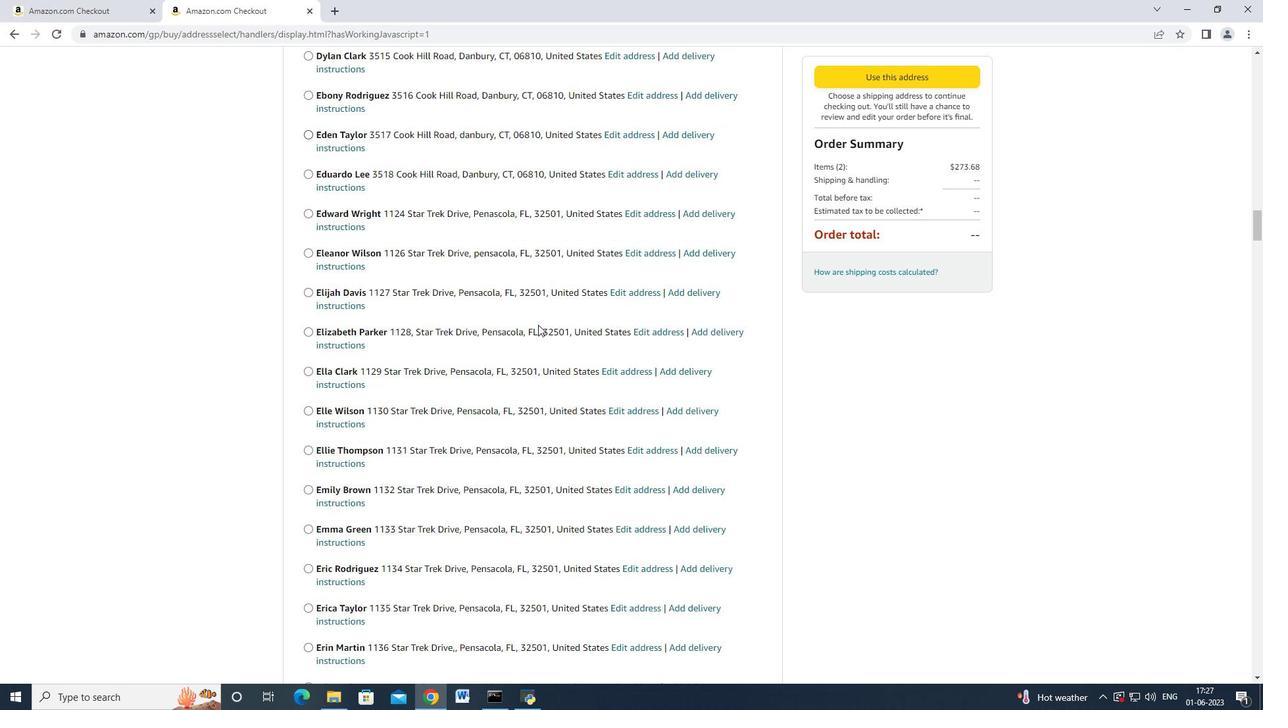 
Action: Mouse scrolled (538, 328) with delta (0, 0)
Screenshot: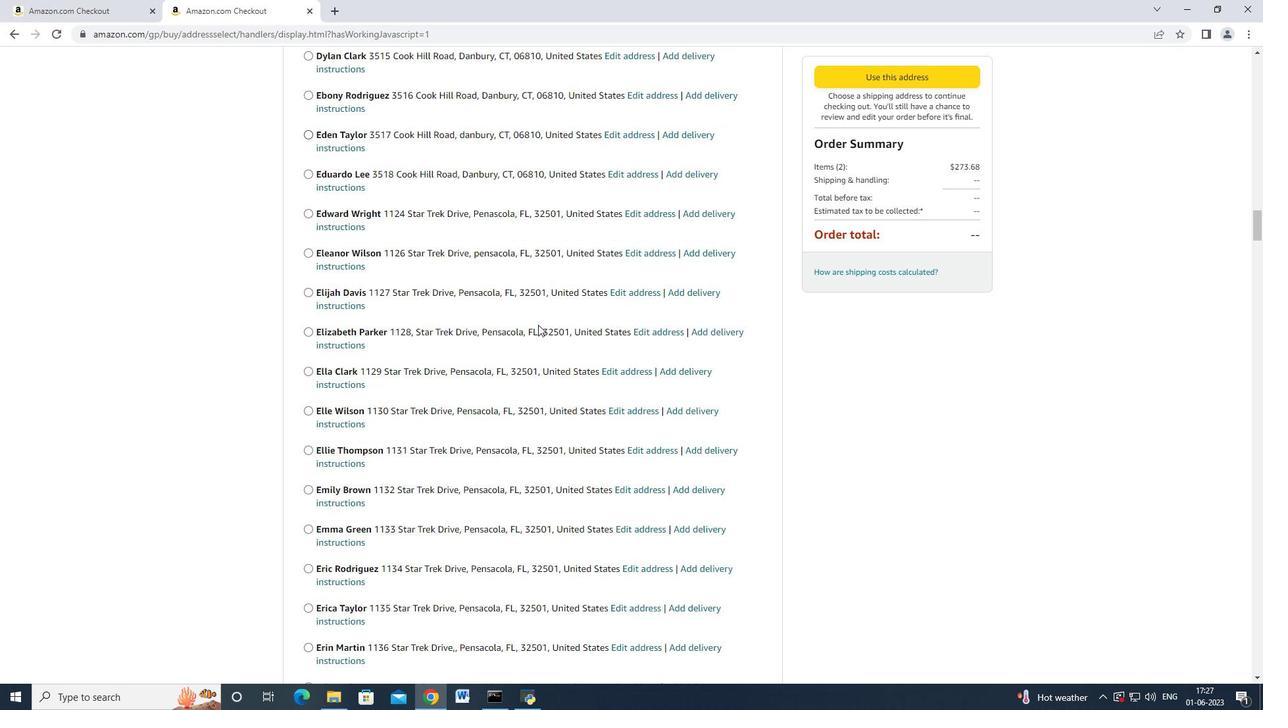 
Action: Mouse scrolled (538, 328) with delta (0, 0)
Screenshot: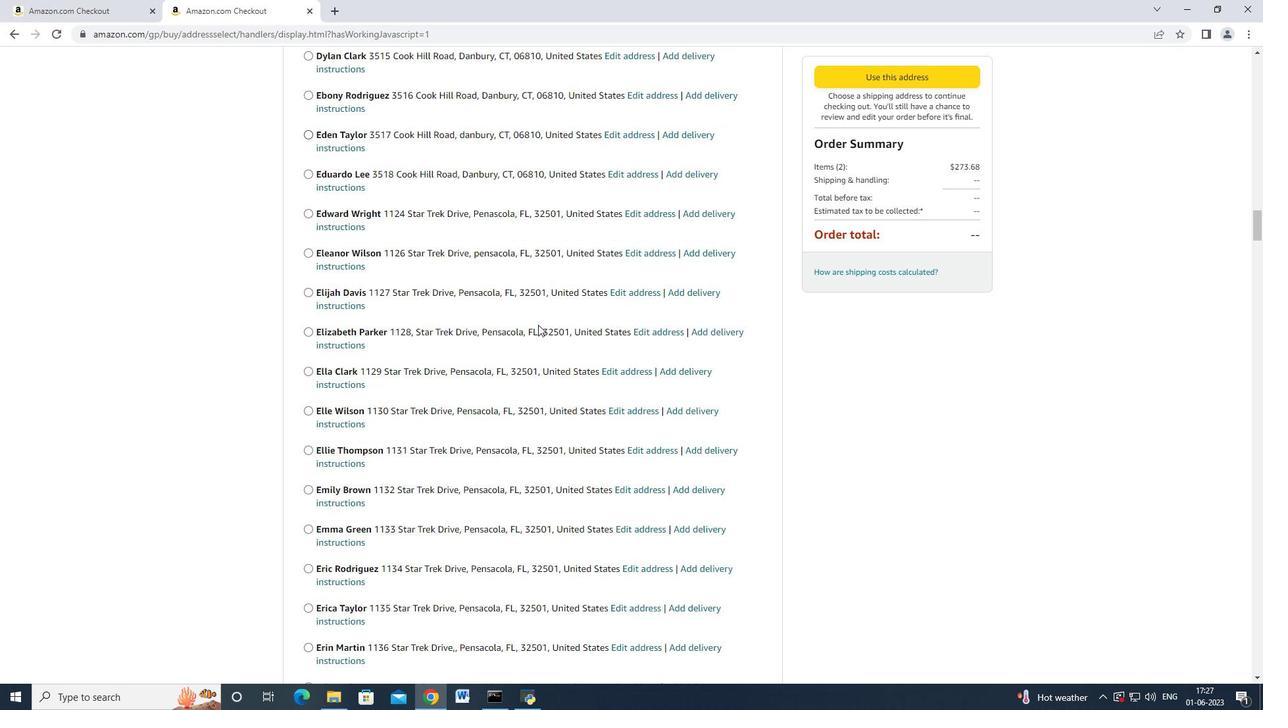 
Action: Mouse scrolled (538, 328) with delta (0, 0)
Screenshot: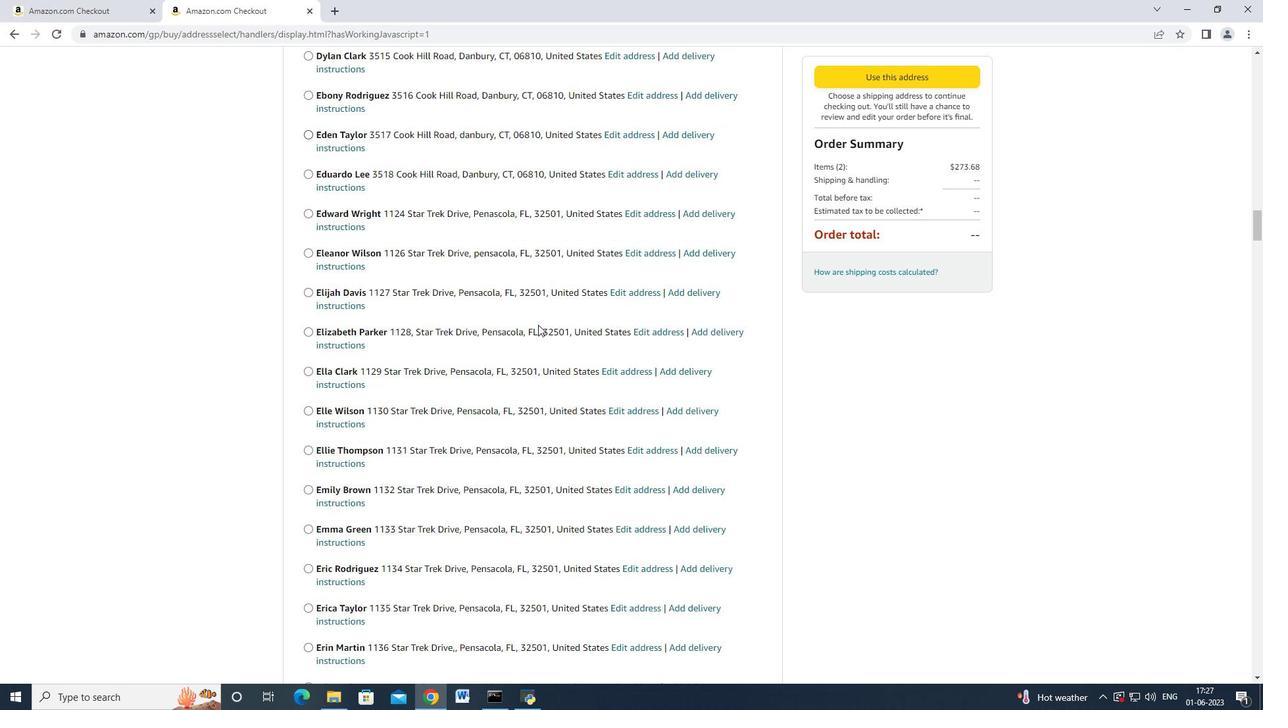 
Action: Mouse scrolled (538, 328) with delta (0, 0)
Screenshot: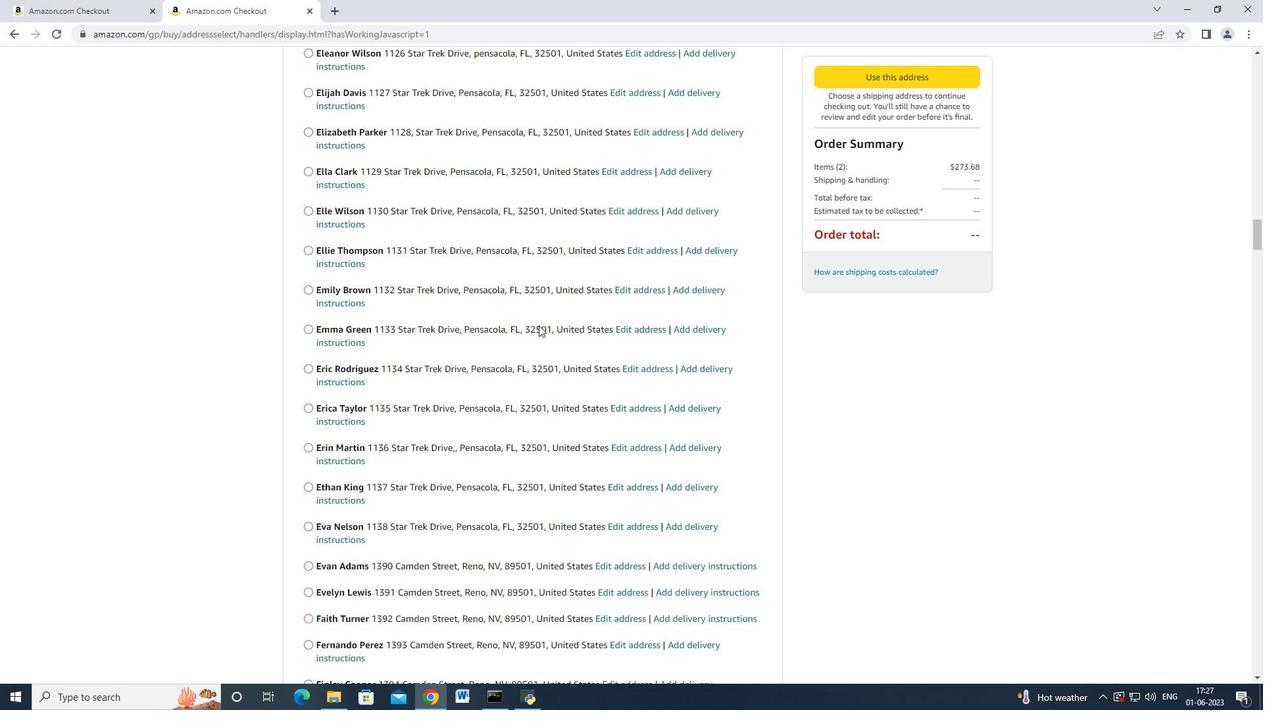 
Action: Mouse scrolled (538, 328) with delta (0, 0)
Screenshot: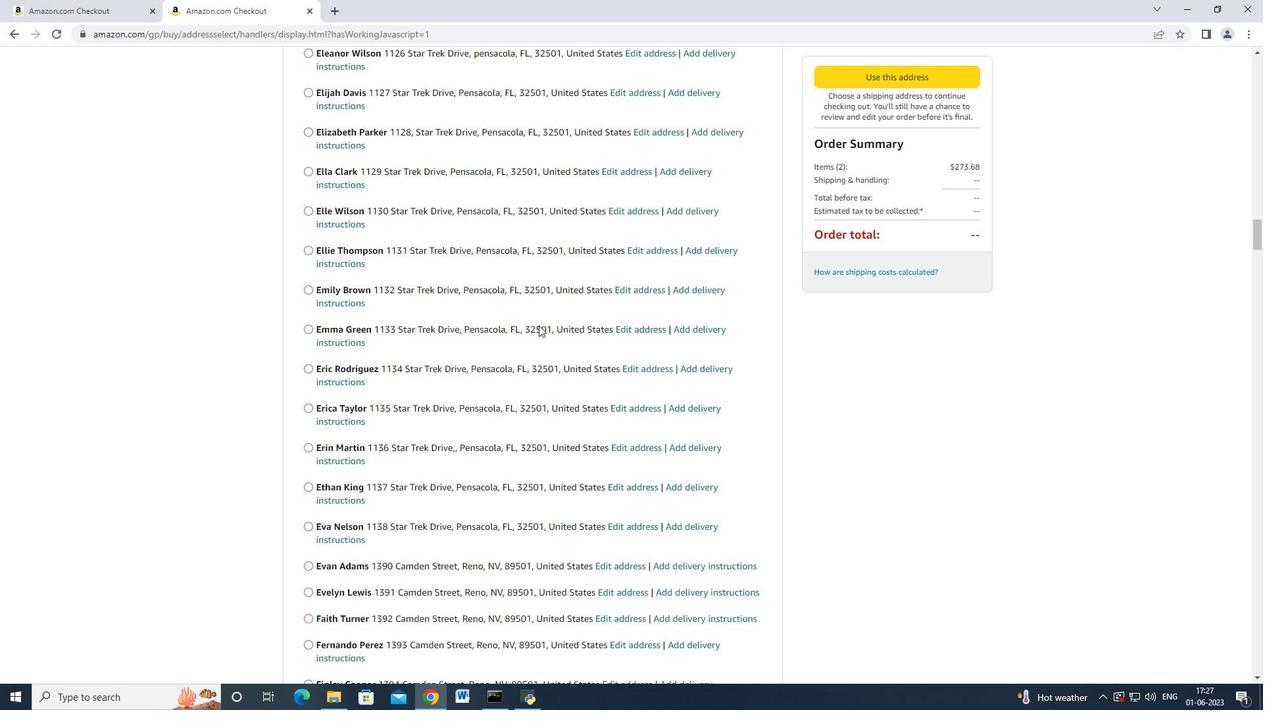 
Action: Mouse scrolled (538, 328) with delta (0, 0)
Screenshot: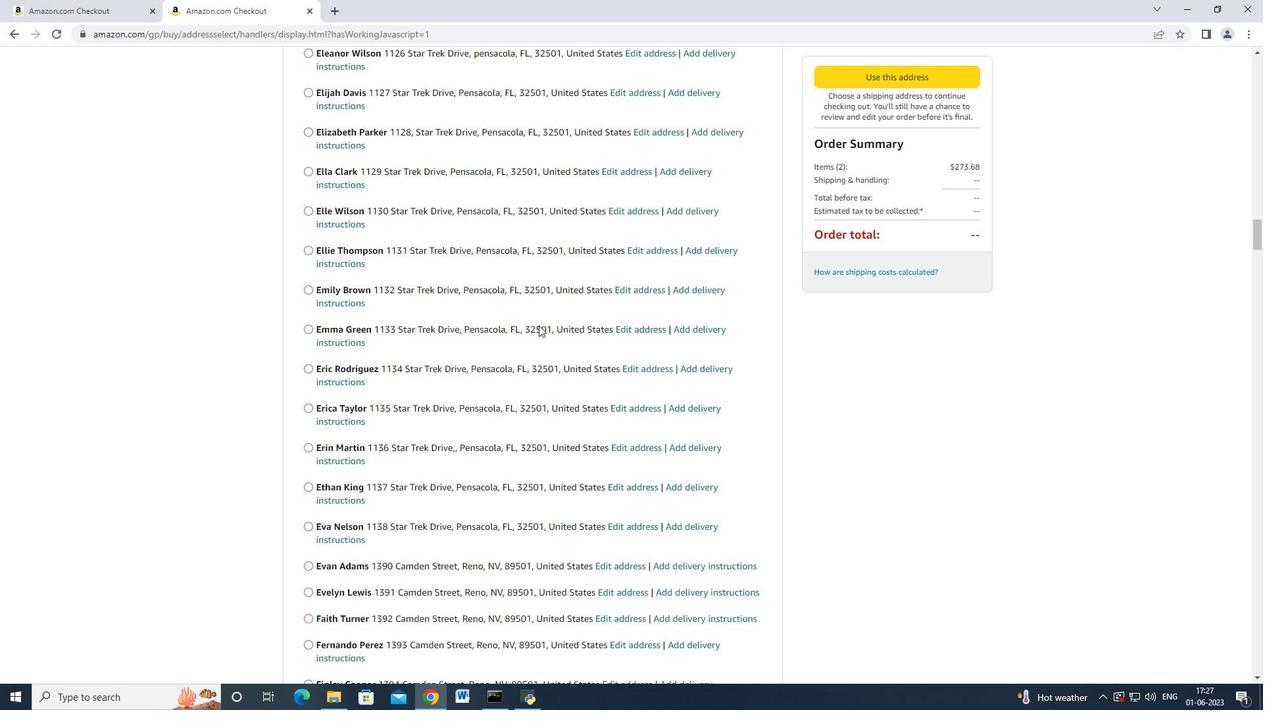 
Action: Mouse moved to (535, 334)
Screenshot: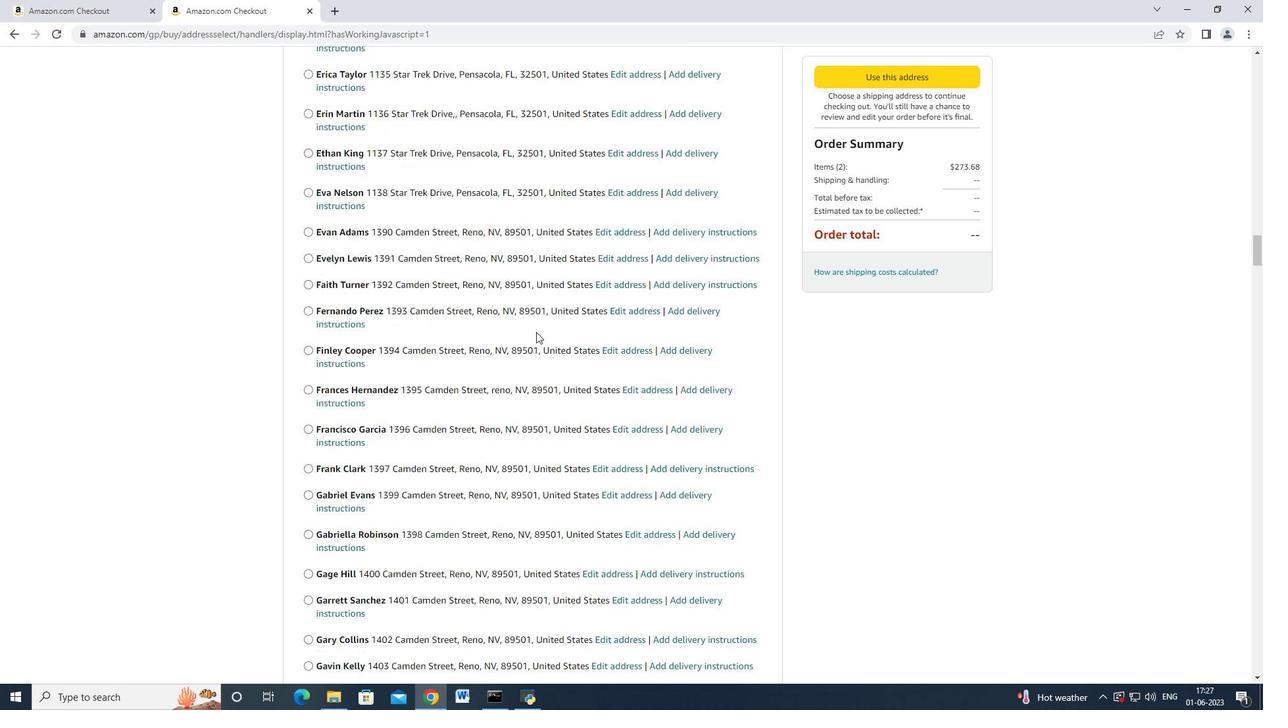 
Action: Mouse scrolled (535, 333) with delta (0, 0)
Screenshot: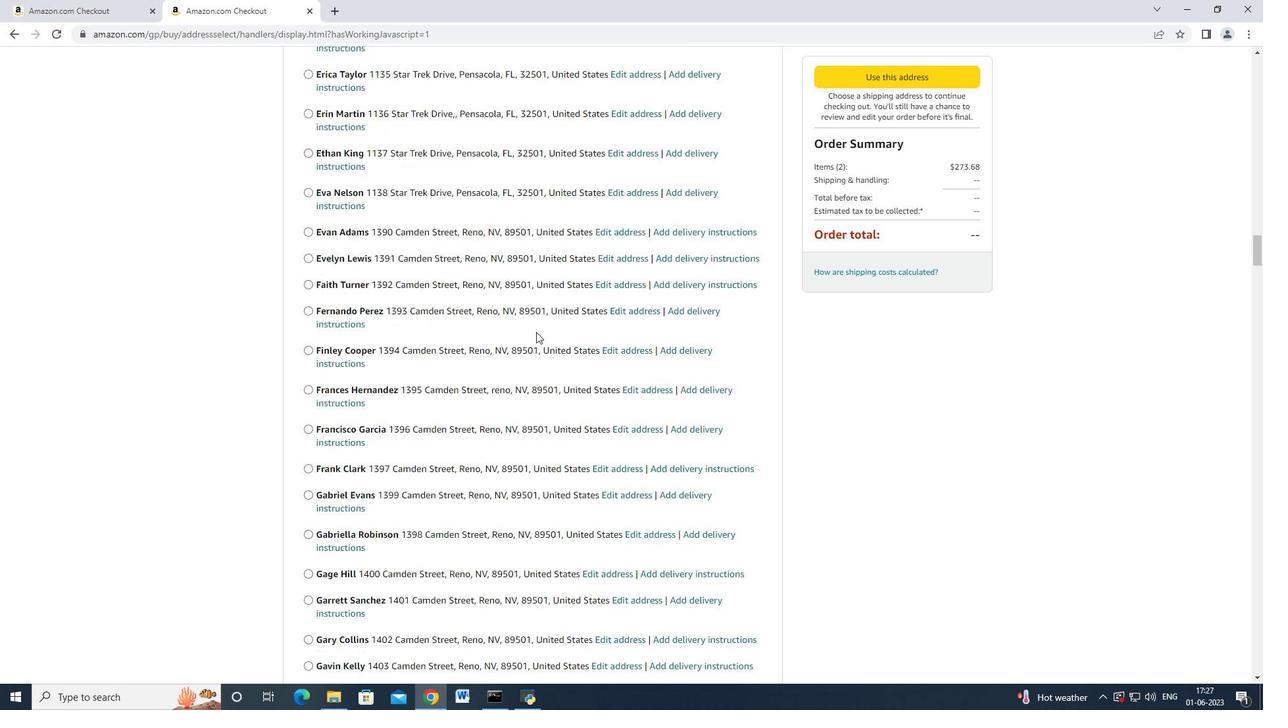 
Action: Mouse moved to (533, 336)
Screenshot: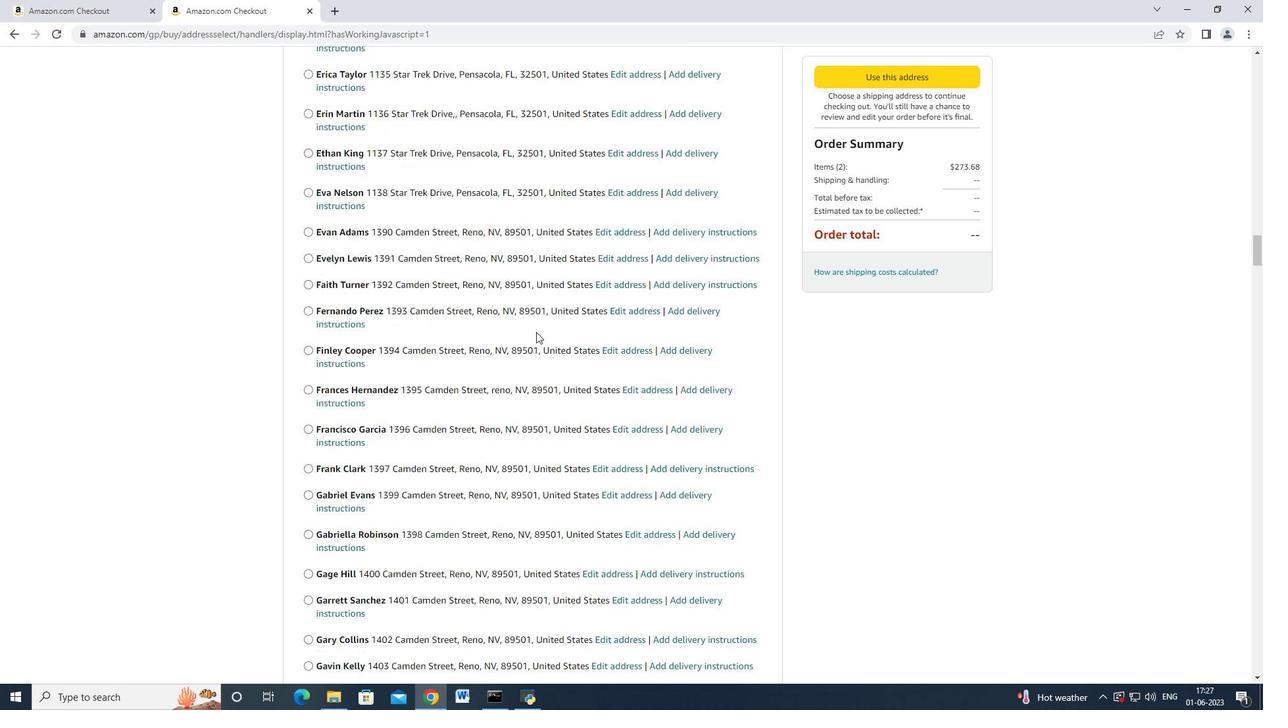 
Action: Mouse scrolled (534, 334) with delta (0, 0)
Screenshot: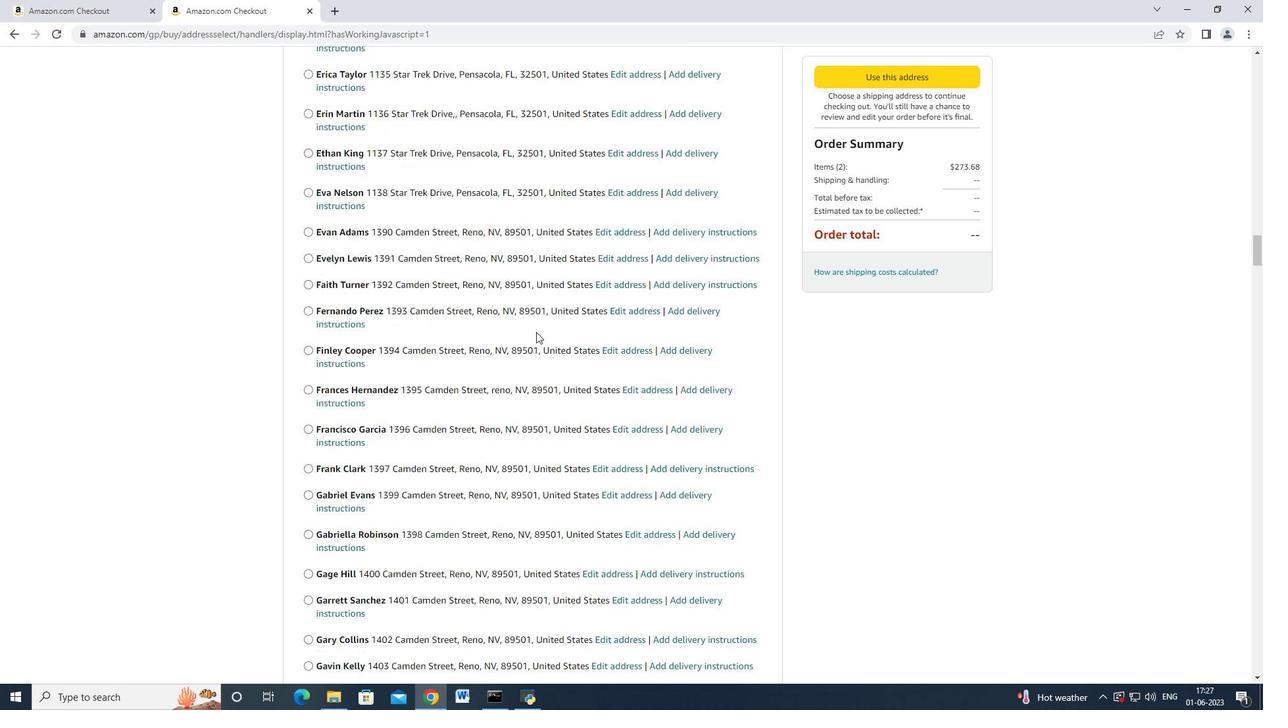 
Action: Mouse scrolled (533, 335) with delta (0, 0)
Screenshot: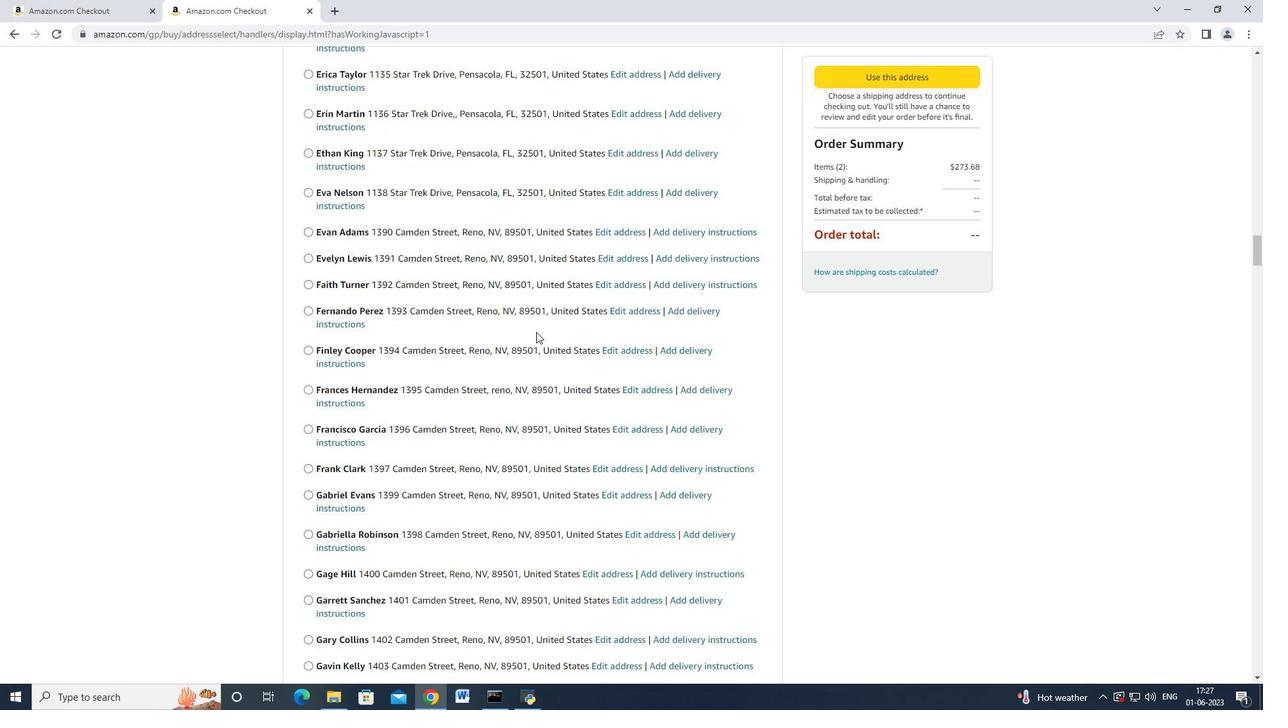 
Action: Mouse scrolled (533, 335) with delta (0, 0)
Screenshot: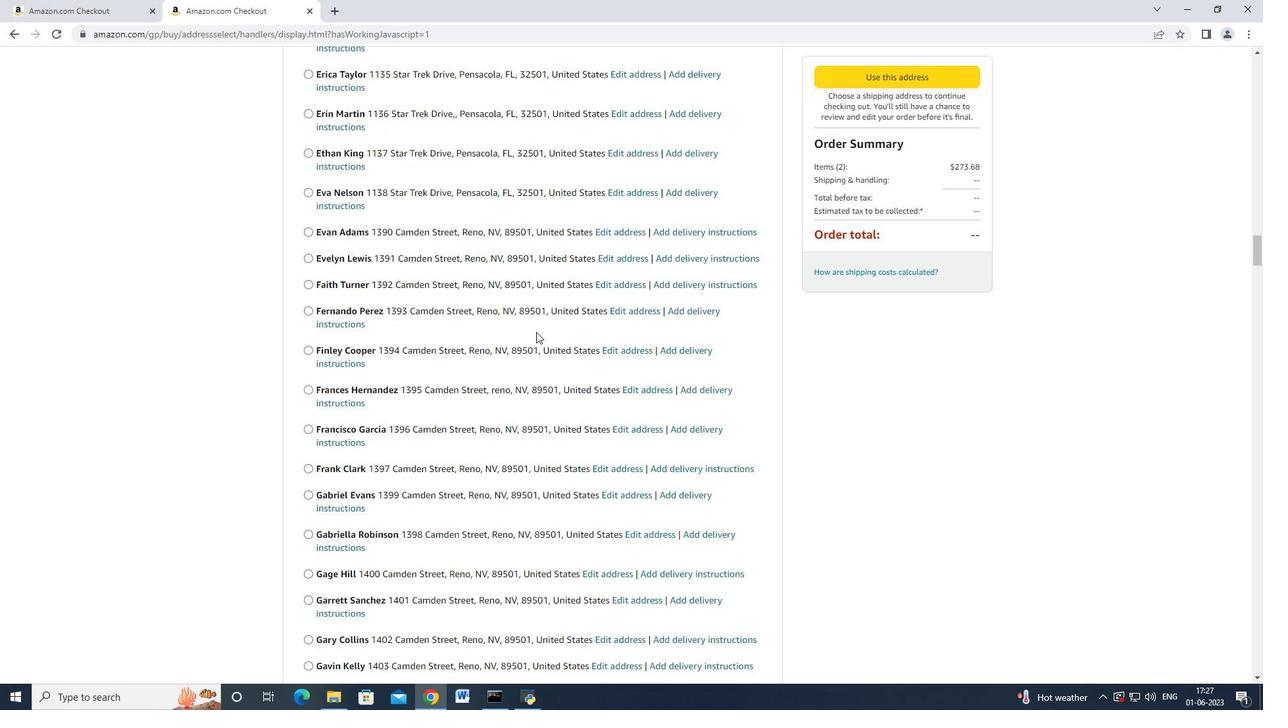 
Action: Mouse moved to (533, 336)
Screenshot: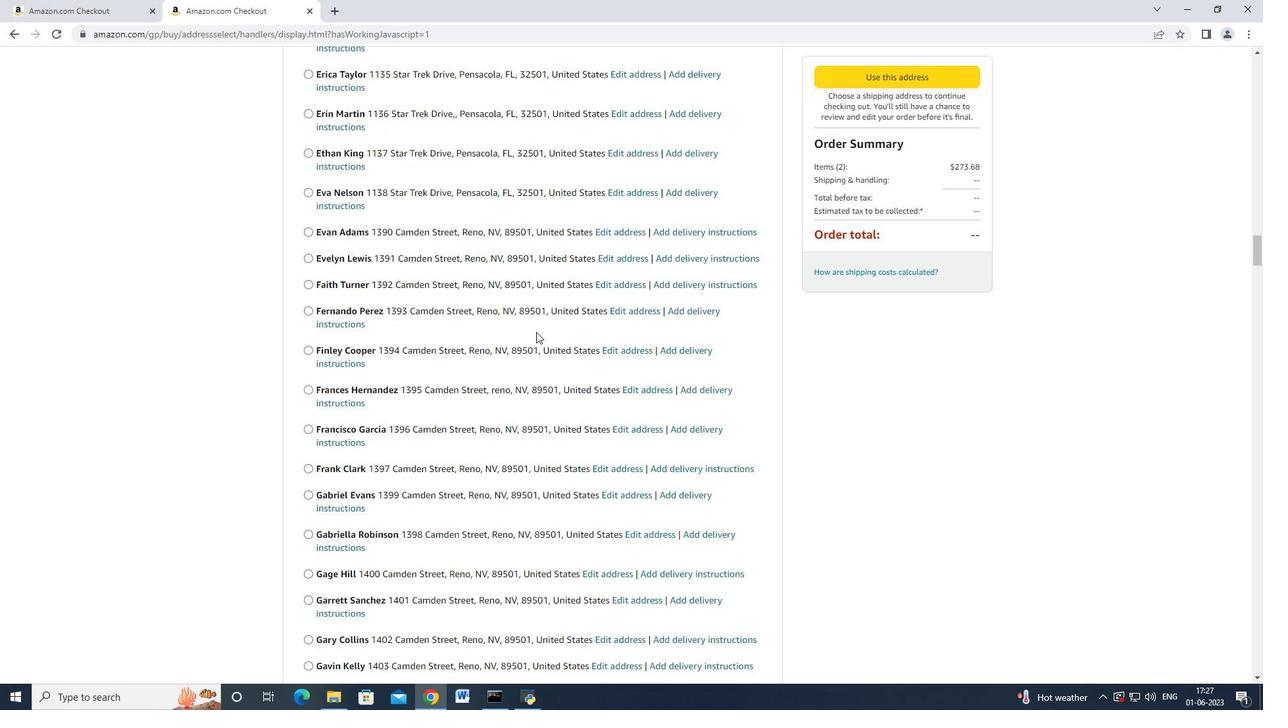 
Action: Mouse scrolled (533, 335) with delta (0, 0)
Screenshot: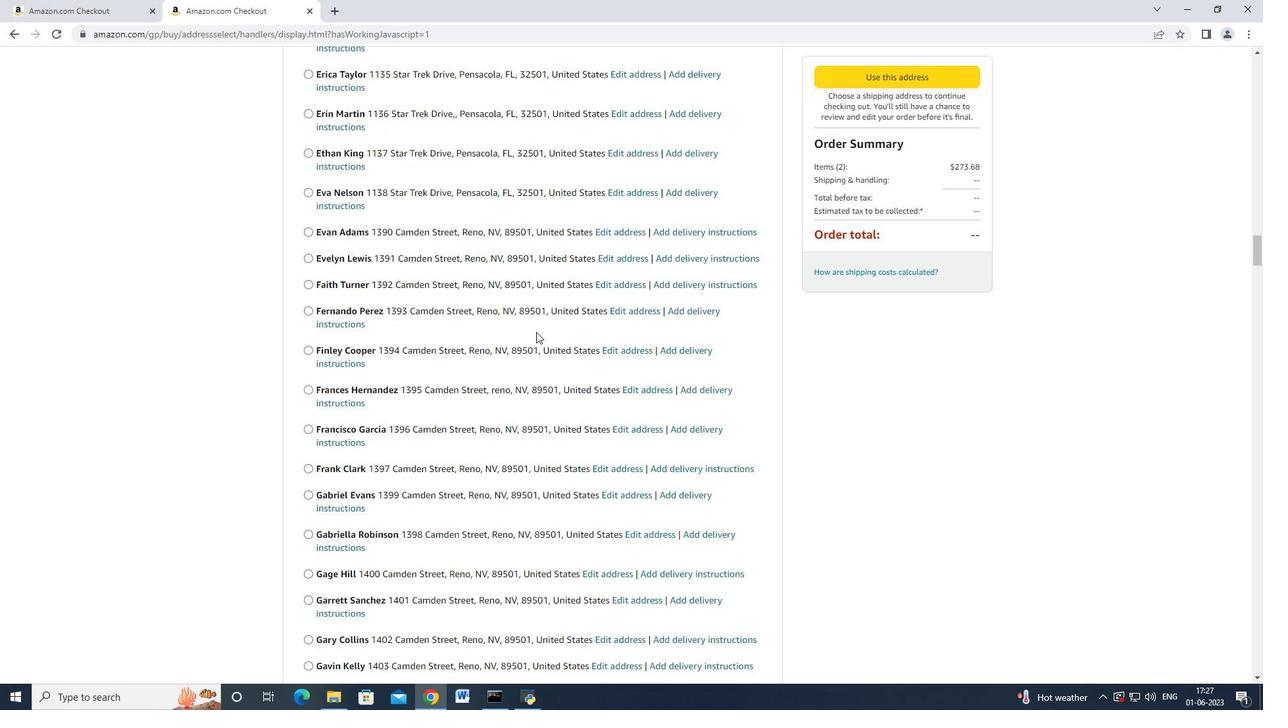 
Action: Mouse moved to (533, 336)
Screenshot: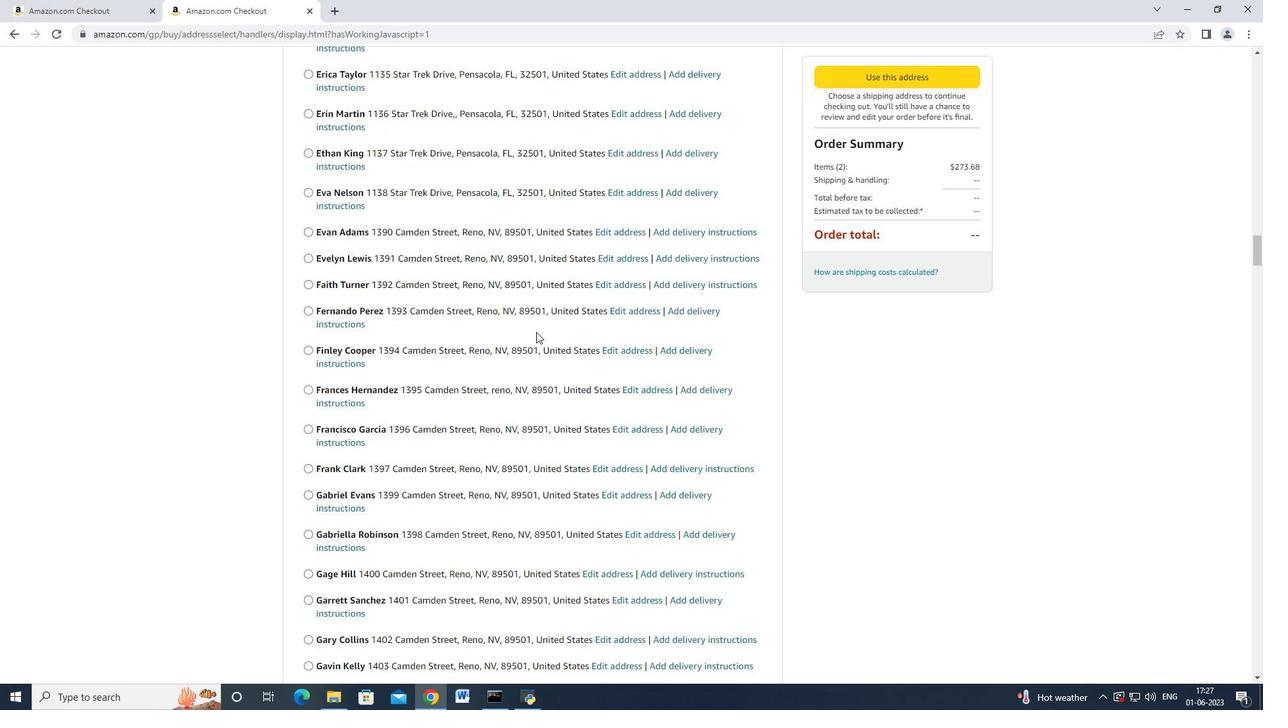 
Action: Mouse scrolled (533, 335) with delta (0, 0)
Screenshot: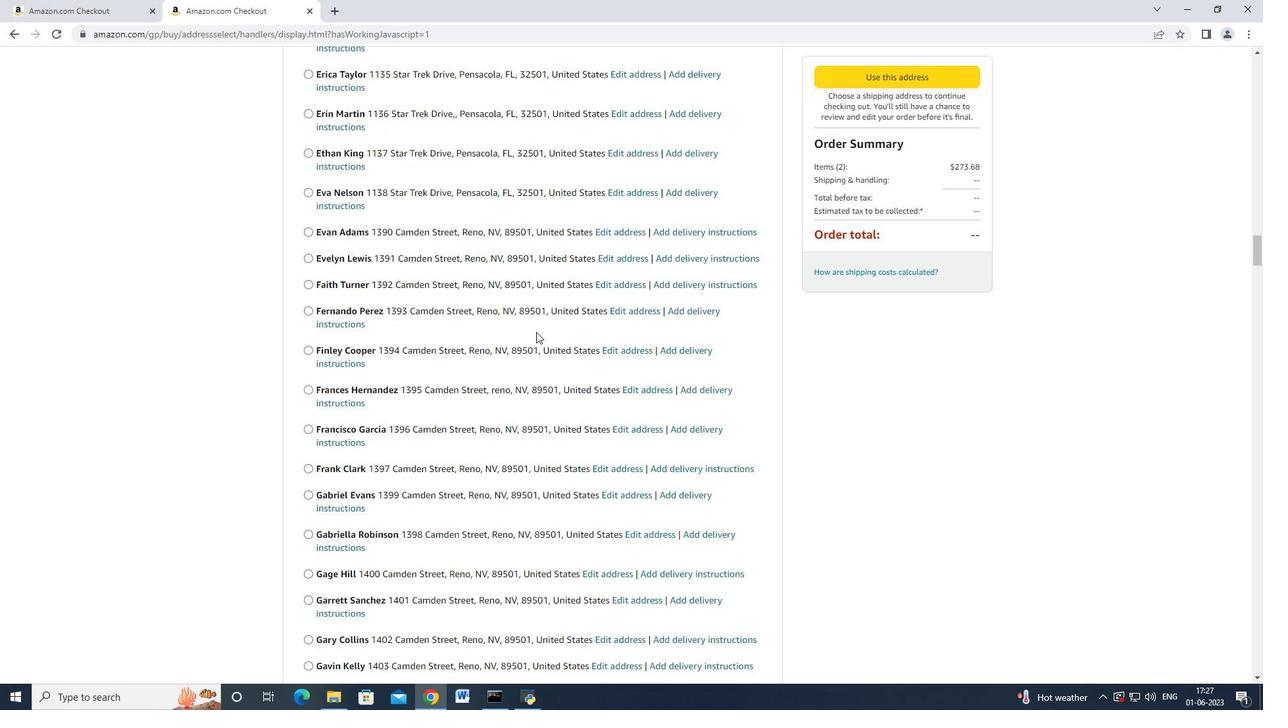 
Action: Mouse moved to (533, 336)
Screenshot: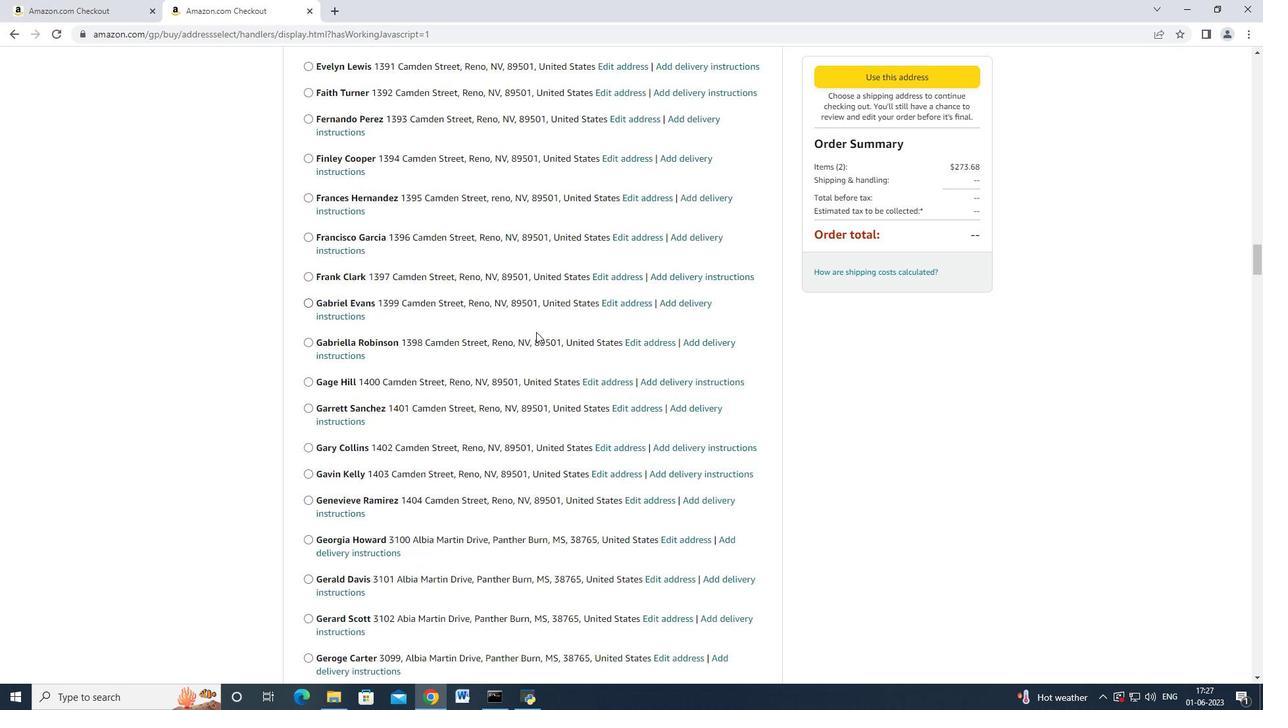 
Action: Mouse scrolled (533, 335) with delta (0, 0)
Screenshot: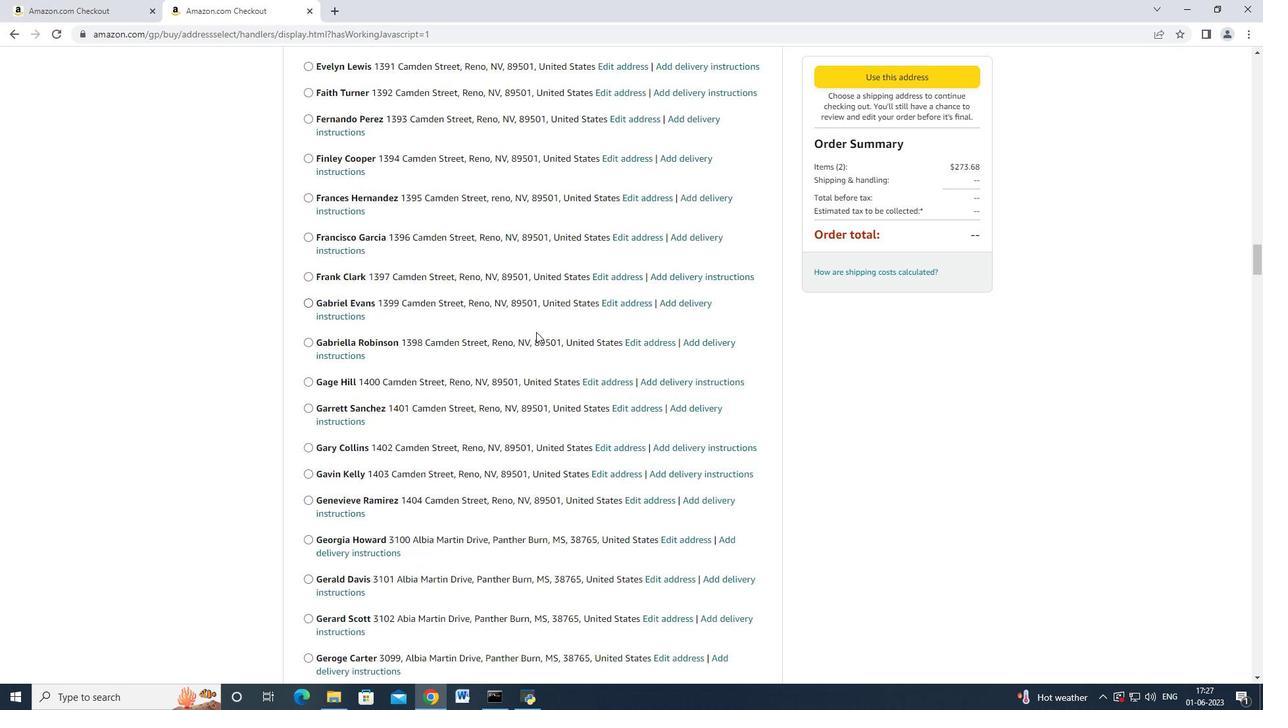 
Action: Mouse moved to (531, 340)
Screenshot: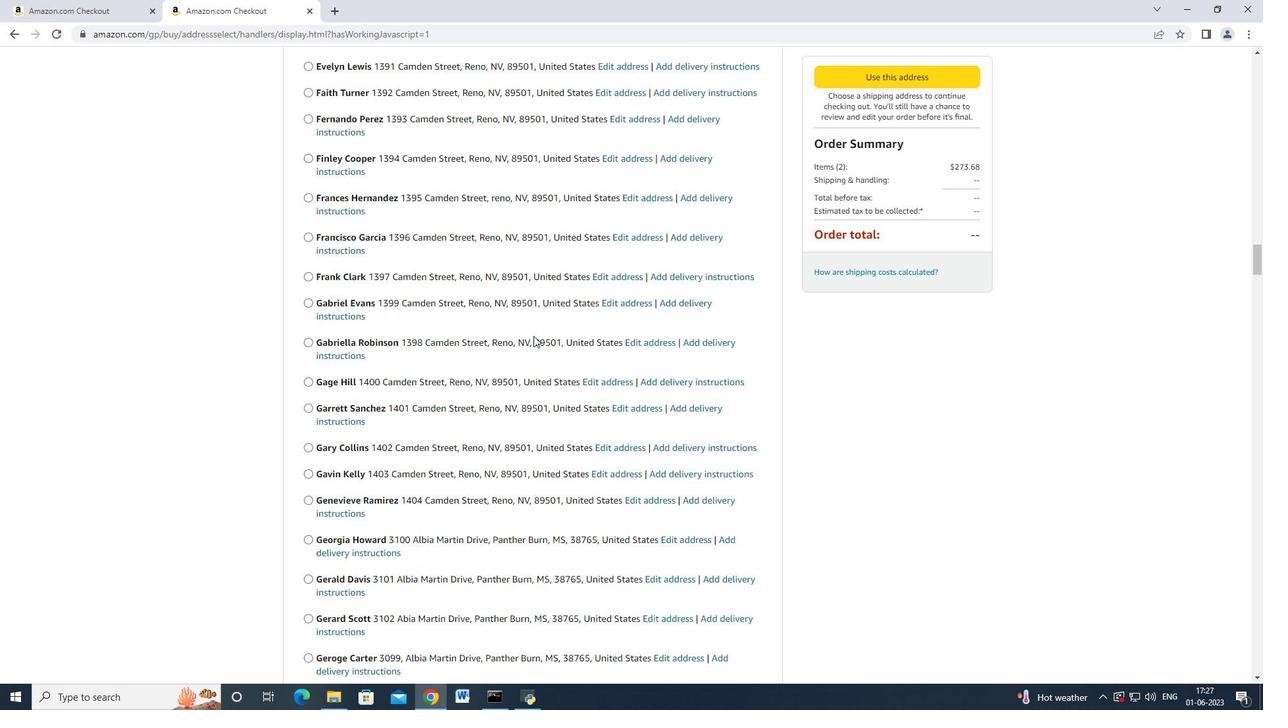 
Action: Mouse scrolled (531, 340) with delta (0, 0)
Screenshot: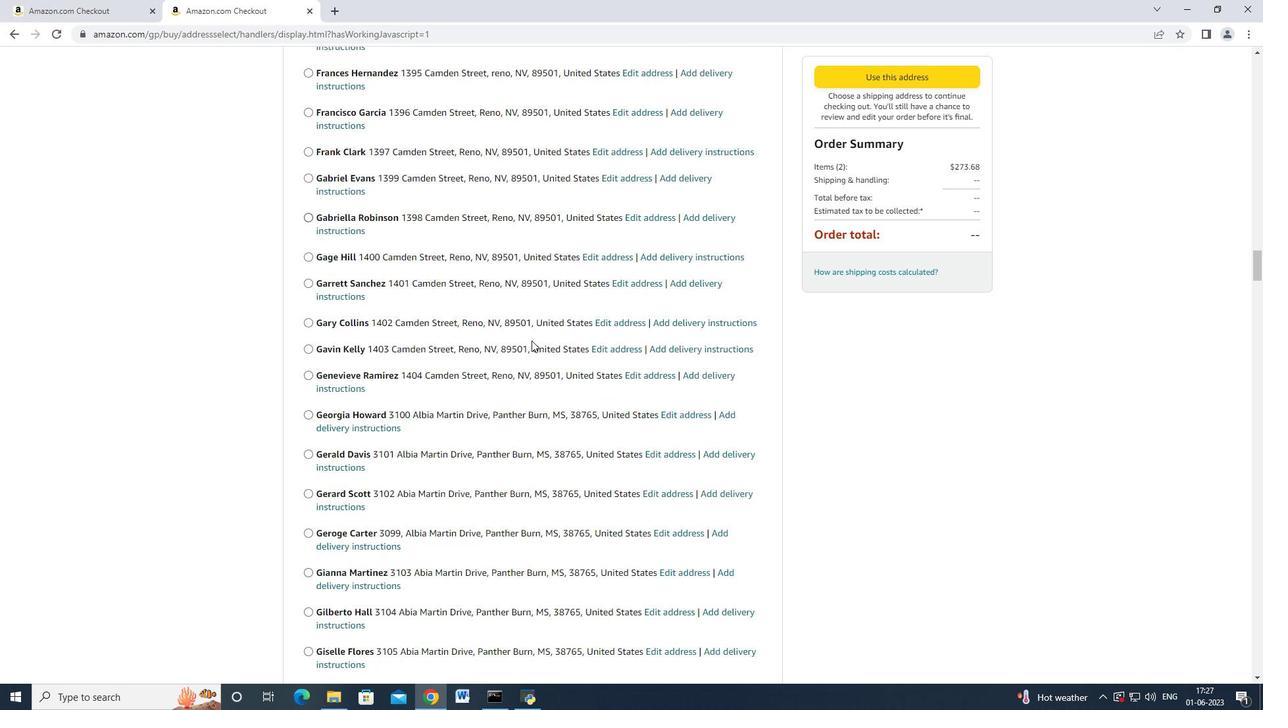 
Action: Mouse scrolled (531, 340) with delta (0, 0)
Screenshot: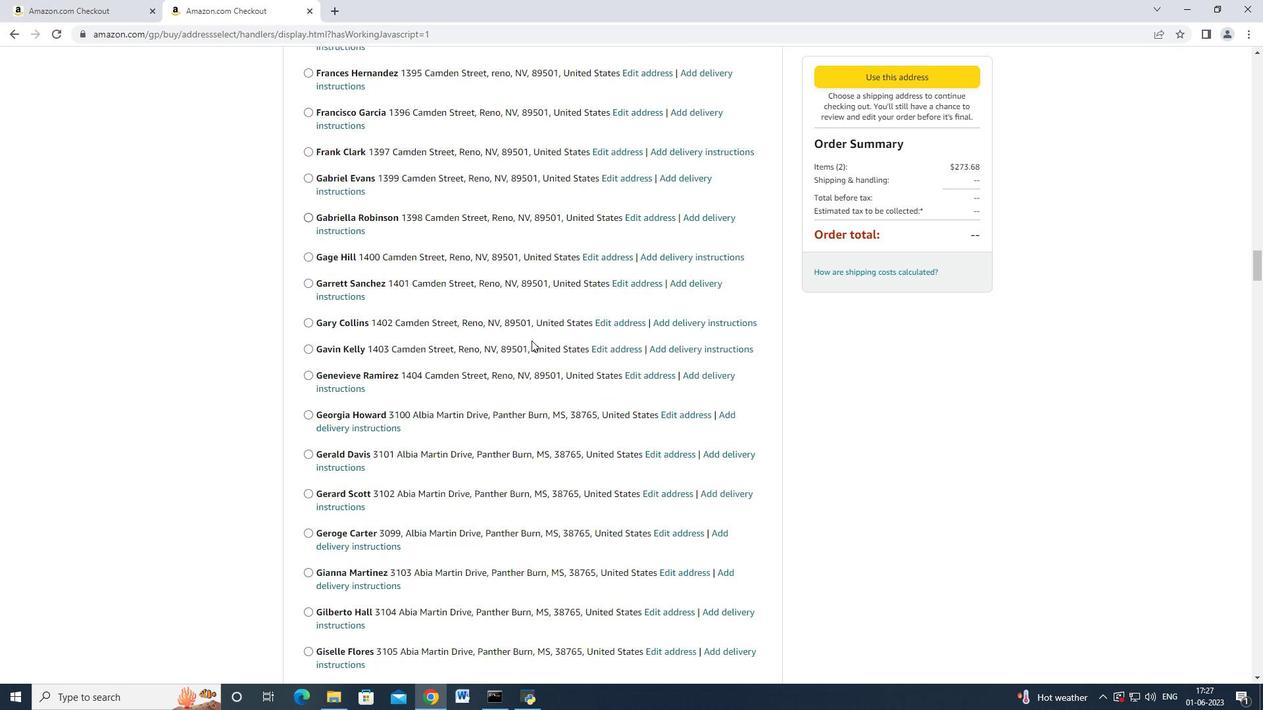 
Action: Mouse moved to (531, 341)
Screenshot: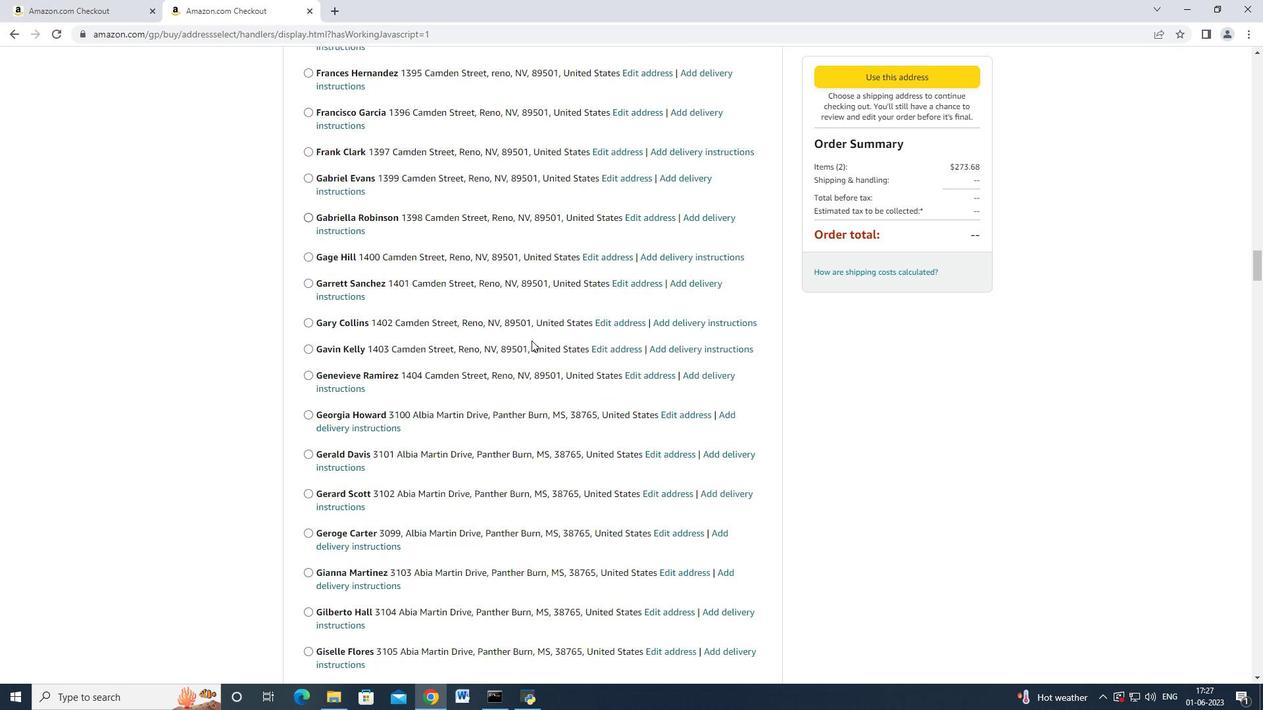 
Action: Mouse scrolled (531, 340) with delta (0, 0)
Screenshot: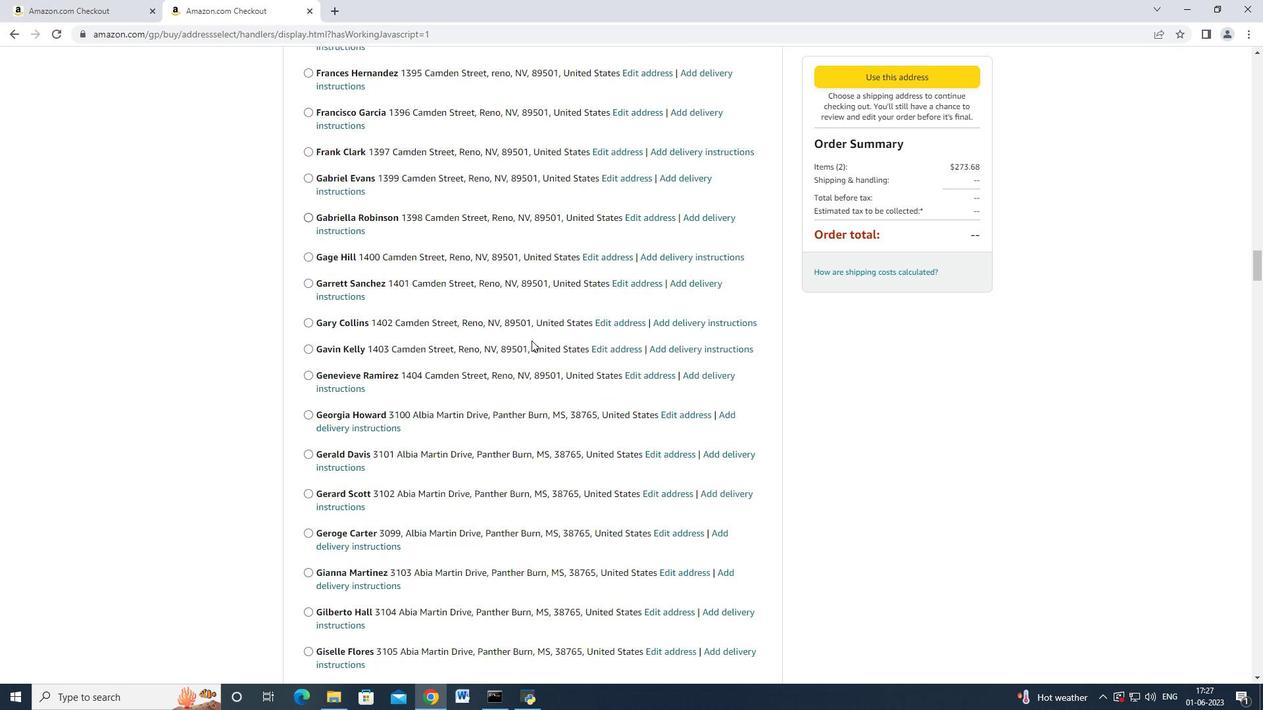
Action: Mouse scrolled (531, 340) with delta (0, 0)
Screenshot: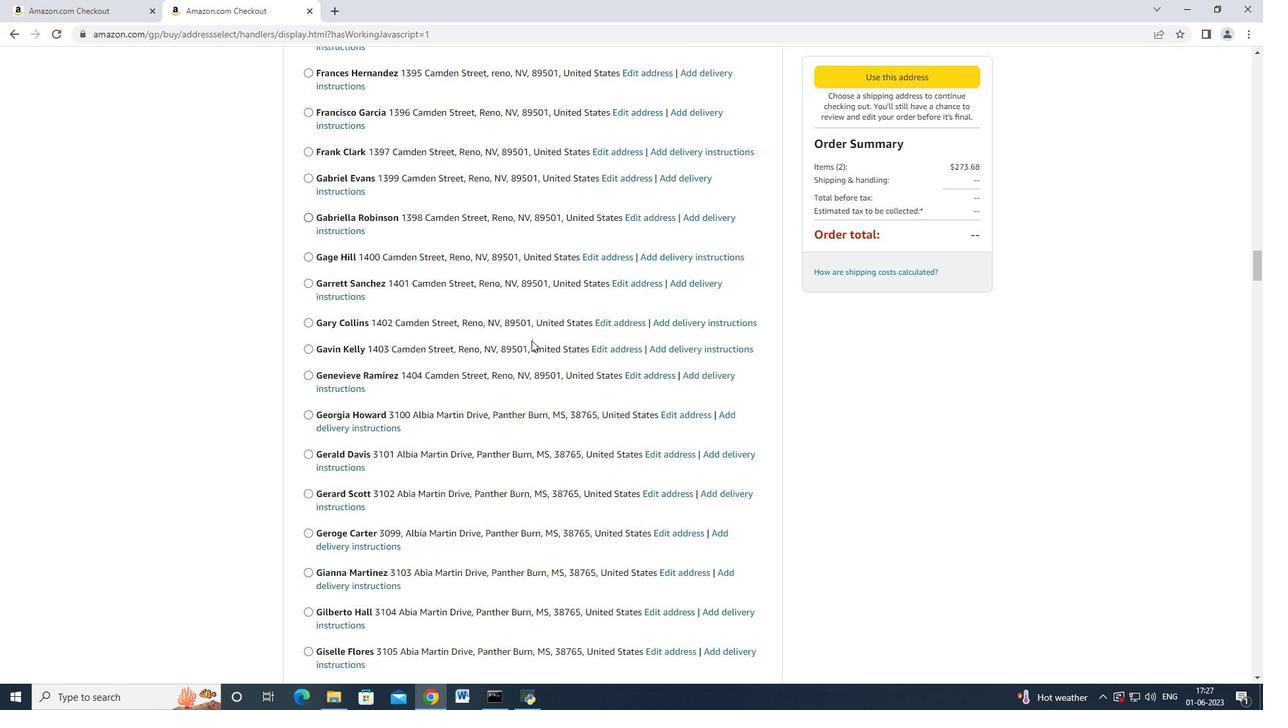 
Action: Mouse moved to (530, 342)
Screenshot: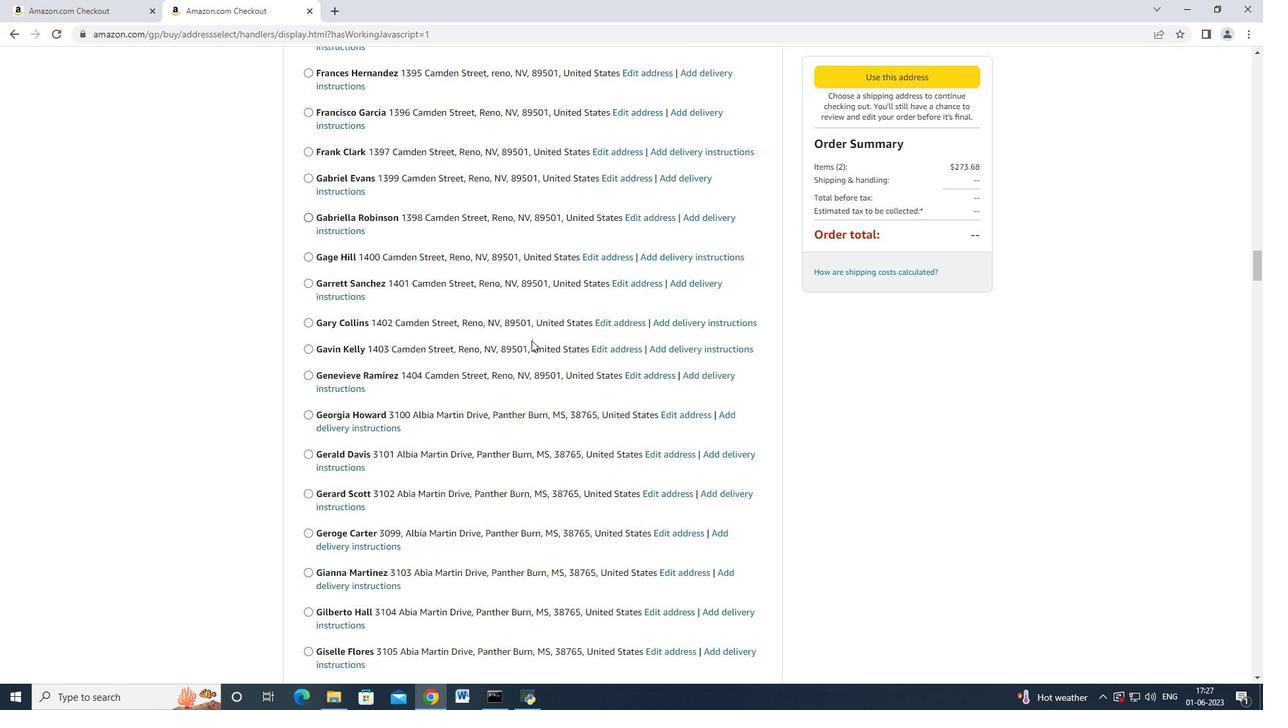
Action: Mouse scrolled (531, 341) with delta (0, 0)
Screenshot: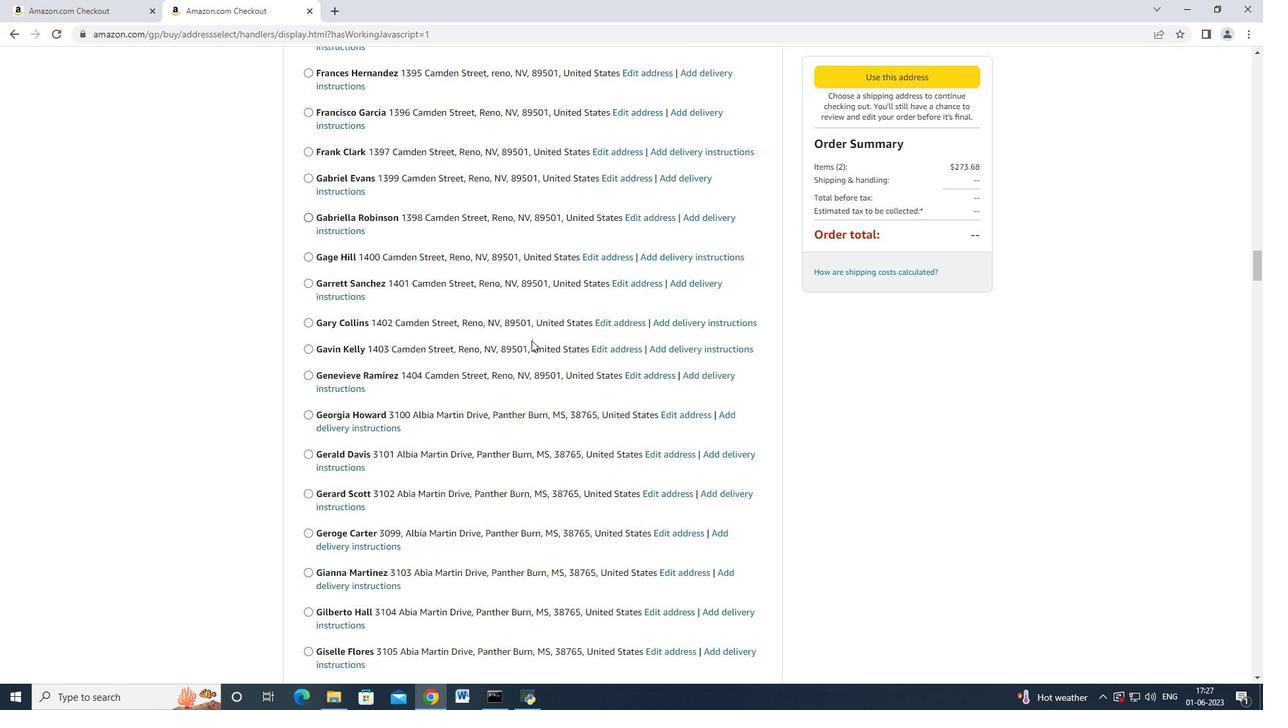 
Action: Mouse moved to (530, 343)
Screenshot: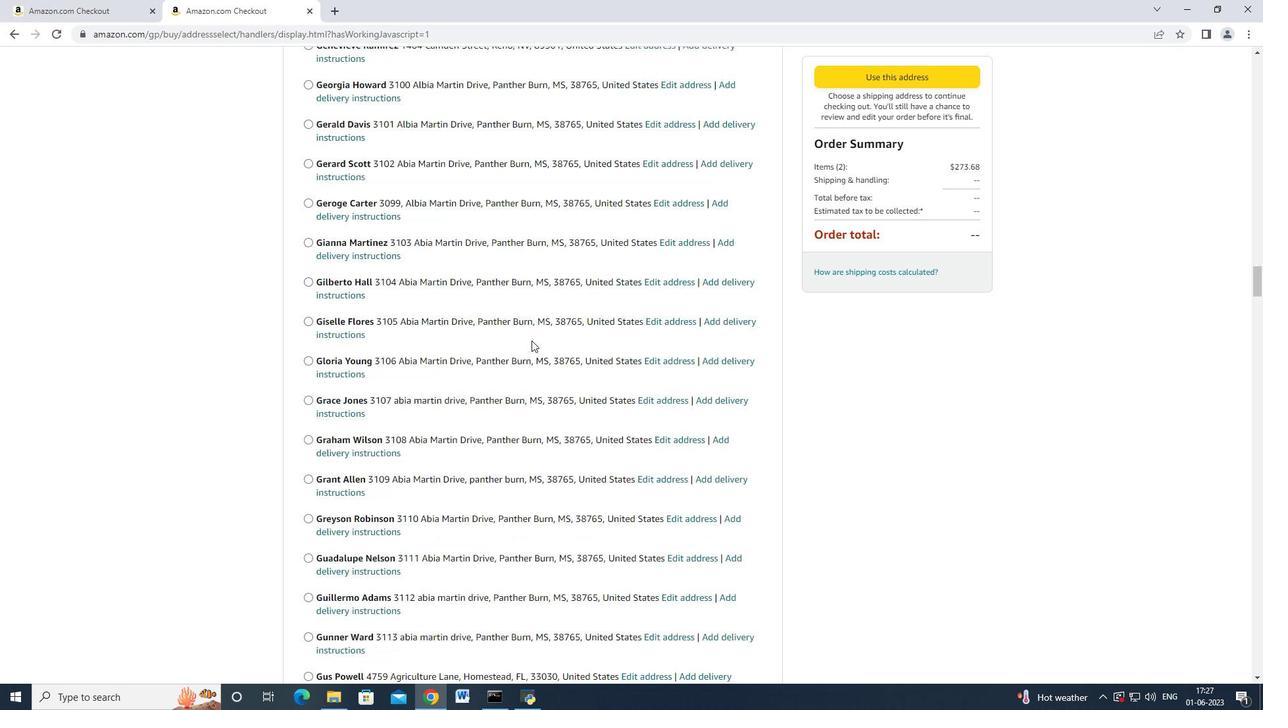 
Action: Mouse scrolled (530, 342) with delta (0, 0)
Screenshot: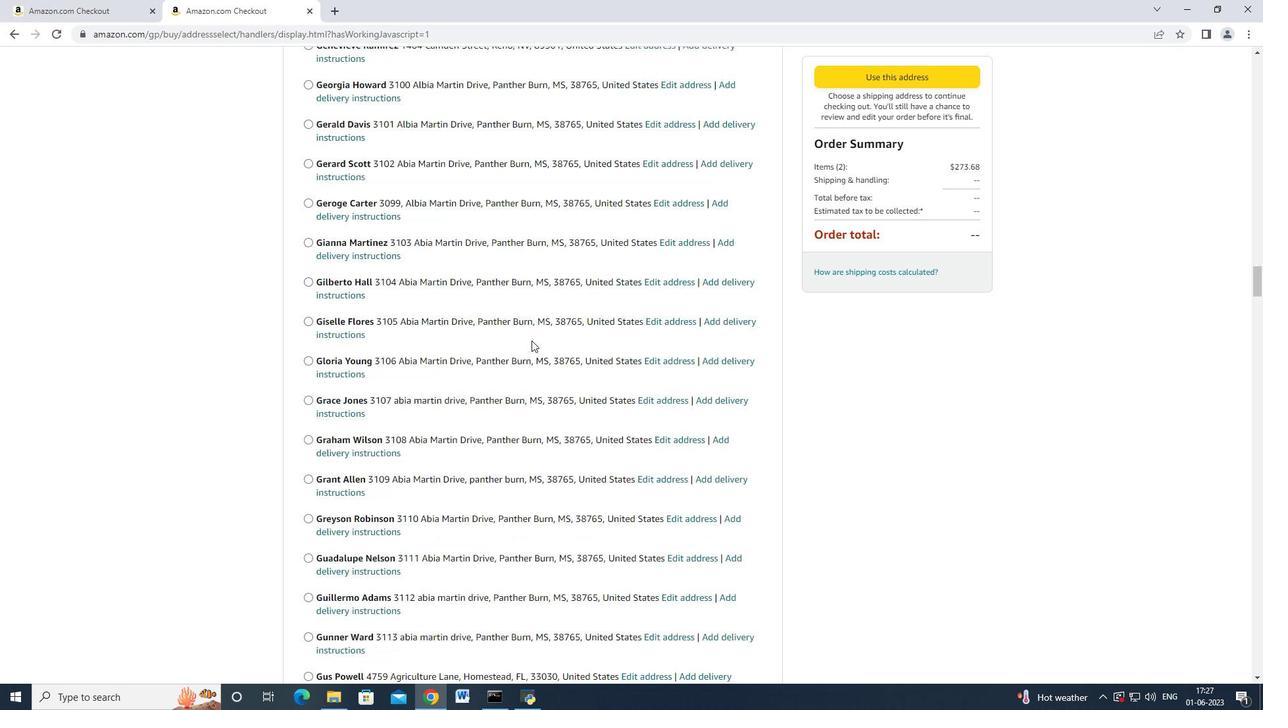 
Action: Mouse moved to (521, 349)
Screenshot: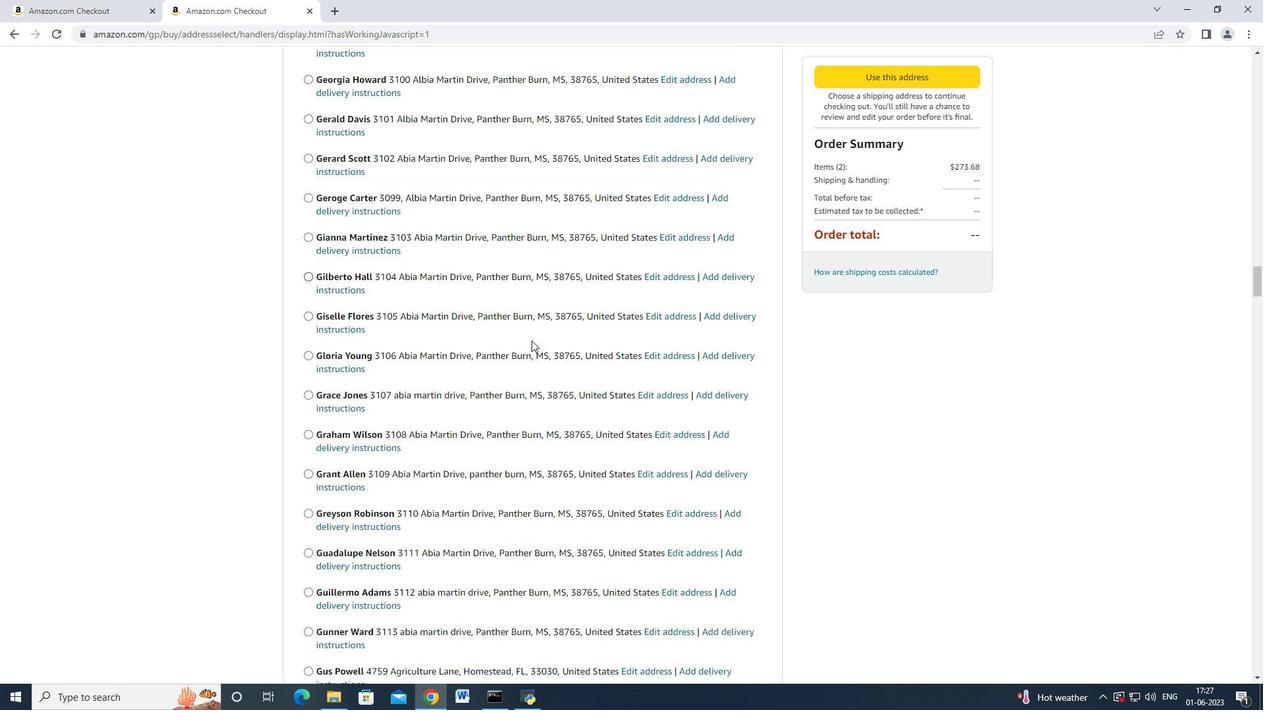 
Action: Mouse scrolled (521, 348) with delta (0, 0)
Screenshot: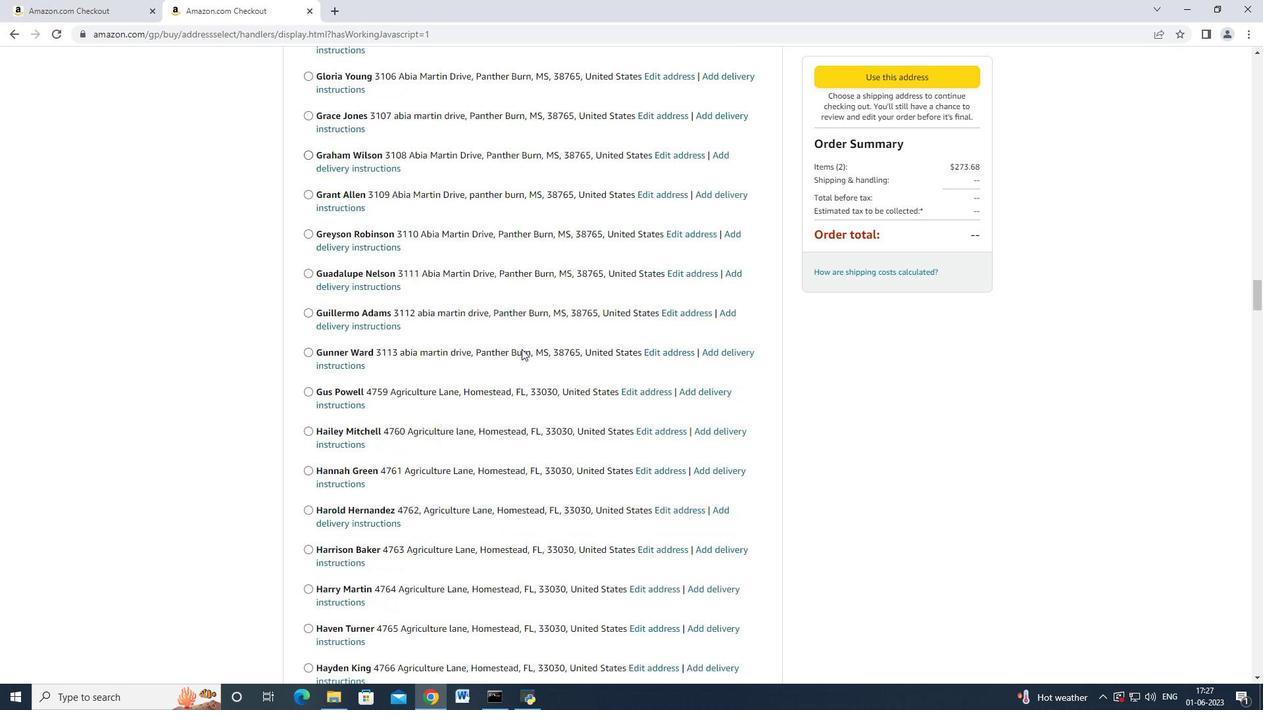 
Action: Mouse scrolled (521, 348) with delta (0, 0)
Screenshot: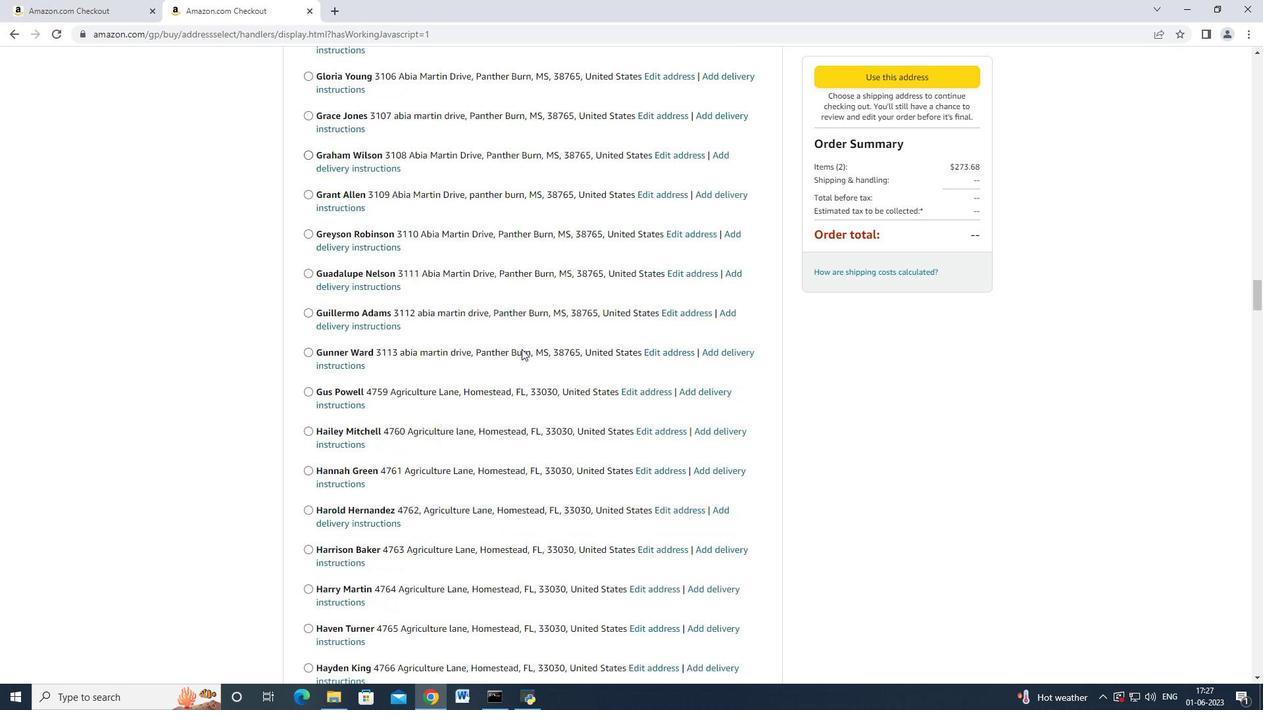 
Action: Mouse scrolled (521, 348) with delta (0, 0)
Screenshot: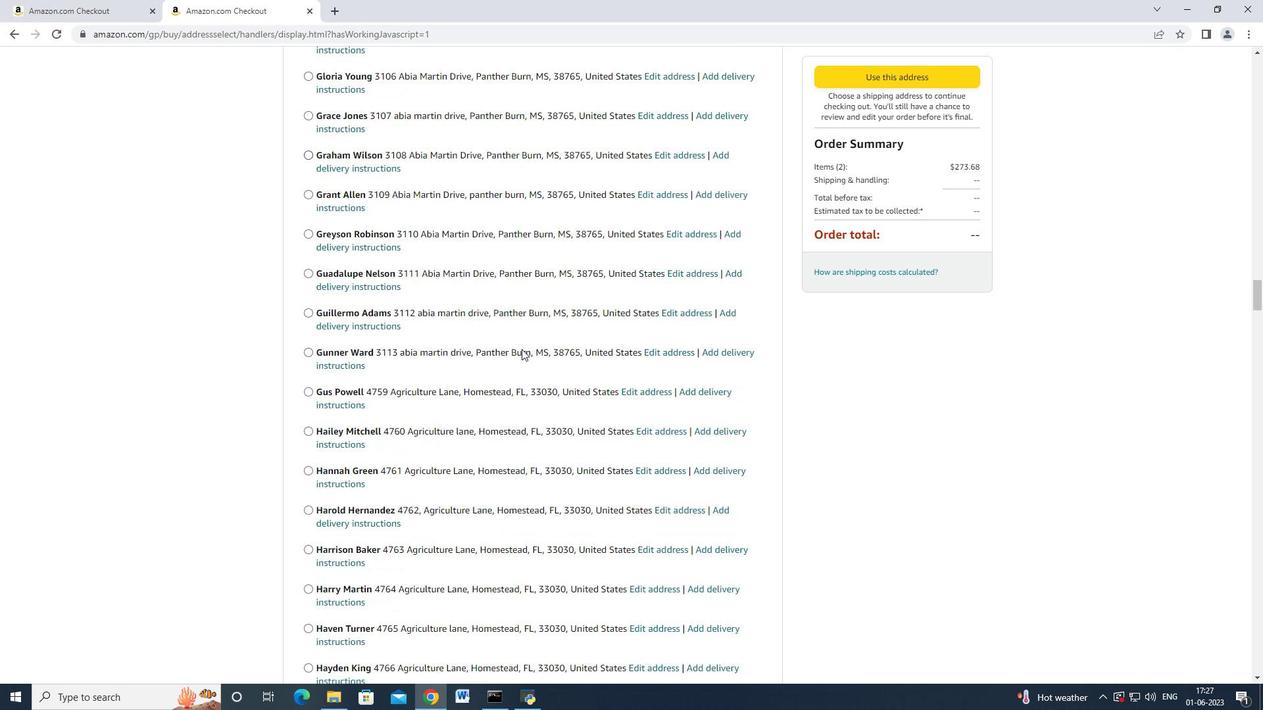 
Action: Mouse scrolled (521, 348) with delta (0, 0)
Screenshot: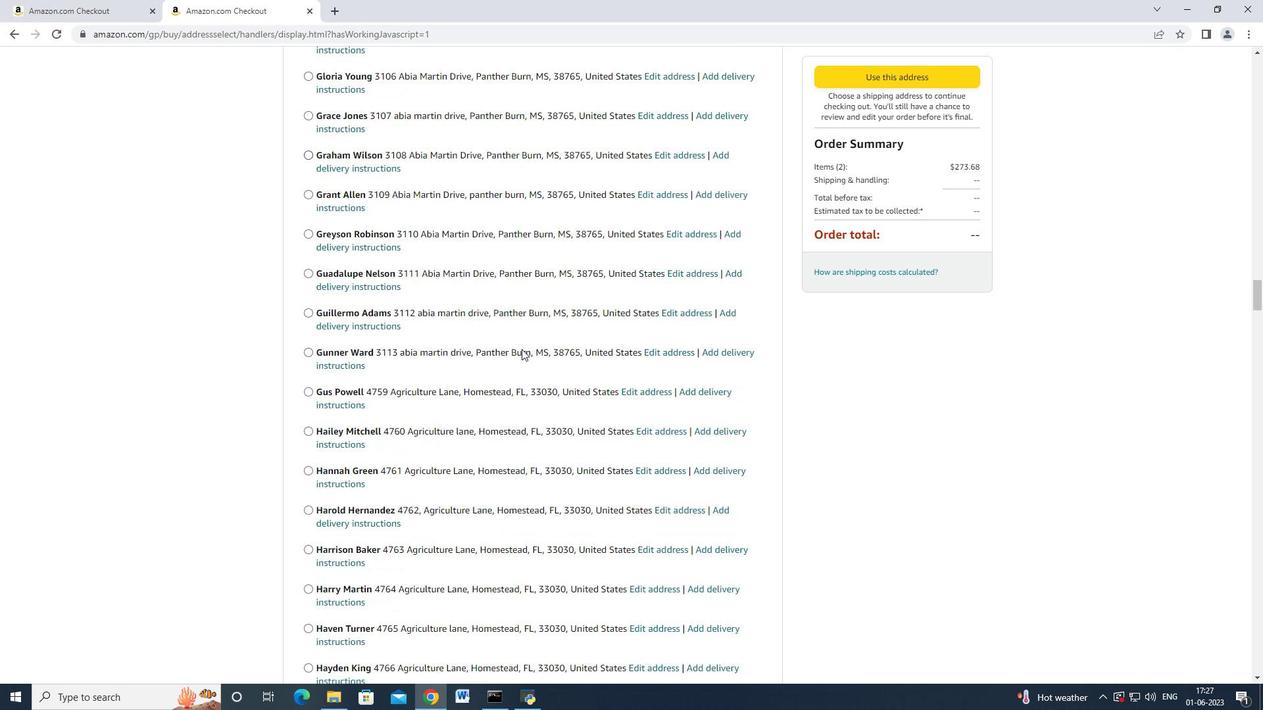 
Action: Mouse scrolled (521, 348) with delta (0, 0)
Screenshot: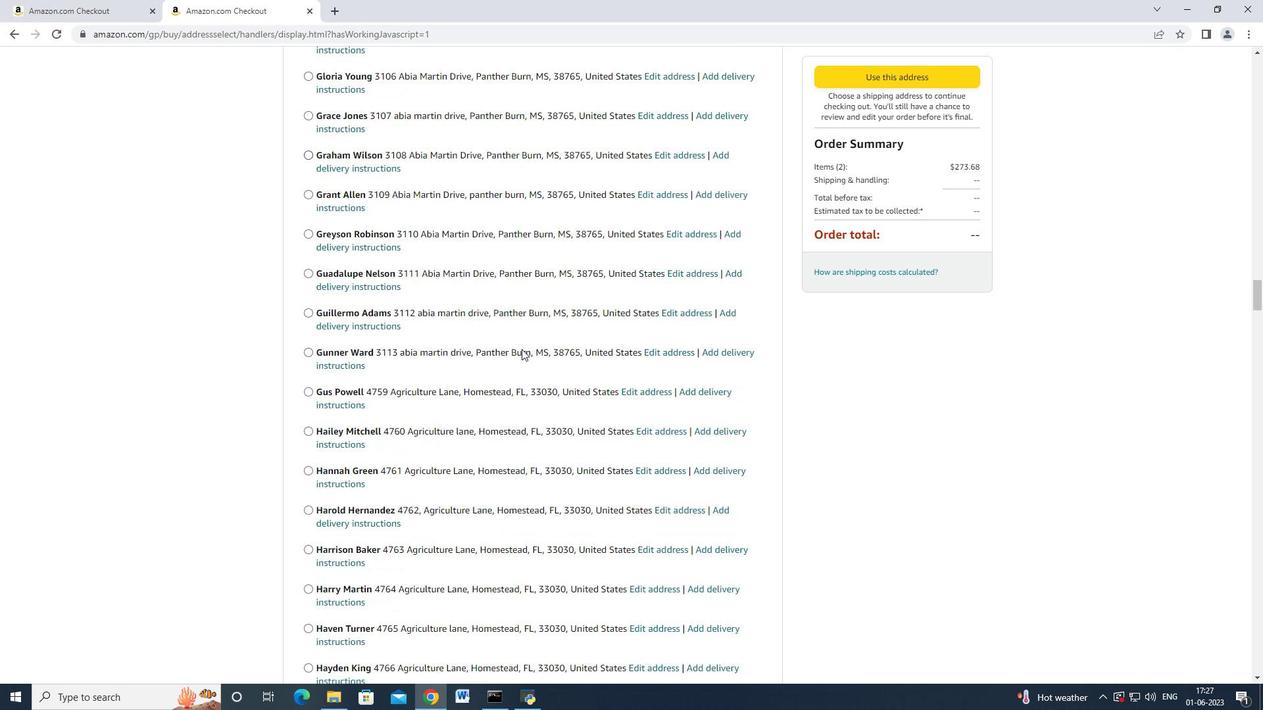 
Action: Mouse scrolled (521, 348) with delta (0, 0)
Screenshot: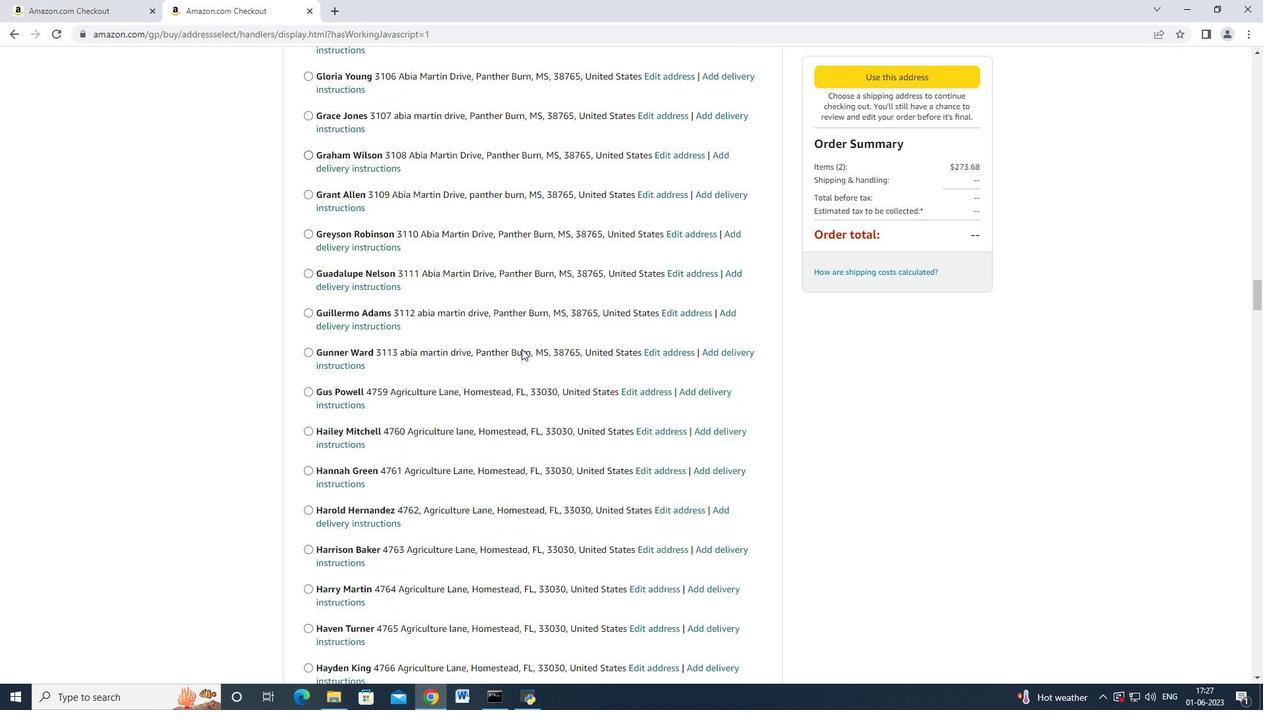 
Action: Mouse scrolled (521, 348) with delta (0, 0)
Screenshot: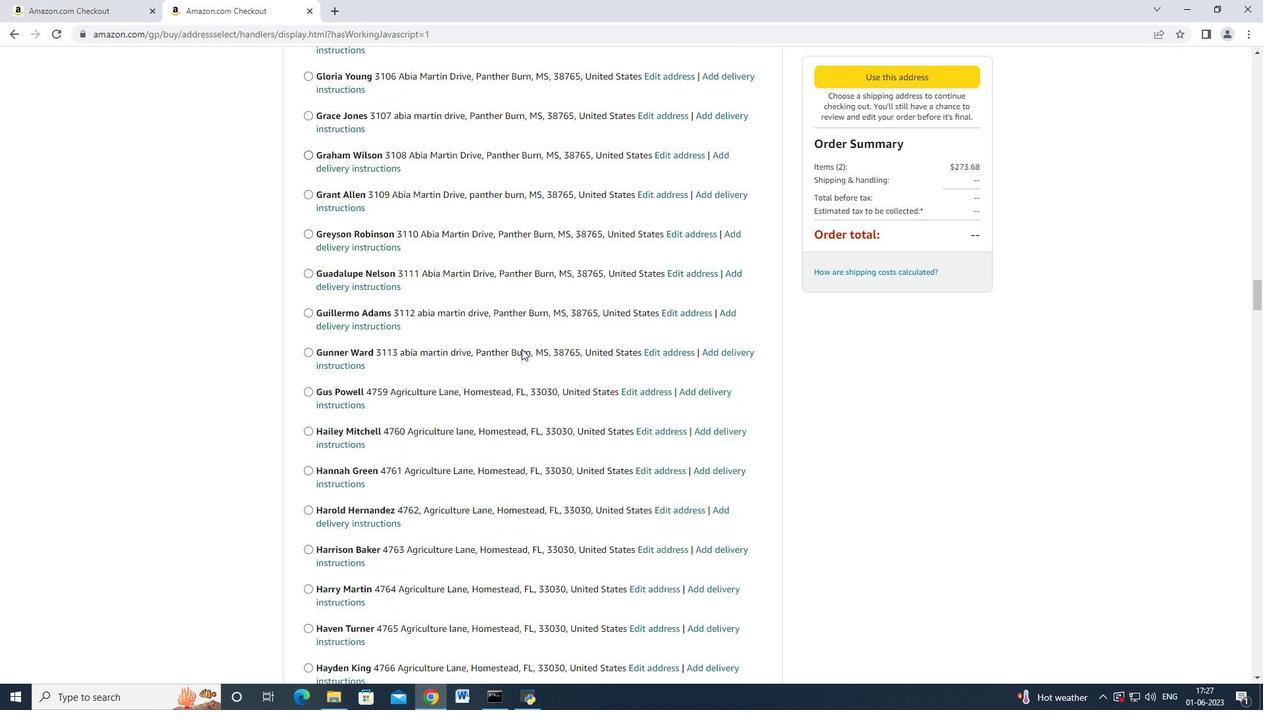 
Action: Mouse scrolled (521, 348) with delta (0, 0)
Screenshot: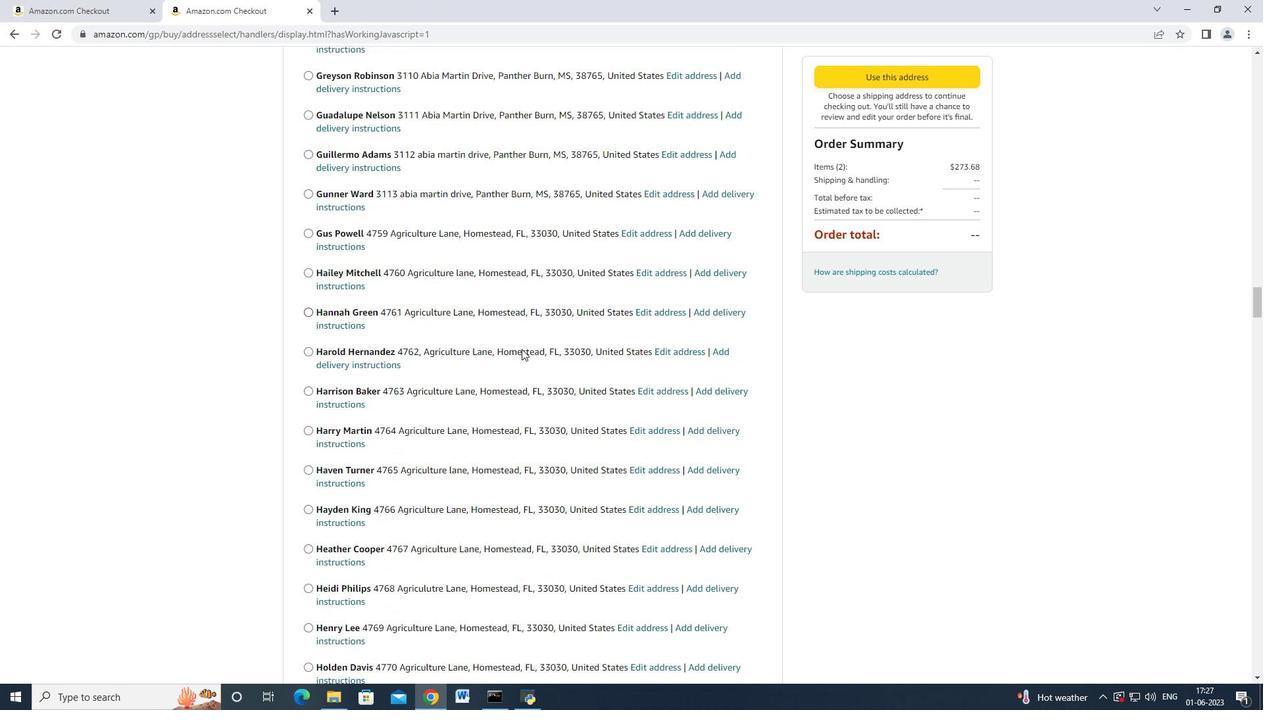
Action: Mouse scrolled (521, 348) with delta (0, 0)
Screenshot: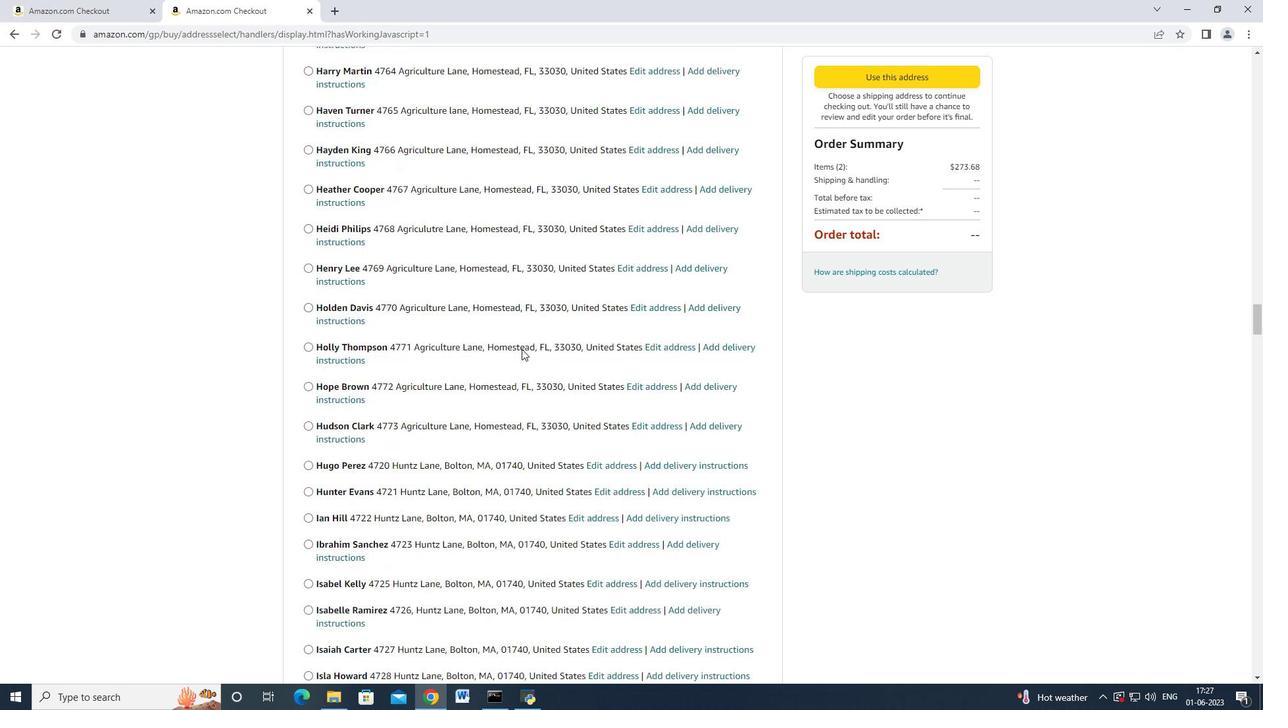 
Action: Mouse scrolled (521, 348) with delta (0, 0)
Screenshot: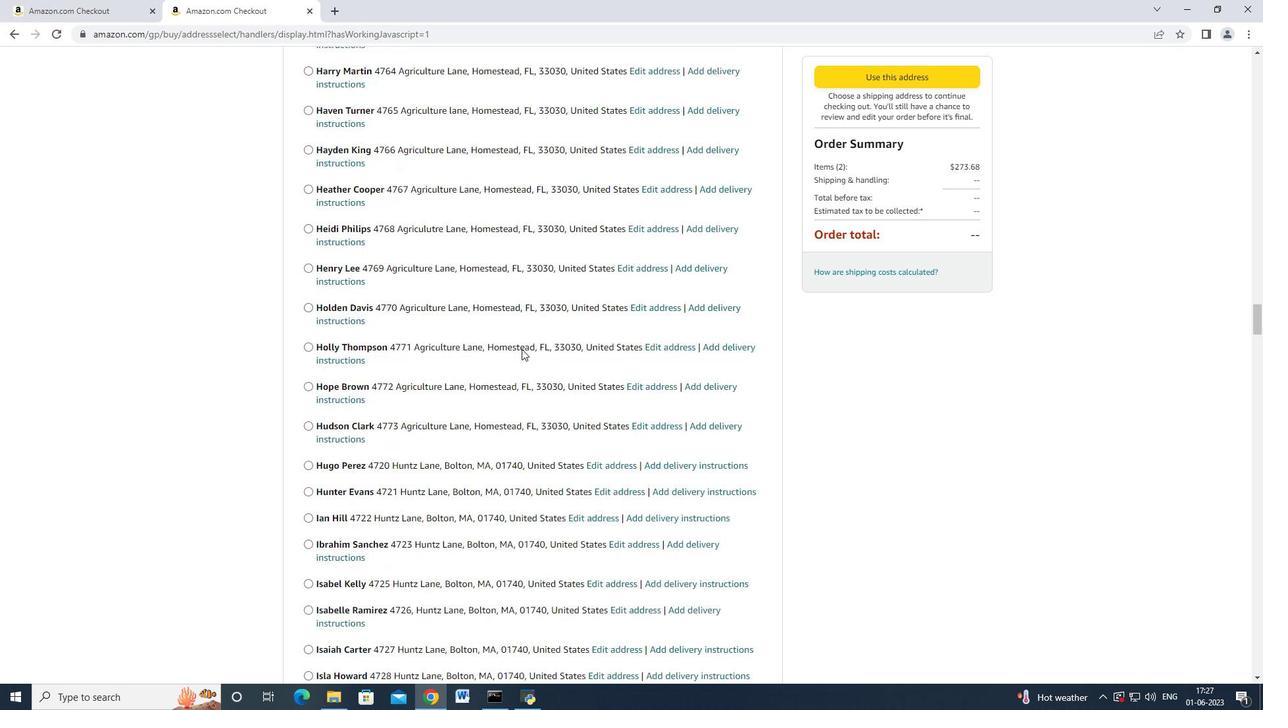 
Action: Mouse scrolled (521, 348) with delta (0, 0)
Screenshot: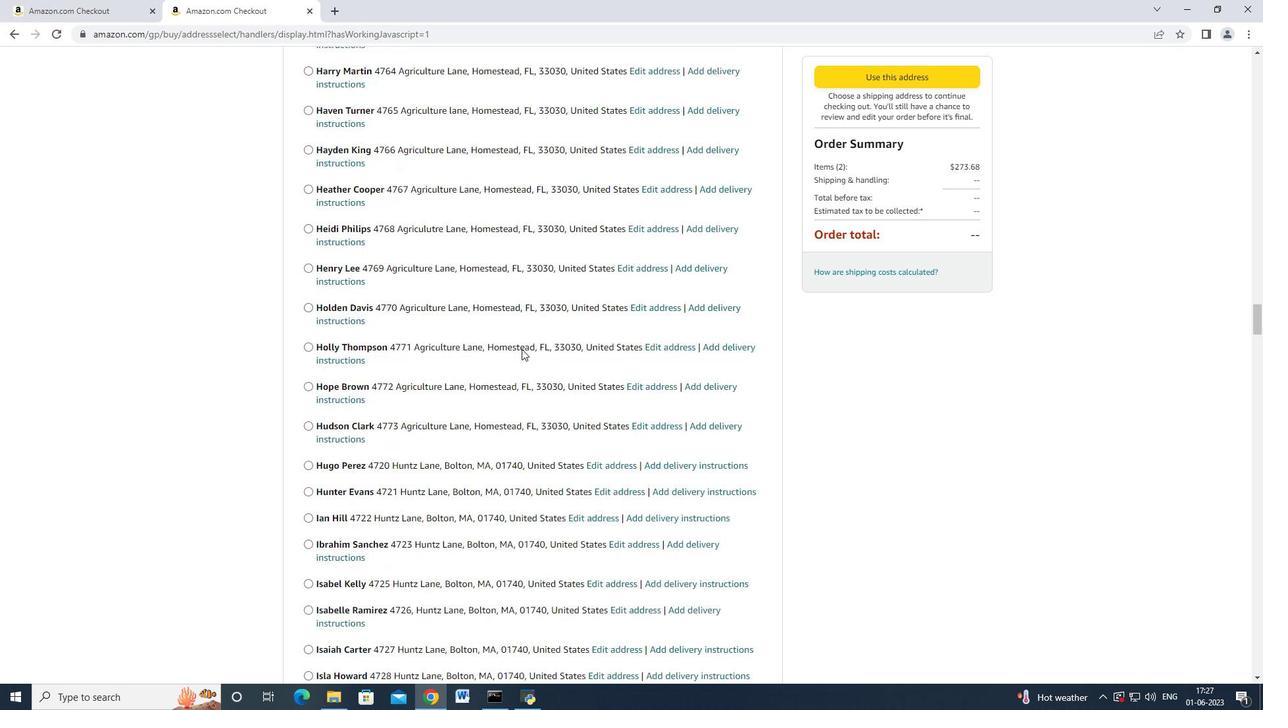 
Action: Mouse scrolled (521, 348) with delta (0, 0)
Screenshot: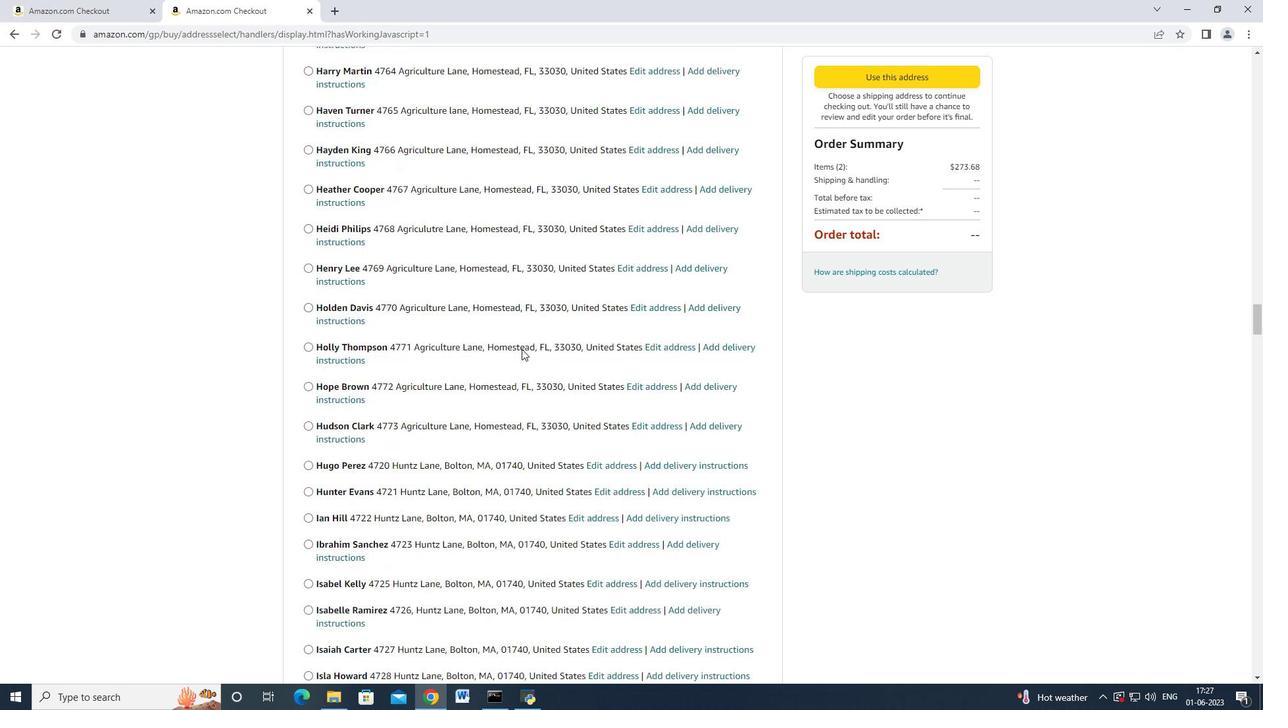 
Action: Mouse scrolled (521, 348) with delta (0, 0)
Screenshot: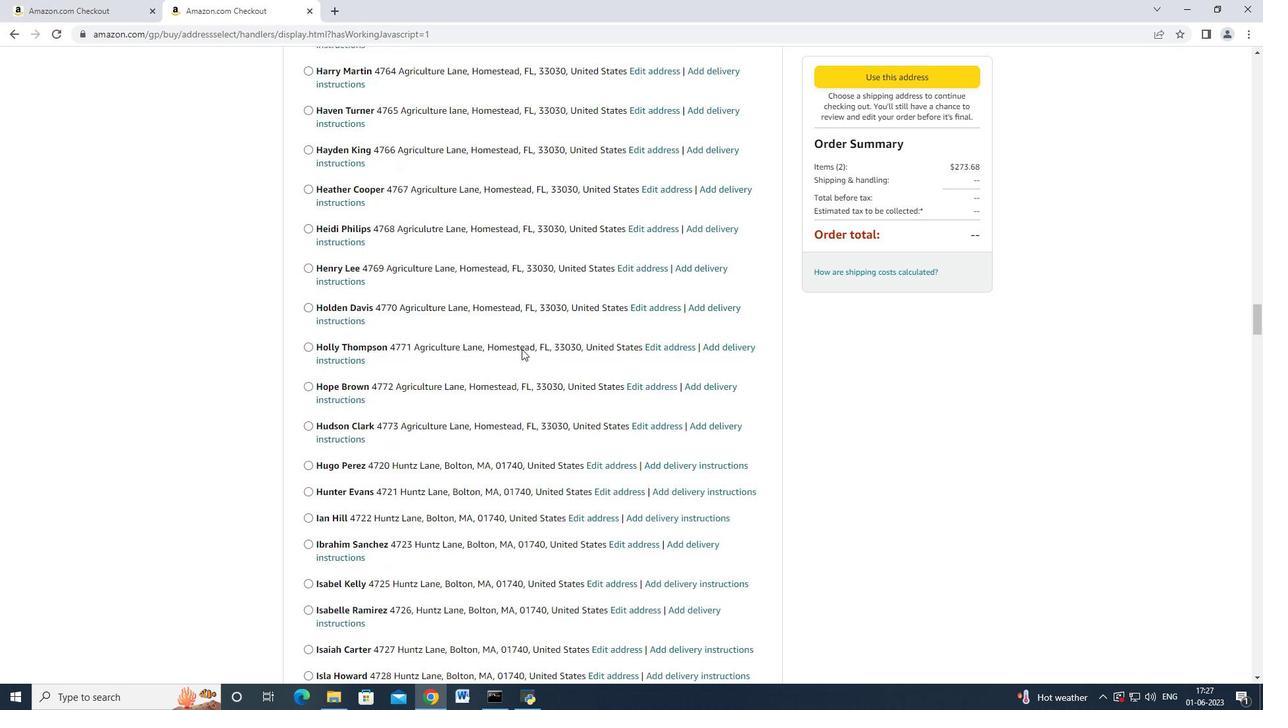 
Action: Mouse moved to (519, 350)
Screenshot: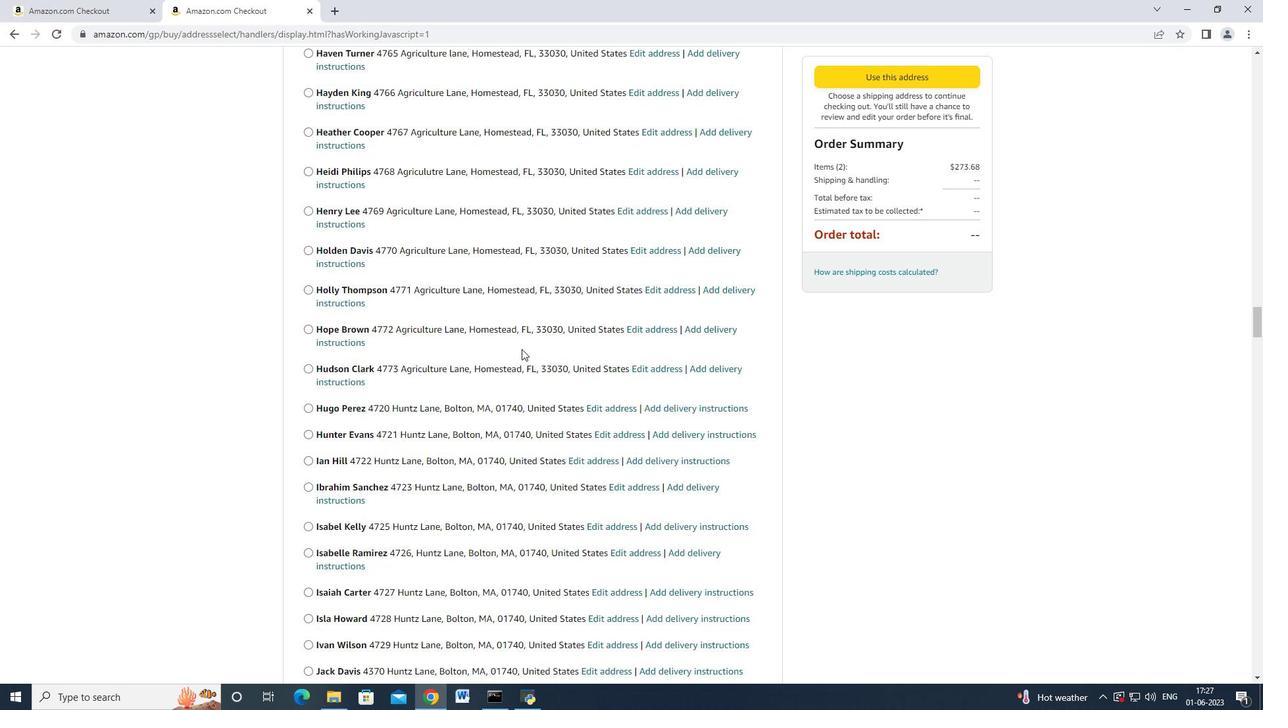 
Action: Mouse scrolled (519, 350) with delta (0, 0)
Screenshot: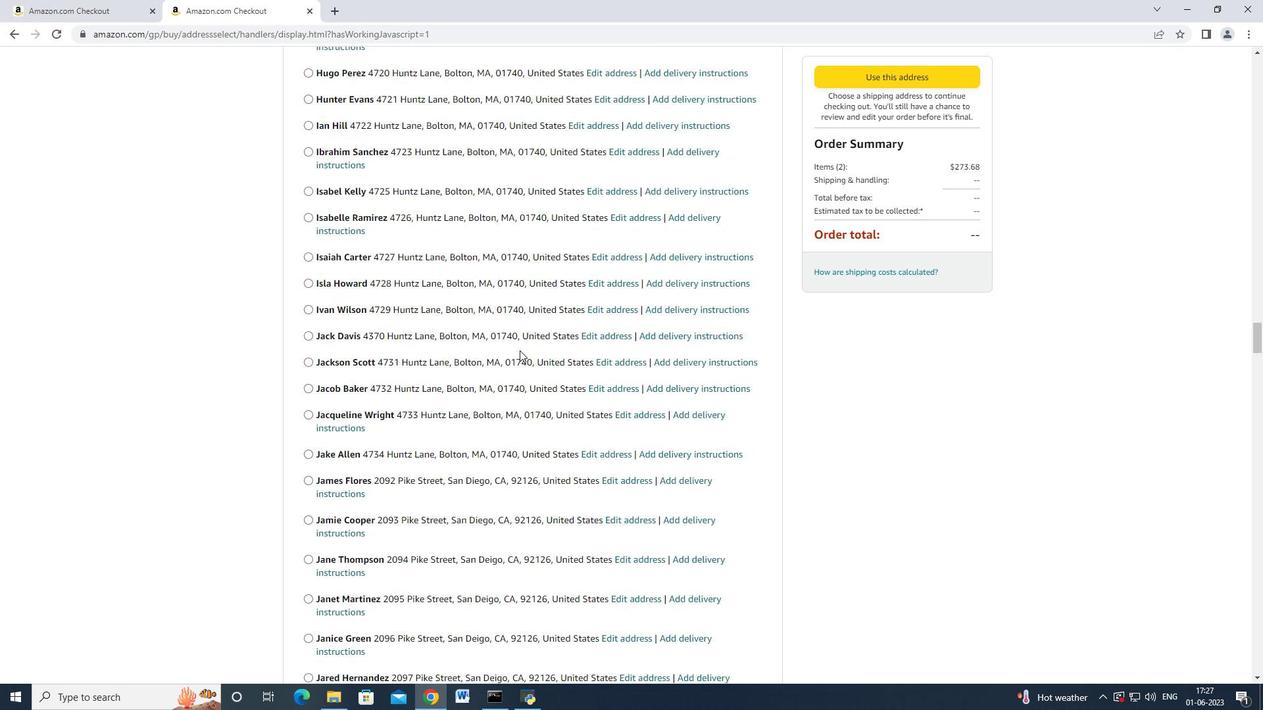 
Action: Mouse scrolled (519, 350) with delta (0, 0)
Screenshot: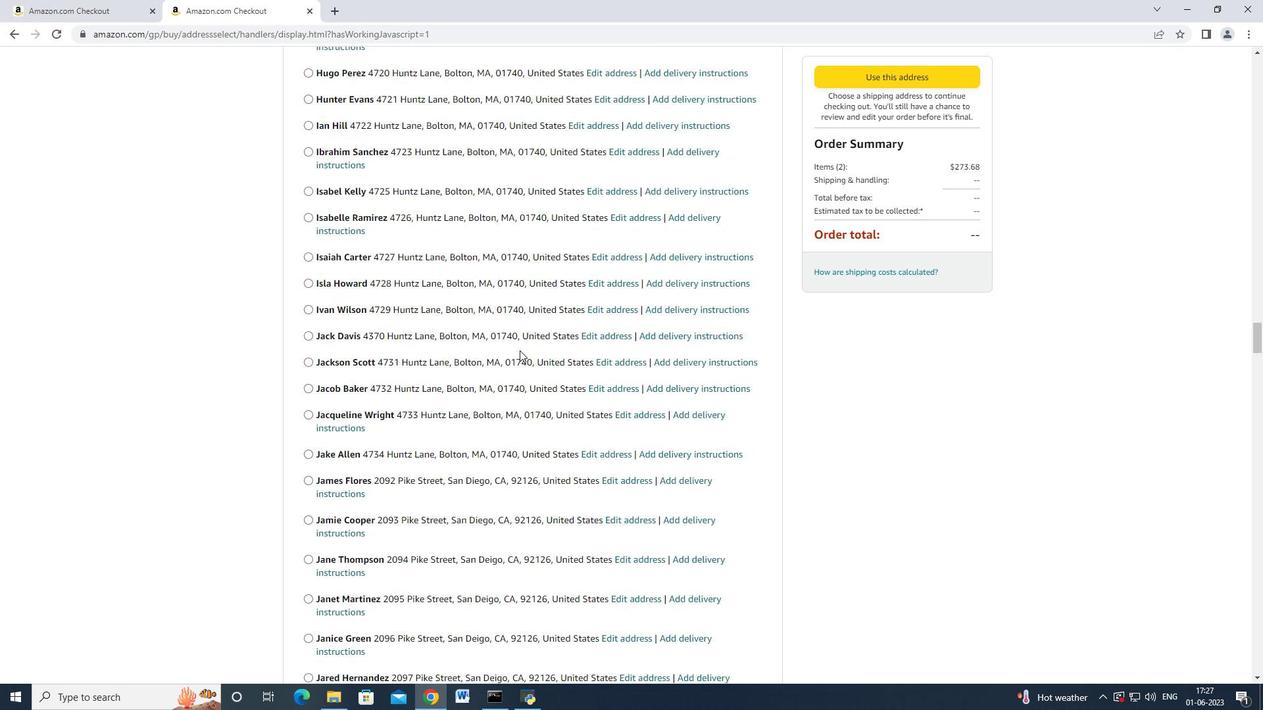 
Action: Mouse scrolled (519, 350) with delta (0, 0)
Screenshot: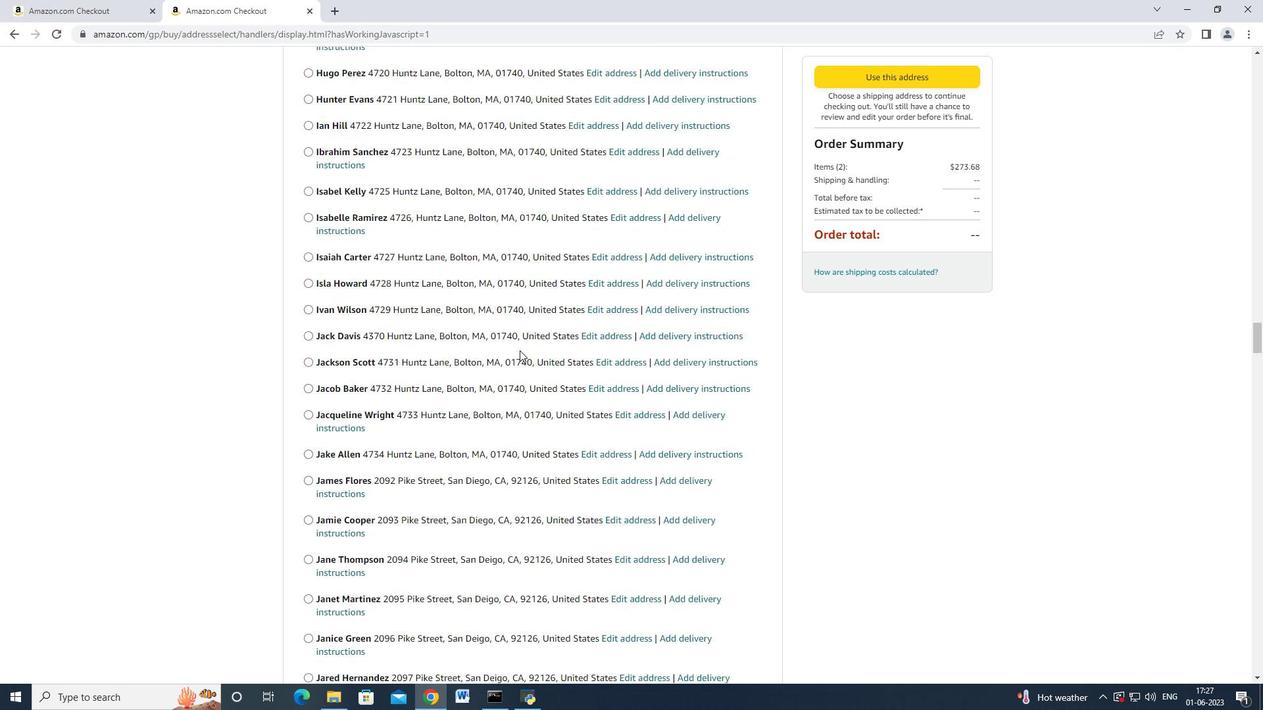
Action: Mouse scrolled (519, 350) with delta (0, 0)
Screenshot: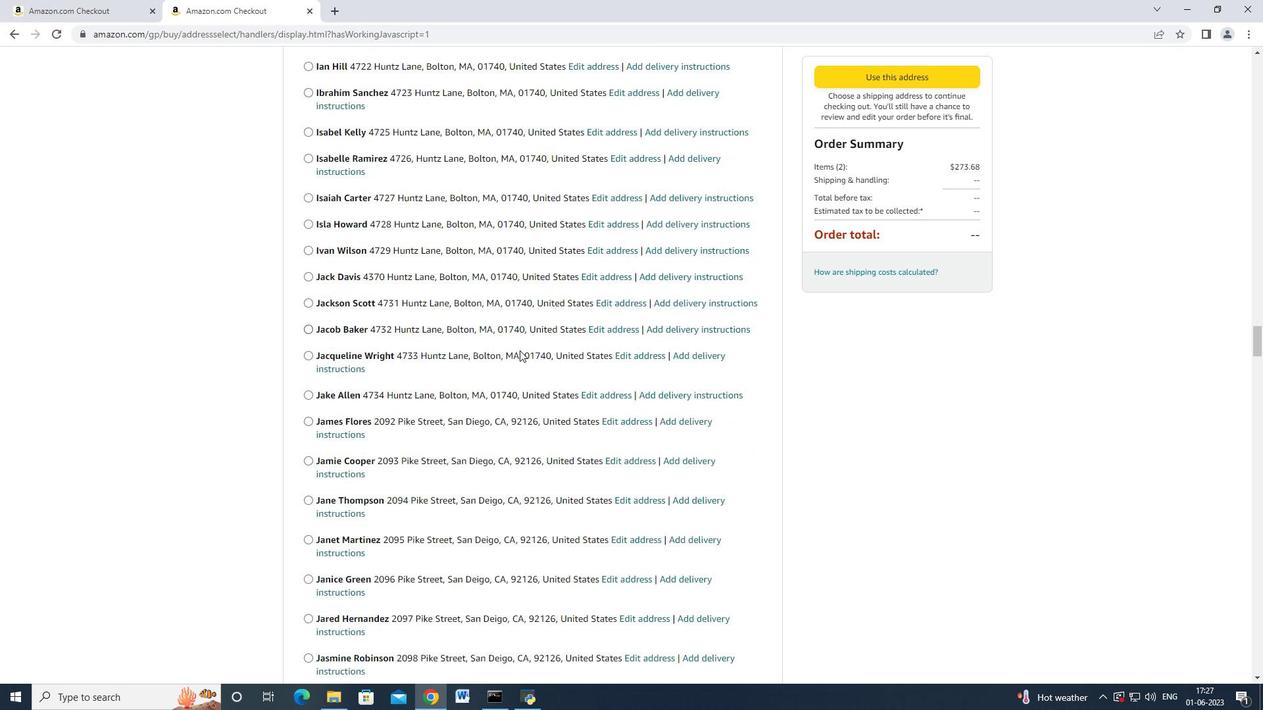 
Action: Mouse scrolled (519, 350) with delta (0, 0)
Screenshot: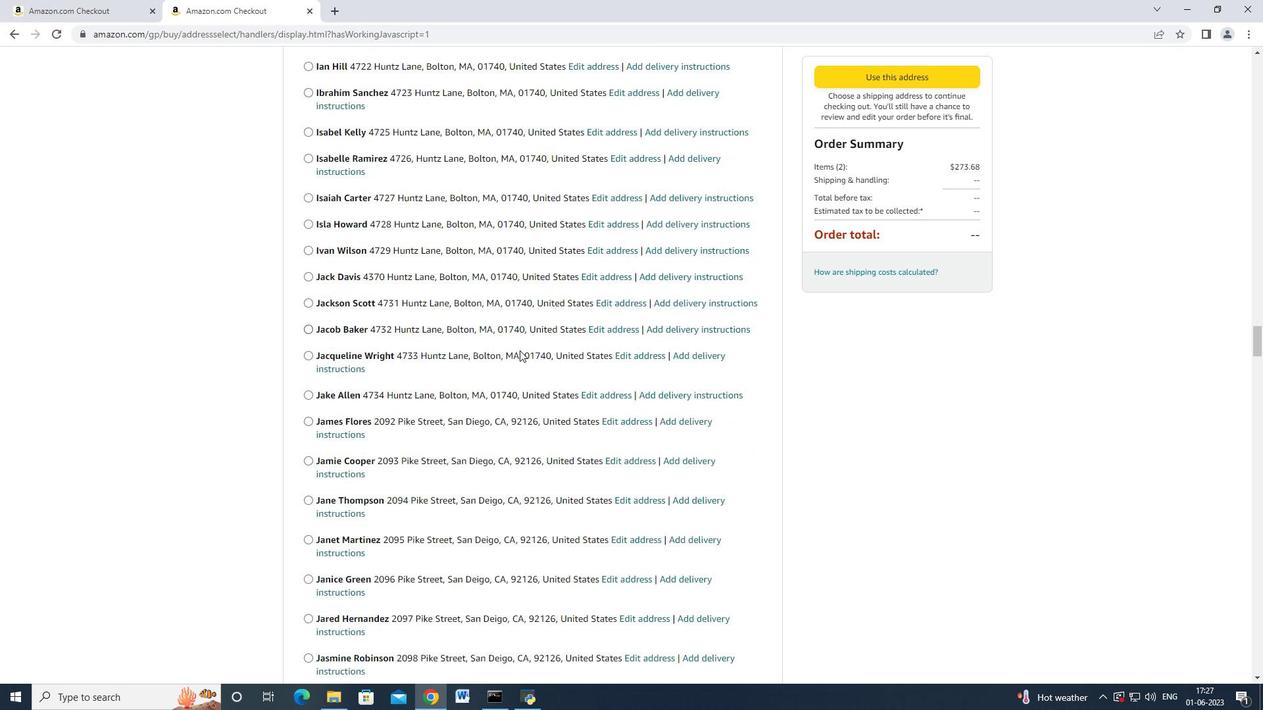 
Action: Mouse scrolled (519, 350) with delta (0, 0)
Screenshot: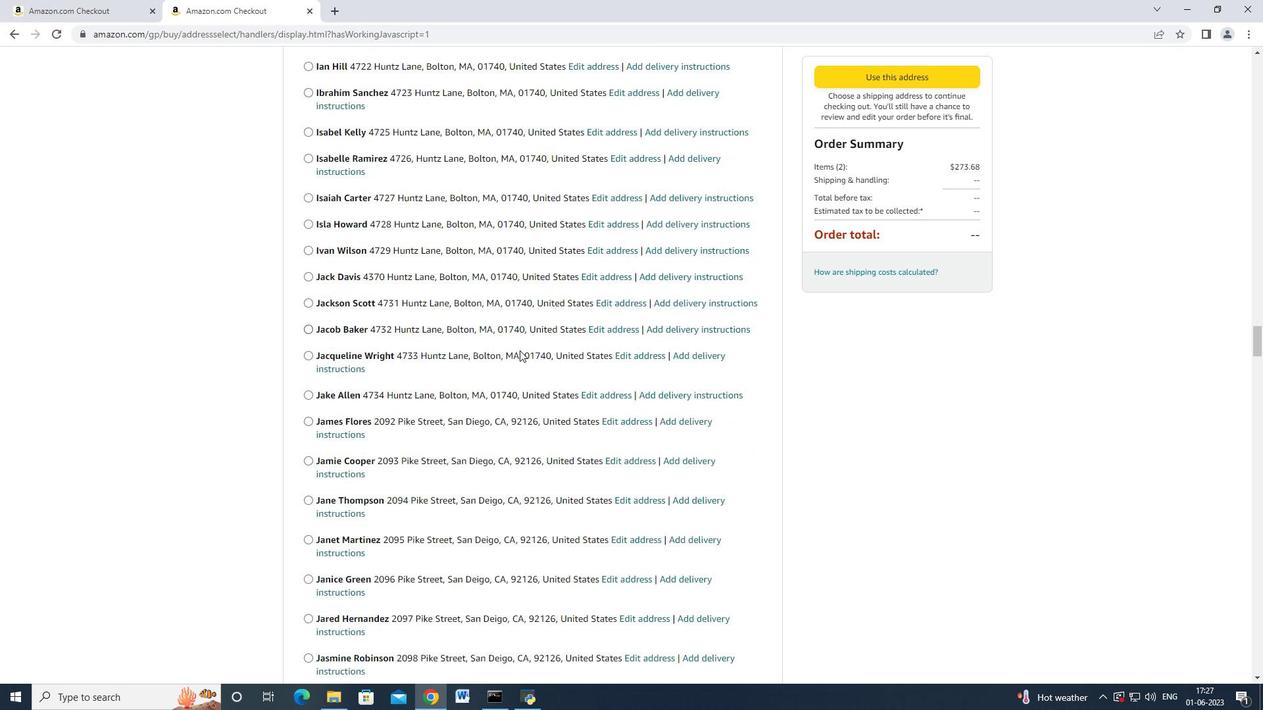
Action: Mouse scrolled (519, 350) with delta (0, 0)
Screenshot: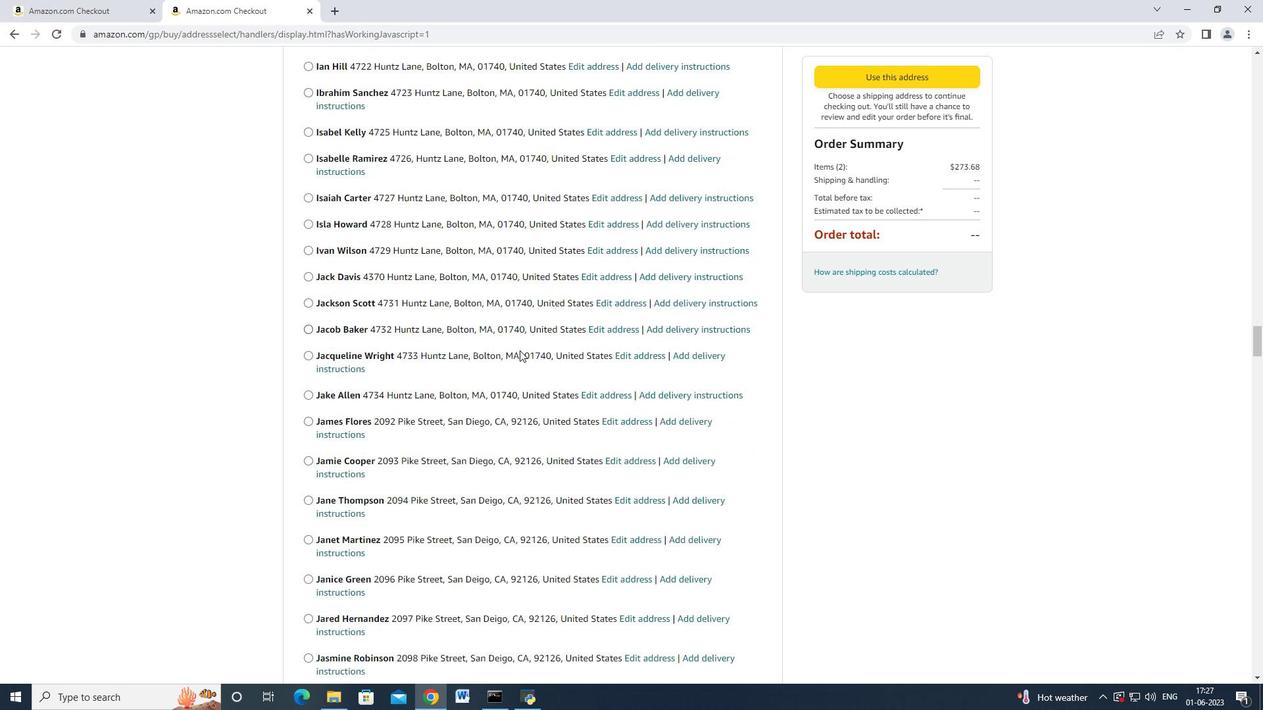 
Action: Mouse moved to (518, 353)
Screenshot: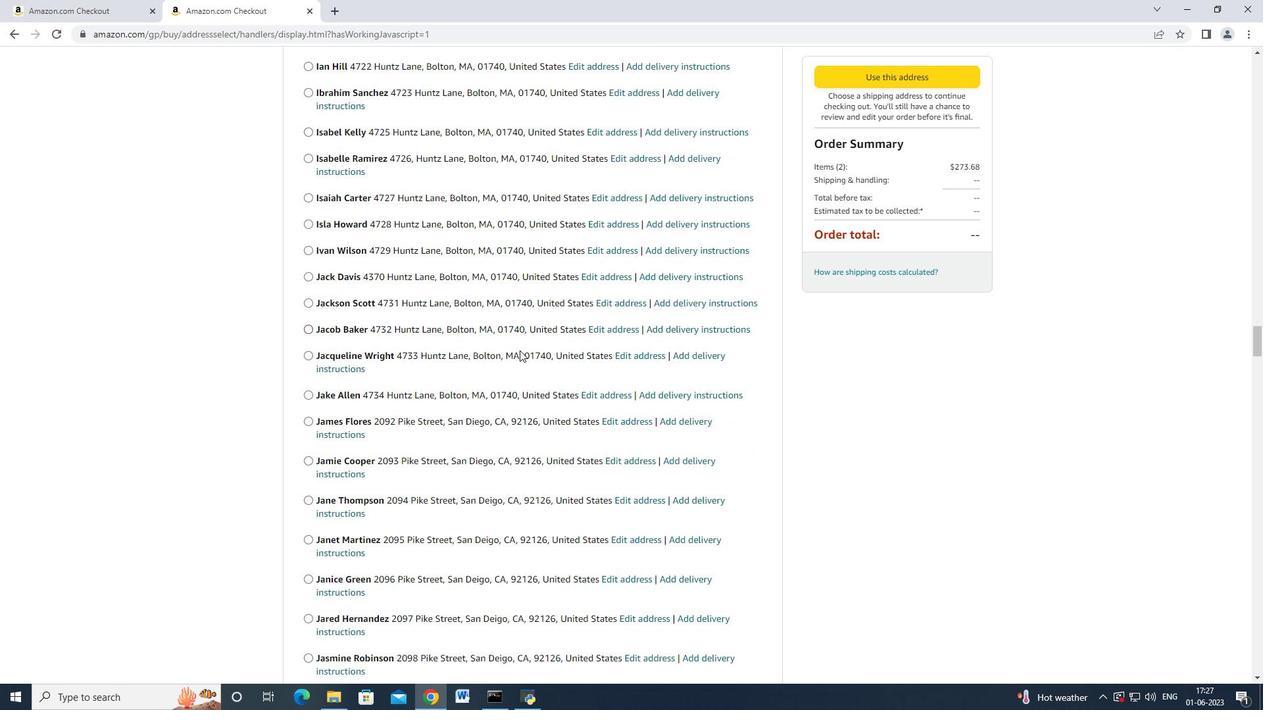 
Action: Mouse scrolled (518, 352) with delta (0, 0)
Screenshot: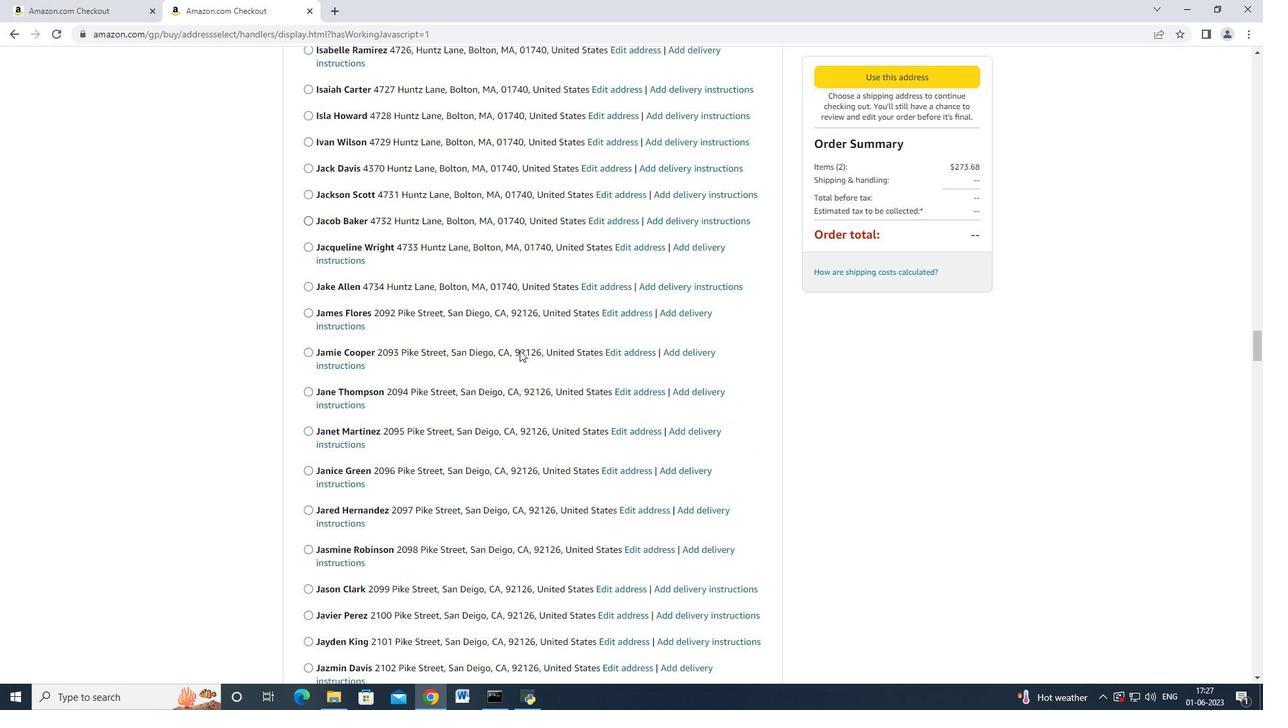 
Action: Mouse scrolled (518, 352) with delta (0, 0)
Screenshot: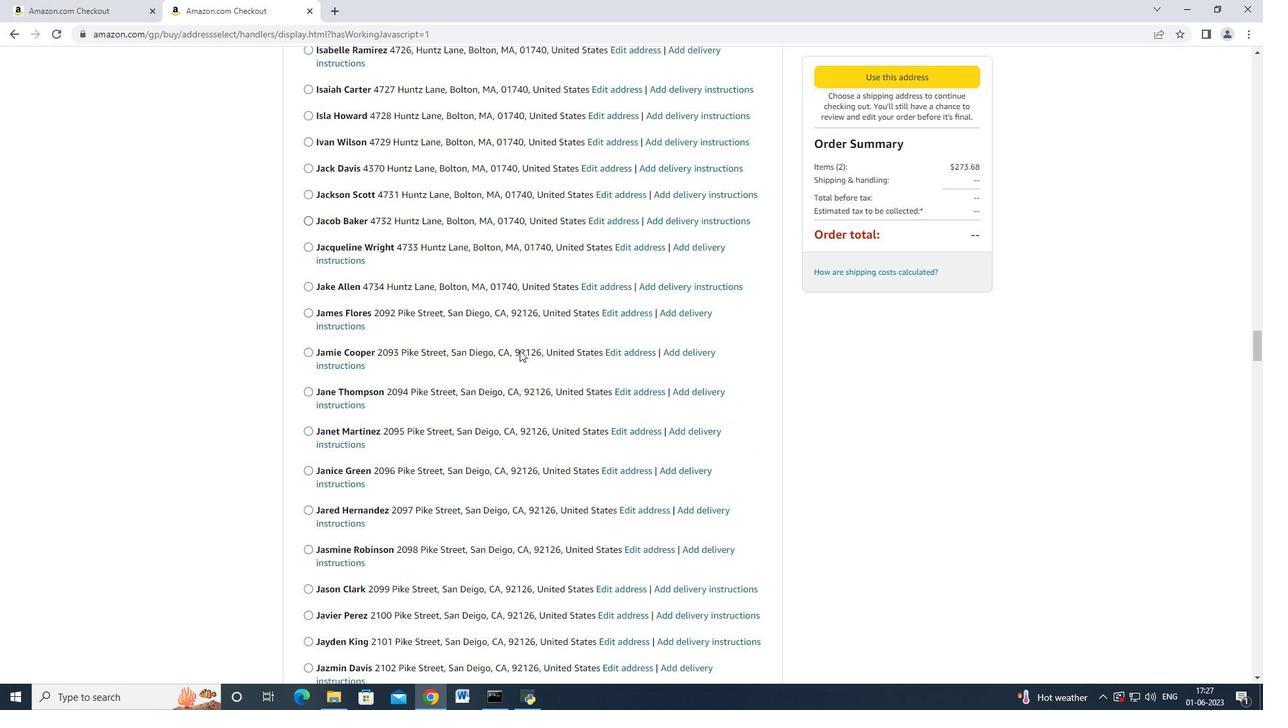 
Action: Mouse scrolled (518, 352) with delta (0, 0)
Screenshot: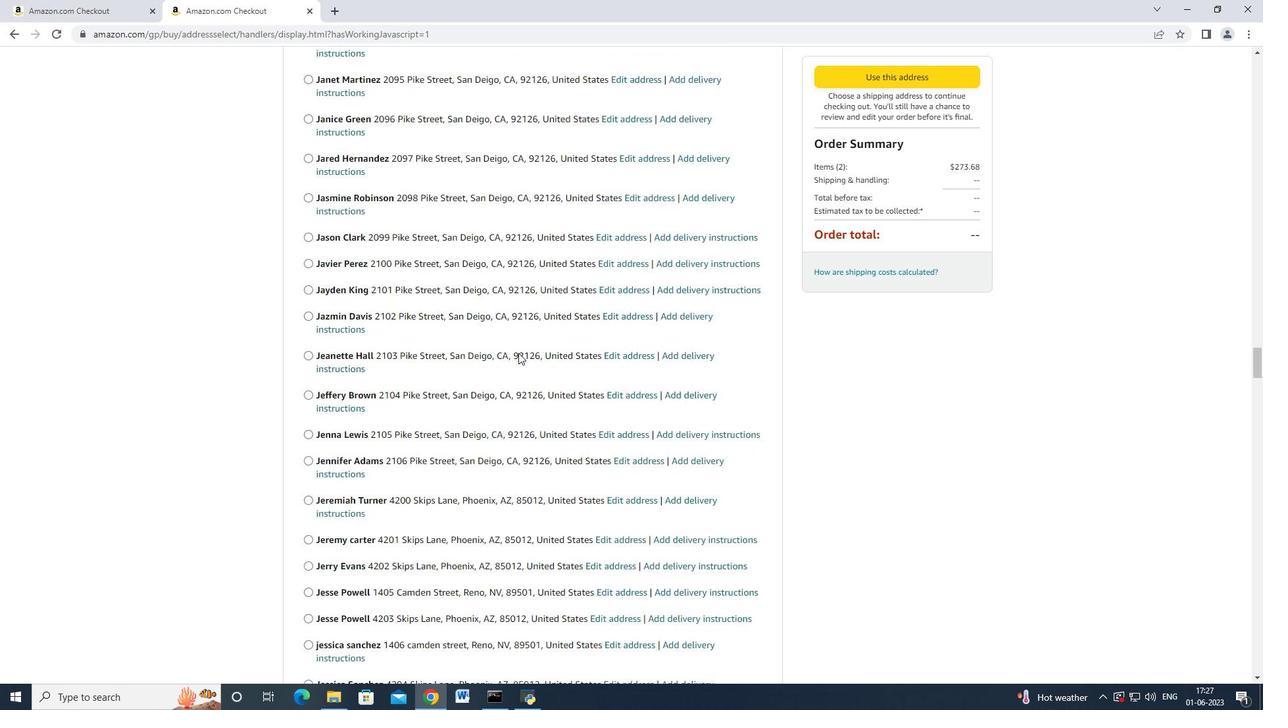 
Action: Mouse scrolled (518, 352) with delta (0, 0)
Screenshot: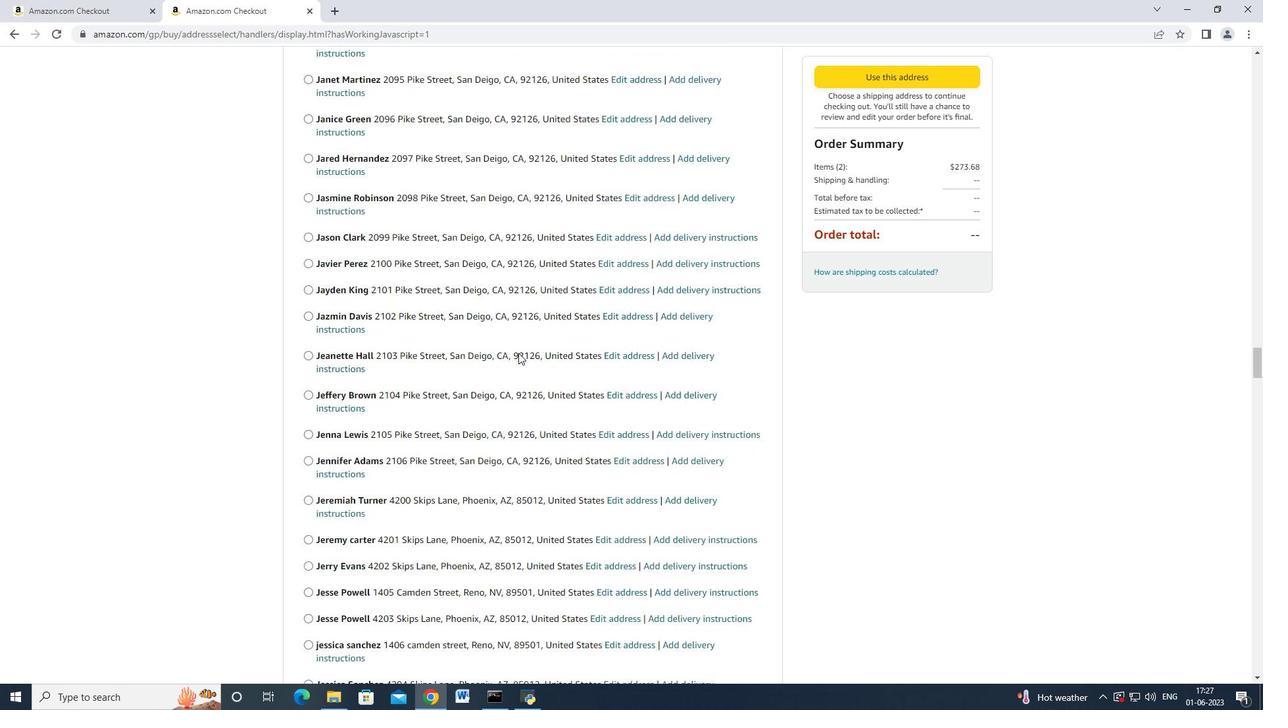
Action: Mouse scrolled (518, 352) with delta (0, 0)
Screenshot: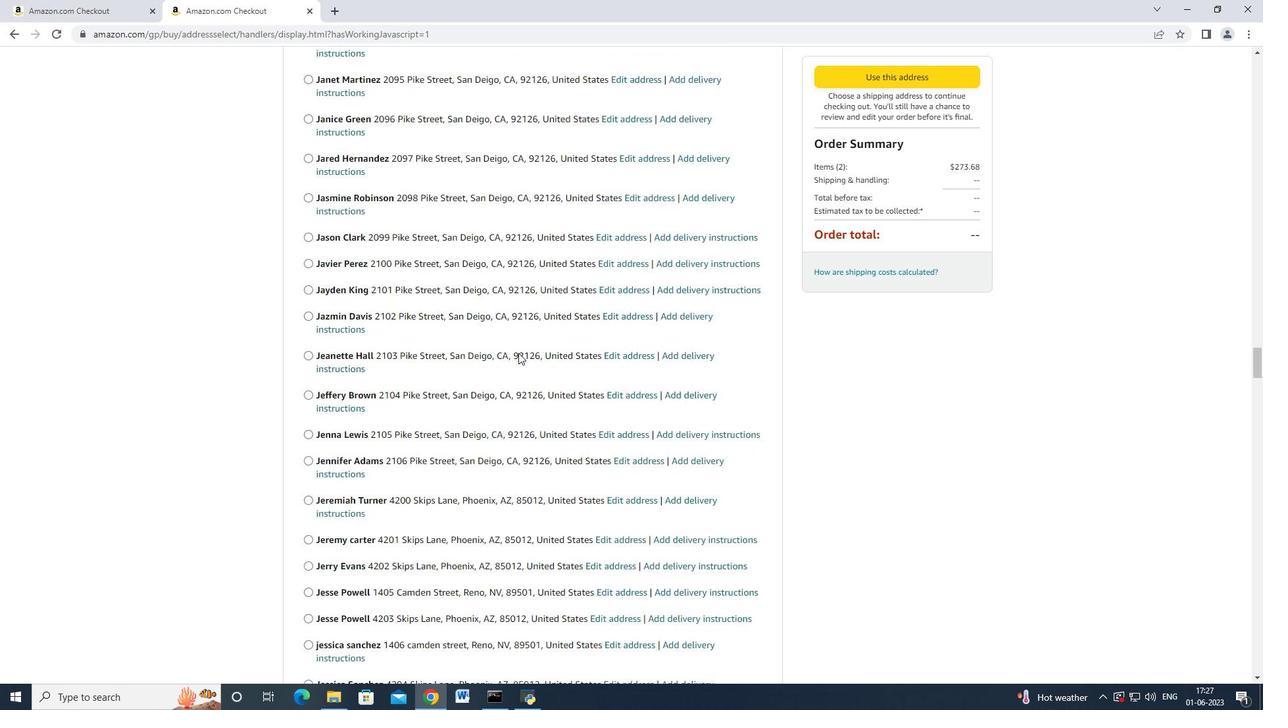 
Action: Mouse scrolled (518, 352) with delta (0, 0)
Screenshot: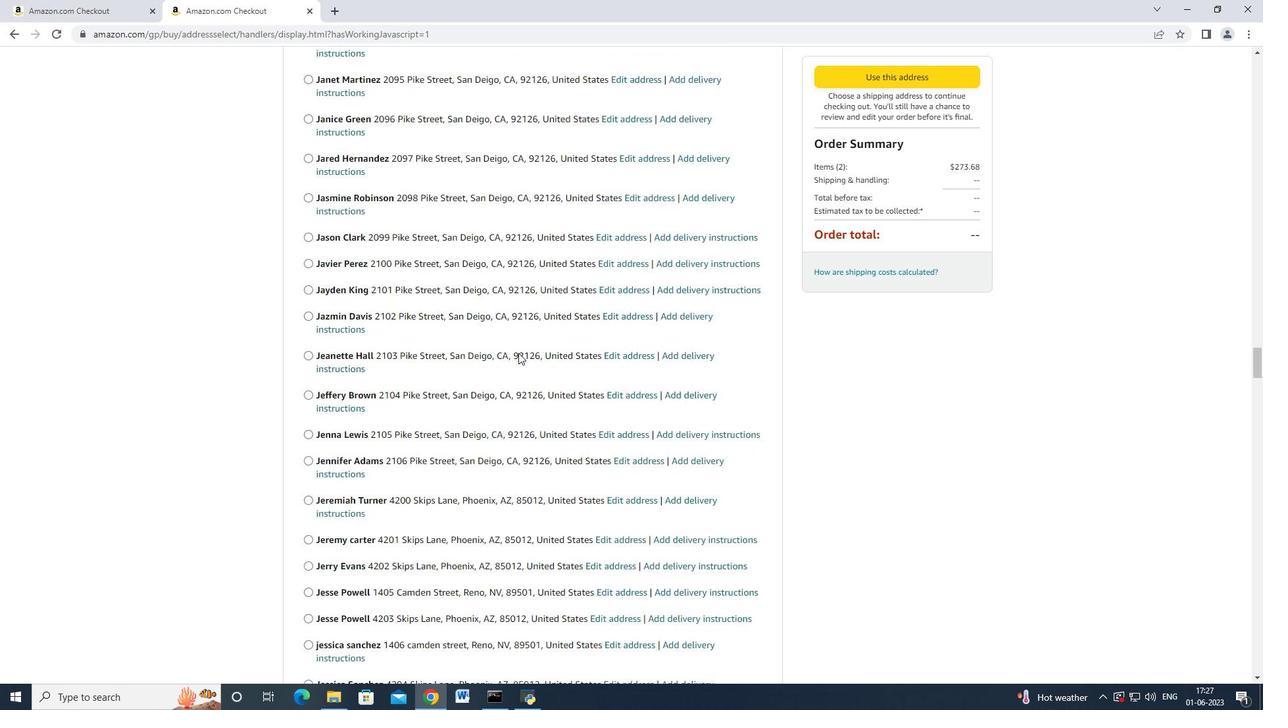 
Action: Mouse moved to (517, 356)
Screenshot: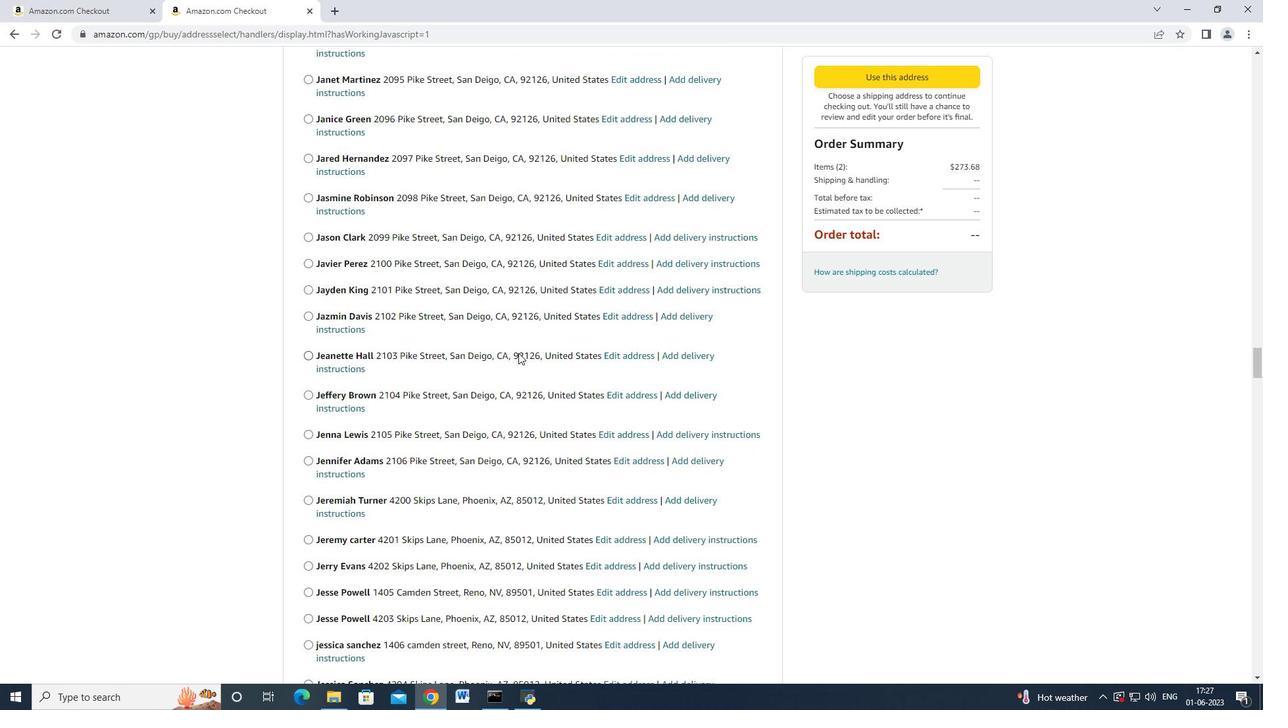
Action: Mouse scrolled (517, 355) with delta (0, 0)
Screenshot: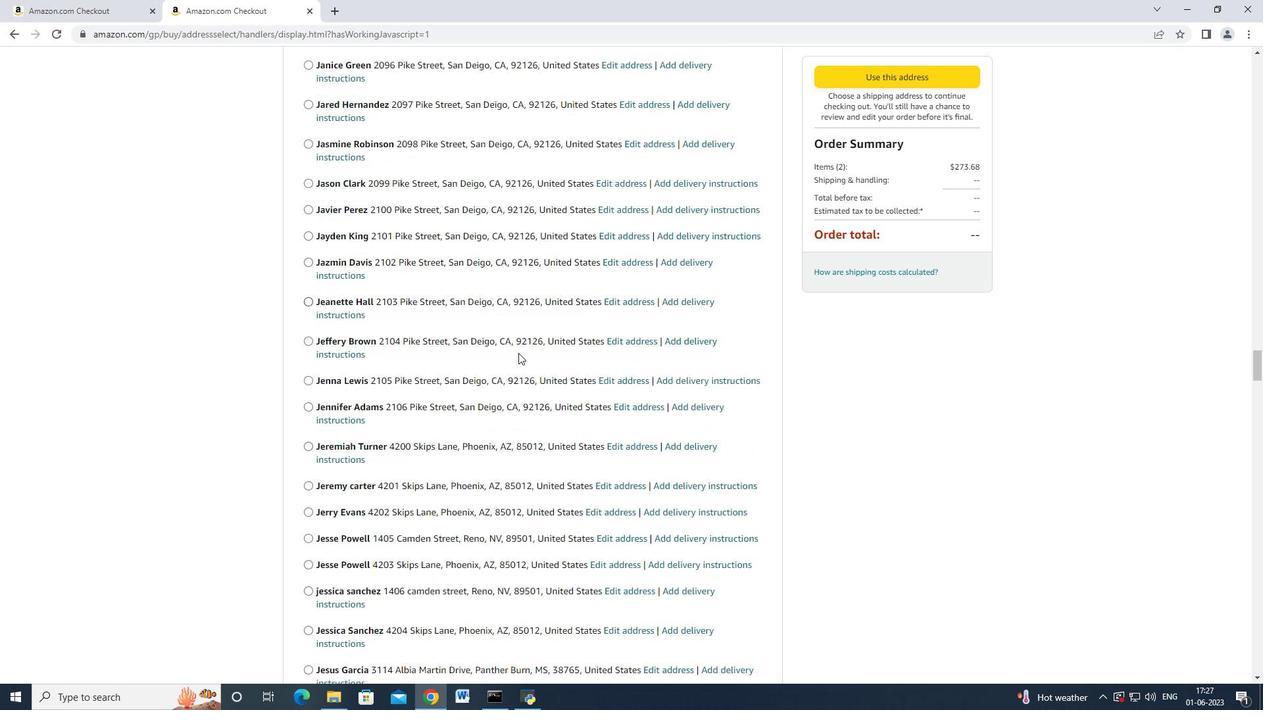 
Action: Mouse scrolled (517, 355) with delta (0, 0)
Screenshot: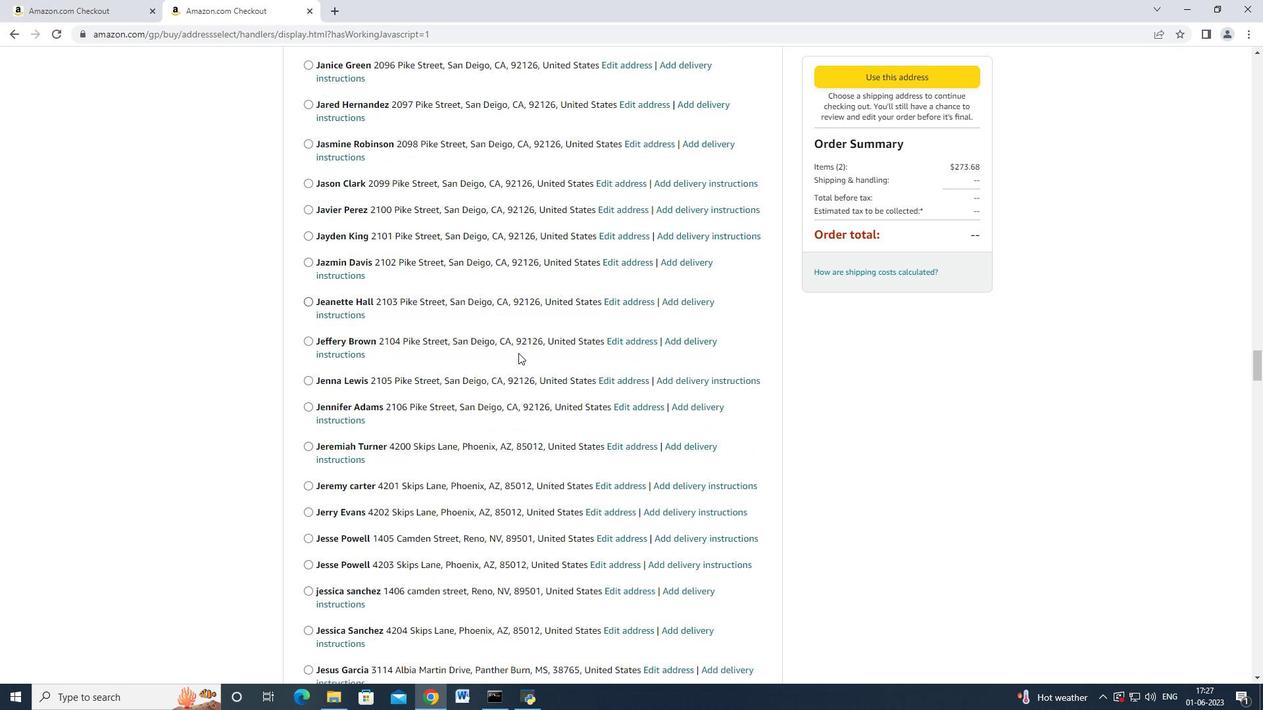 
Action: Mouse scrolled (517, 355) with delta (0, 0)
Screenshot: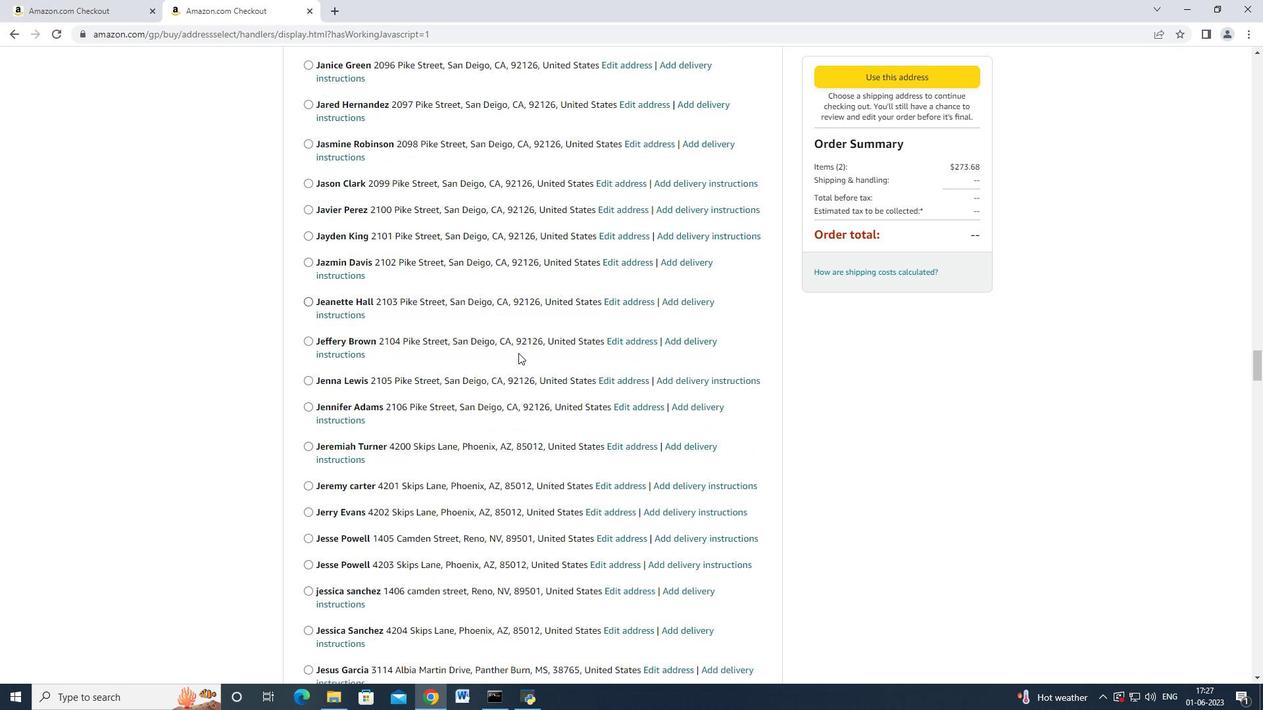 
Action: Mouse scrolled (517, 355) with delta (0, 0)
Screenshot: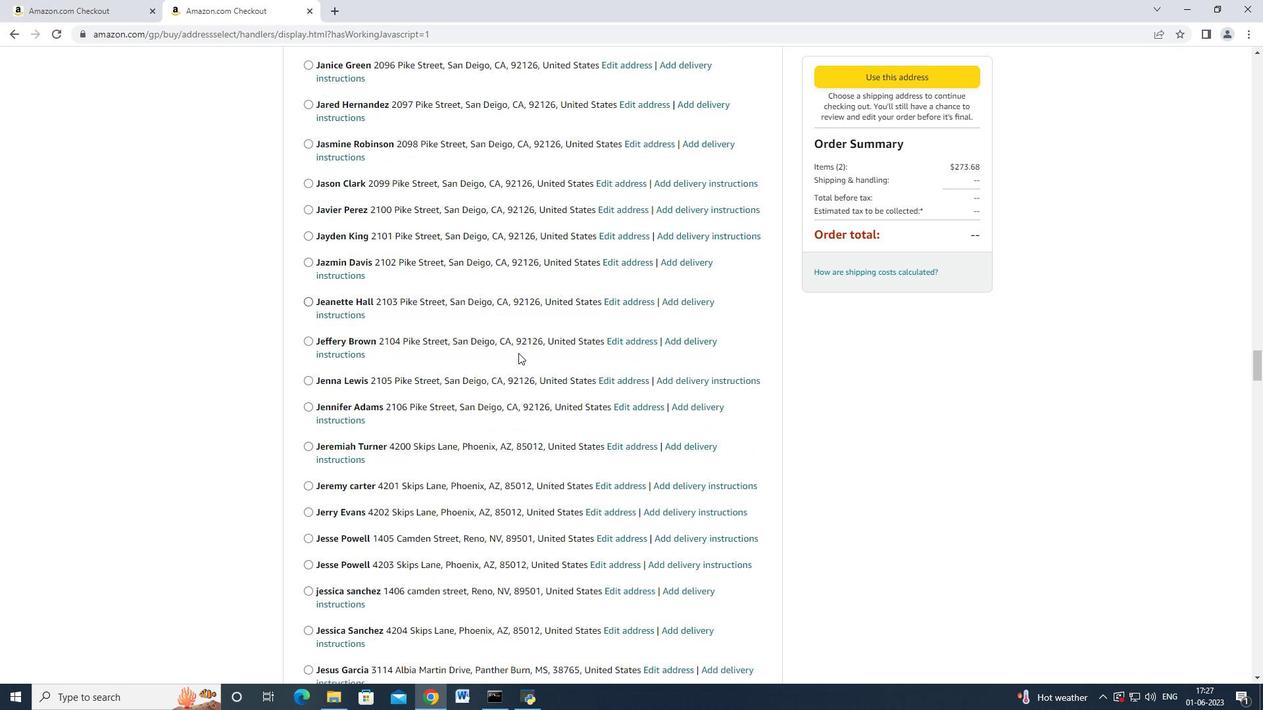 
Action: Mouse scrolled (517, 355) with delta (0, 0)
Screenshot: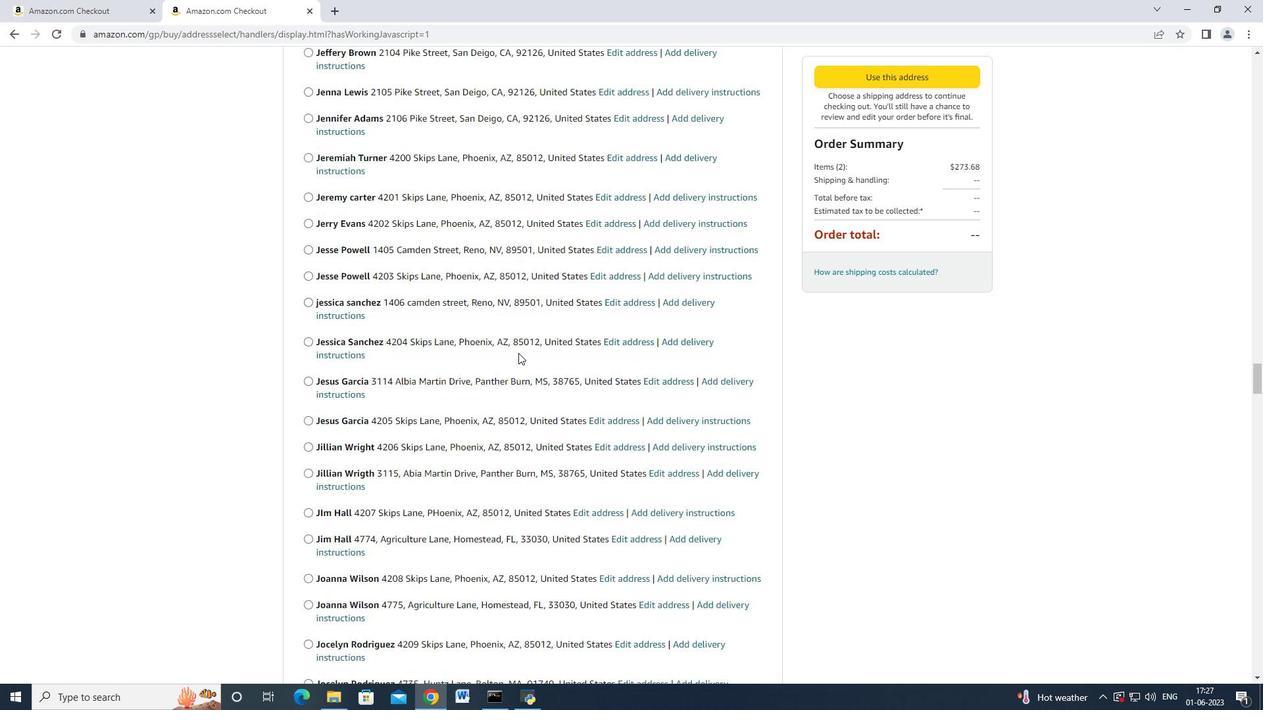 
Action: Mouse scrolled (517, 355) with delta (0, 0)
Screenshot: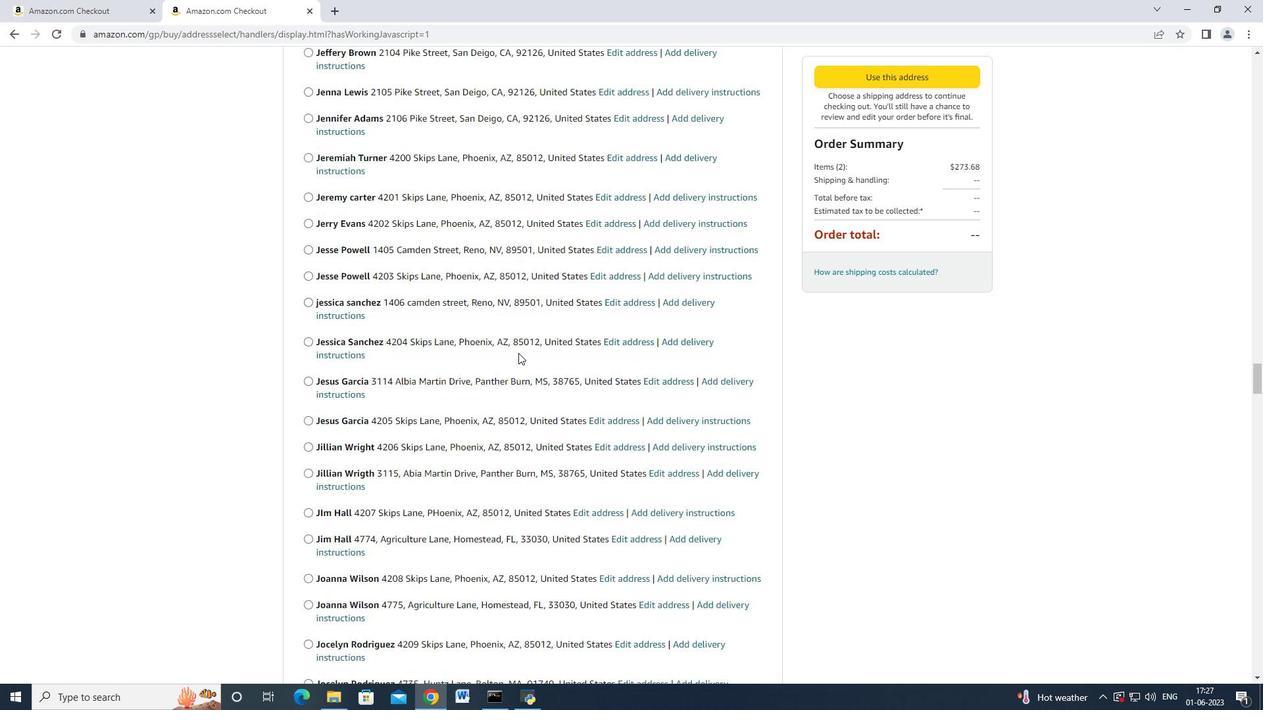 
Action: Mouse scrolled (517, 355) with delta (0, 0)
Screenshot: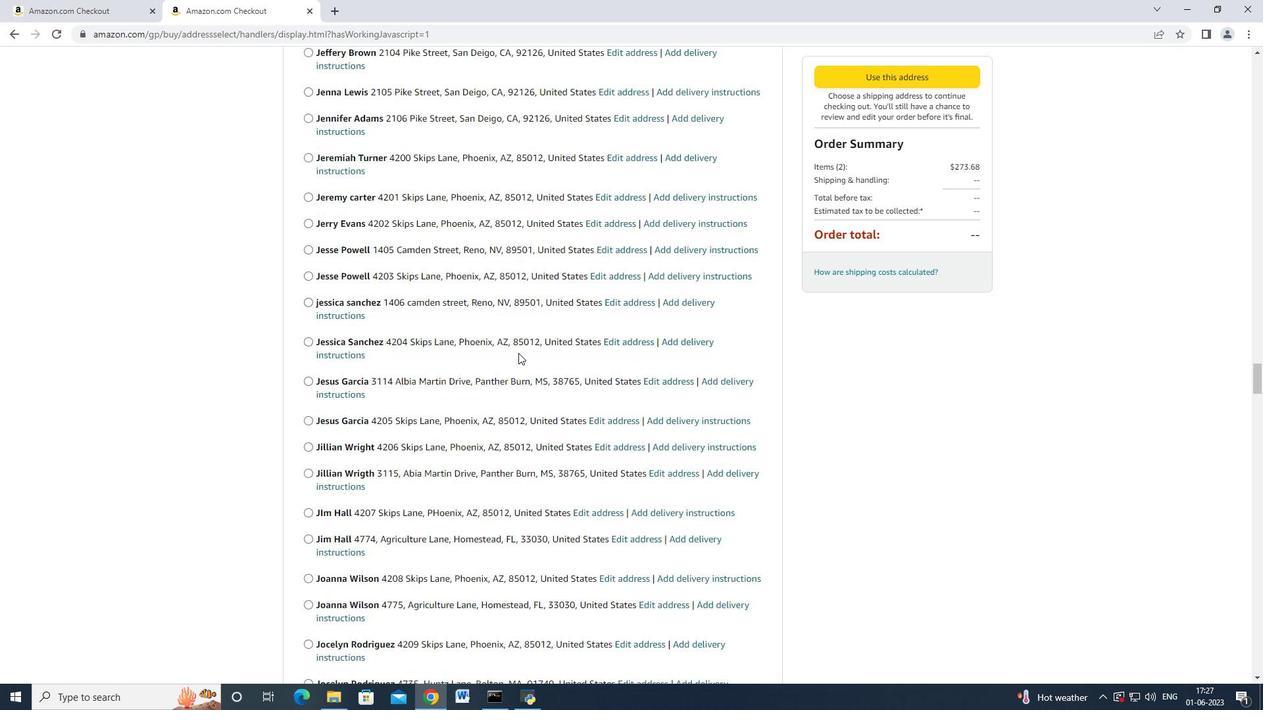 
Action: Mouse scrolled (517, 355) with delta (0, 0)
Screenshot: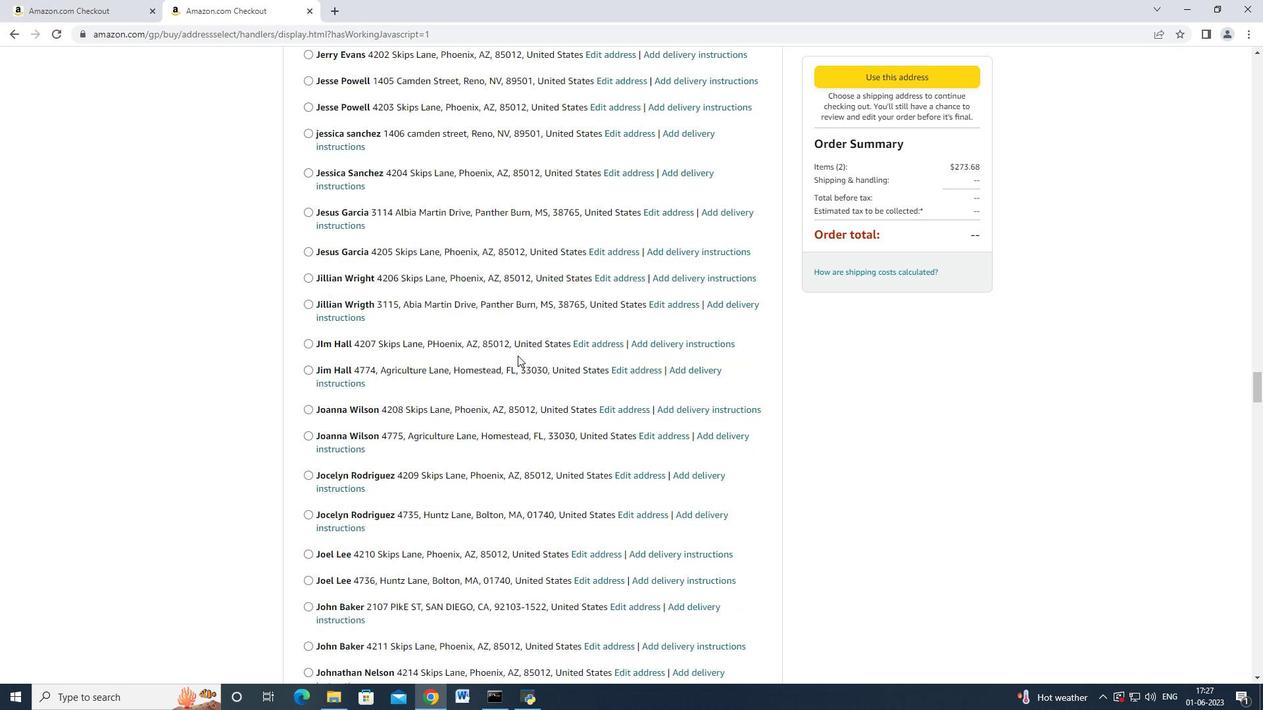 
Action: Mouse scrolled (517, 355) with delta (0, 0)
Screenshot: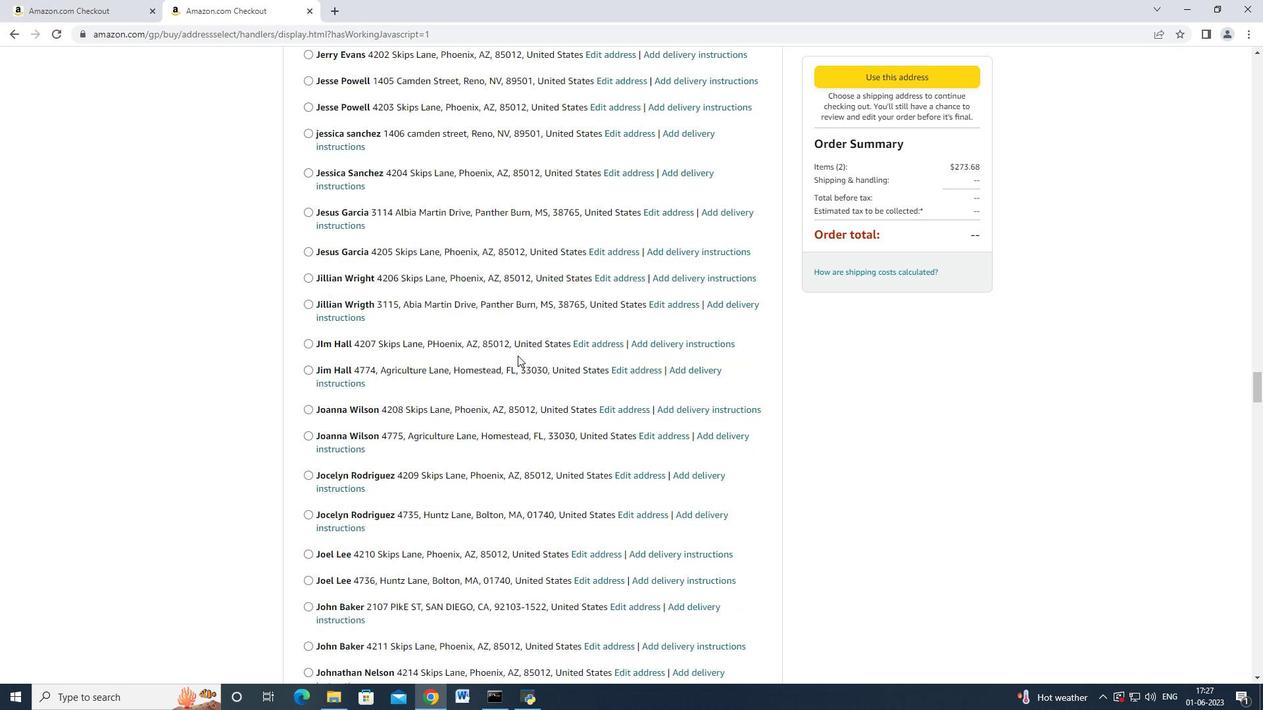 
Action: Mouse scrolled (517, 355) with delta (0, 0)
Screenshot: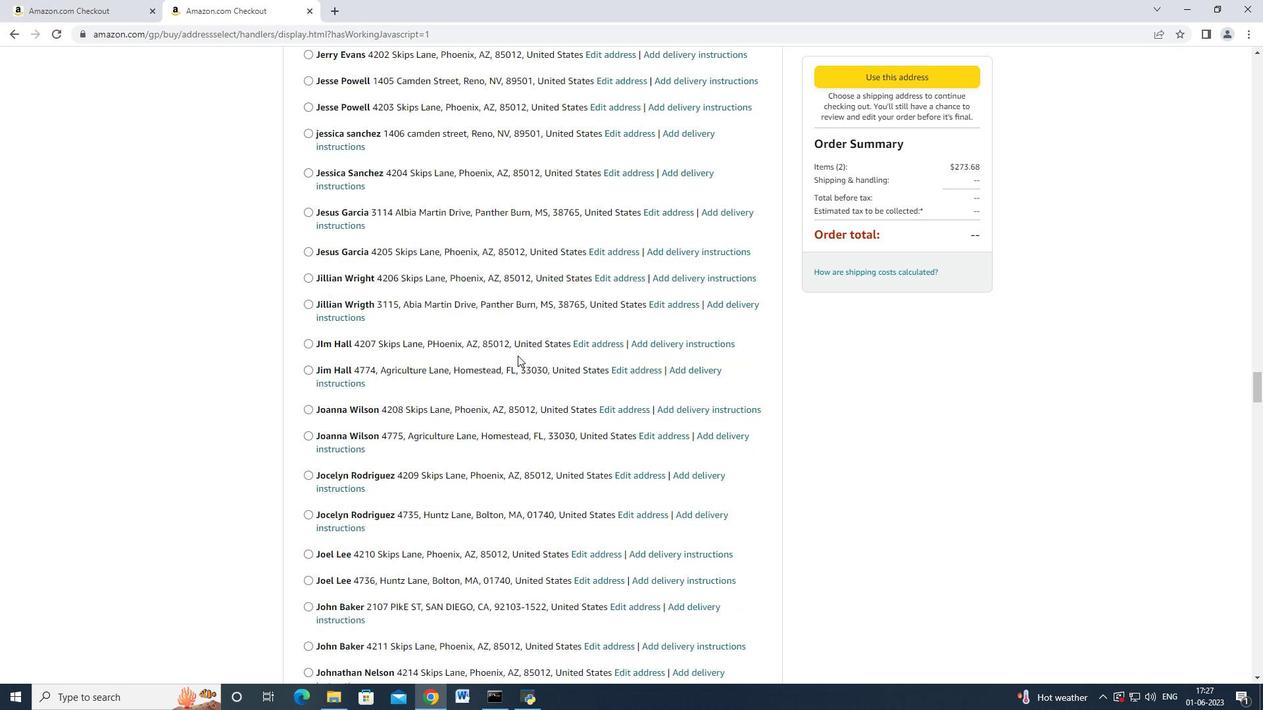 
Action: Mouse scrolled (517, 355) with delta (0, 0)
Screenshot: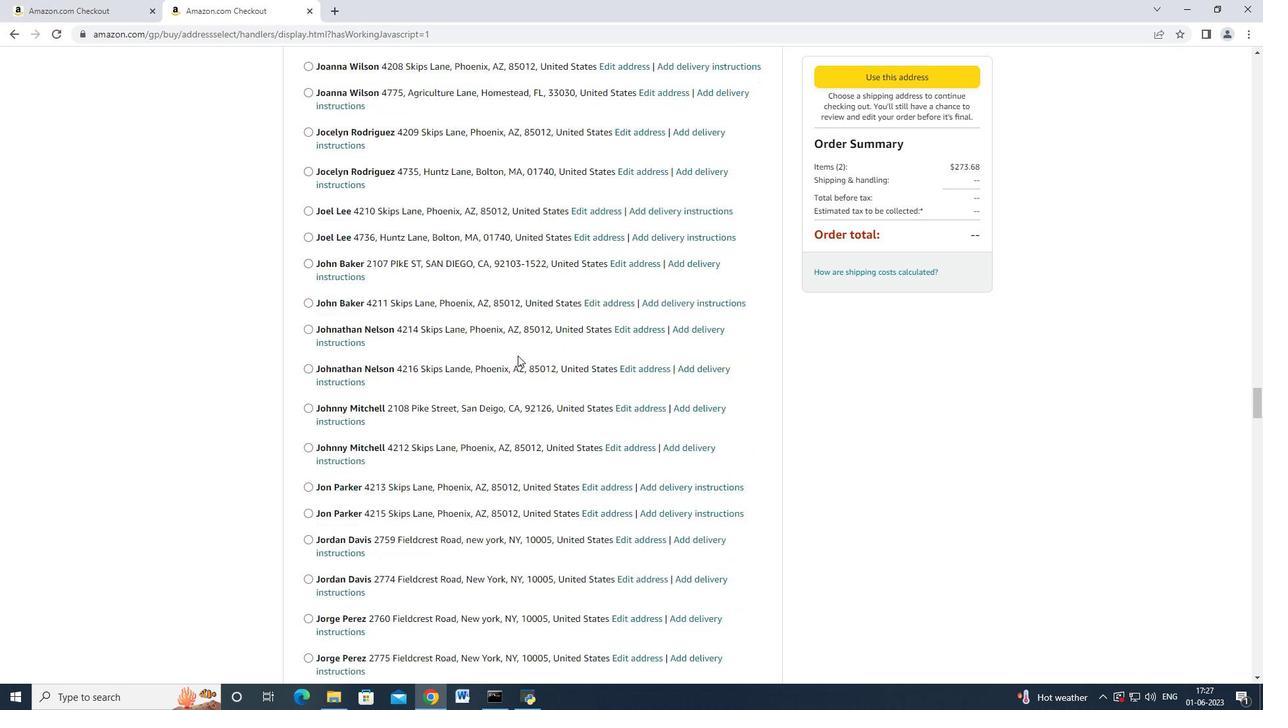 
Action: Mouse scrolled (517, 355) with delta (0, 0)
Screenshot: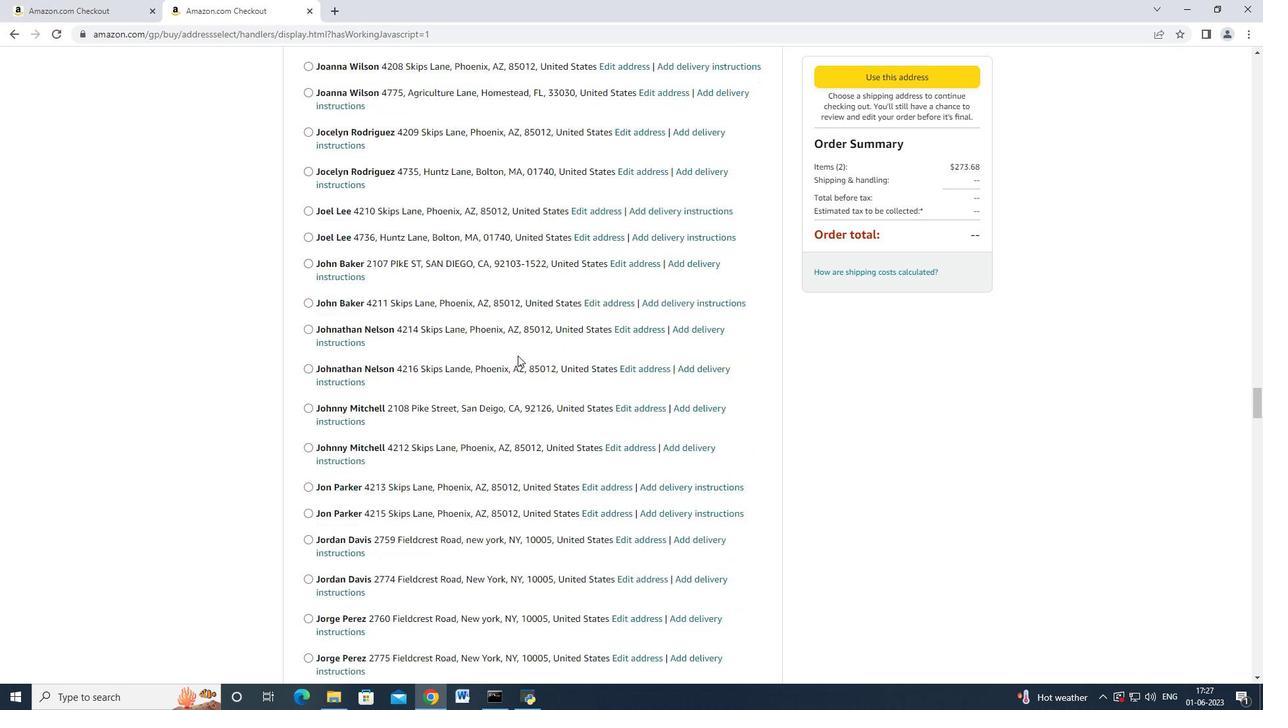 
Action: Mouse scrolled (517, 355) with delta (0, 0)
Screenshot: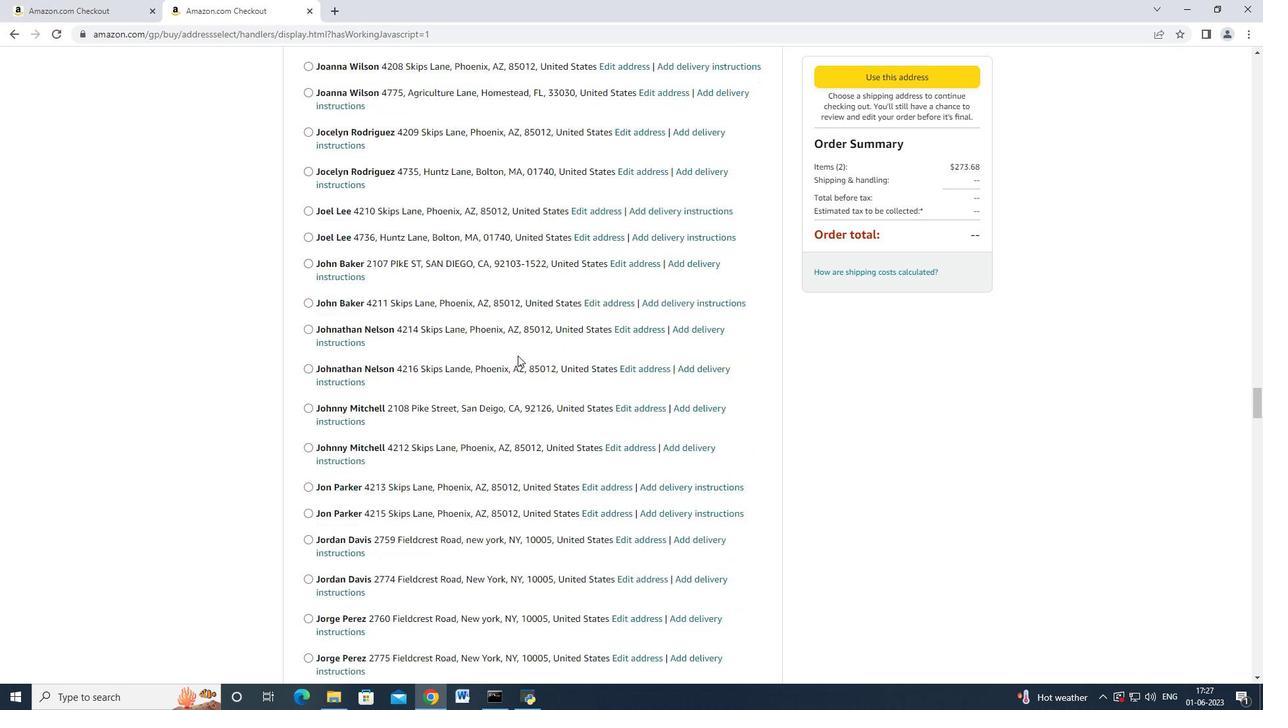 
Action: Mouse scrolled (517, 355) with delta (0, 0)
Screenshot: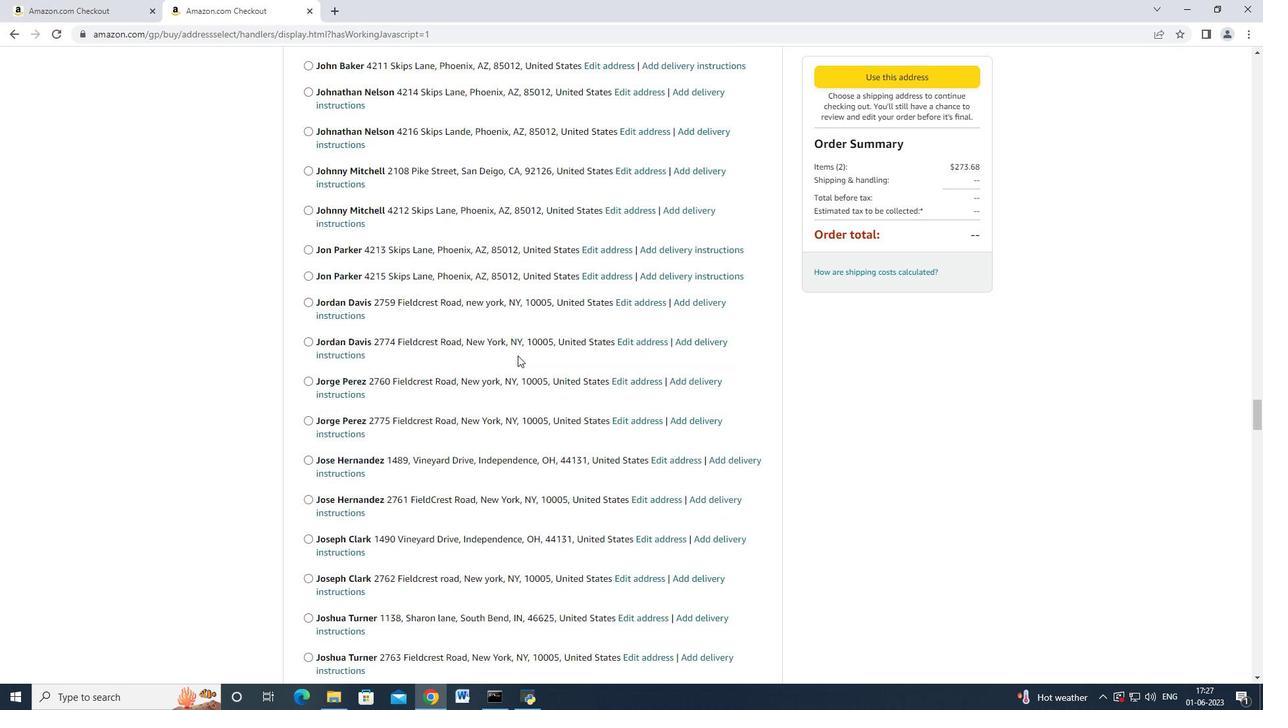 
Action: Mouse scrolled (517, 355) with delta (0, 0)
Screenshot: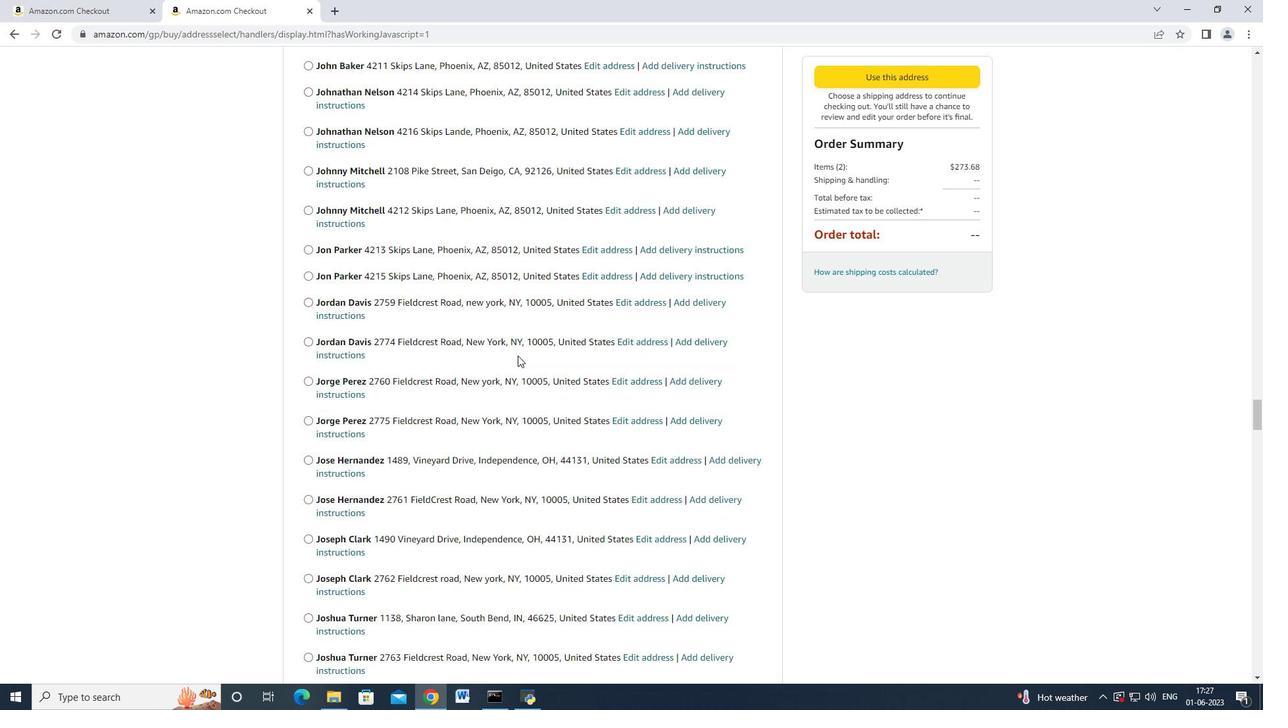 
Action: Mouse scrolled (517, 355) with delta (0, 0)
Screenshot: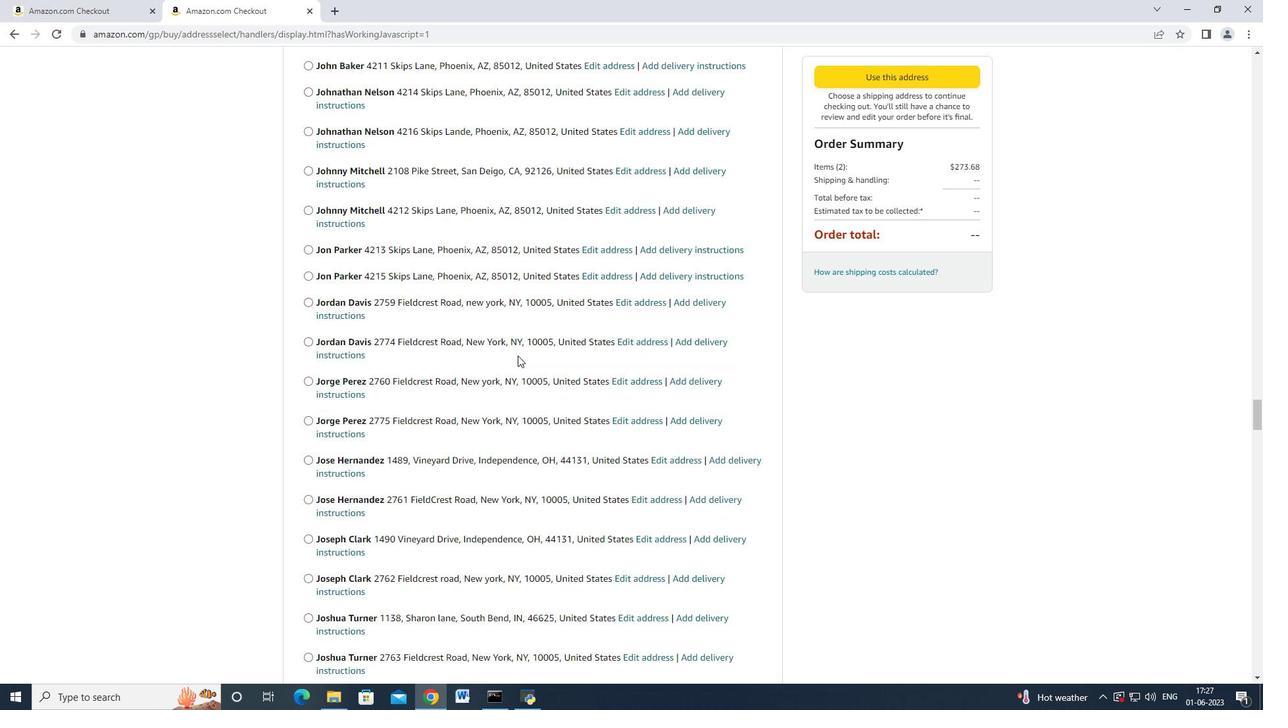 
Action: Mouse scrolled (517, 355) with delta (0, 0)
Screenshot: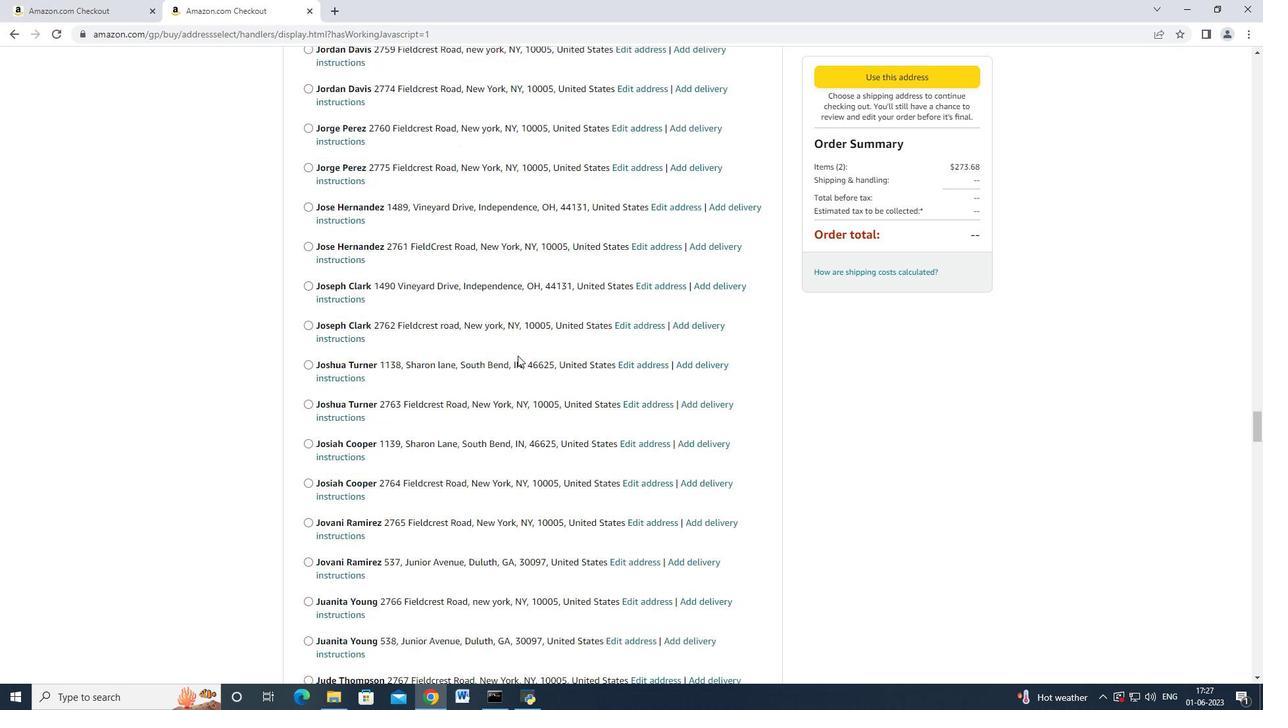 
Action: Mouse scrolled (517, 355) with delta (0, 0)
Screenshot: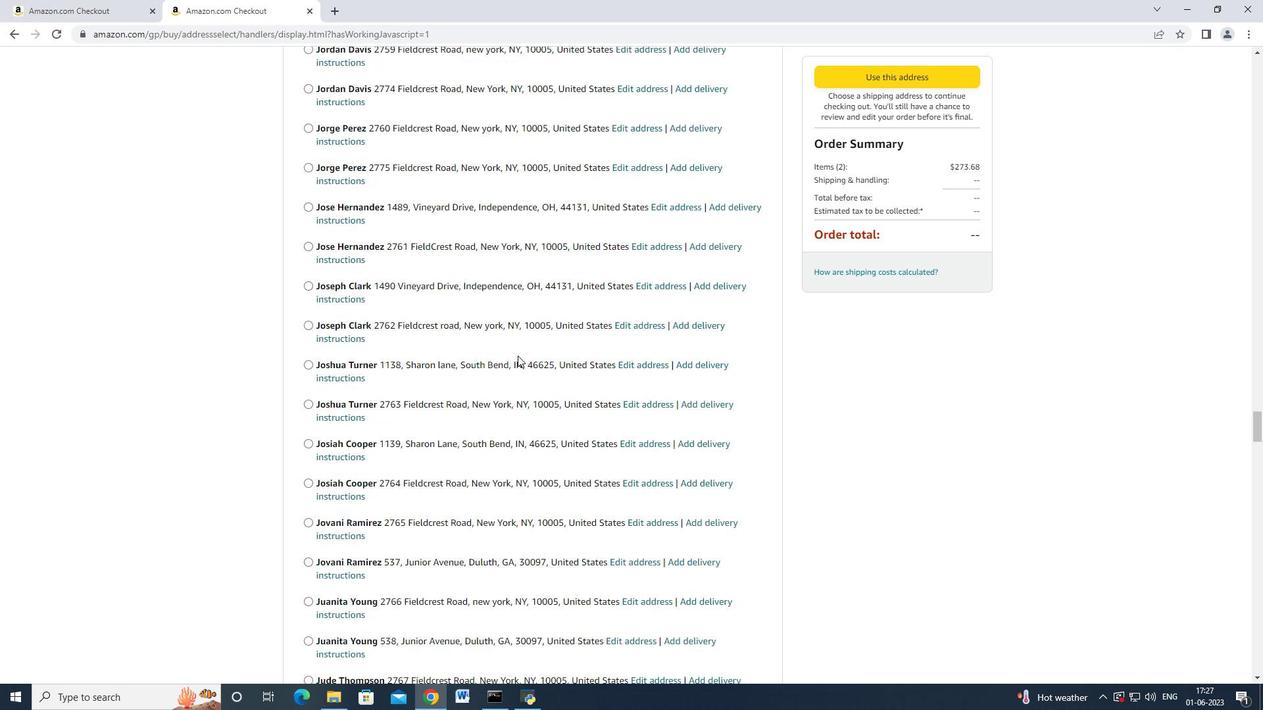 
Action: Mouse scrolled (517, 355) with delta (0, 0)
Screenshot: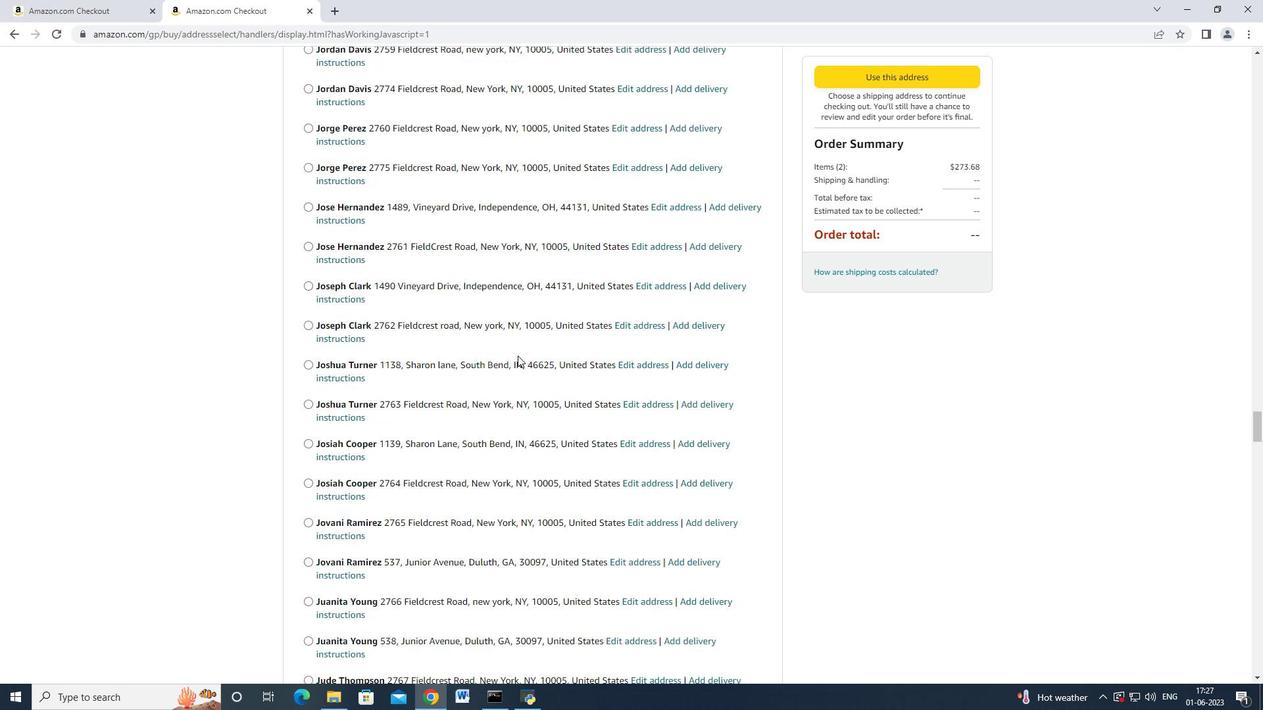 
Action: Mouse scrolled (517, 355) with delta (0, 0)
Screenshot: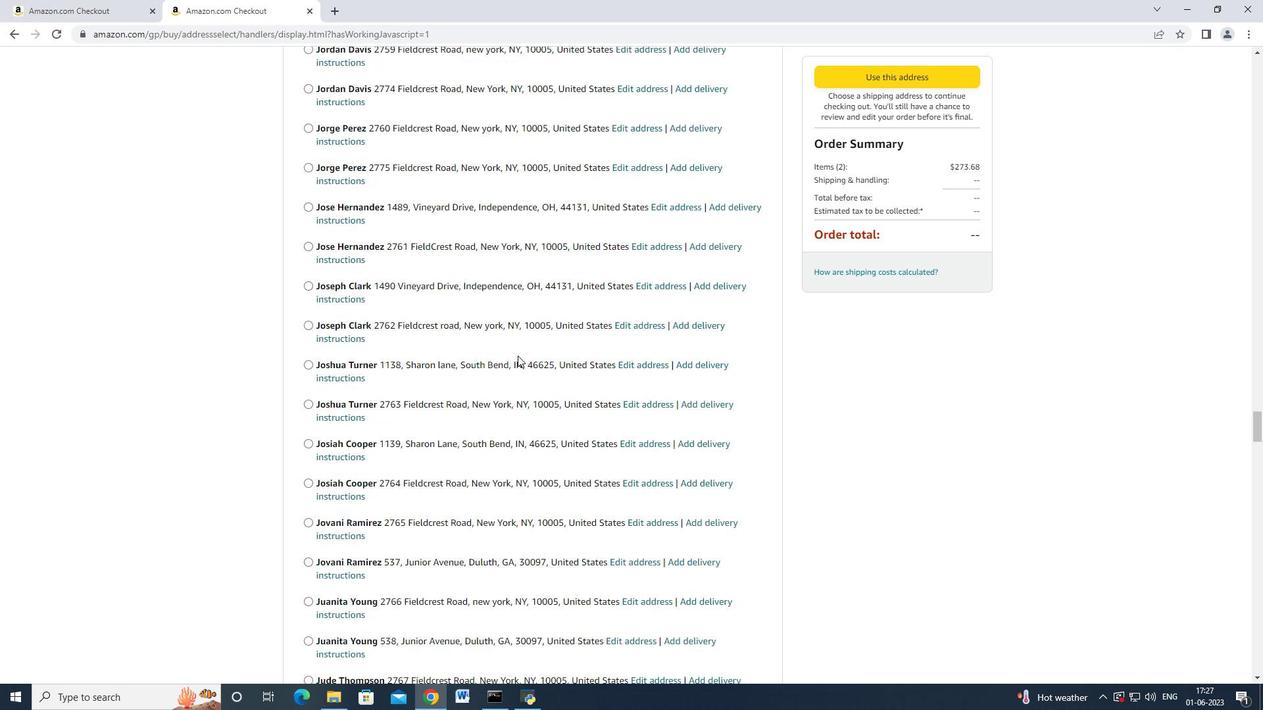 
Action: Mouse scrolled (517, 355) with delta (0, 0)
Screenshot: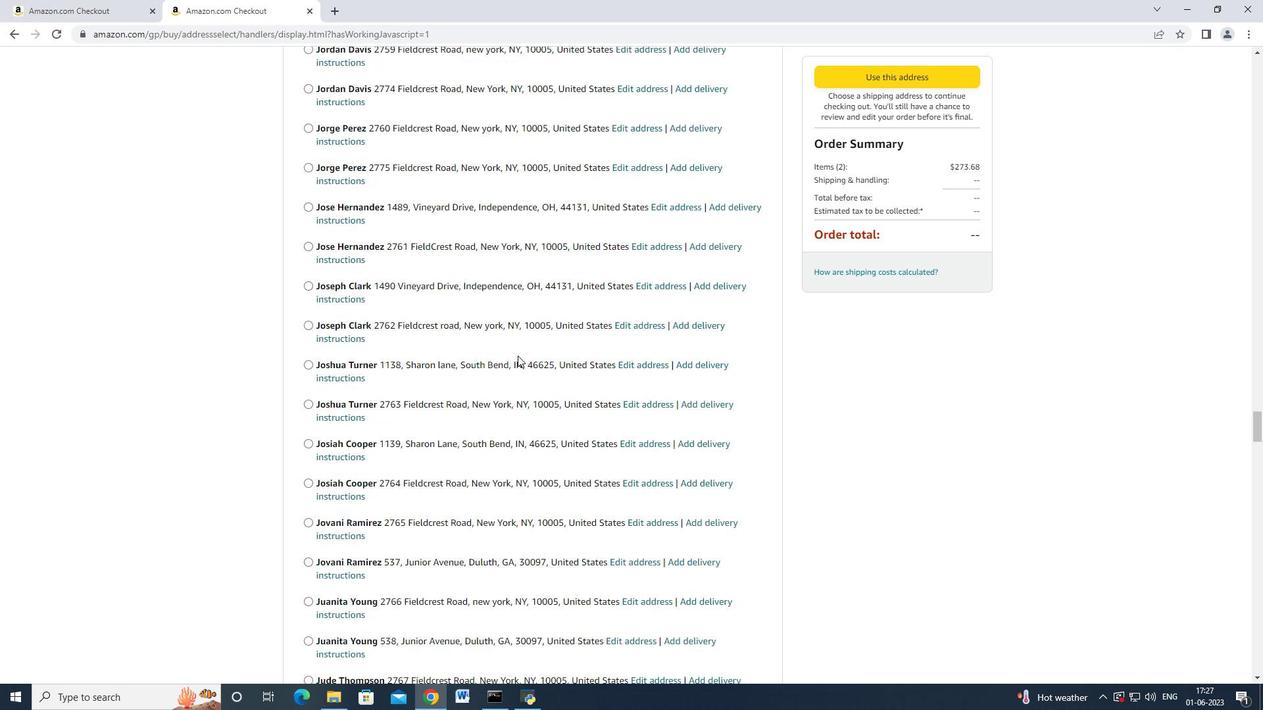 
Action: Mouse scrolled (517, 355) with delta (0, 0)
Screenshot: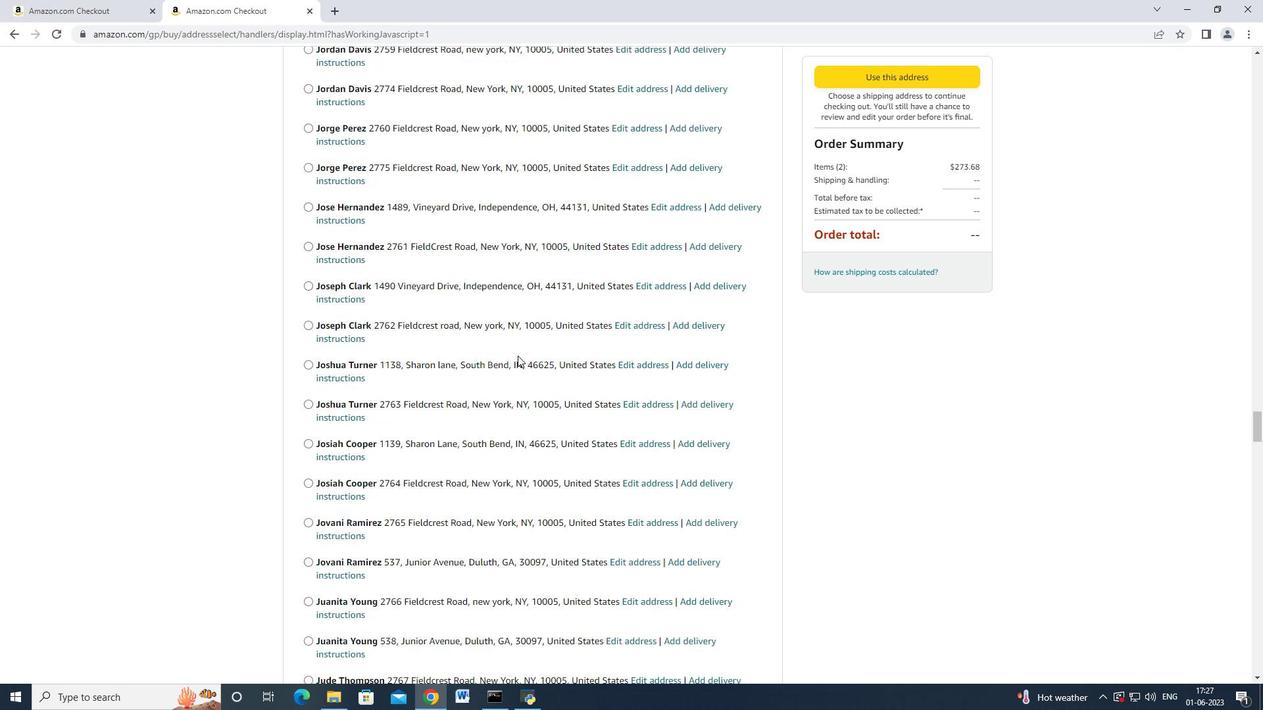 
Action: Mouse scrolled (517, 355) with delta (0, 0)
Screenshot: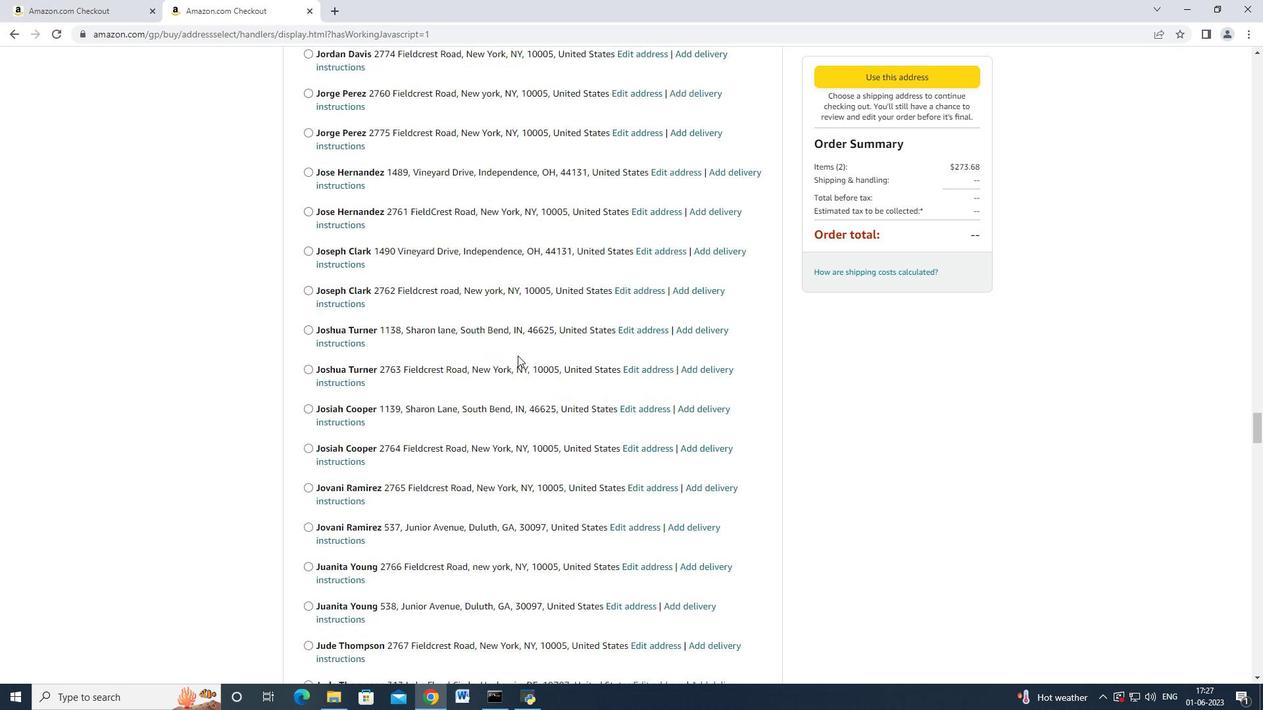 
Action: Mouse scrolled (517, 355) with delta (0, 0)
Screenshot: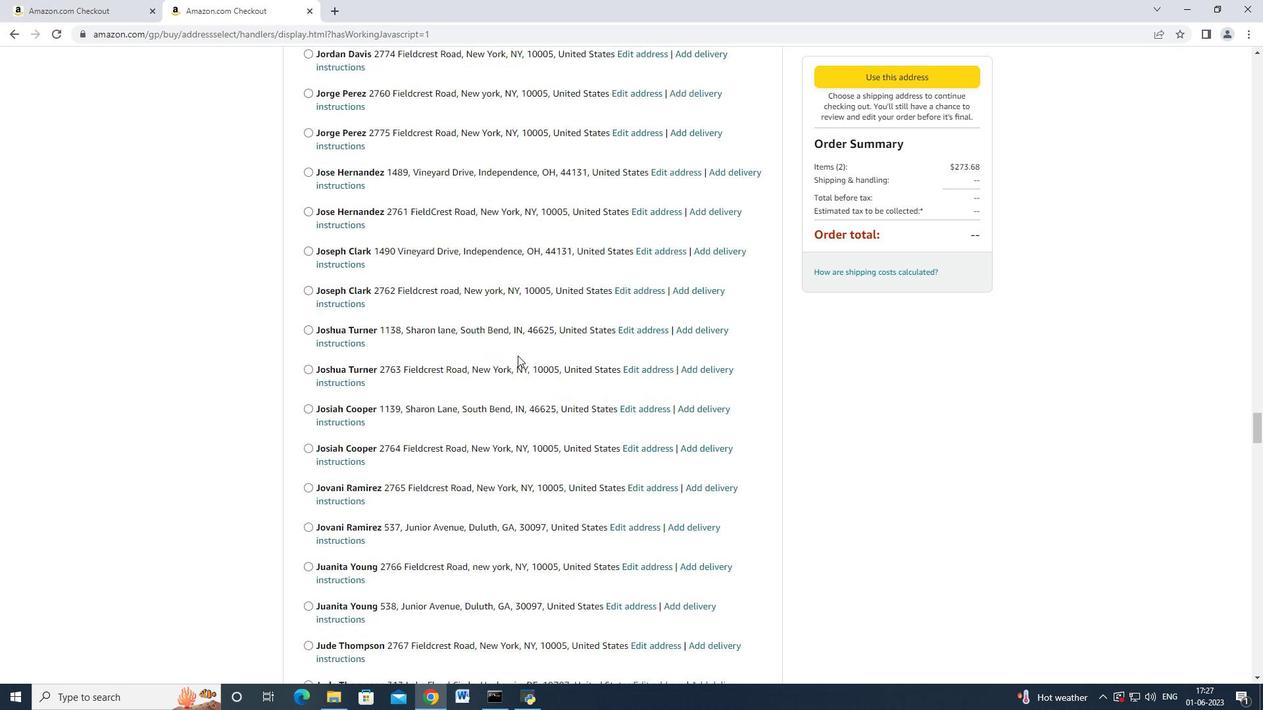
Action: Mouse scrolled (517, 355) with delta (0, 0)
Screenshot: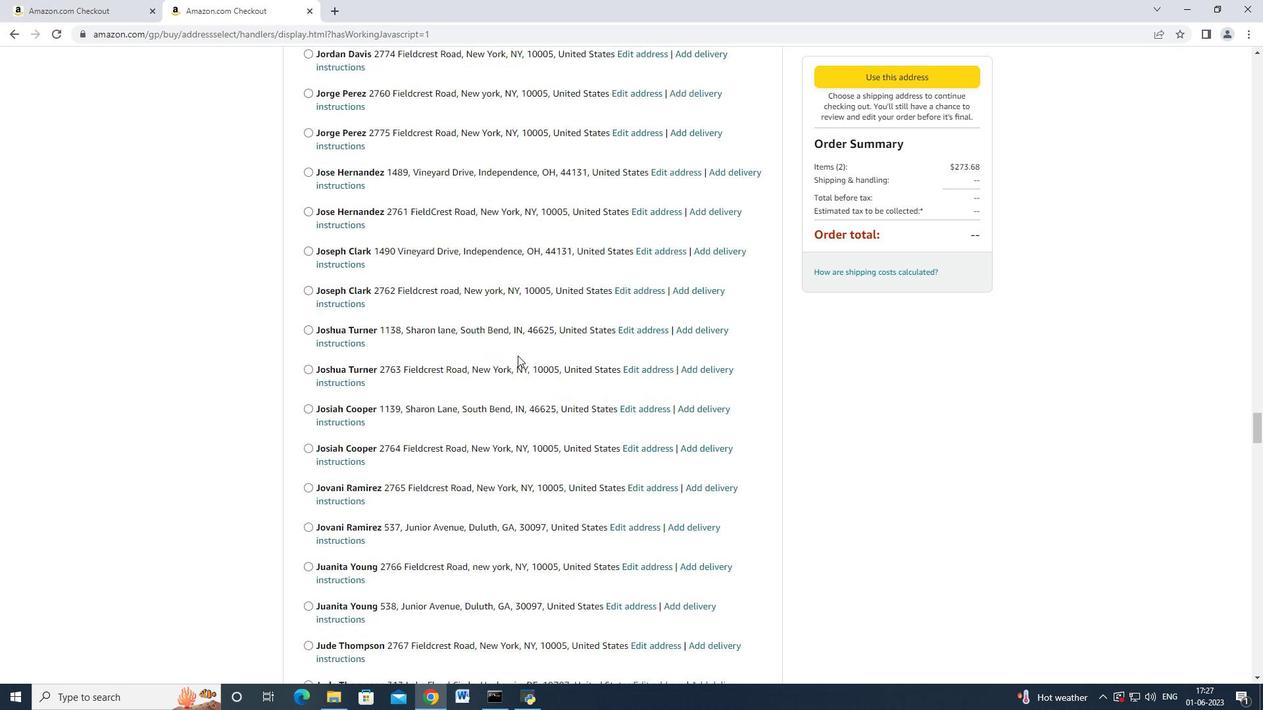 
Action: Mouse scrolled (517, 355) with delta (0, 0)
Screenshot: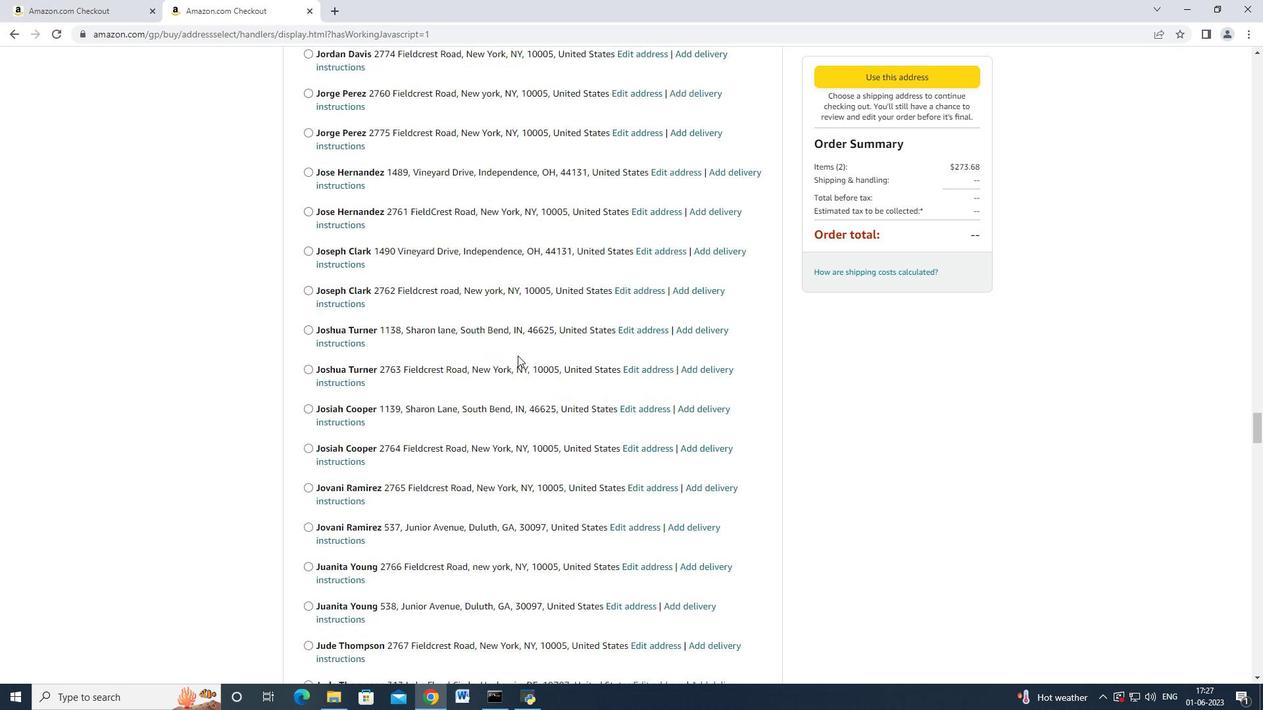 
Action: Mouse scrolled (517, 355) with delta (0, 0)
Screenshot: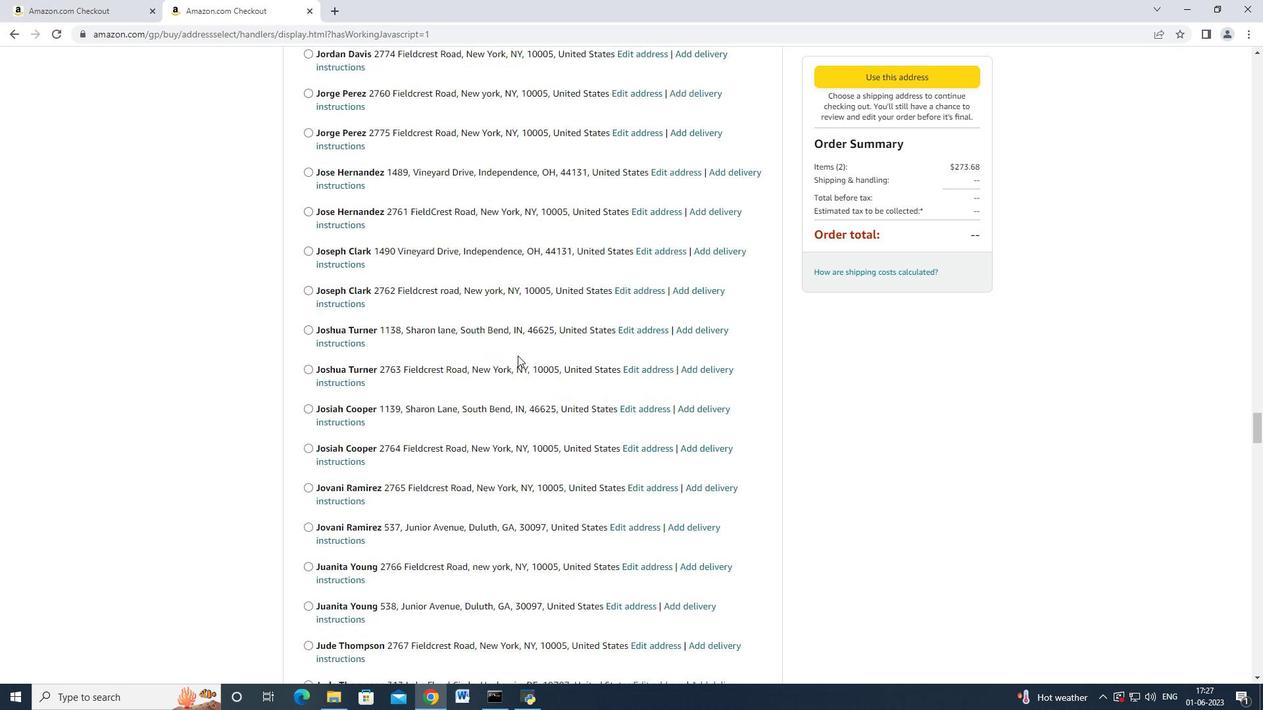 
Action: Mouse scrolled (517, 355) with delta (0, 0)
Screenshot: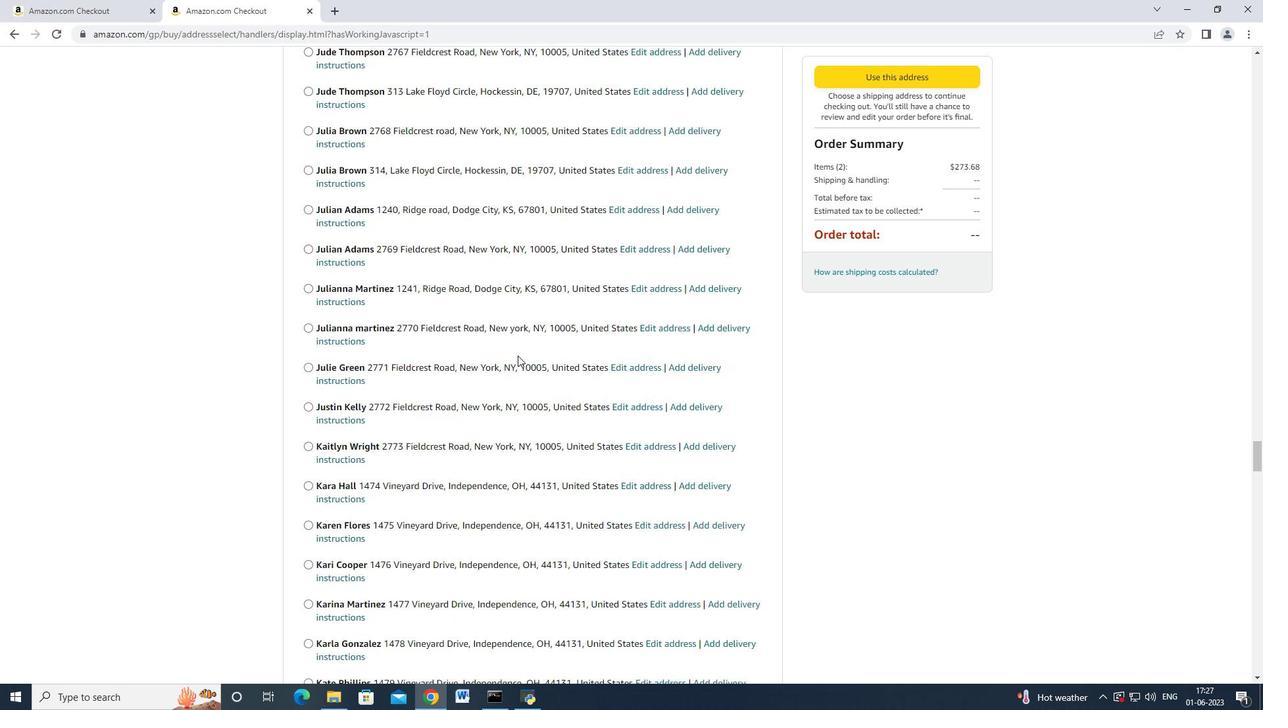 
Action: Mouse scrolled (517, 355) with delta (0, 0)
Screenshot: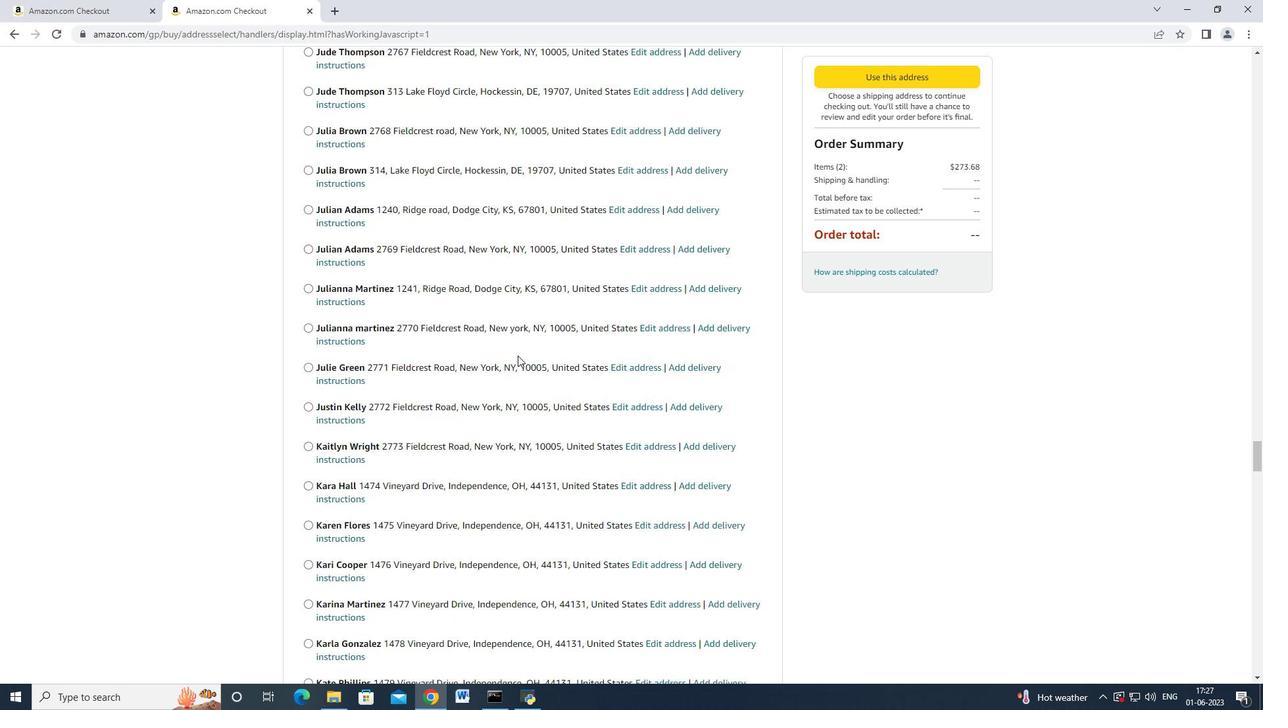 
Action: Mouse scrolled (517, 355) with delta (0, 0)
Screenshot: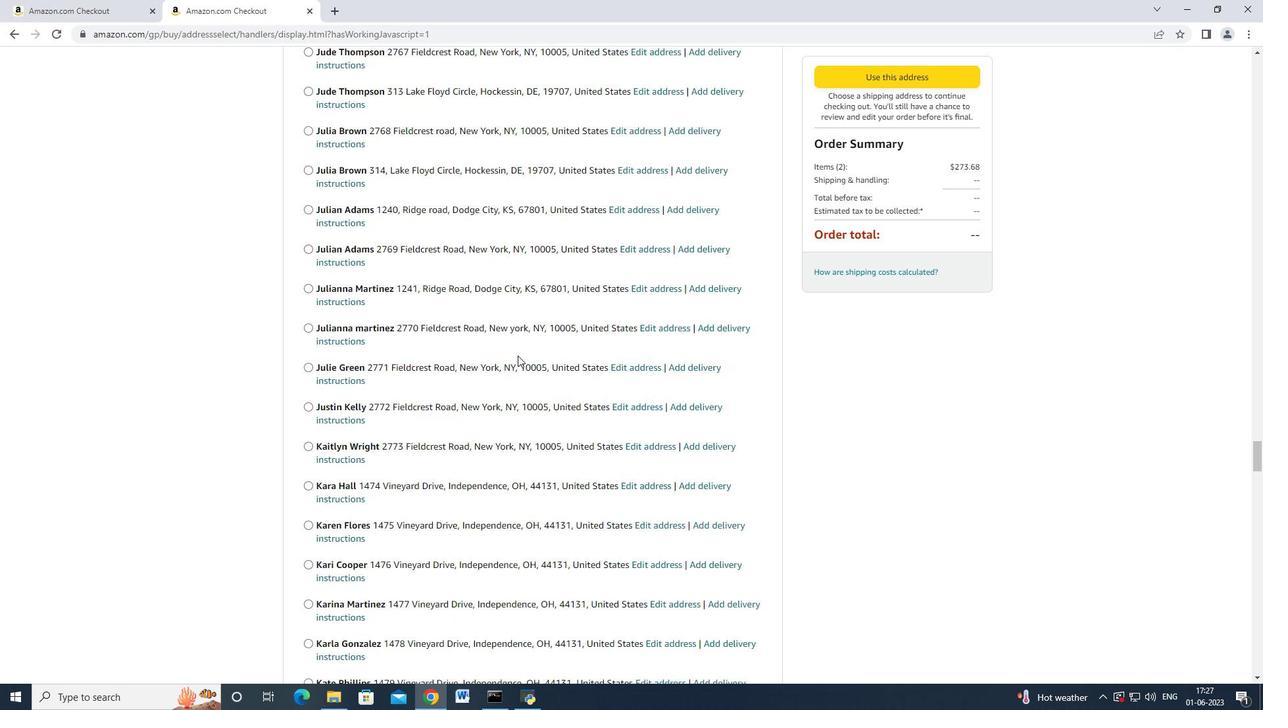 
Action: Mouse scrolled (517, 355) with delta (0, 0)
Screenshot: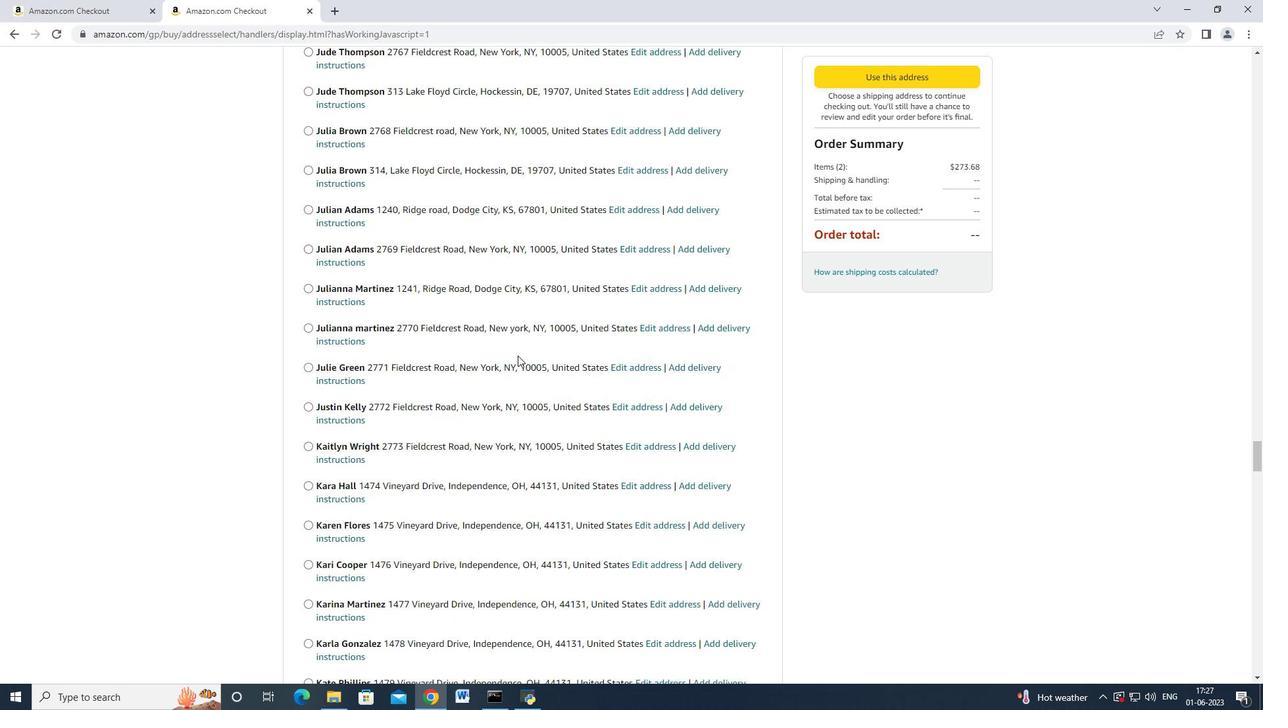 
Action: Mouse scrolled (517, 355) with delta (0, 0)
Screenshot: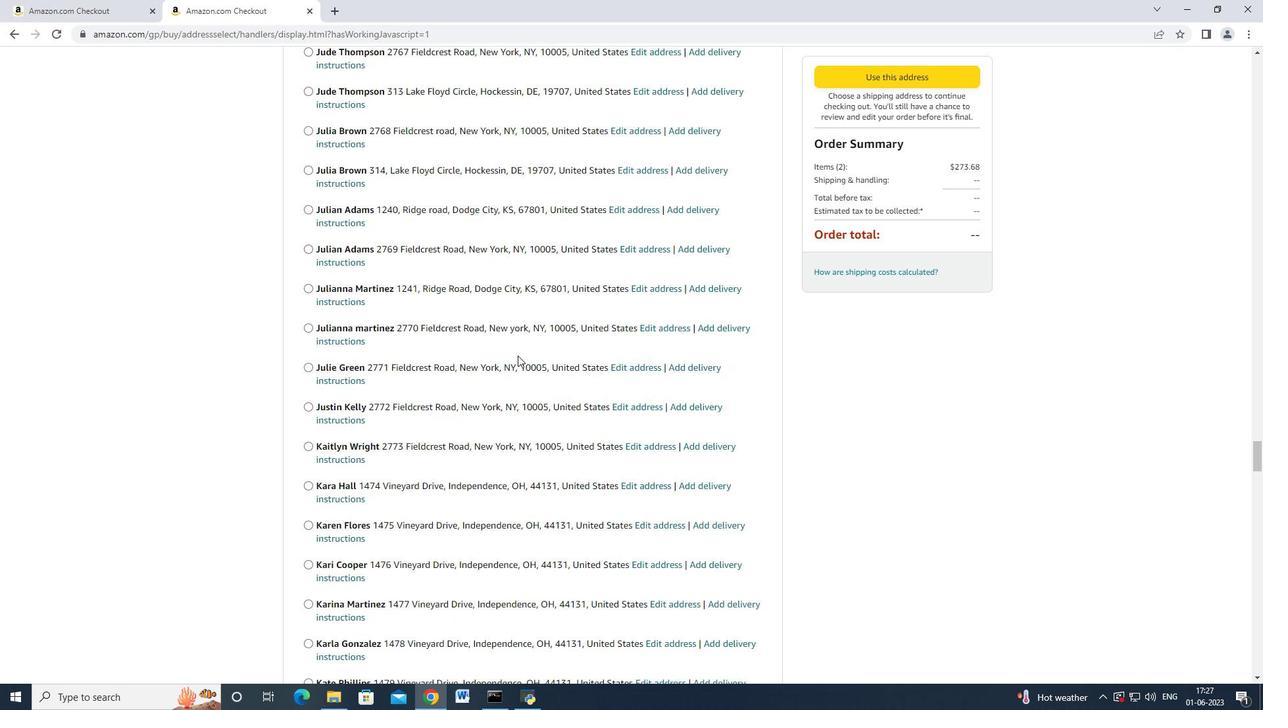 
Action: Mouse scrolled (517, 355) with delta (0, 0)
Screenshot: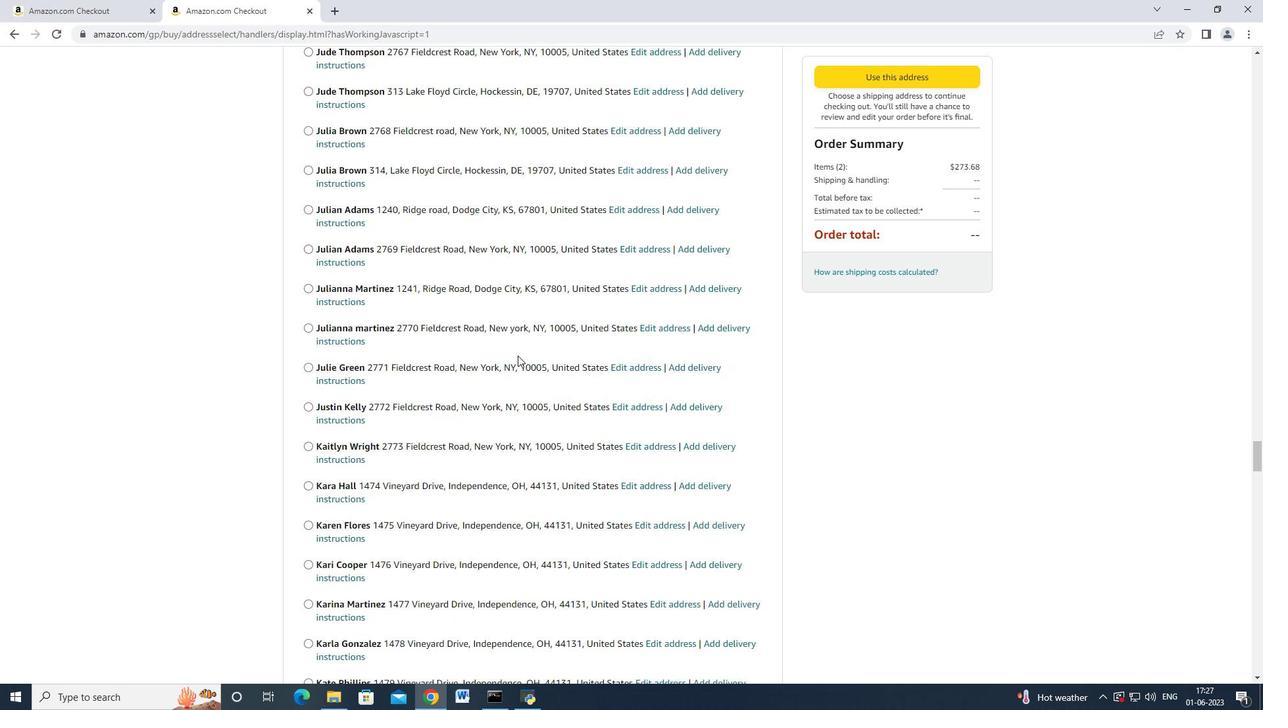 
Action: Mouse scrolled (517, 355) with delta (0, 0)
Screenshot: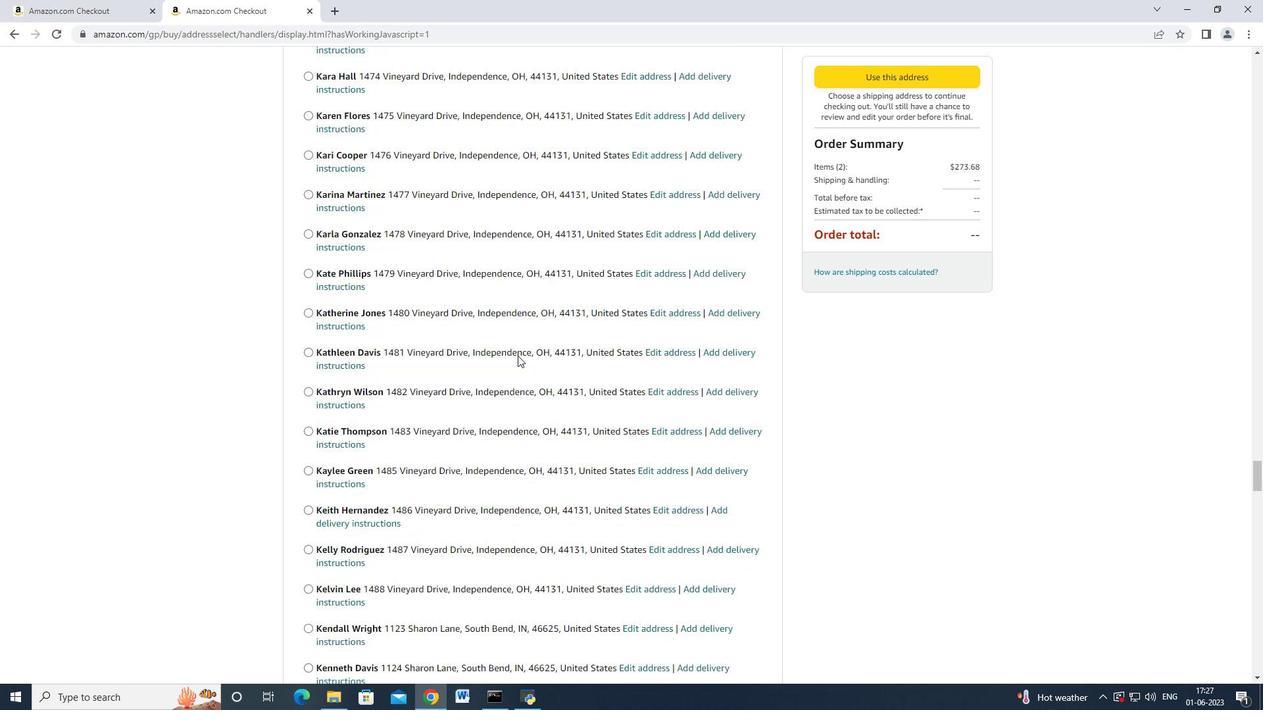 
Action: Mouse scrolled (517, 355) with delta (0, 0)
Screenshot: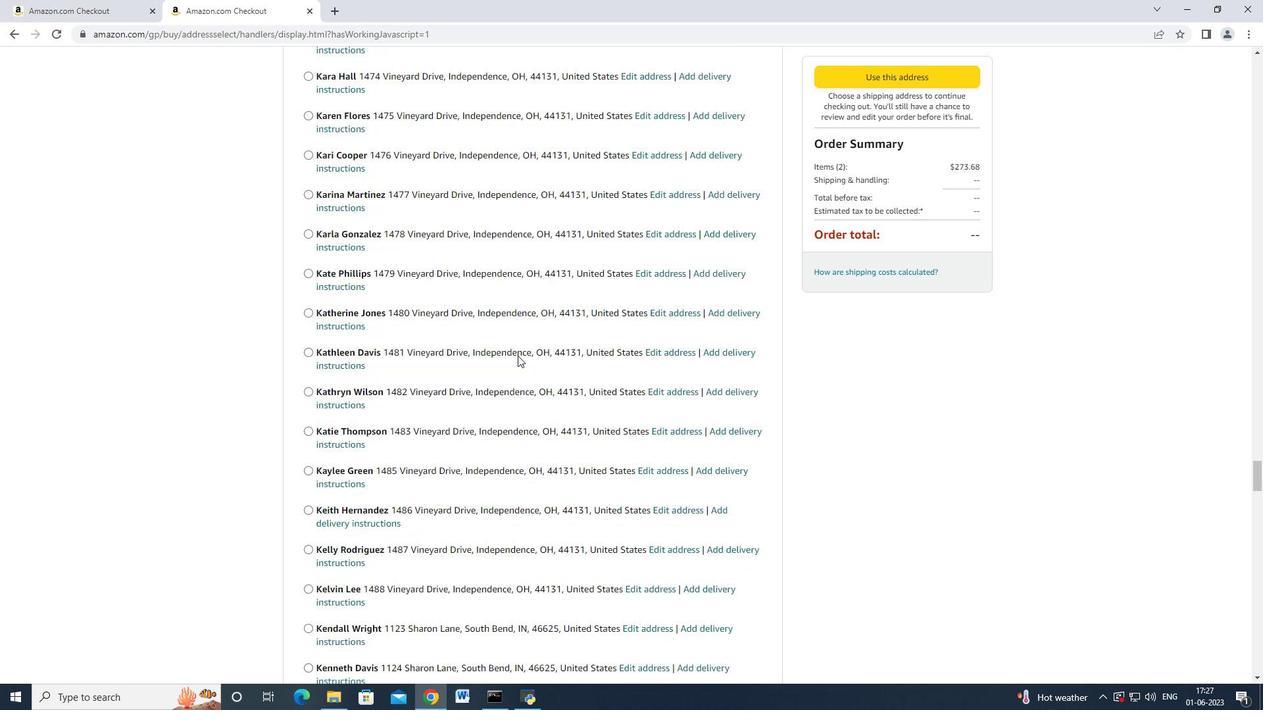
Action: Mouse scrolled (517, 354) with delta (0, -1)
